 Task: Service invoice (Blocky design) gray modern-simple.
Action: Mouse moved to (34, 182)
Screenshot: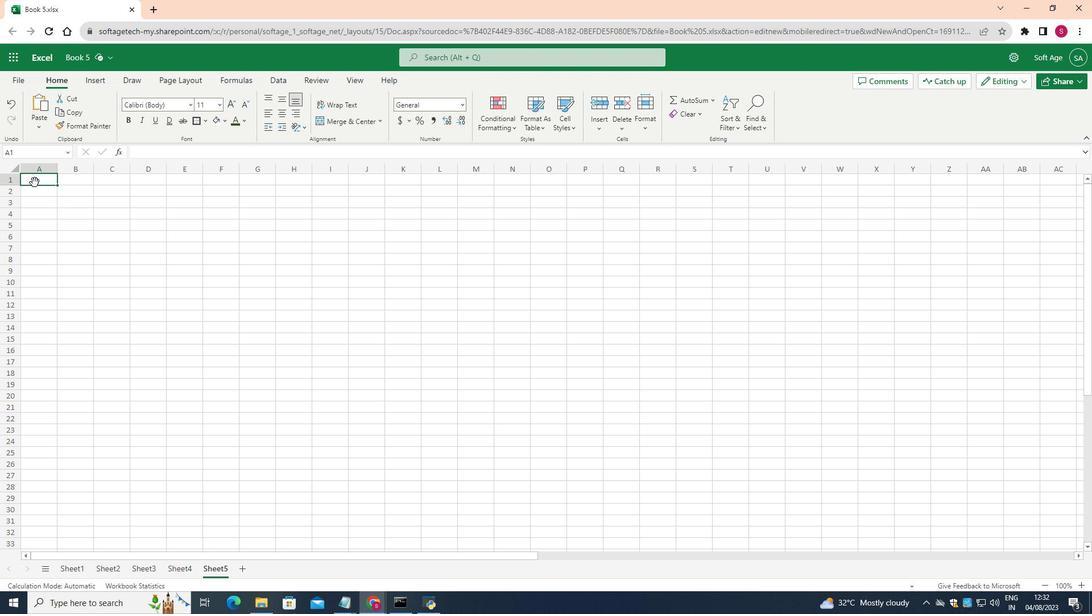 
Action: Mouse pressed left at (34, 182)
Screenshot: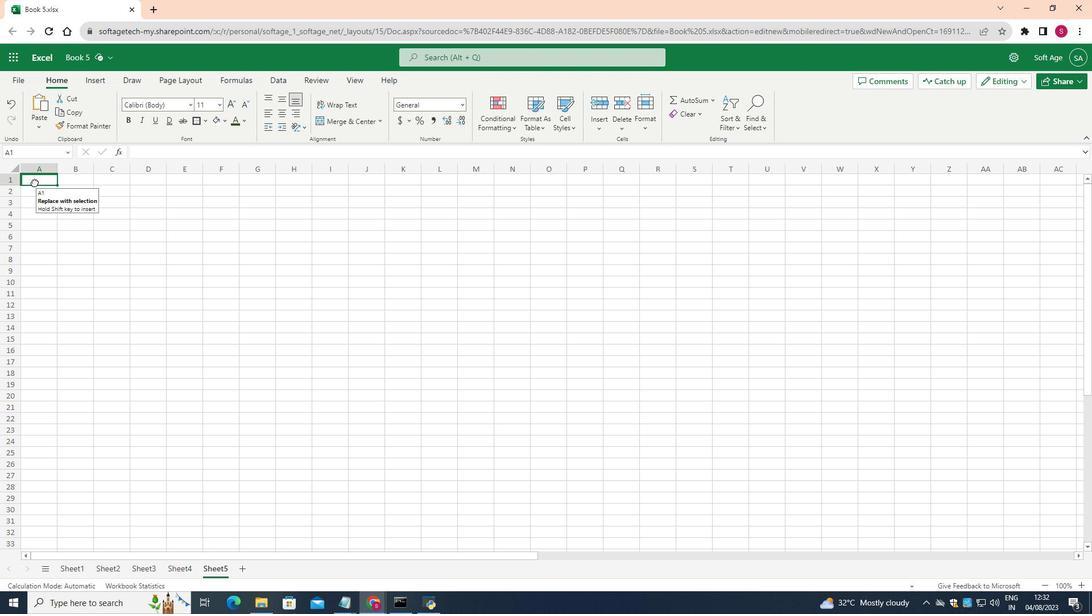 
Action: Mouse moved to (206, 257)
Screenshot: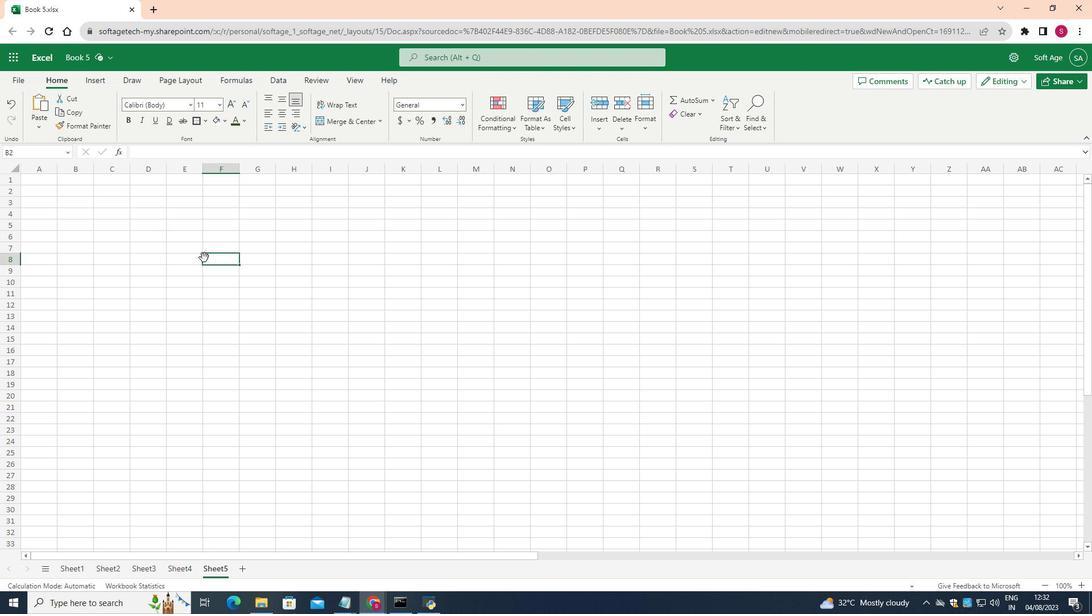 
Action: Mouse pressed left at (206, 257)
Screenshot: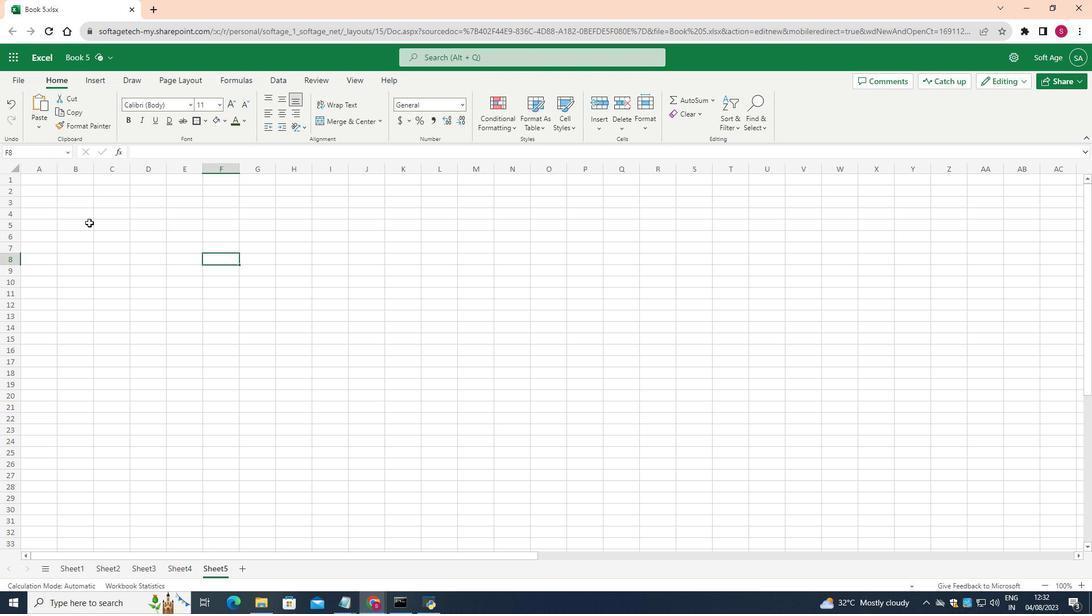 
Action: Mouse moved to (53, 181)
Screenshot: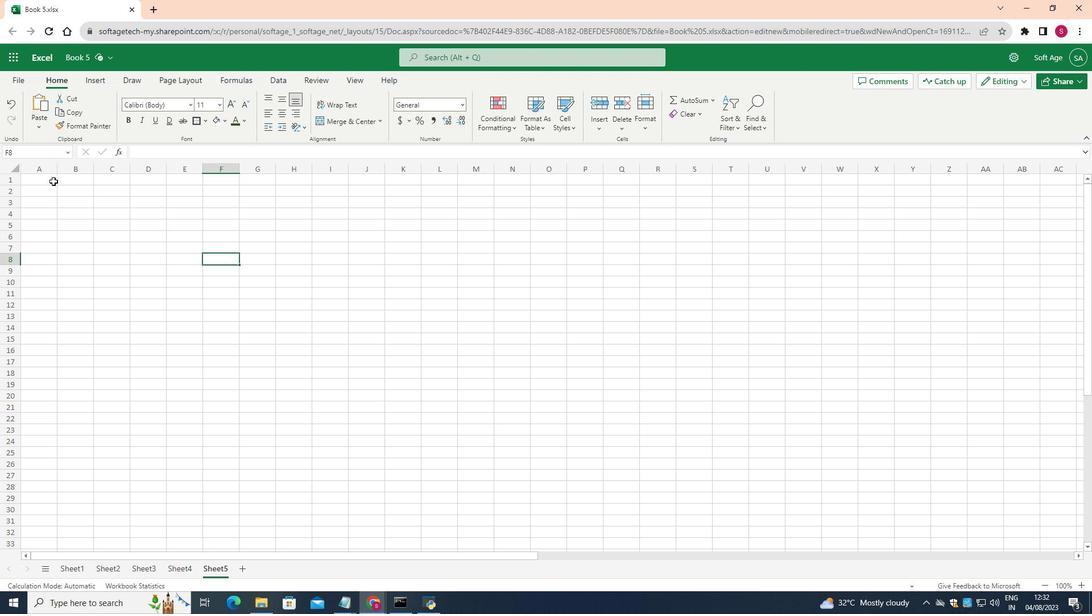 
Action: Mouse pressed left at (53, 181)
Screenshot: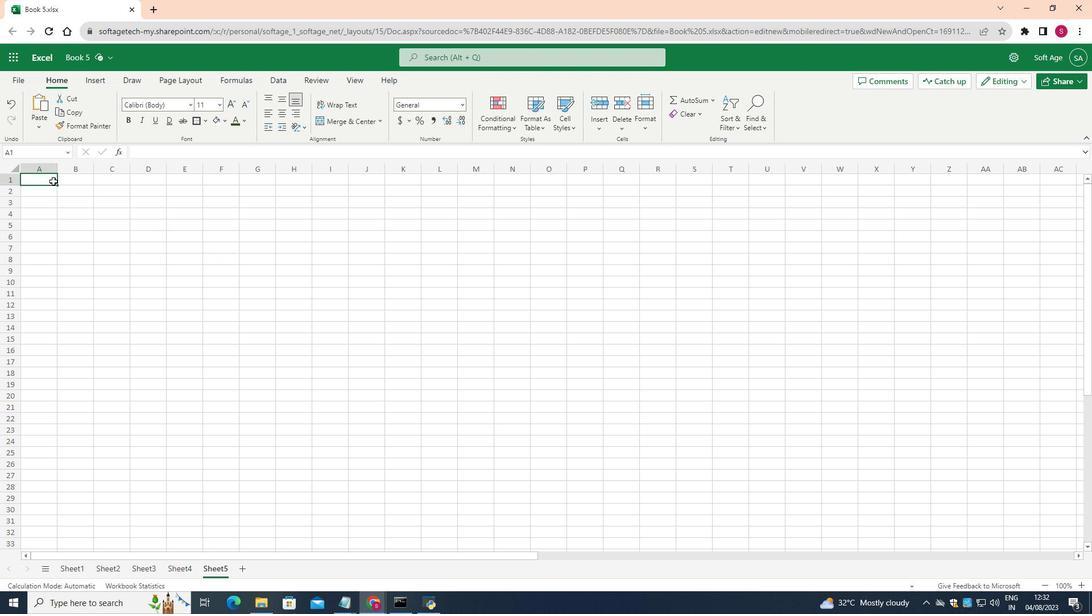 
Action: Mouse moved to (381, 118)
Screenshot: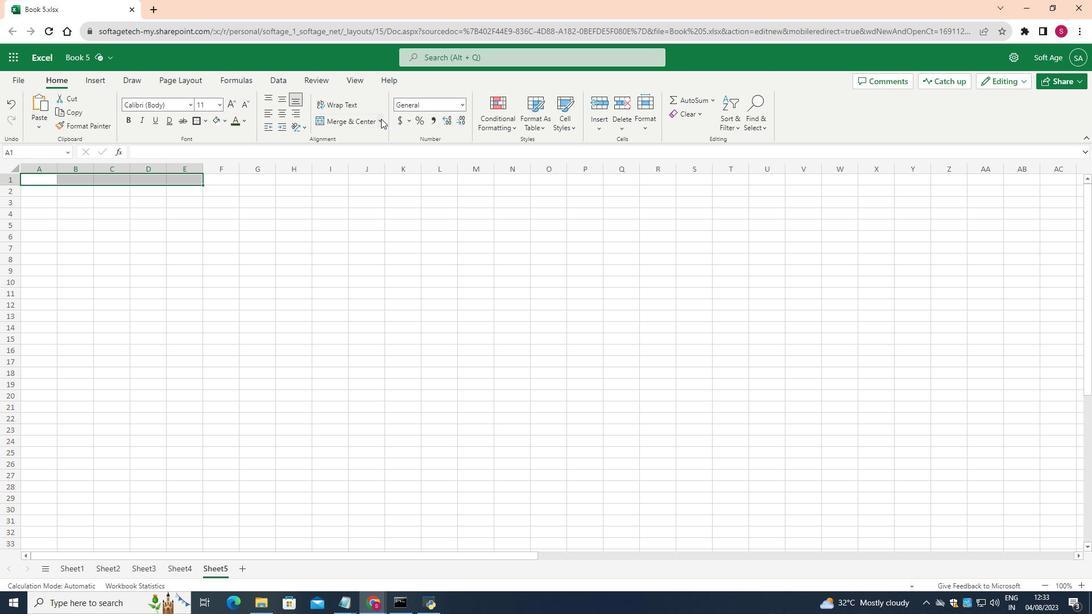 
Action: Mouse pressed left at (381, 118)
Screenshot: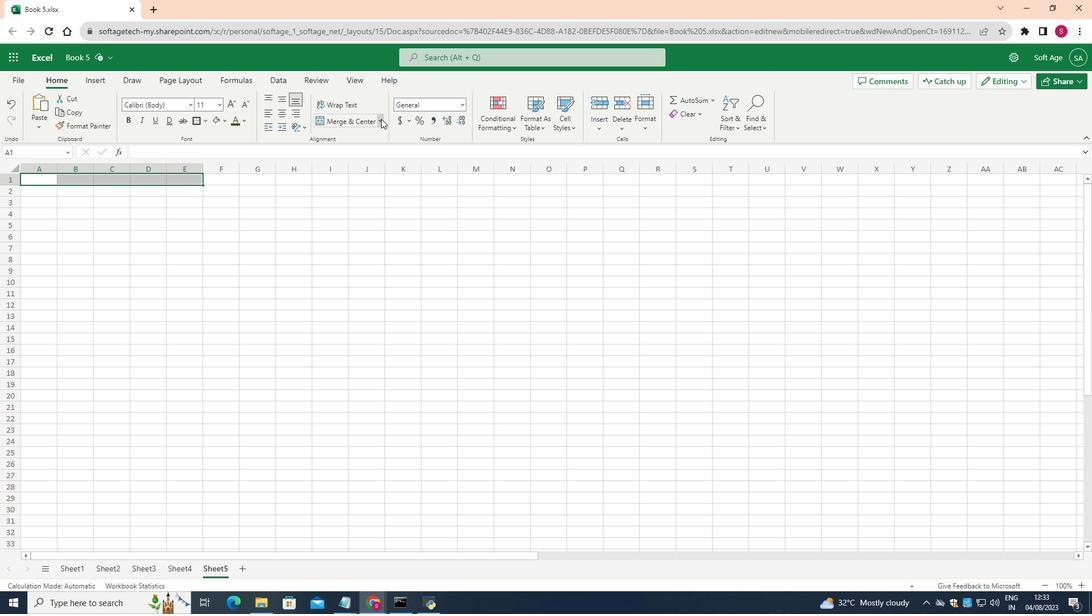 
Action: Mouse moved to (366, 180)
Screenshot: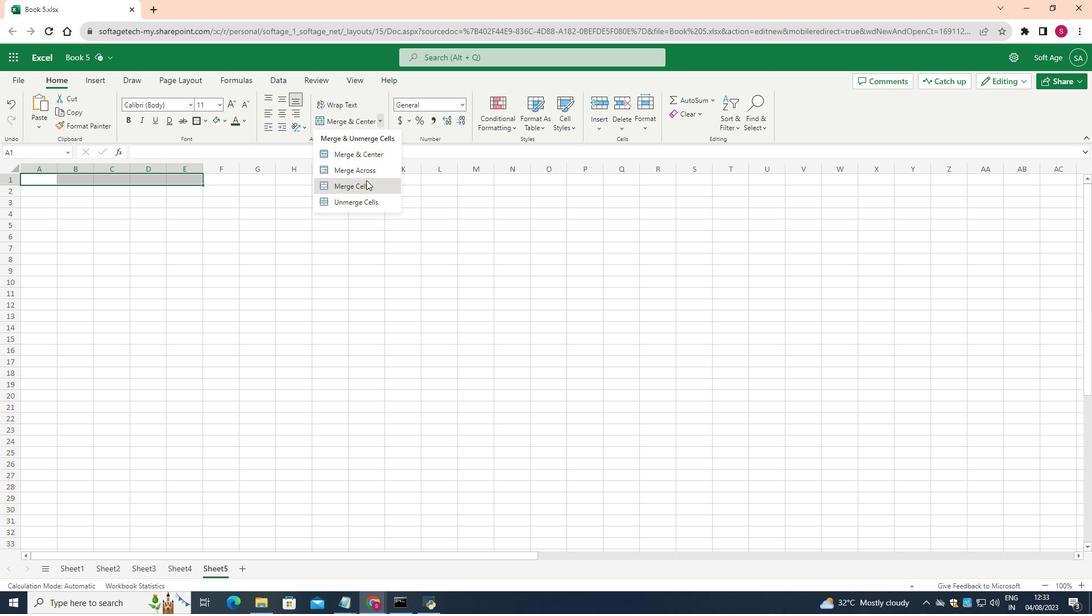 
Action: Mouse pressed left at (366, 180)
Screenshot: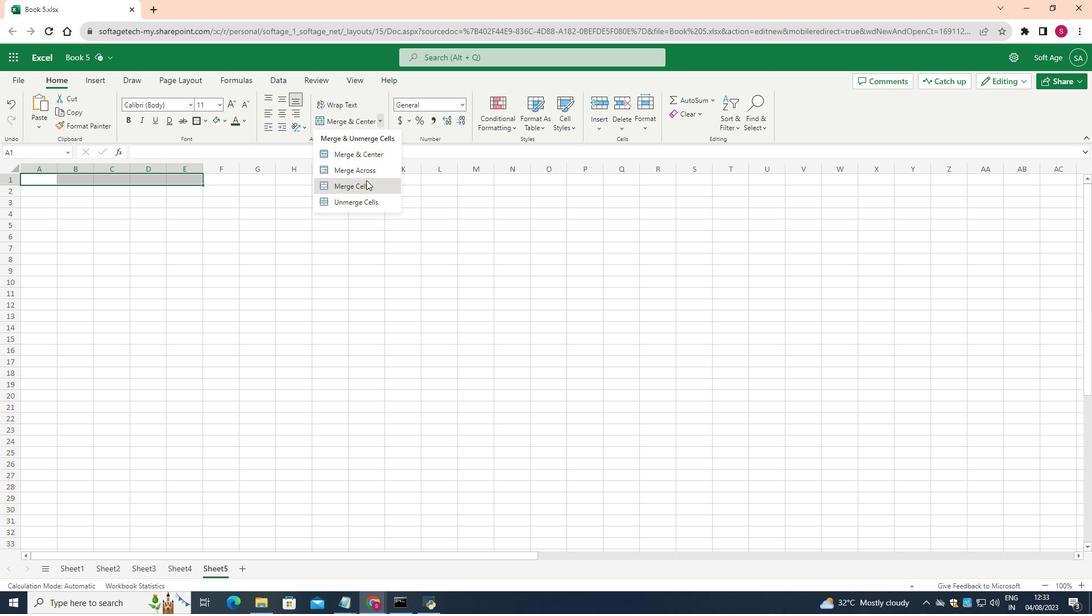 
Action: Mouse moved to (56, 166)
Screenshot: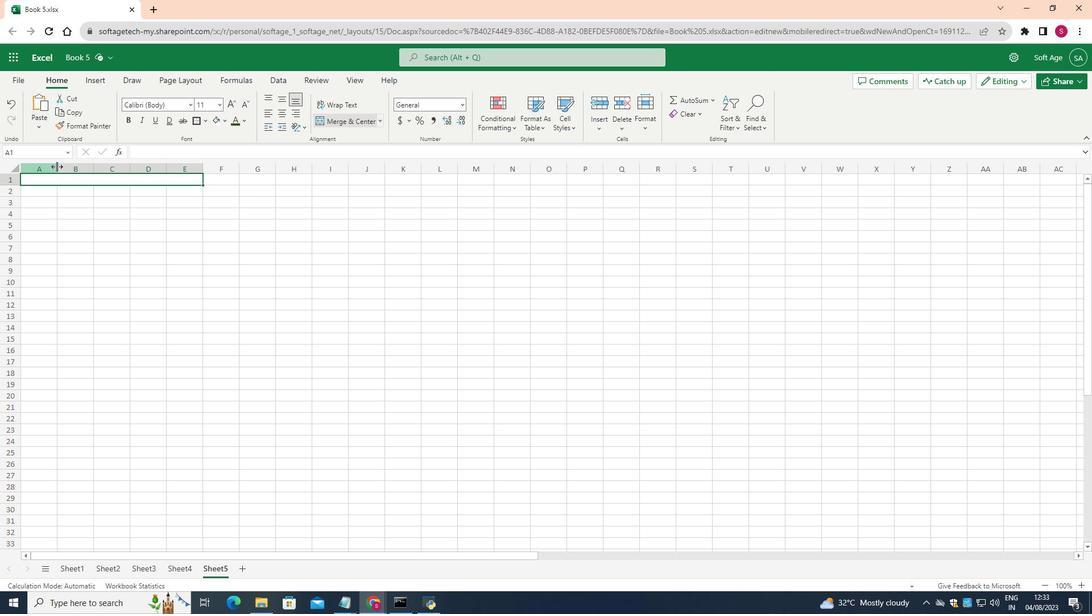 
Action: Mouse pressed left at (56, 166)
Screenshot: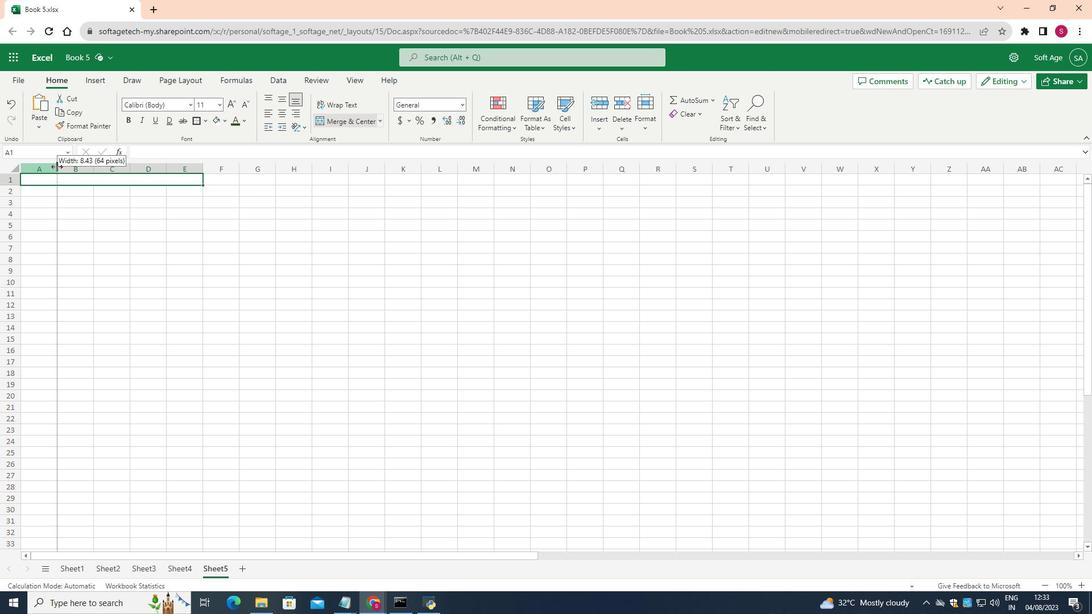 
Action: Mouse moved to (143, 170)
Screenshot: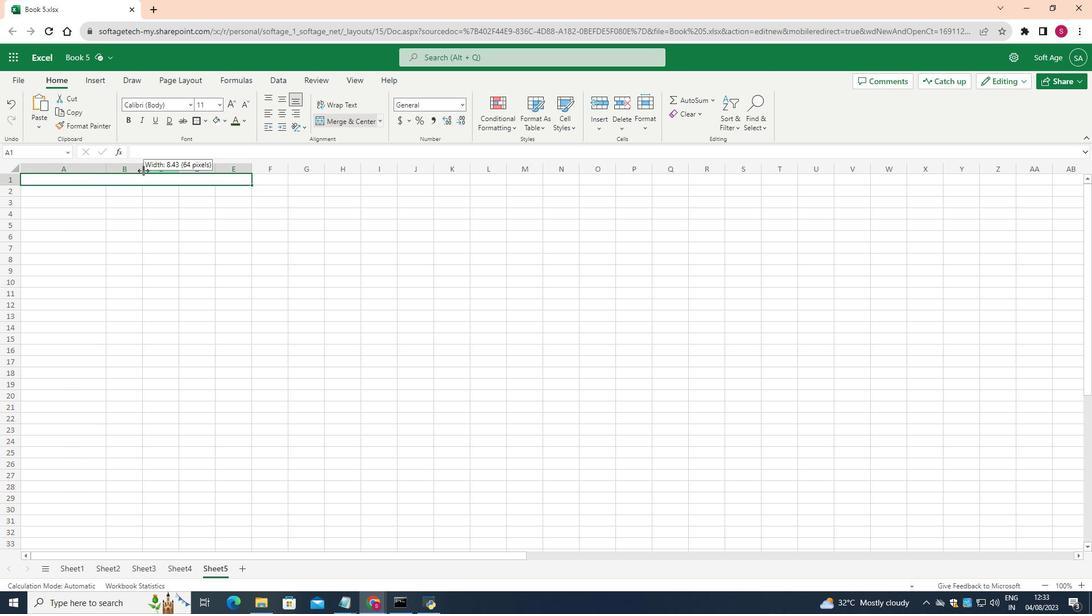 
Action: Mouse pressed left at (143, 170)
Screenshot: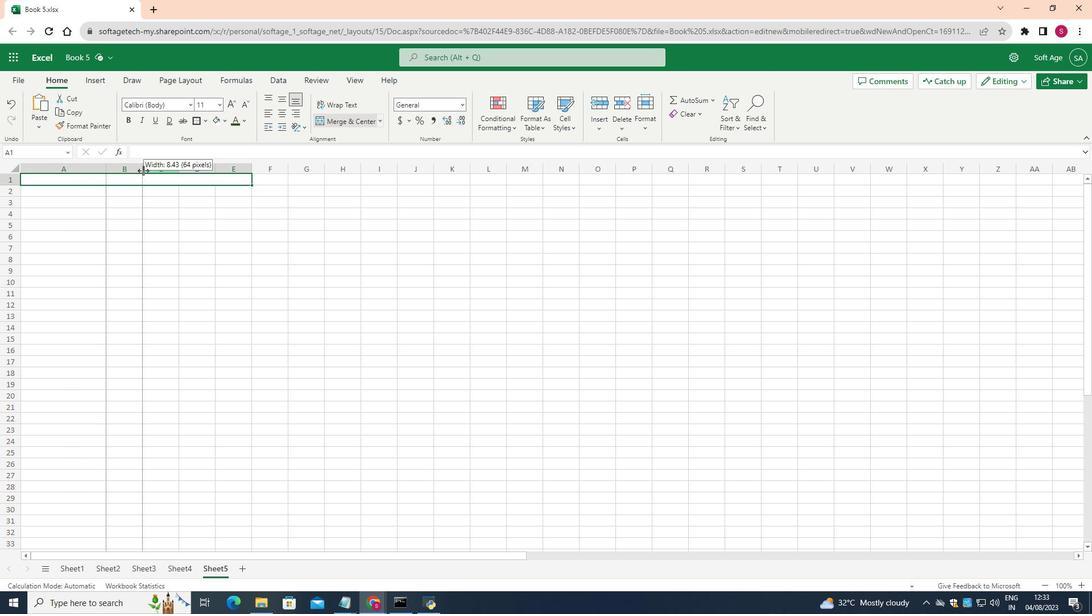 
Action: Mouse moved to (222, 172)
Screenshot: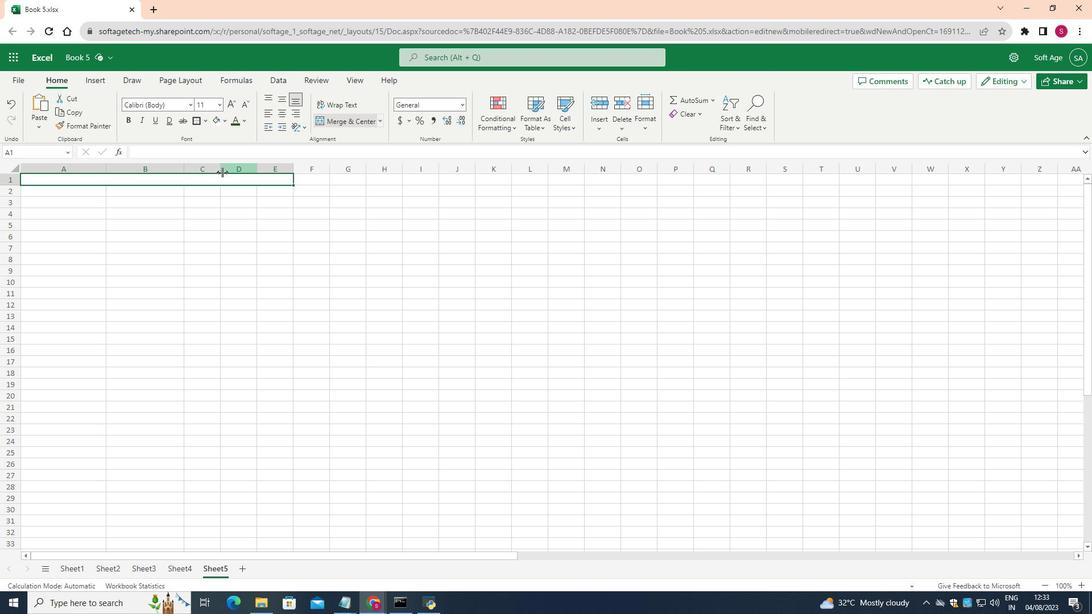 
Action: Mouse pressed left at (222, 172)
Screenshot: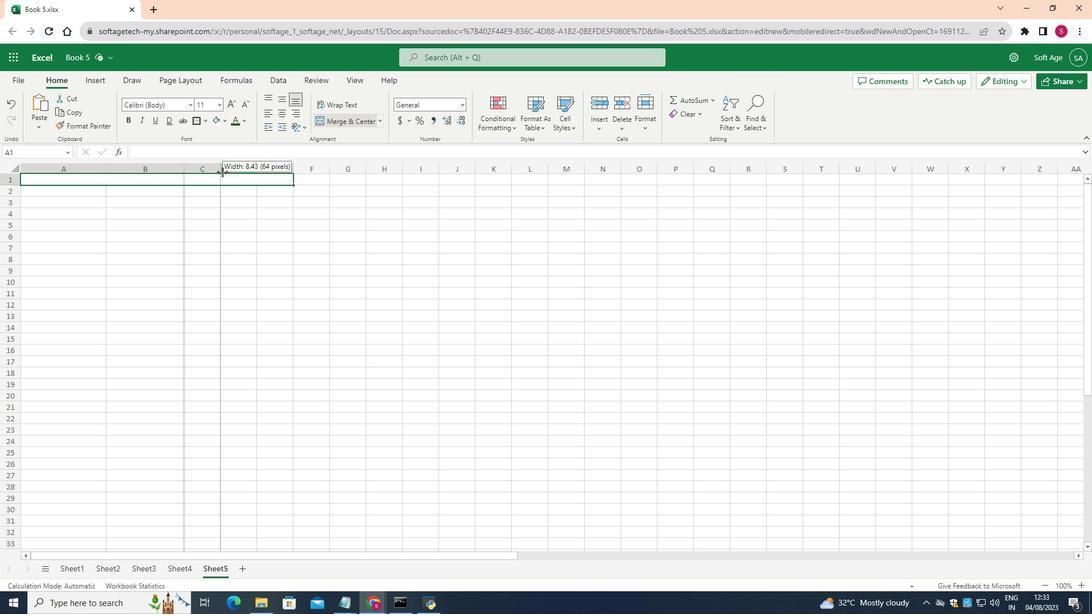 
Action: Mouse moved to (302, 170)
Screenshot: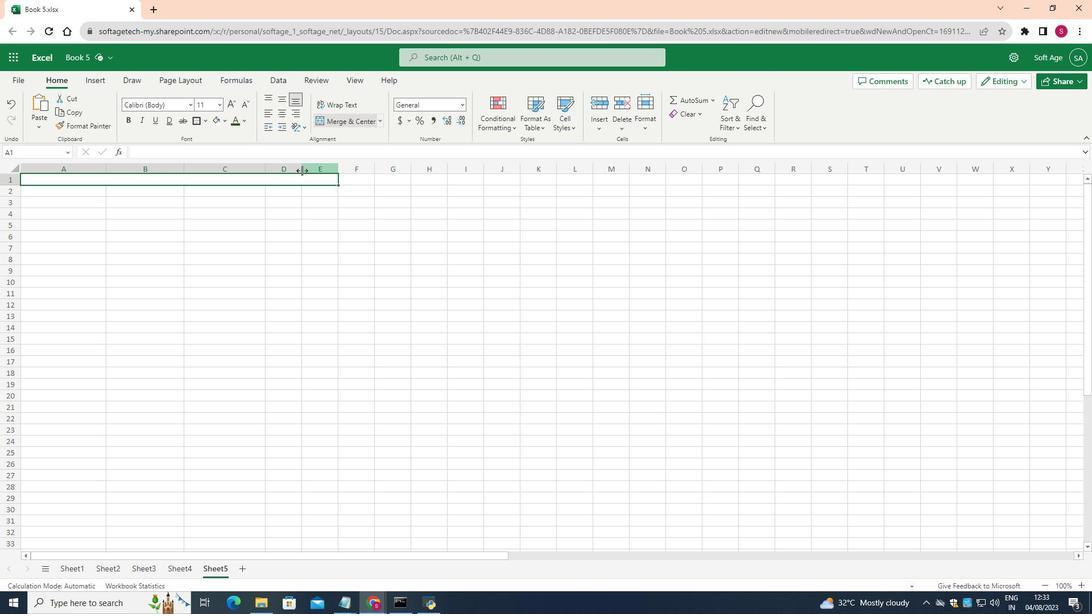
Action: Mouse pressed left at (302, 170)
Screenshot: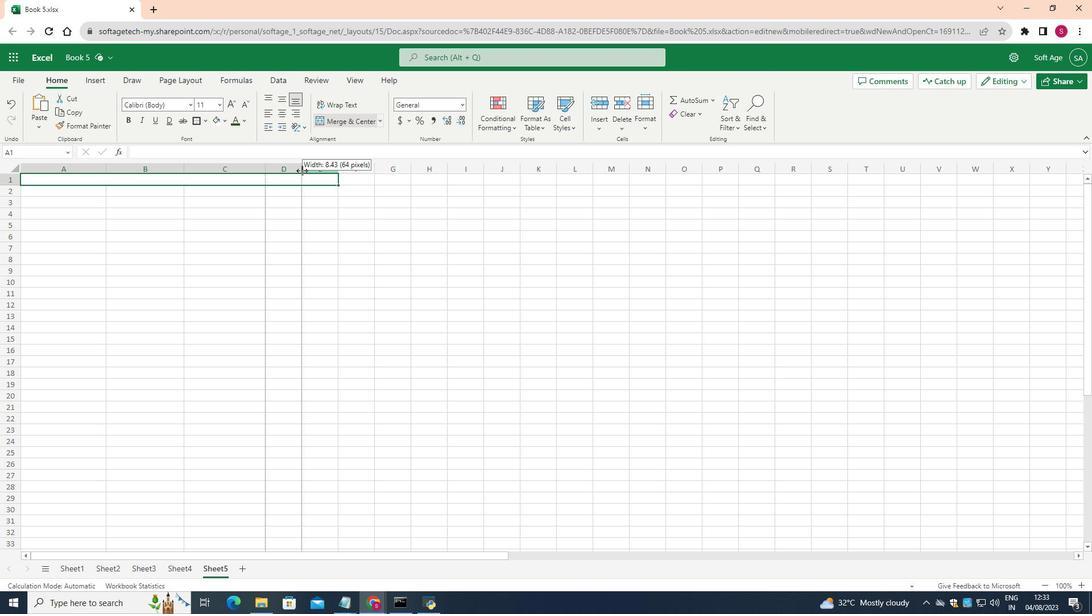
Action: Mouse moved to (380, 171)
Screenshot: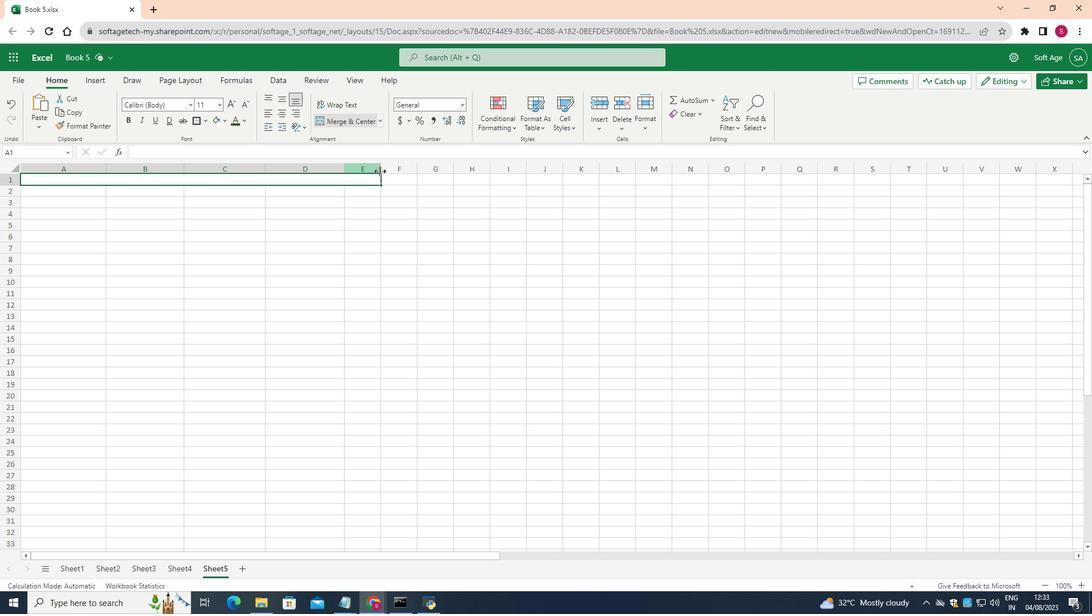 
Action: Mouse pressed left at (380, 171)
Screenshot: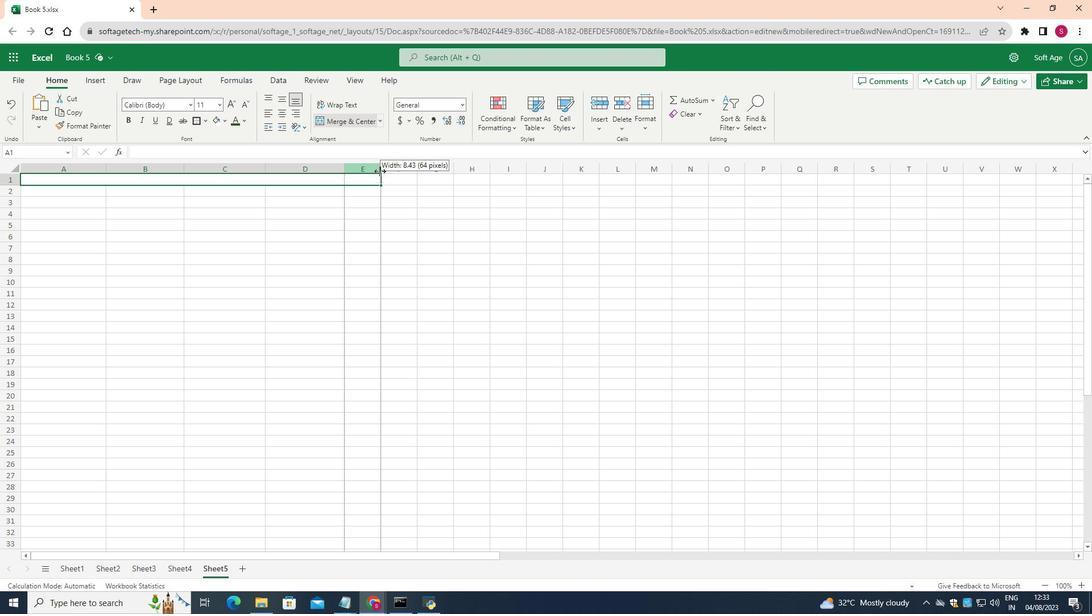 
Action: Mouse moved to (13, 185)
Screenshot: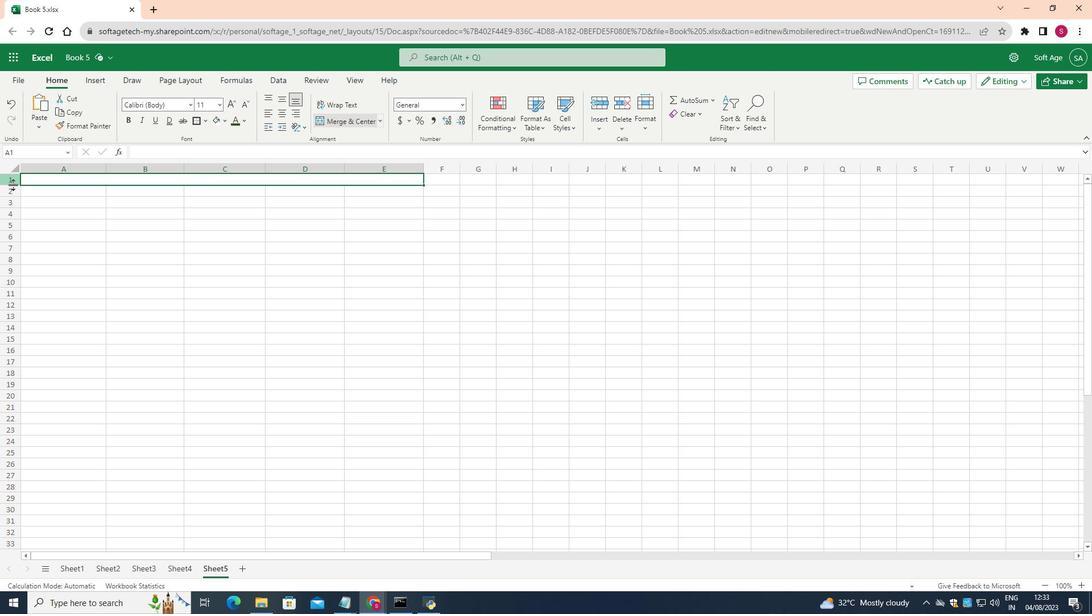 
Action: Mouse pressed left at (13, 185)
Screenshot: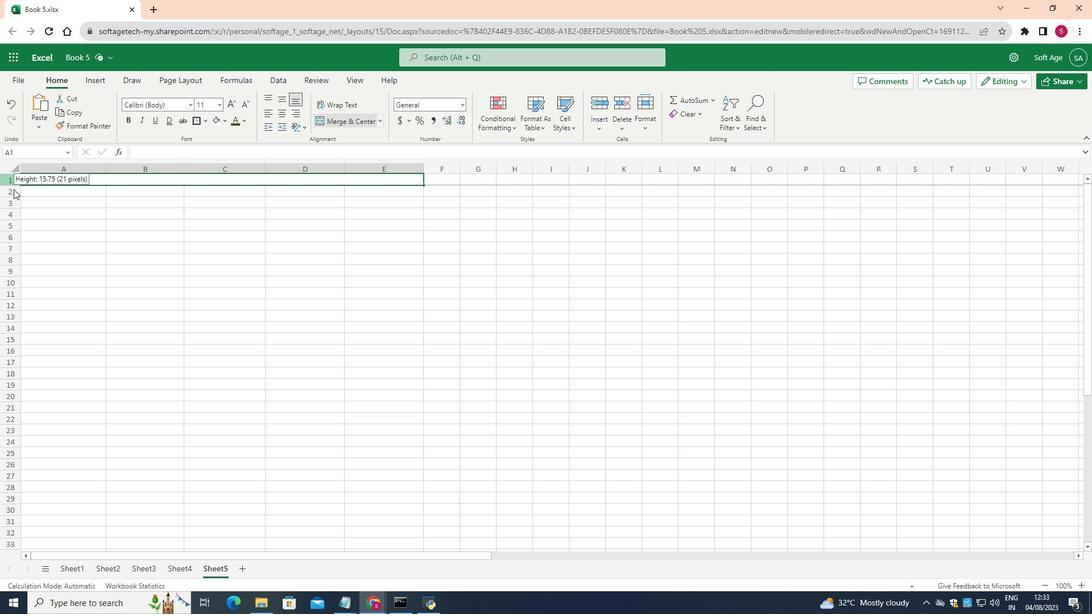 
Action: Mouse moved to (14, 202)
Screenshot: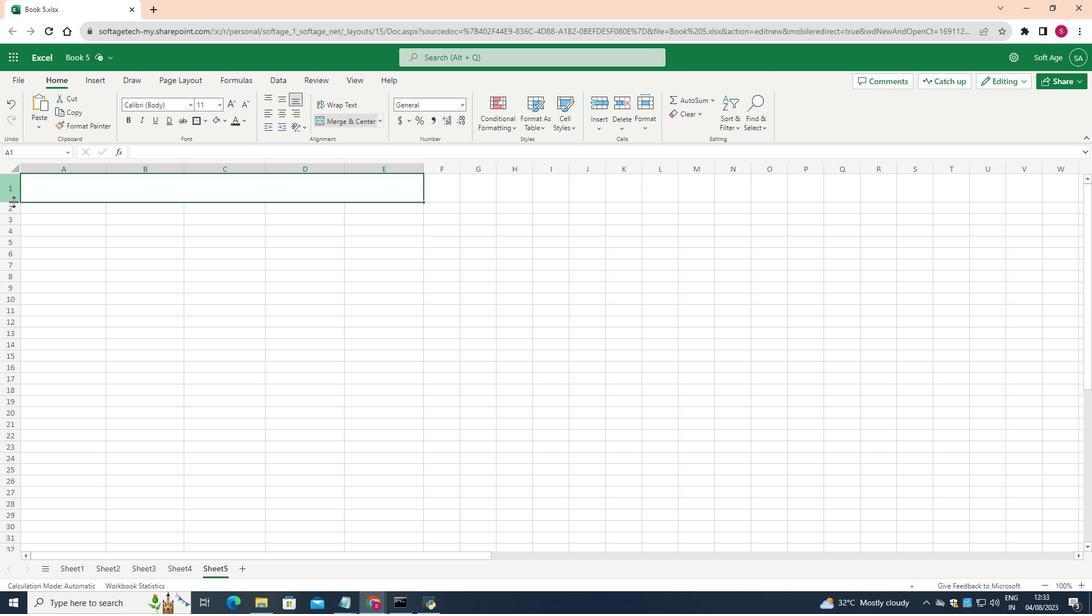 
Action: Mouse pressed left at (14, 202)
Screenshot: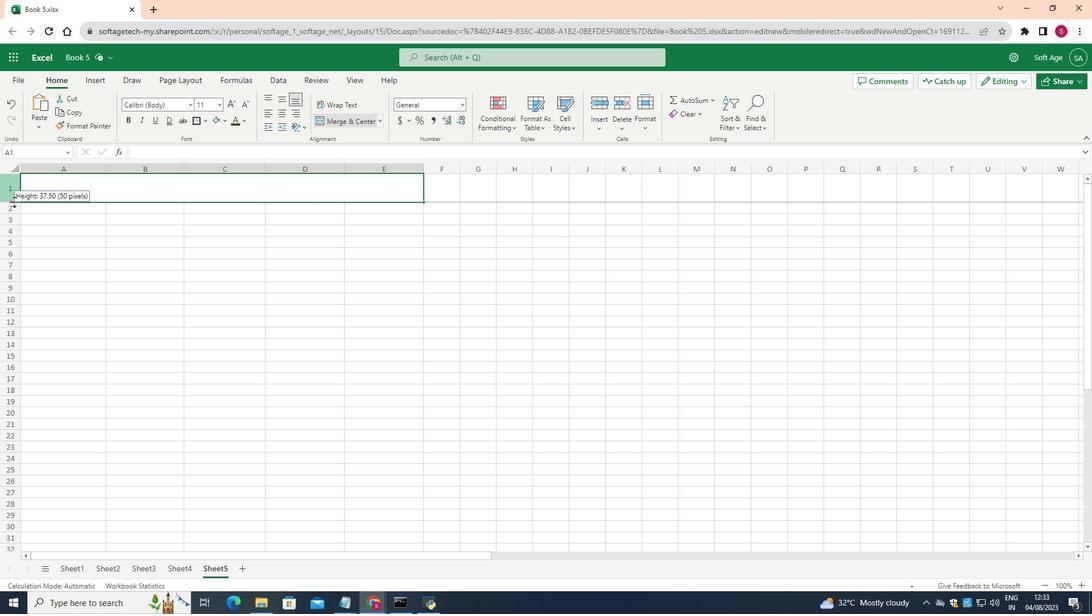 
Action: Mouse moved to (70, 195)
Screenshot: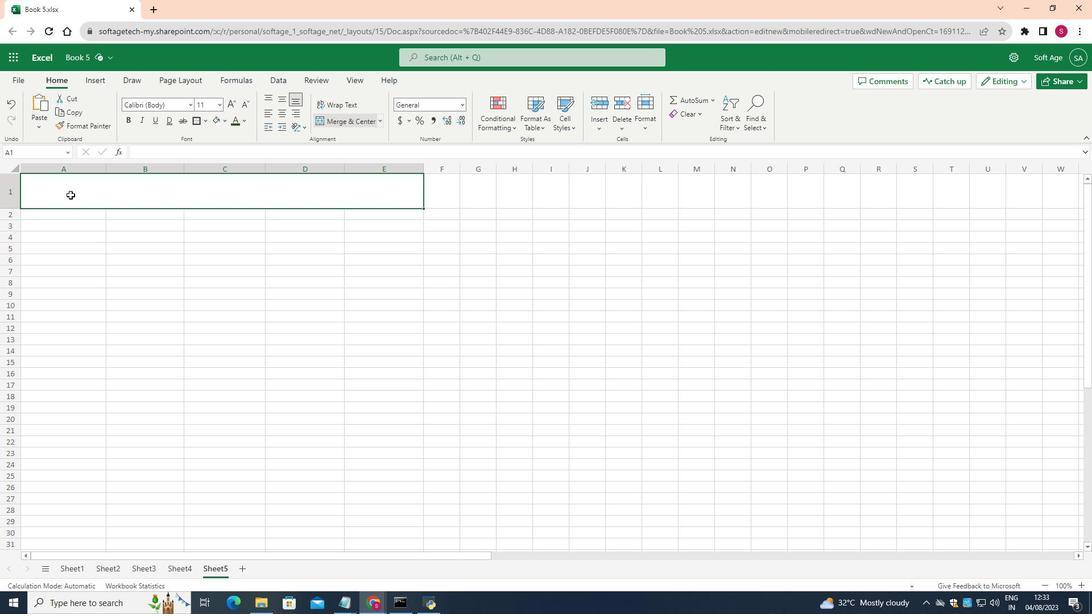 
Action: Mouse pressed left at (70, 195)
Screenshot: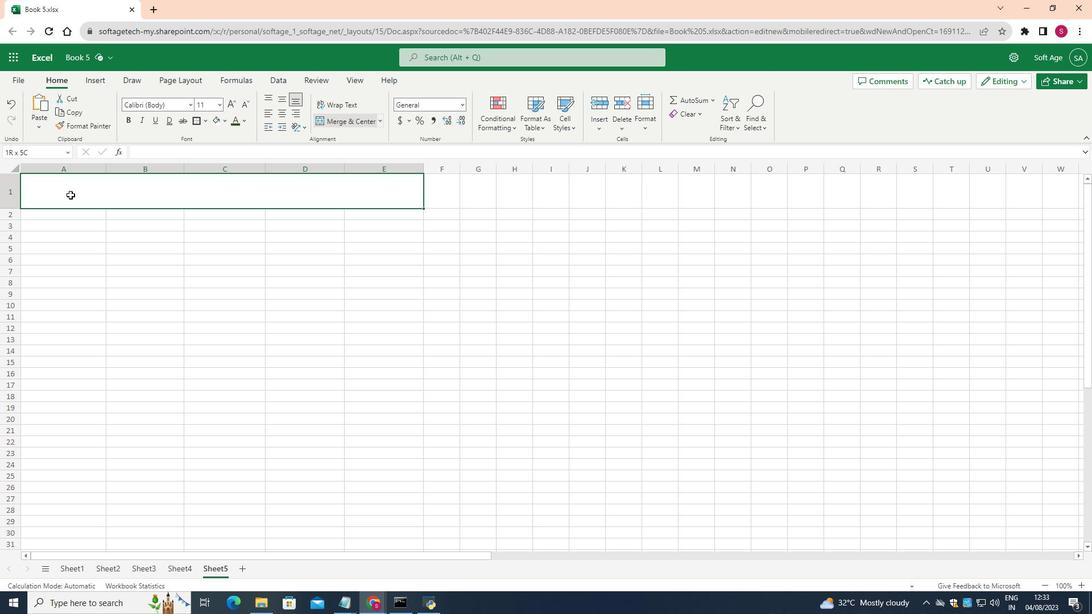 
Action: Mouse pressed left at (70, 195)
Screenshot: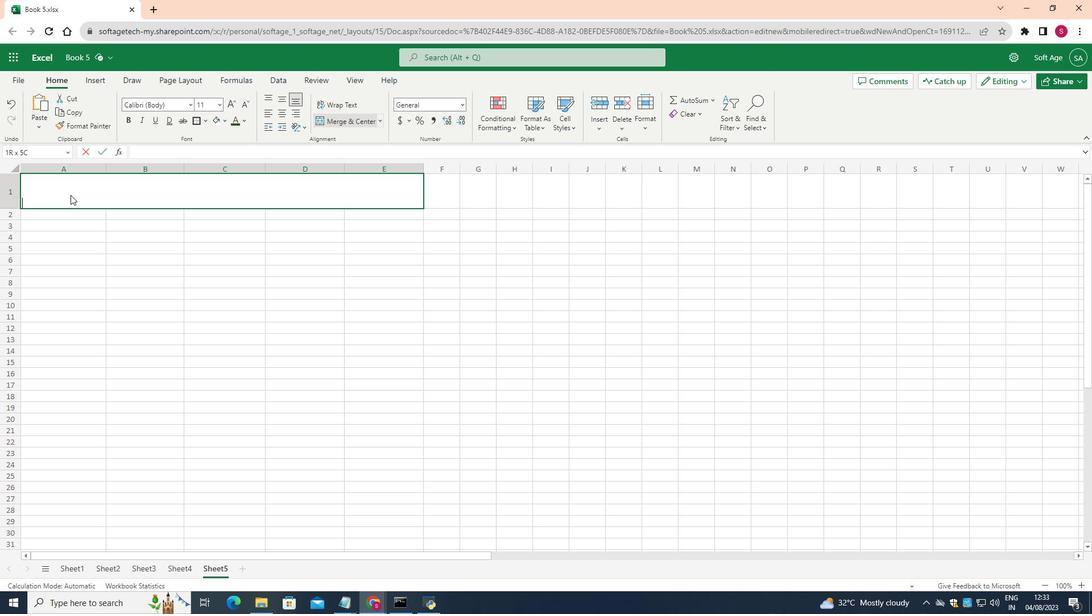 
Action: Key pressed <Key.shift><Key.shift><Key.shift><Key.shift>Logo<Key.space>na<Key.backspace><Key.backspace><Key.shift>Neme<Key.backspace><Key.backspace><Key.backspace>ame
Screenshot: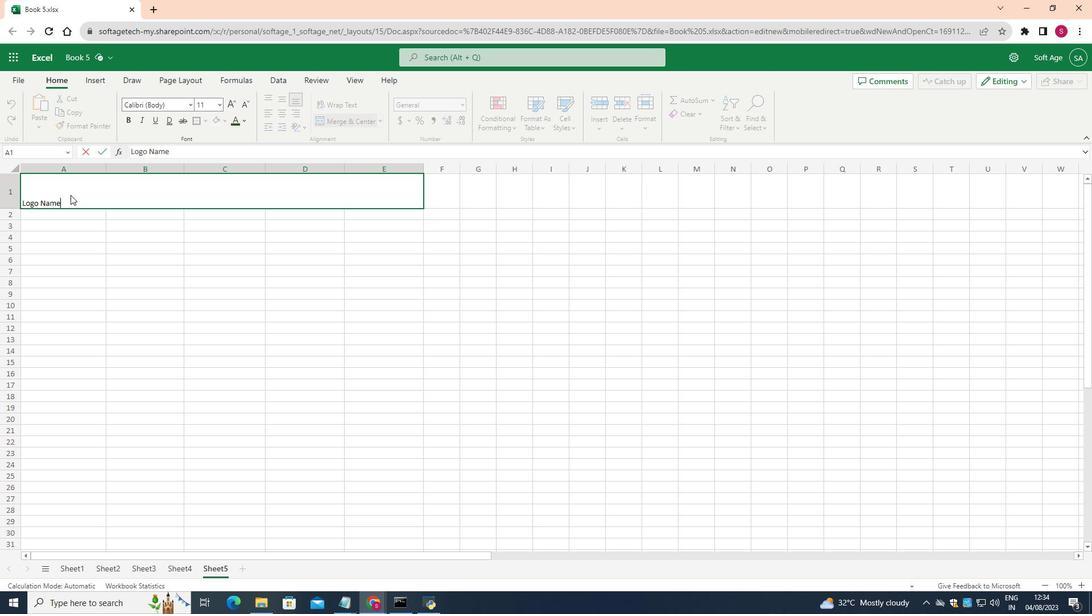 
Action: Mouse moved to (255, 353)
Screenshot: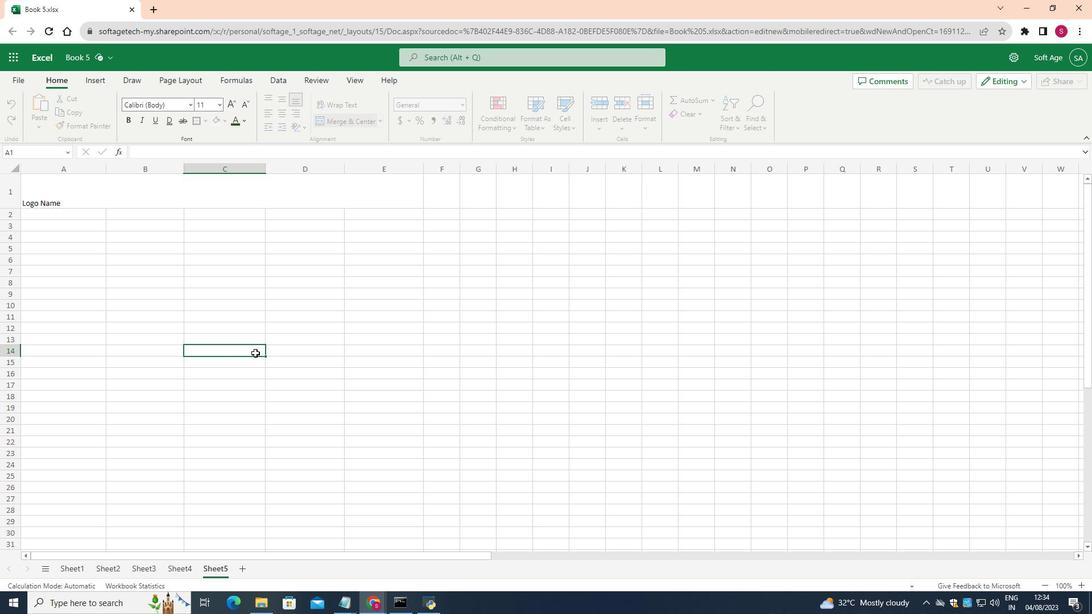 
Action: Mouse pressed left at (255, 353)
Screenshot: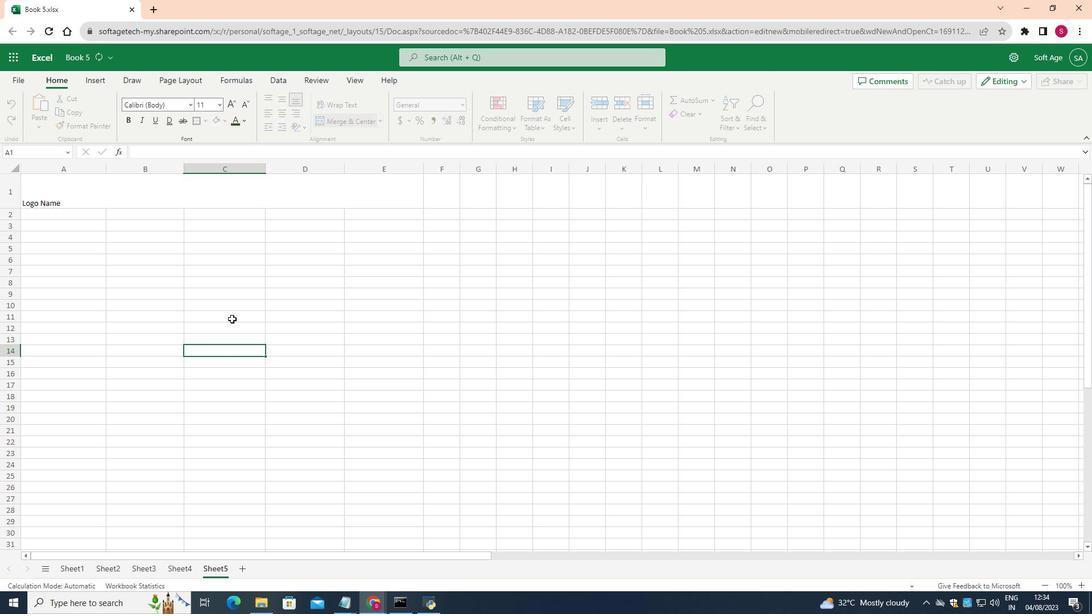 
Action: Mouse moved to (107, 196)
Screenshot: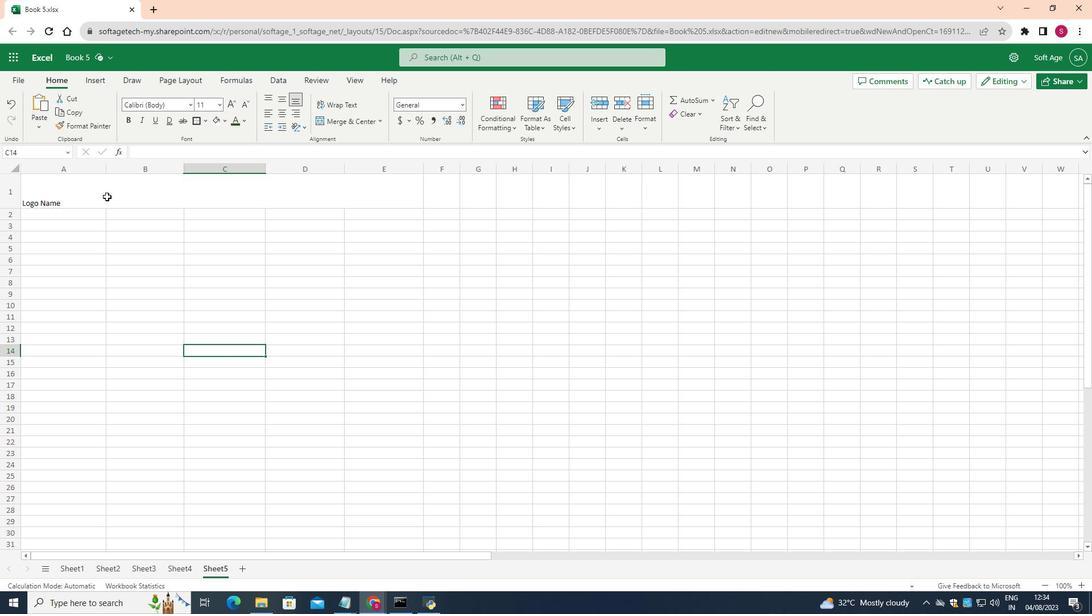 
Action: Mouse pressed left at (107, 196)
Screenshot: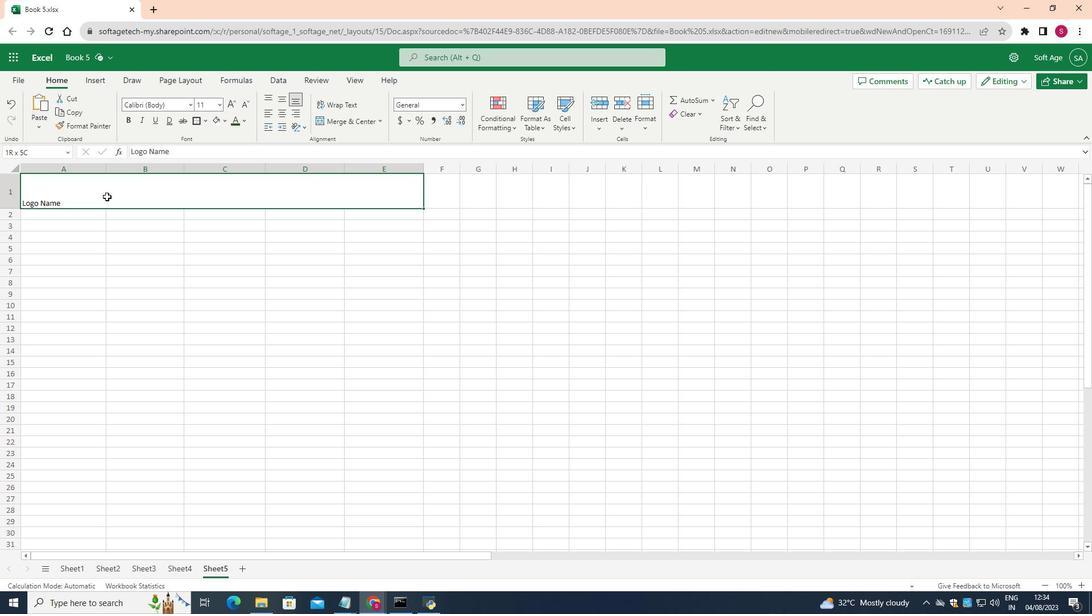 
Action: Mouse moved to (282, 94)
Screenshot: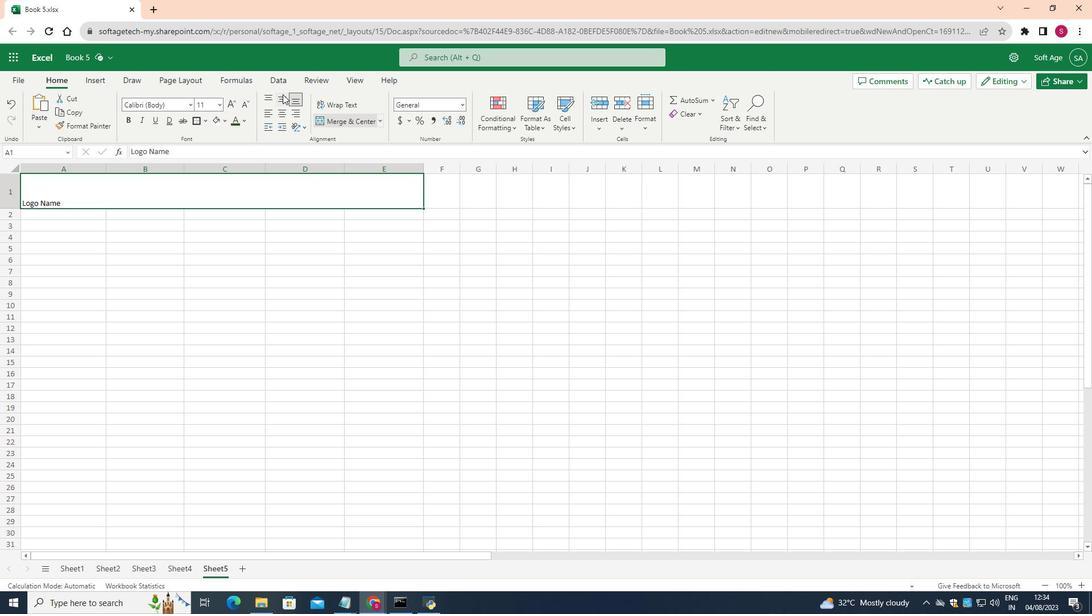 
Action: Mouse pressed left at (282, 94)
Screenshot: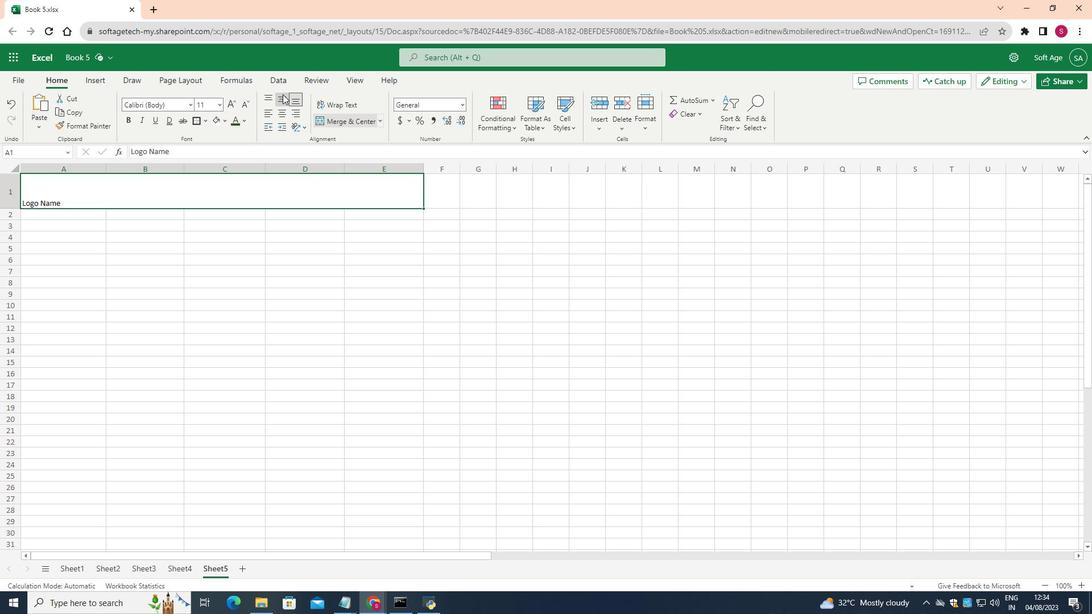 
Action: Mouse moved to (24, 194)
Screenshot: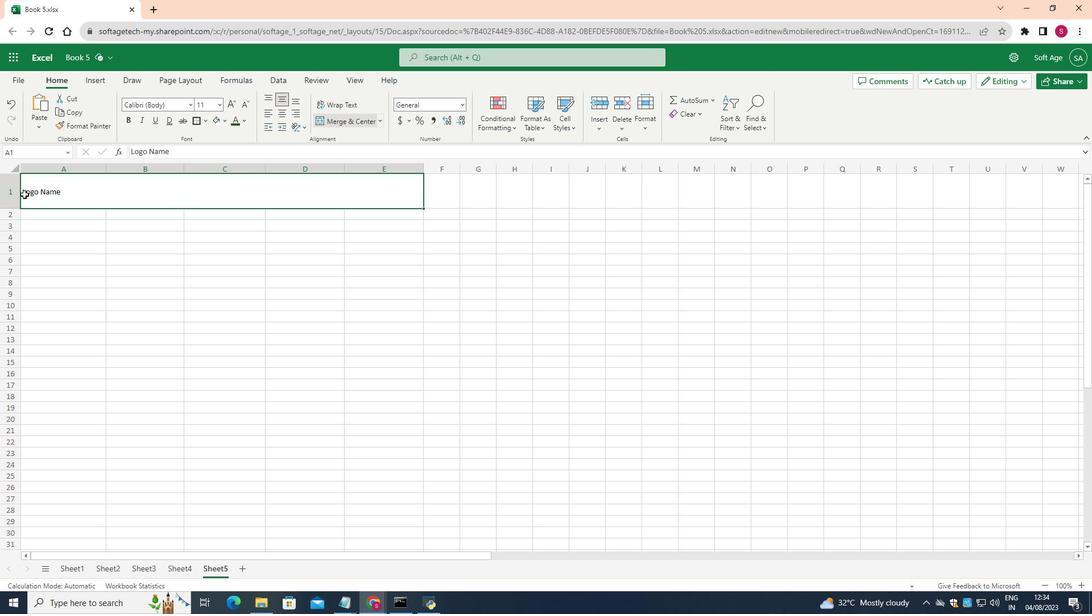 
Action: Mouse pressed left at (24, 194)
Screenshot: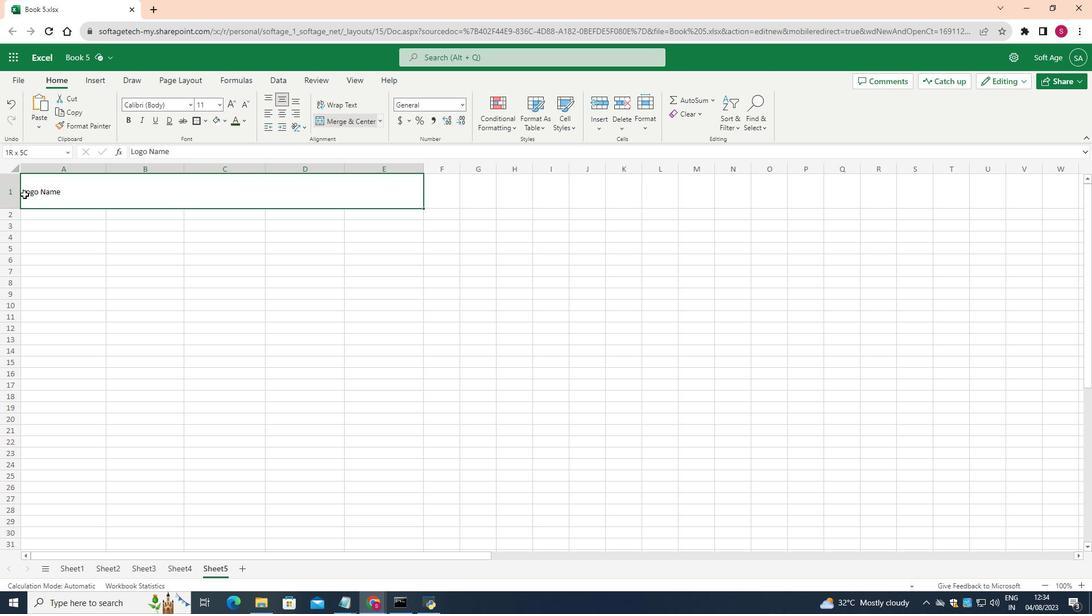
Action: Mouse pressed left at (24, 194)
Screenshot: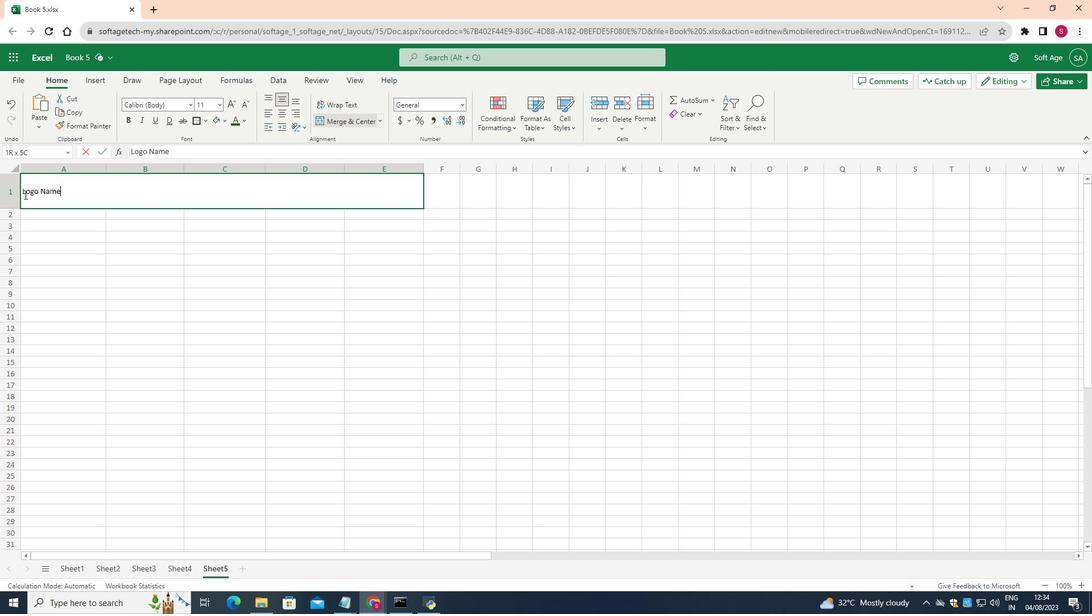 
Action: Mouse moved to (22, 192)
Screenshot: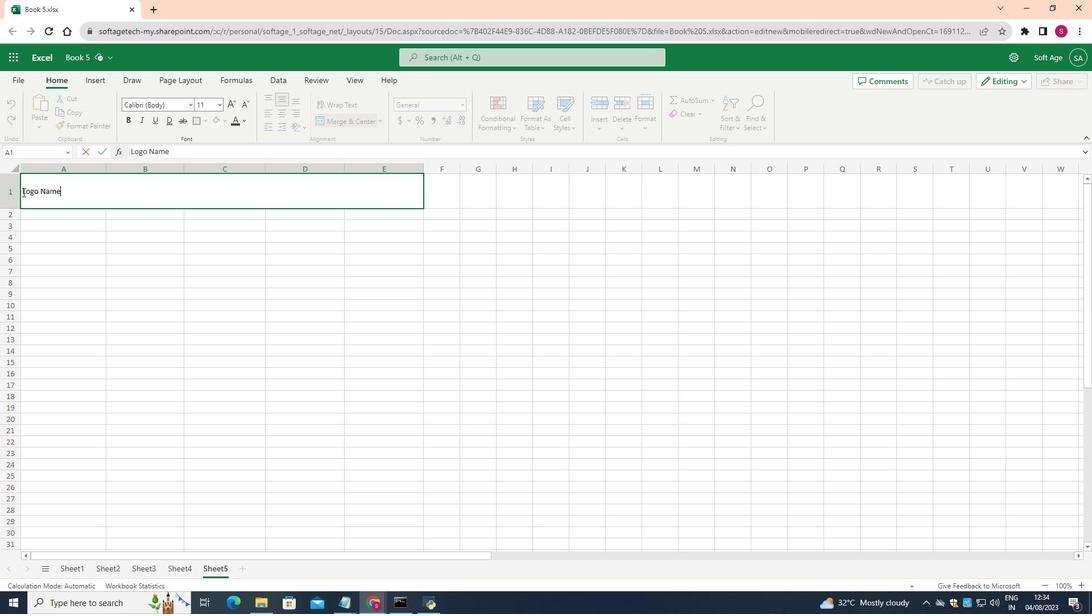 
Action: Mouse pressed left at (22, 192)
Screenshot: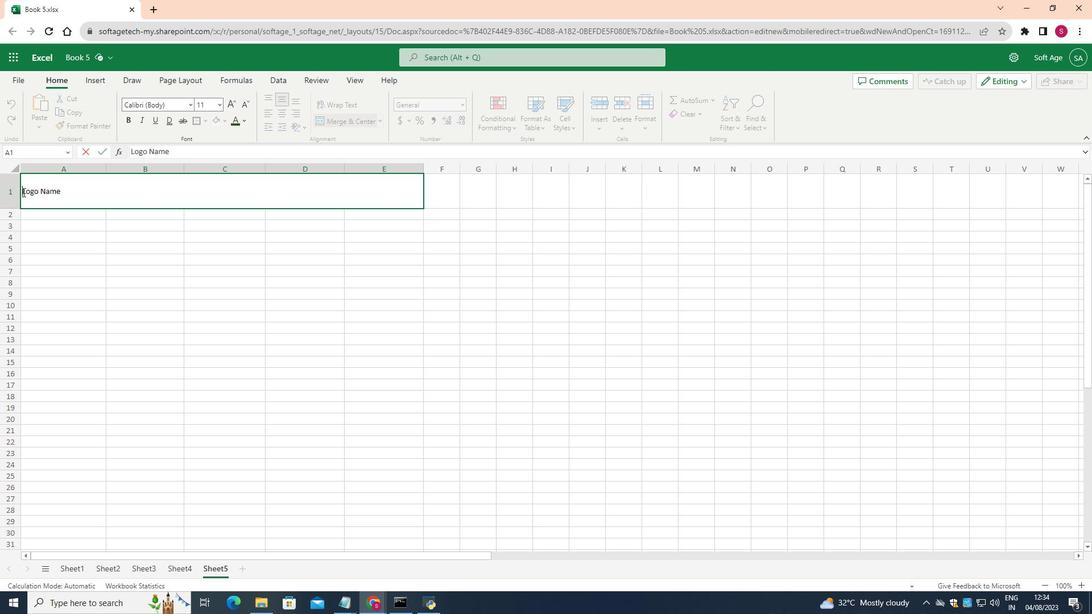 
Action: Key pressed <Key.space><Key.space><Key.space><Key.space>
Screenshot: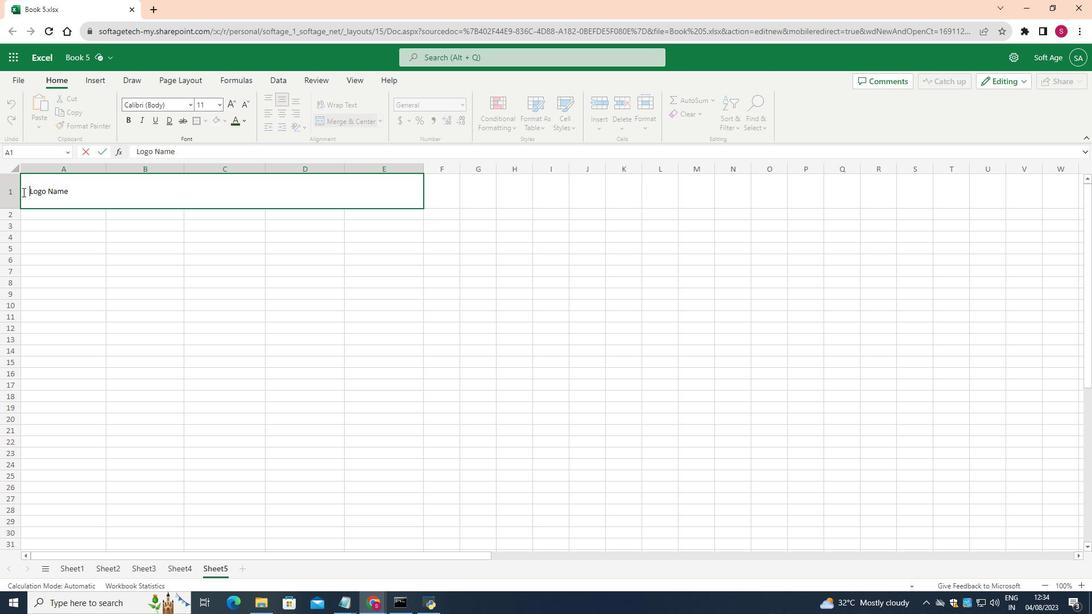 
Action: Mouse moved to (22, 192)
Screenshot: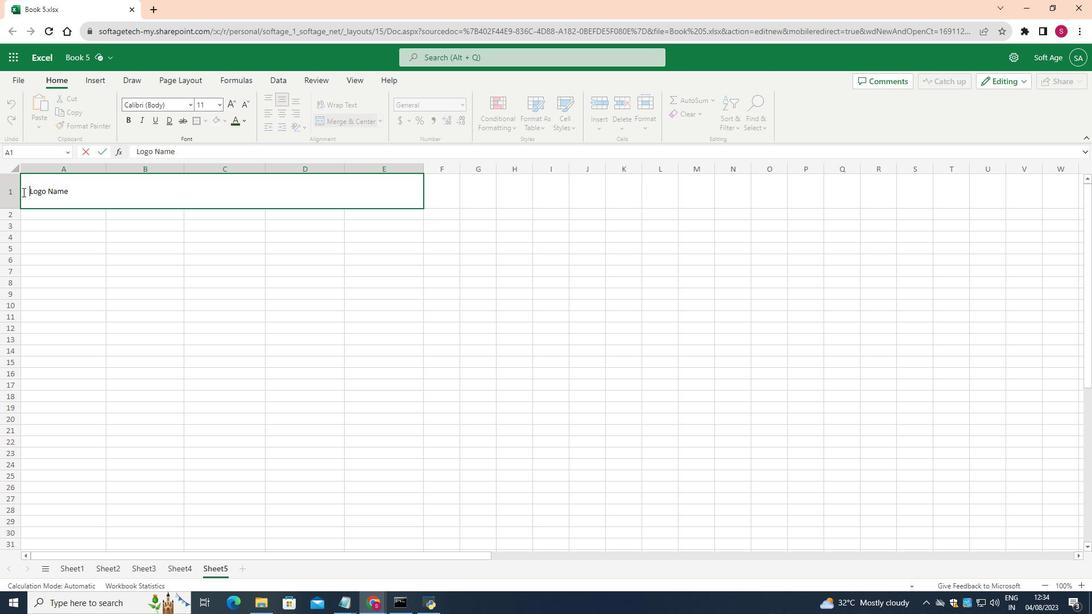 
Action: Key pressed <Key.space><Key.space><Key.space><Key.space><Key.space><Key.space><Key.space><Key.space><Key.space>
Screenshot: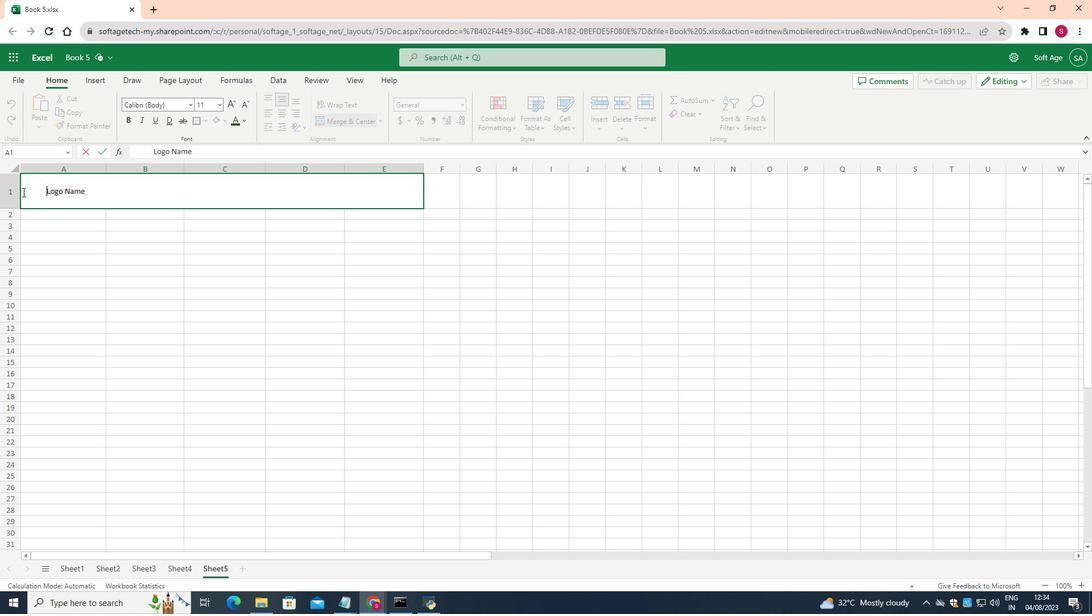 
Action: Mouse moved to (22, 192)
Screenshot: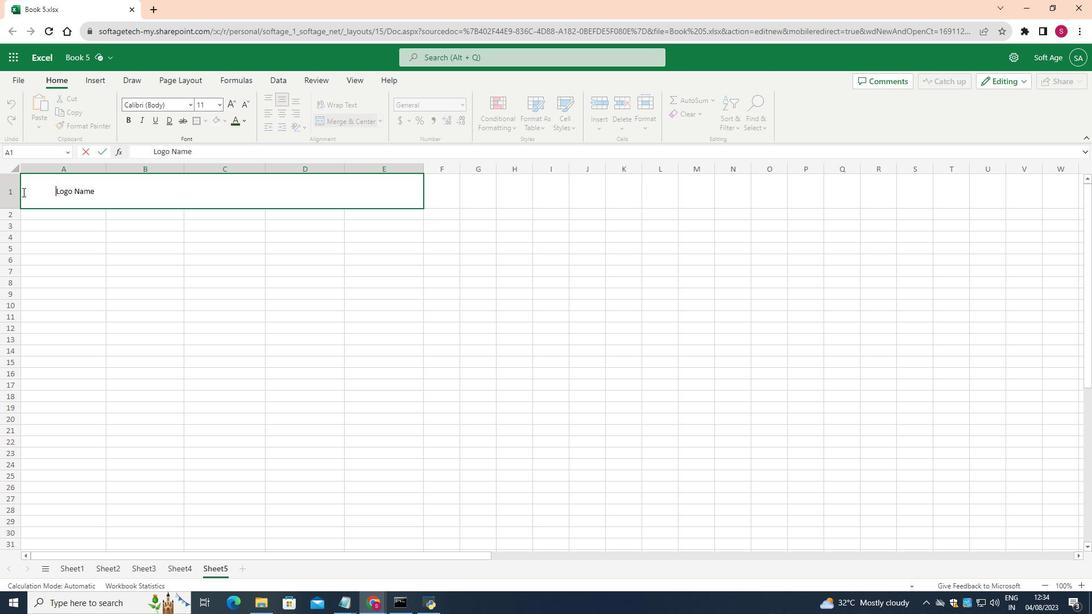 
Action: Key pressed <Key.space><Key.space><Key.space><Key.space><Key.space><Key.space><Key.space><Key.space>
Screenshot: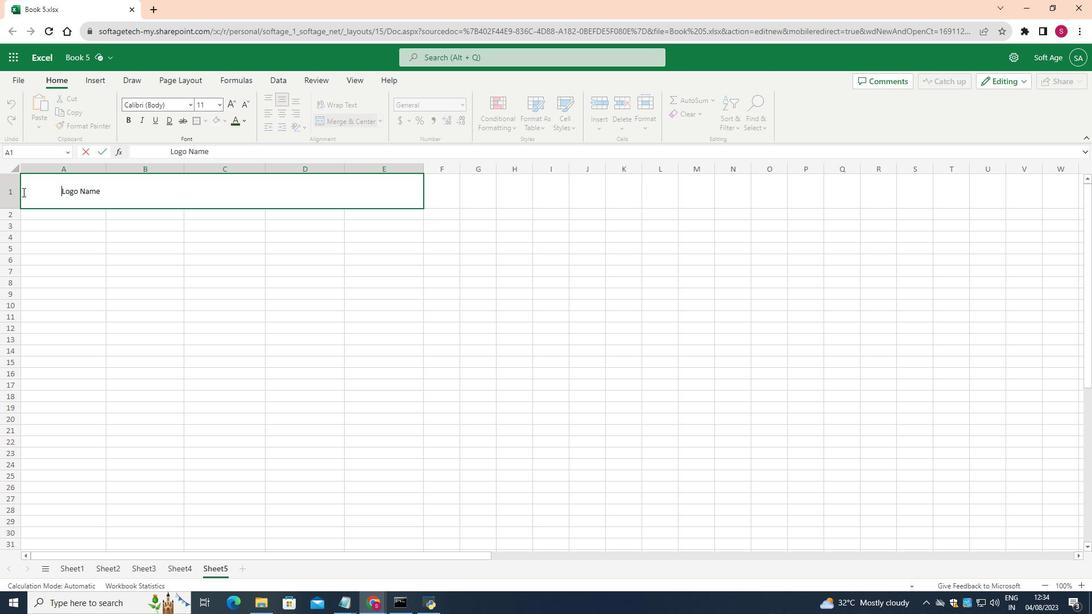 
Action: Mouse moved to (24, 191)
Screenshot: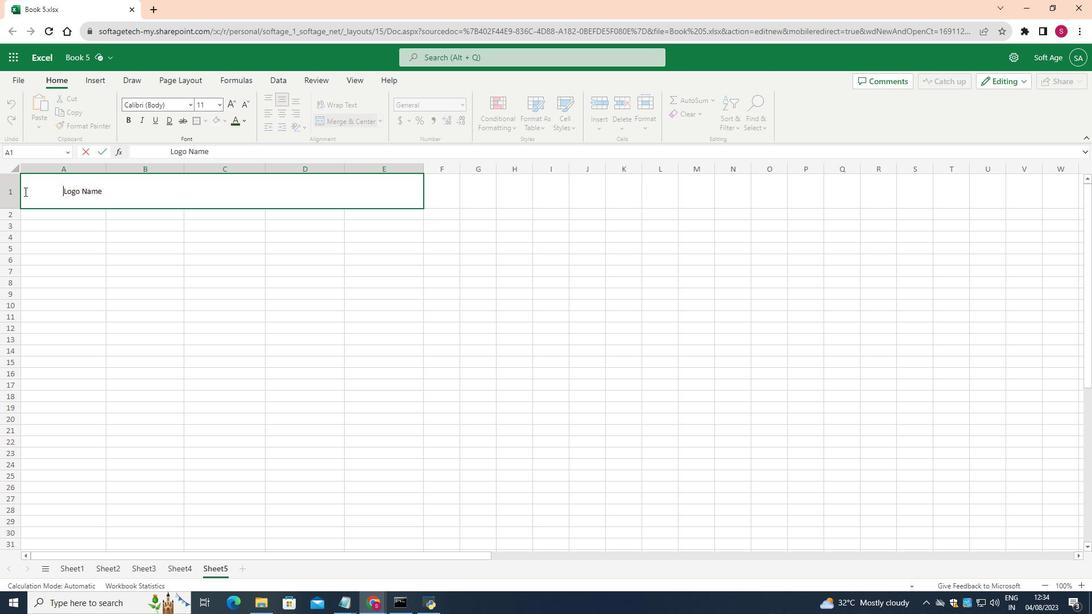
Action: Key pressed <Key.space>
Screenshot: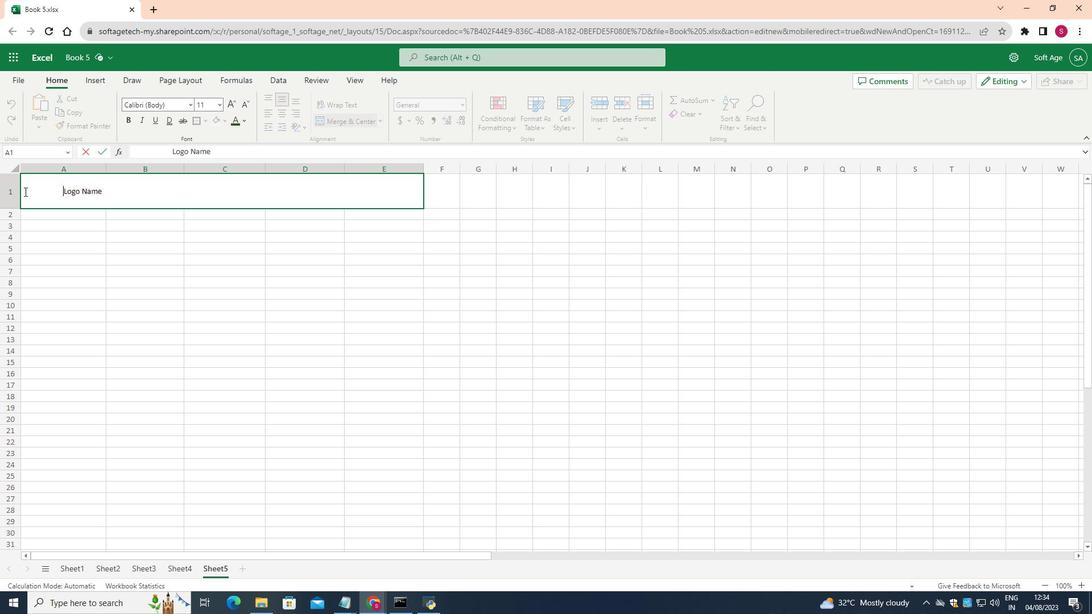 
Action: Mouse moved to (104, 274)
Screenshot: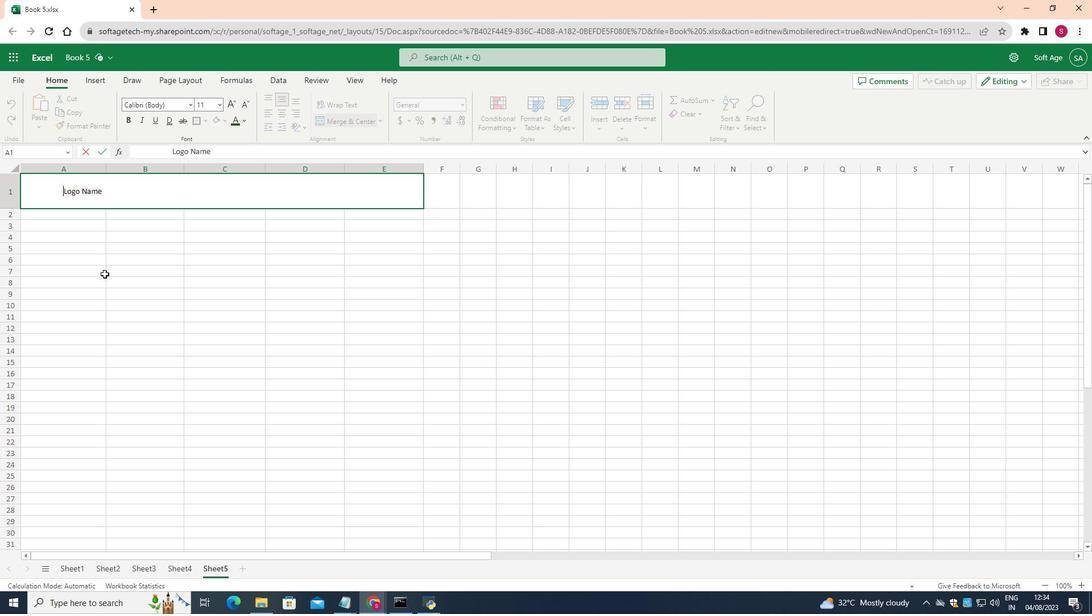 
Action: Mouse pressed left at (104, 274)
Screenshot: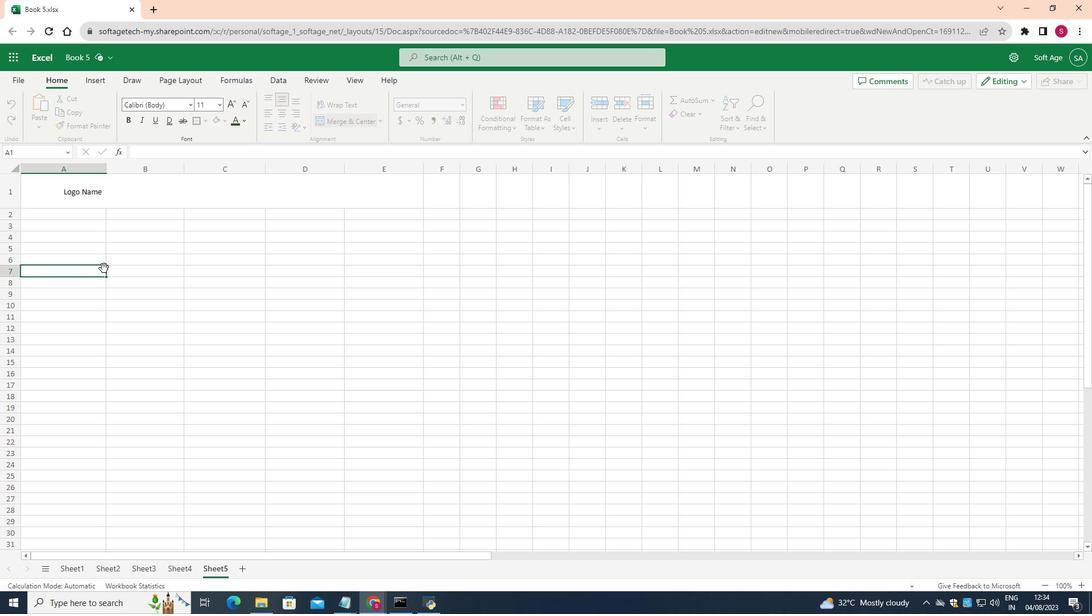 
Action: Mouse moved to (91, 205)
Screenshot: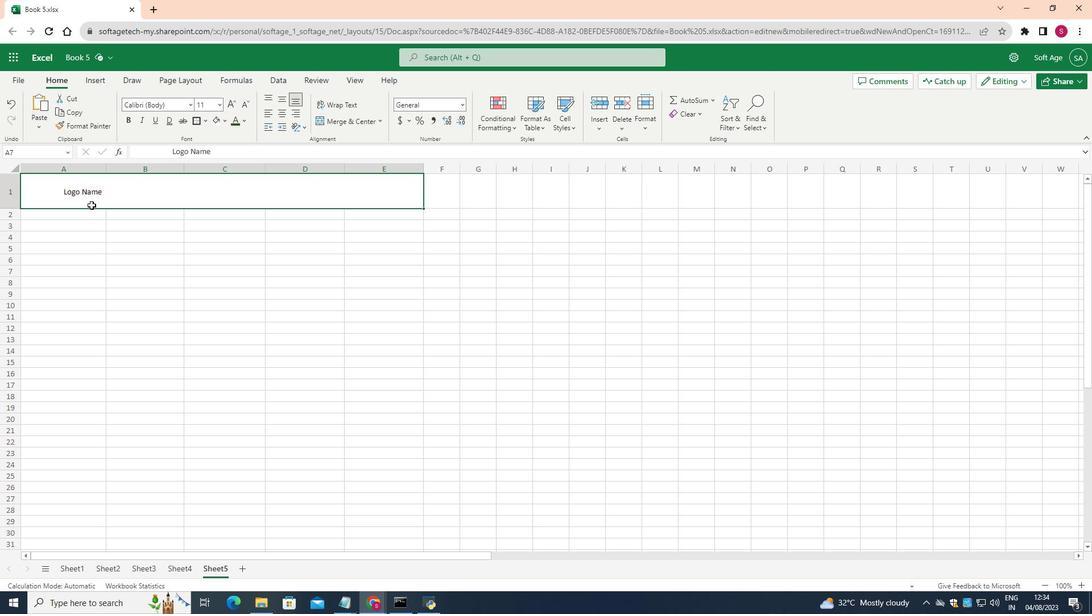 
Action: Mouse pressed left at (91, 205)
Screenshot: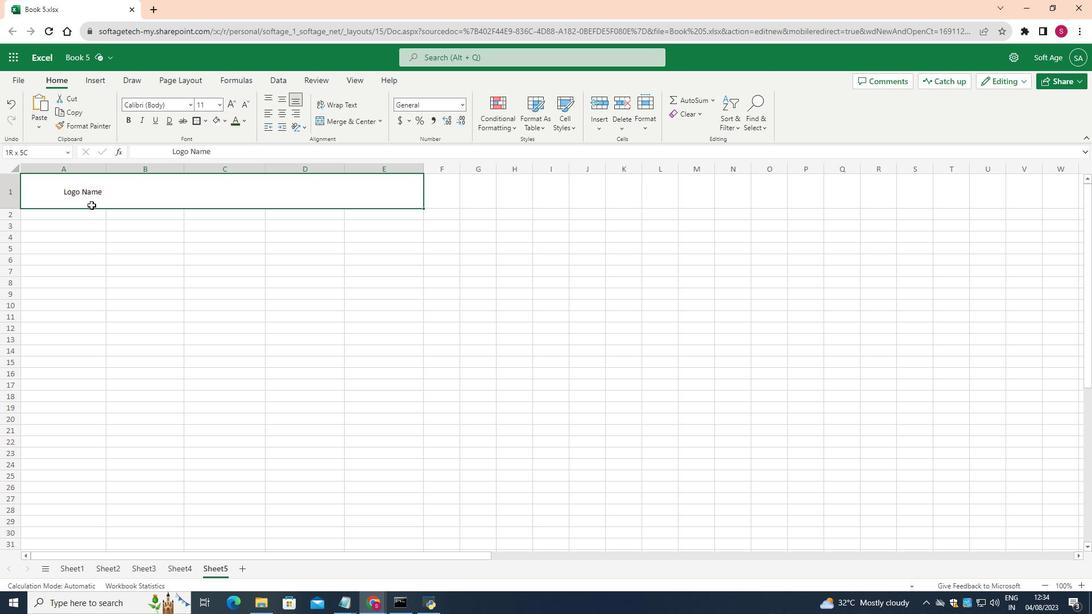 
Action: Mouse moved to (64, 191)
Screenshot: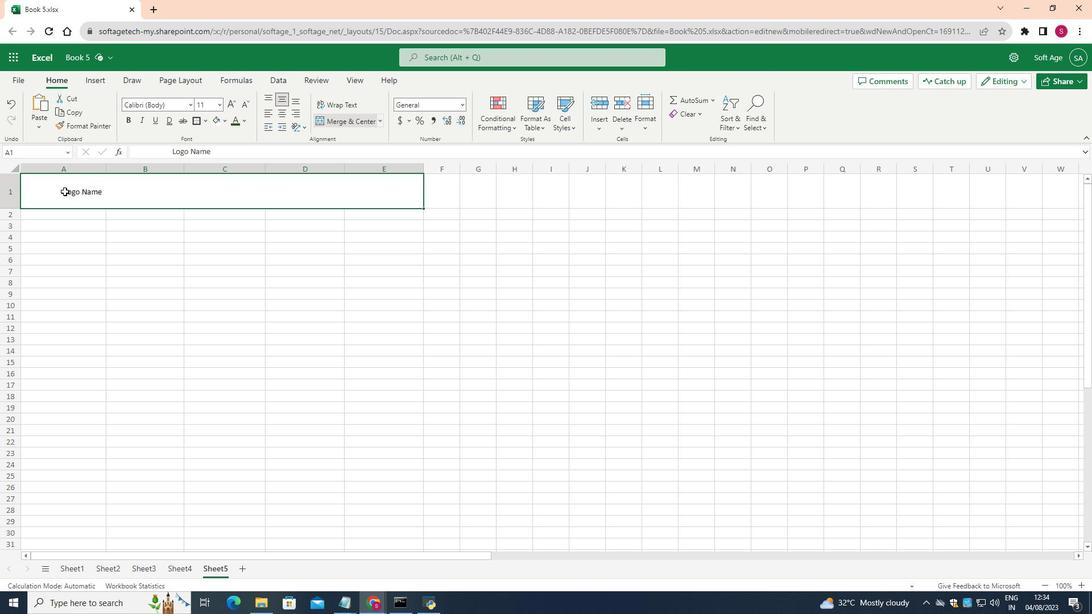 
Action: Mouse pressed left at (64, 191)
Screenshot: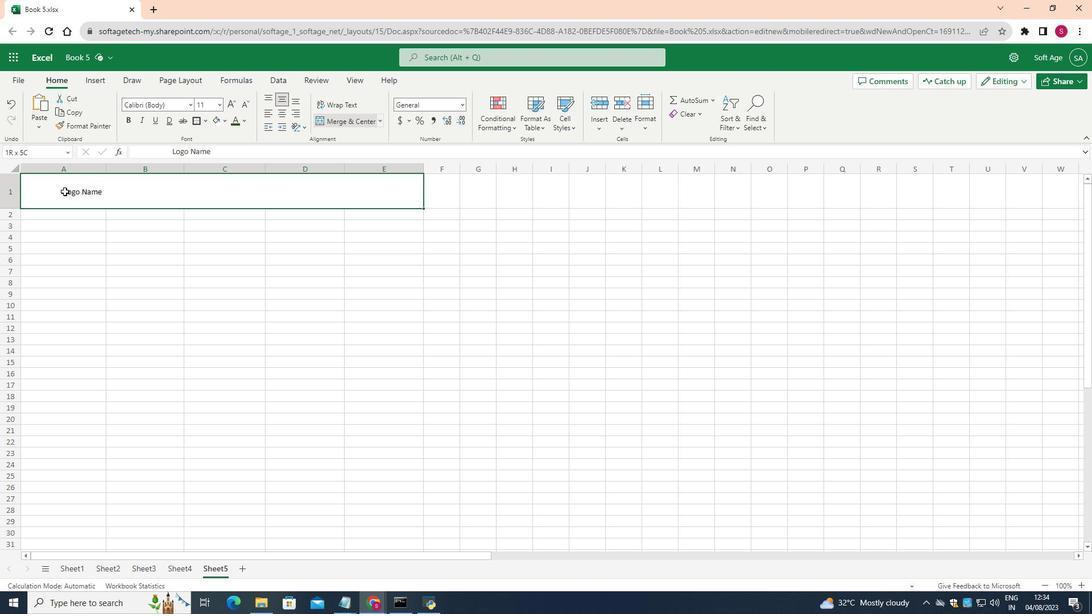 
Action: Mouse pressed left at (64, 191)
Screenshot: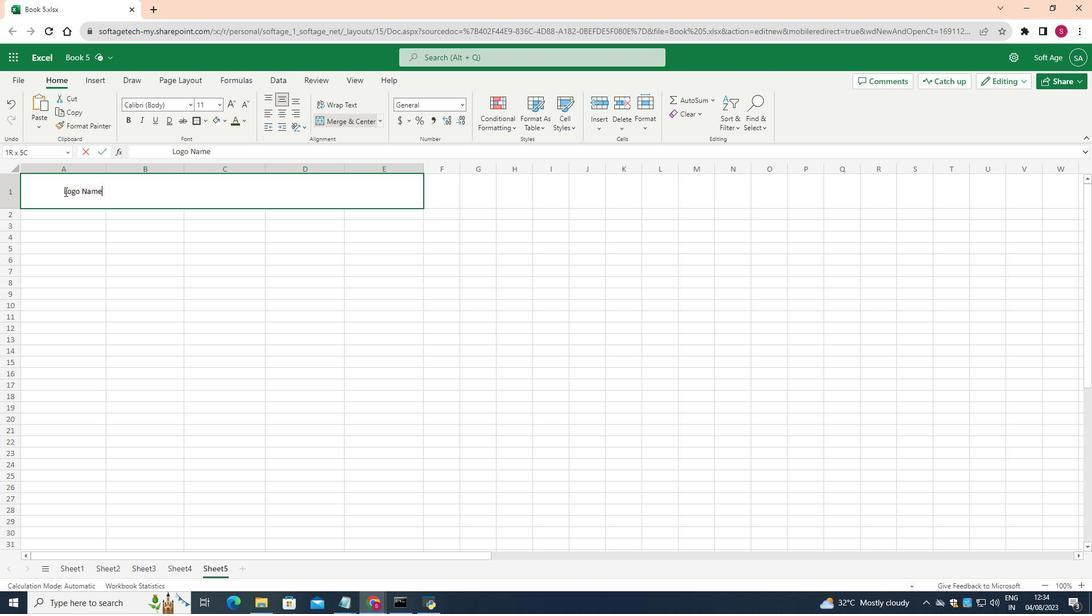 
Action: Mouse moved to (62, 192)
Screenshot: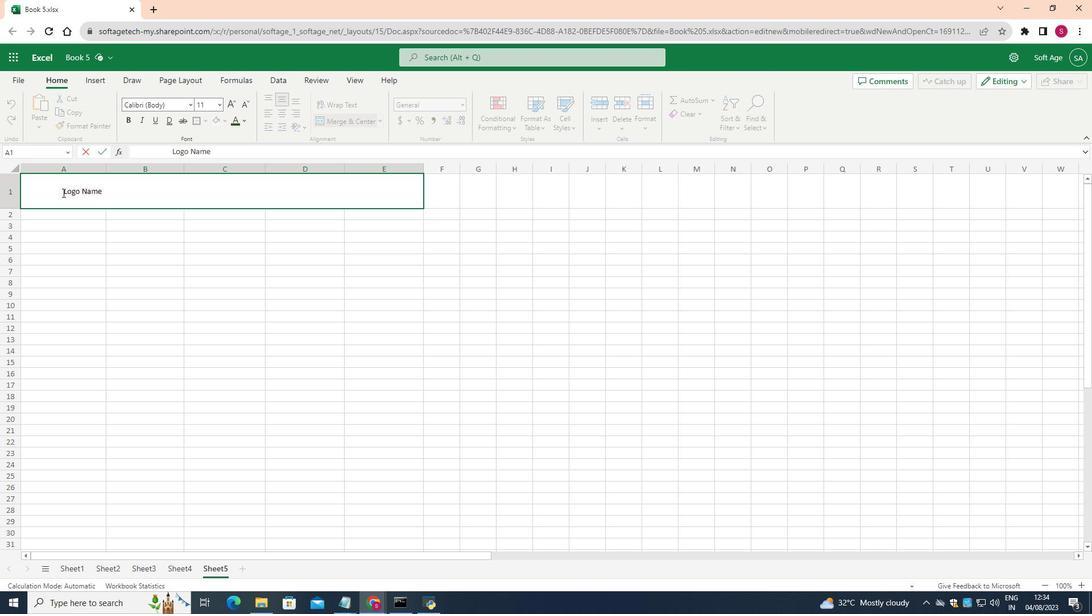 
Action: Mouse pressed left at (62, 192)
Screenshot: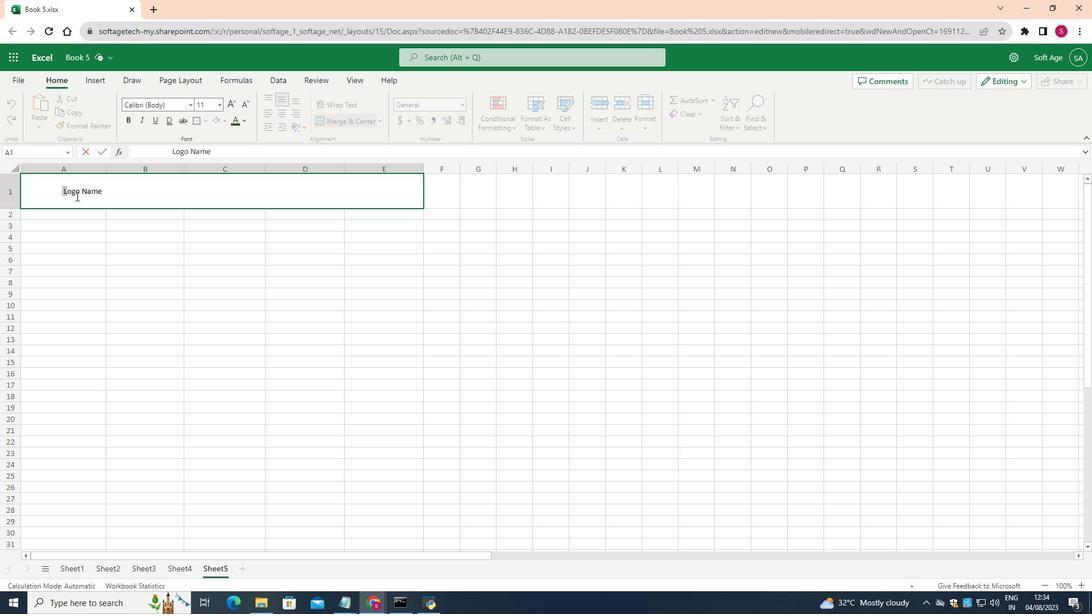 
Action: Mouse moved to (220, 104)
Screenshot: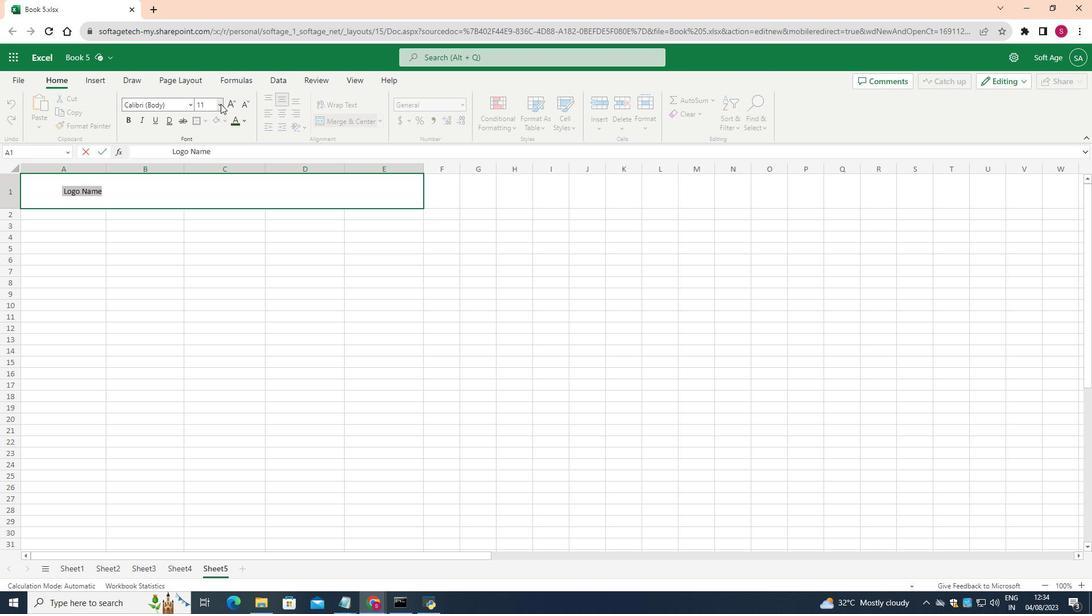 
Action: Mouse pressed left at (220, 104)
Screenshot: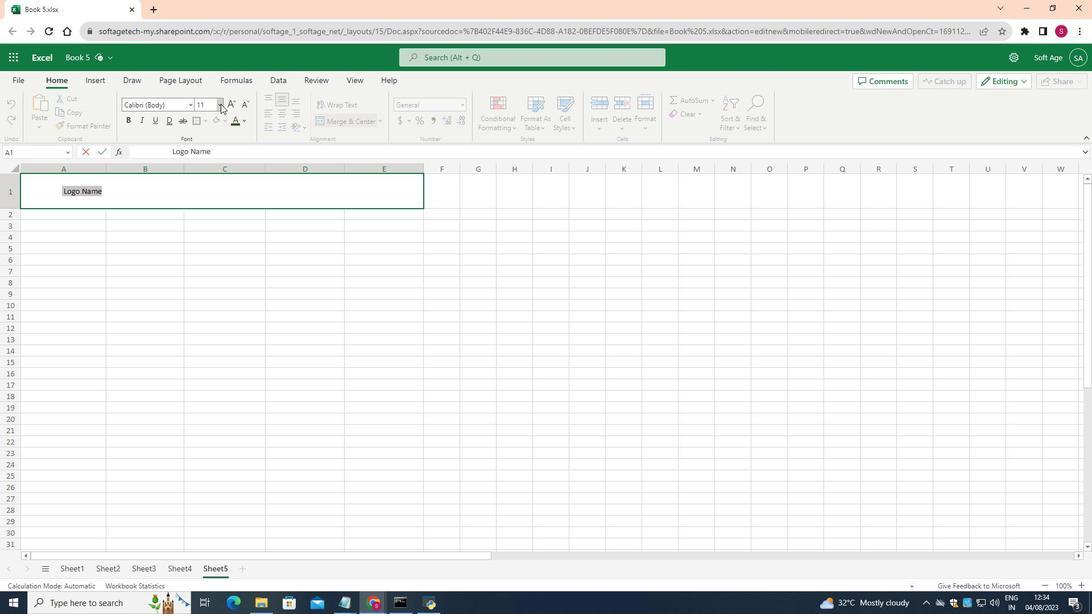 
Action: Mouse moved to (210, 248)
Screenshot: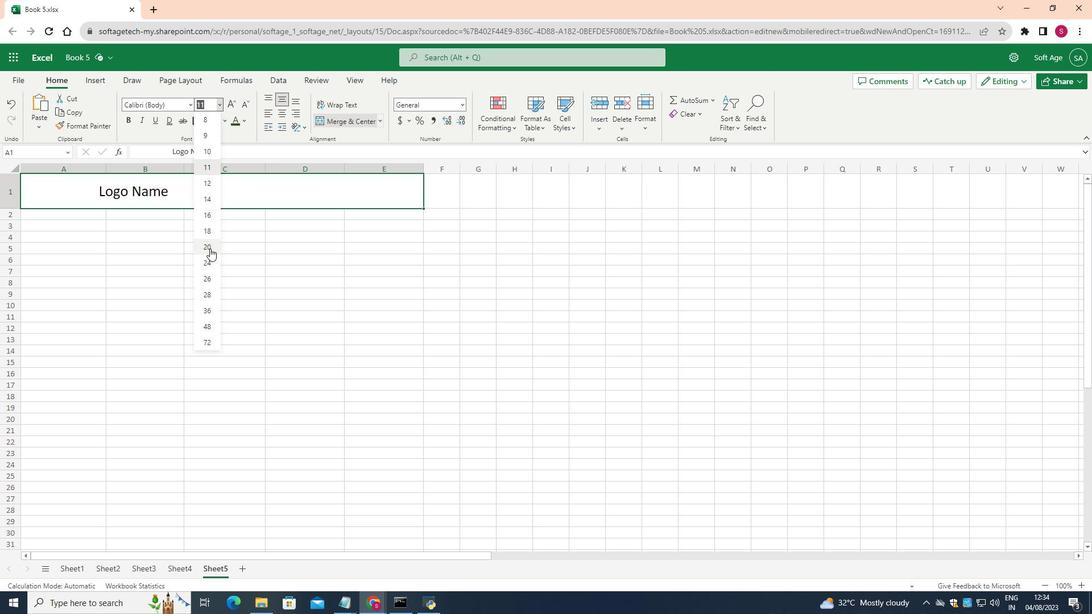 
Action: Mouse pressed left at (210, 248)
Screenshot: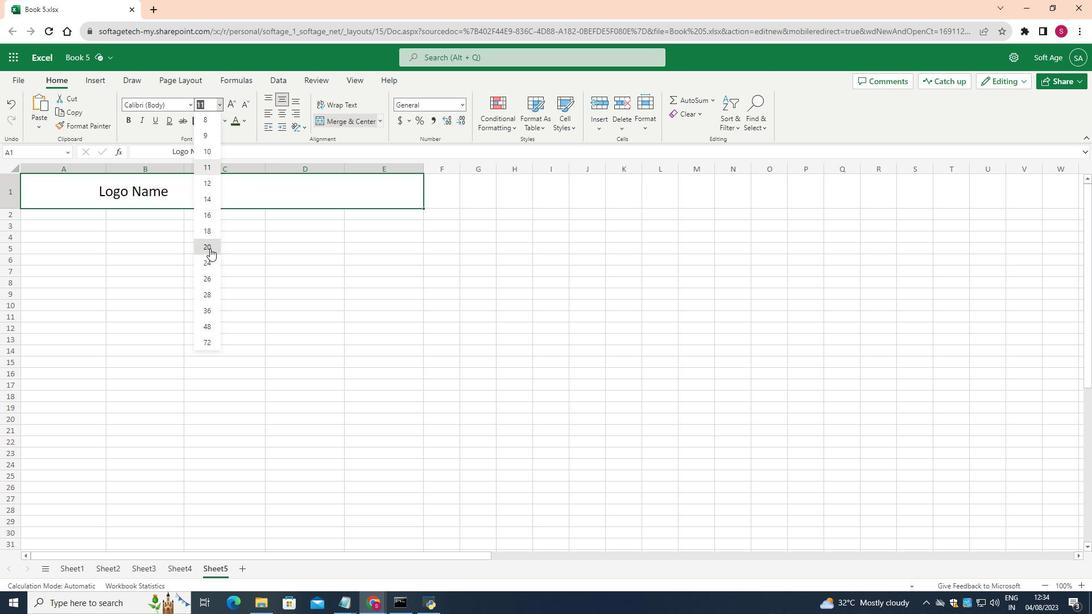 
Action: Mouse moved to (292, 191)
Screenshot: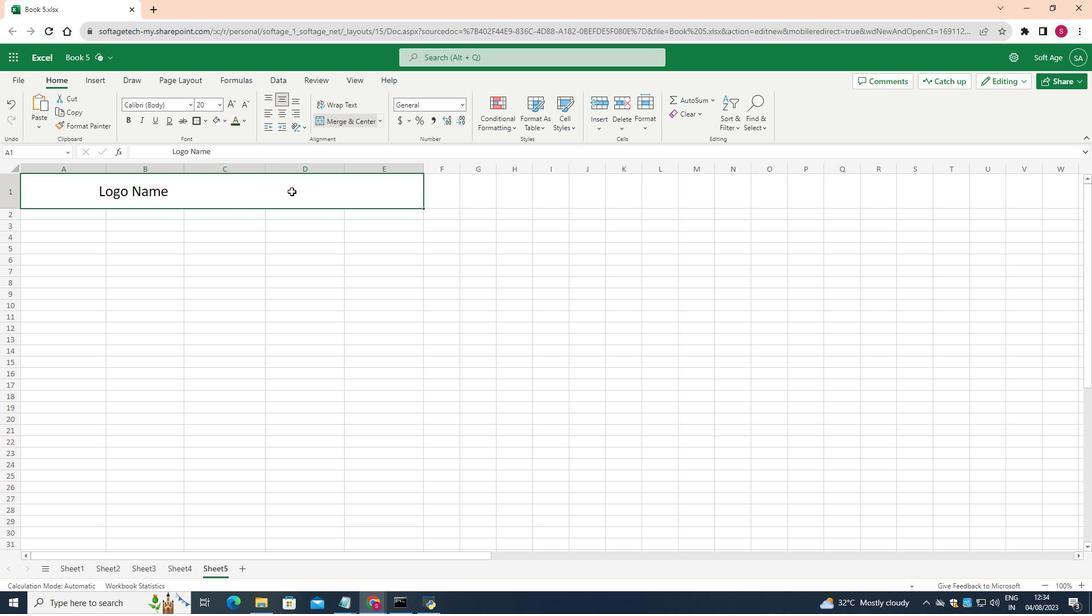 
Action: Mouse pressed left at (292, 191)
Screenshot: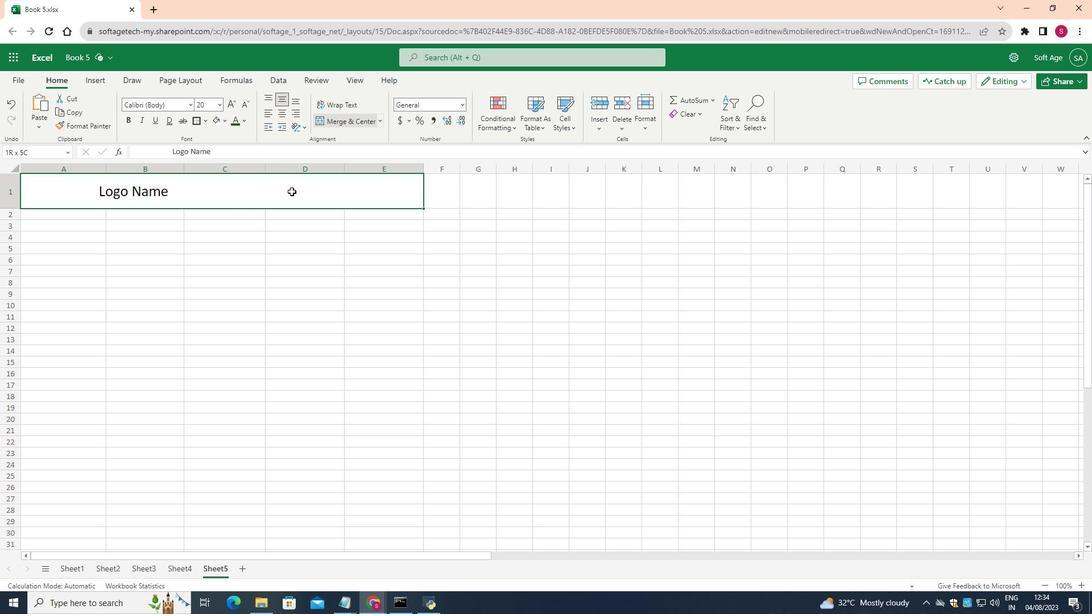 
Action: Mouse pressed left at (292, 191)
Screenshot: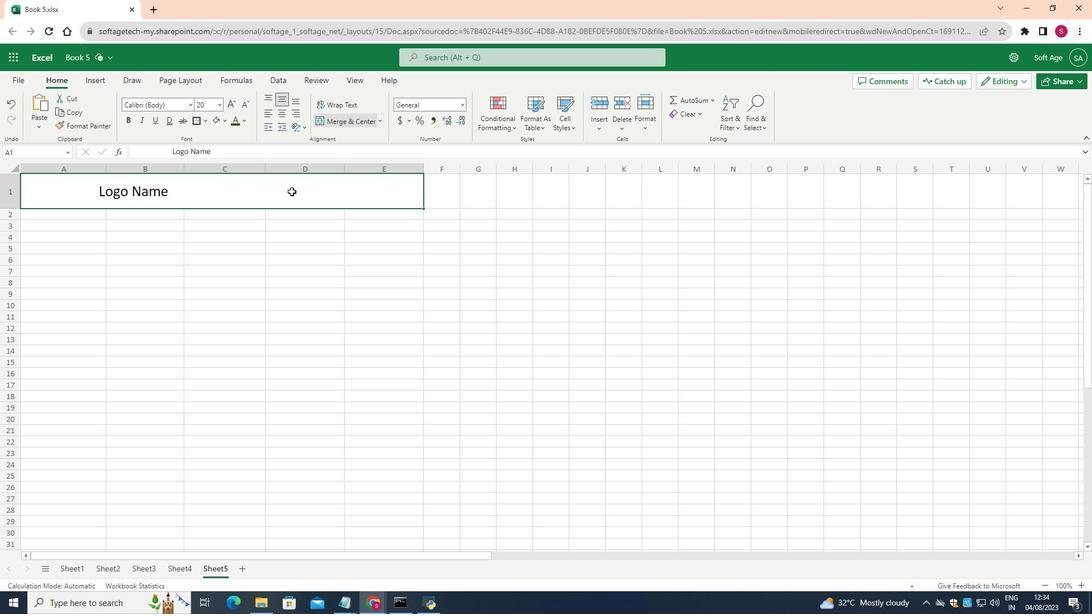 
Action: Mouse pressed left at (292, 191)
Screenshot: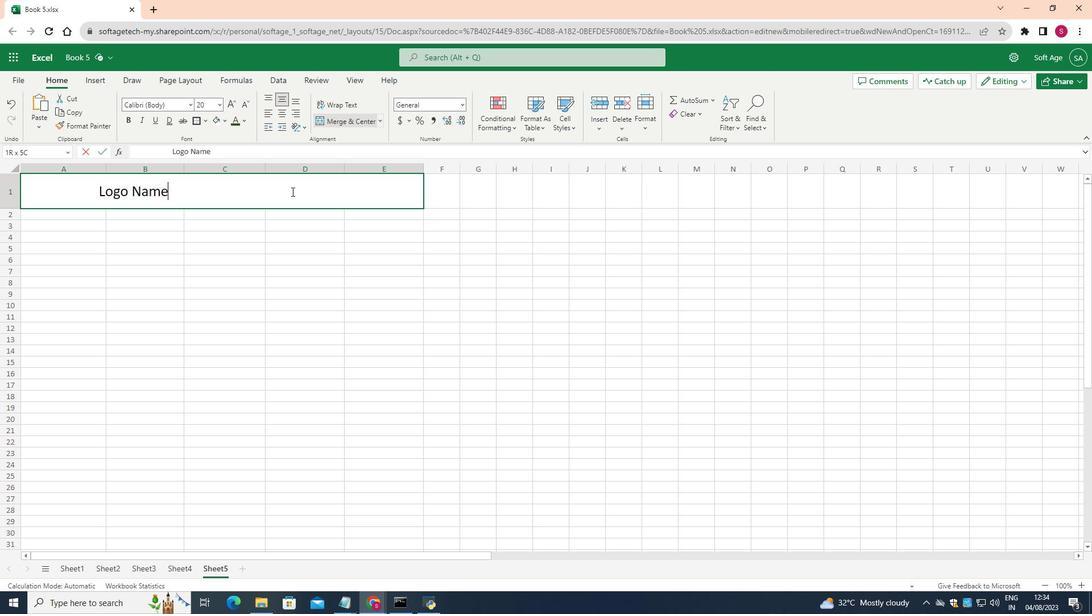 
Action: Key pressed <Key.space><Key.space><Key.space><Key.space><Key.space><Key.space><Key.space><Key.space><Key.space><Key.space><Key.space><Key.space><Key.space><Key.space><Key.space><Key.space><Key.space><Key.space><Key.space><Key.space><Key.space><Key.space><Key.space><Key.space><Key.space><Key.space><Key.space><Key.space><Key.space><Key.space><Key.space><Key.space><Key.space><Key.space><Key.space><Key.space><Key.space><Key.space><Key.space><Key.space><Key.space>
Screenshot: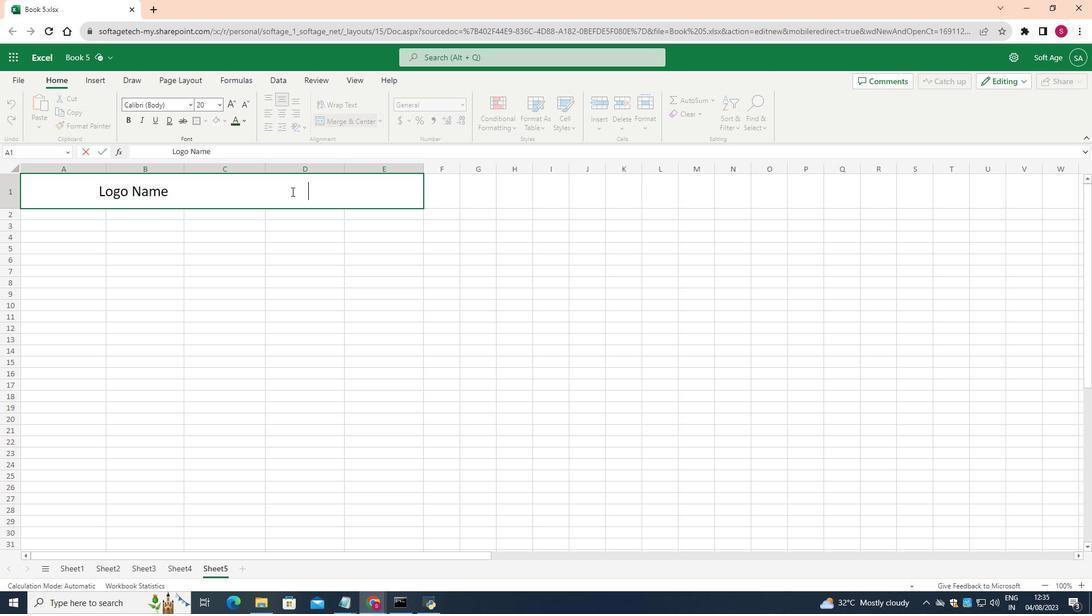 
Action: Mouse moved to (292, 191)
Screenshot: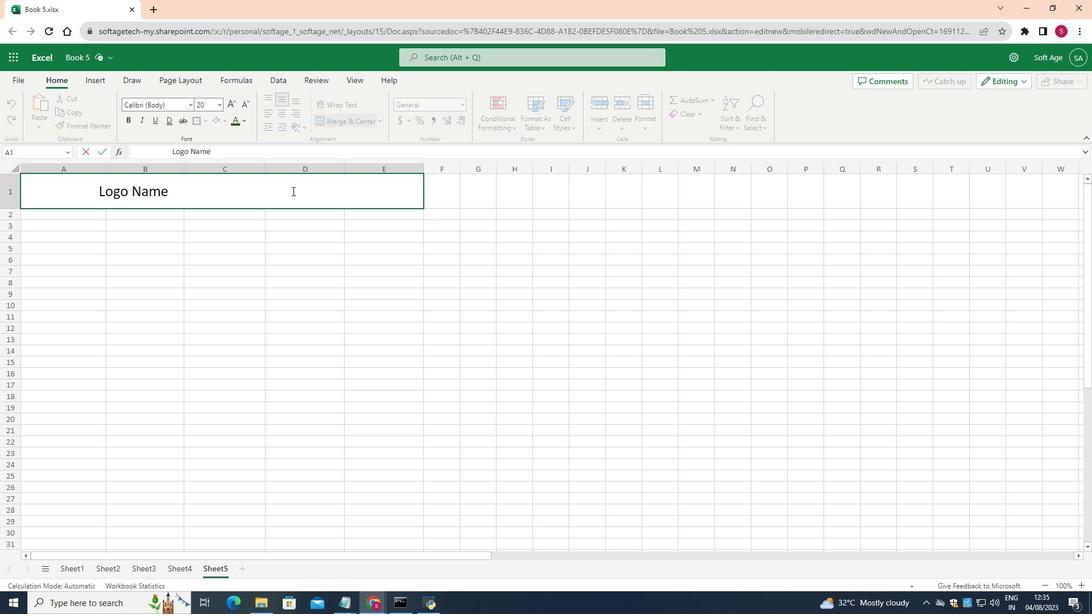 
Action: Key pressed <Key.shift><Key.shift>INVOICE
Screenshot: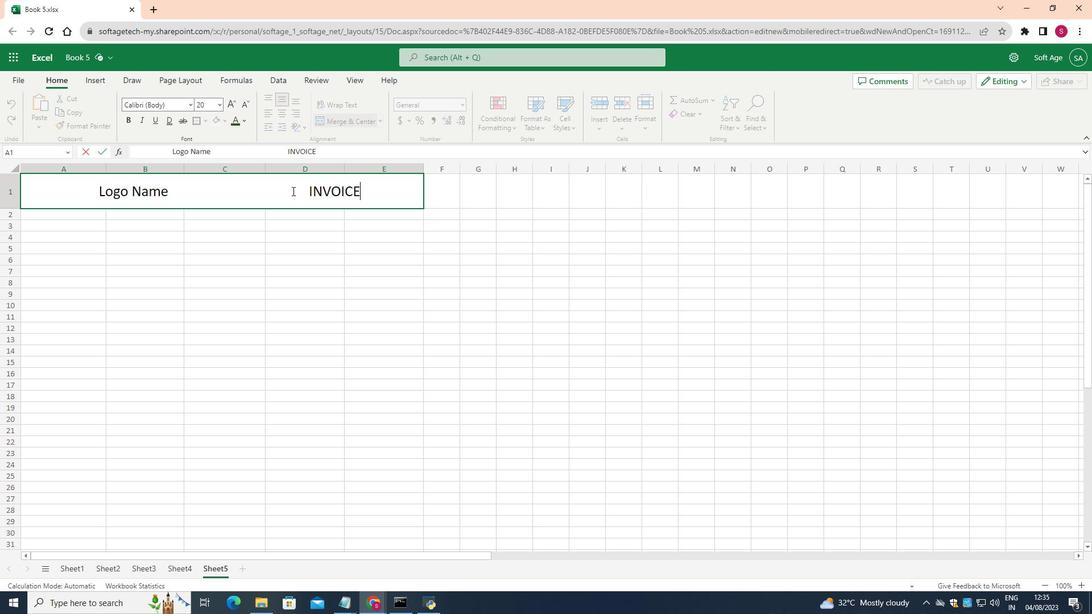 
Action: Mouse moved to (279, 350)
Screenshot: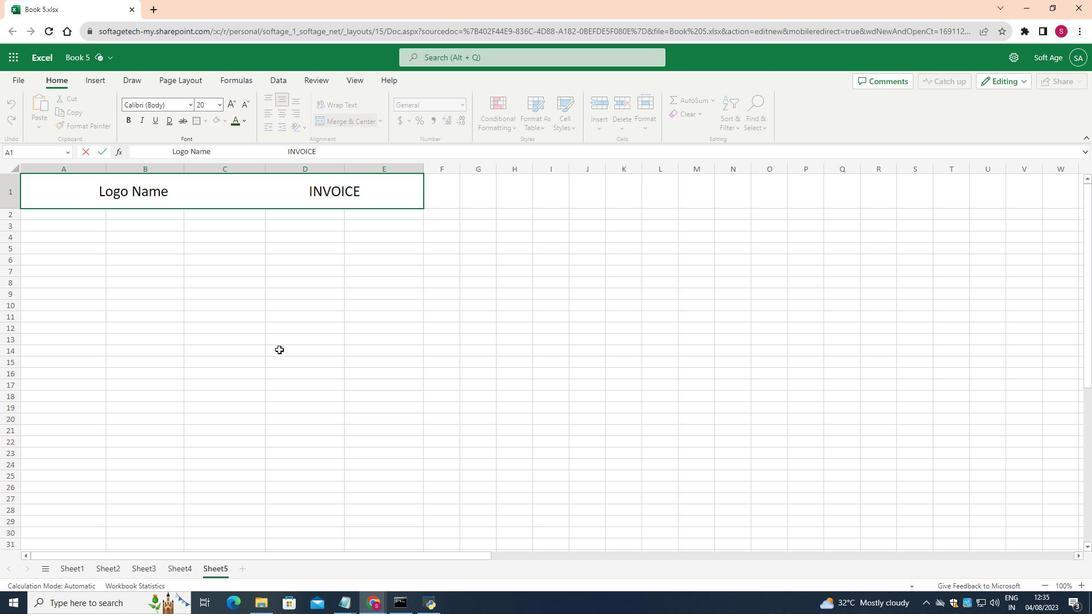 
Action: Mouse pressed left at (279, 350)
Screenshot: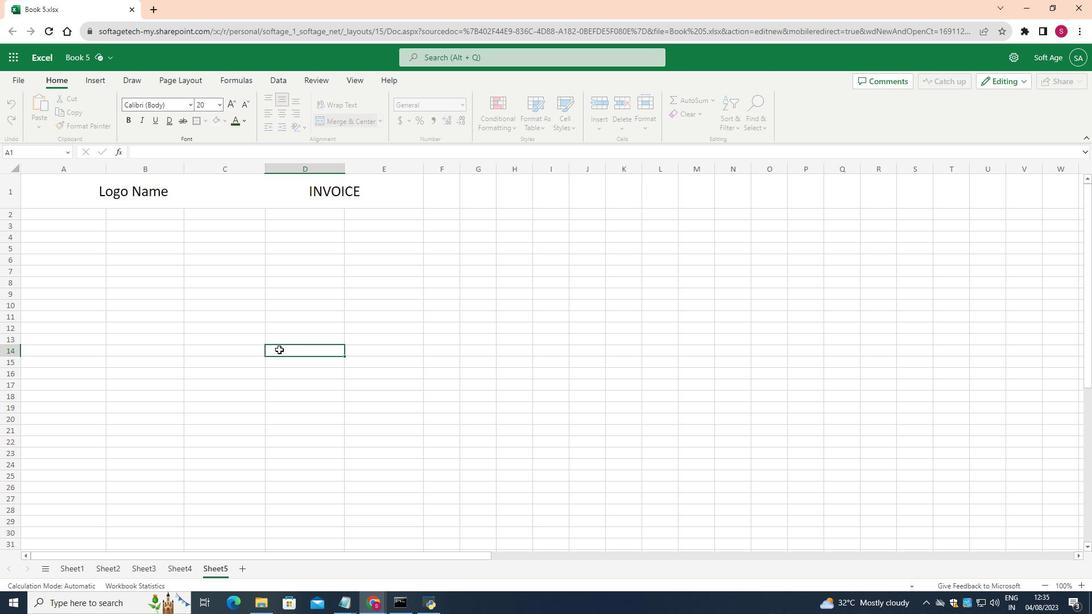 
Action: Mouse moved to (215, 194)
Screenshot: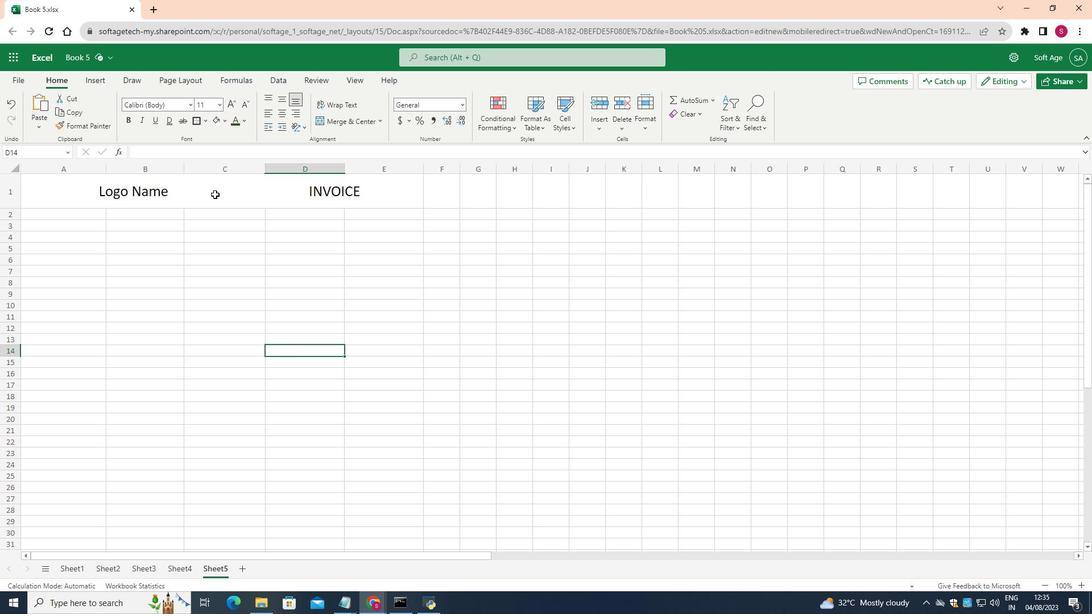 
Action: Mouse pressed left at (215, 194)
Screenshot: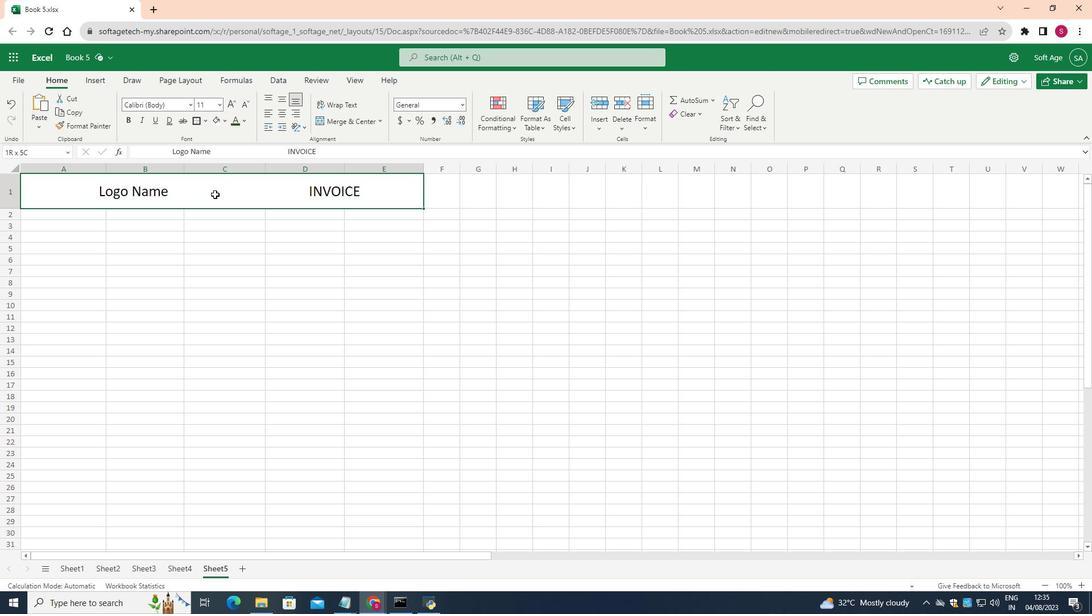 
Action: Mouse moved to (244, 120)
Screenshot: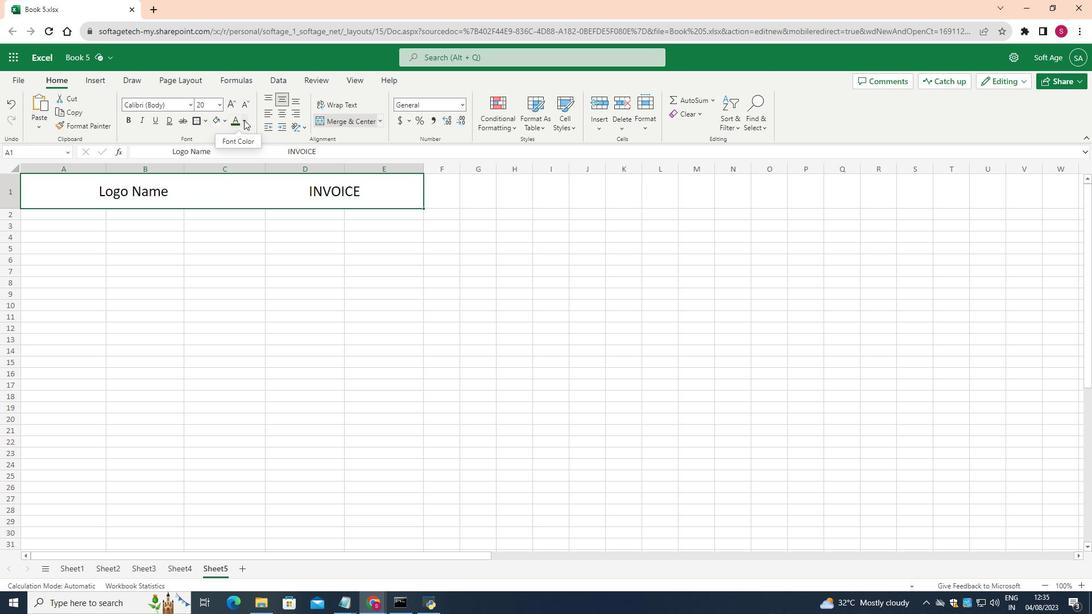 
Action: Mouse pressed left at (244, 120)
Screenshot: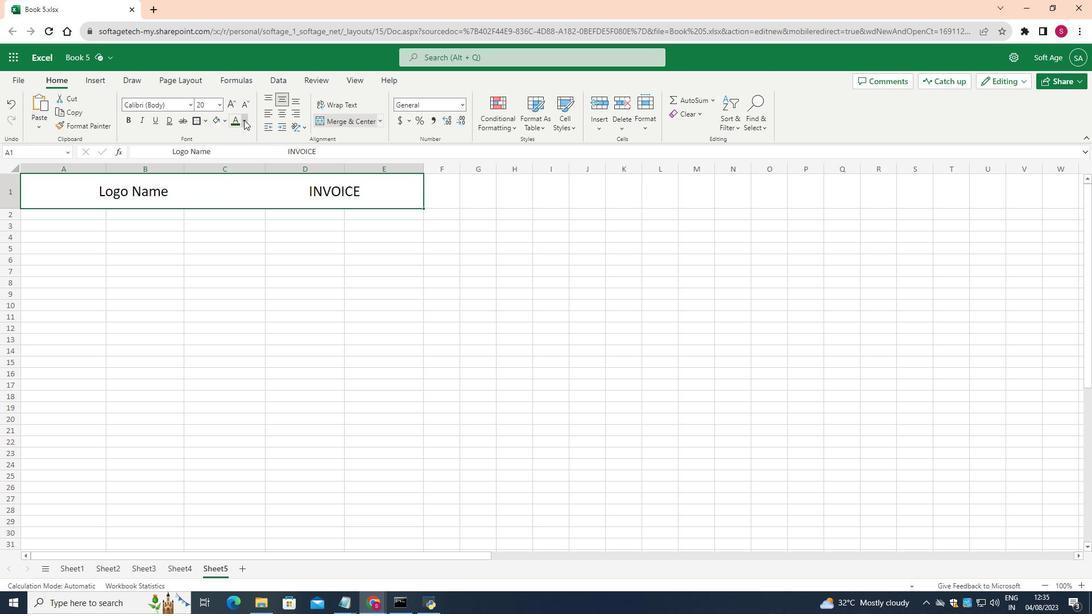 
Action: Mouse moved to (240, 172)
Screenshot: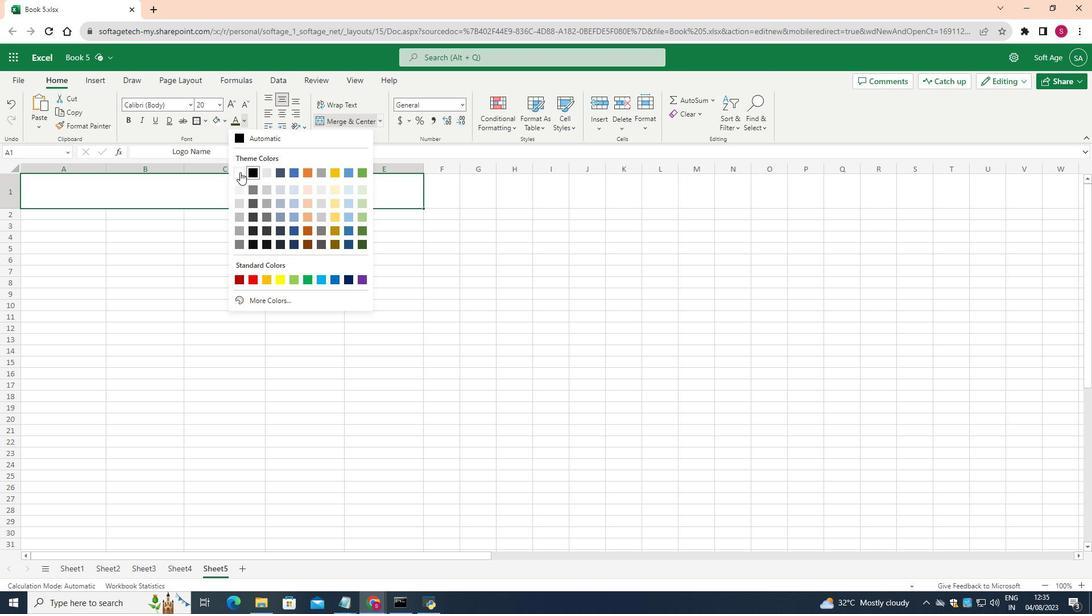 
Action: Mouse pressed left at (240, 172)
Screenshot: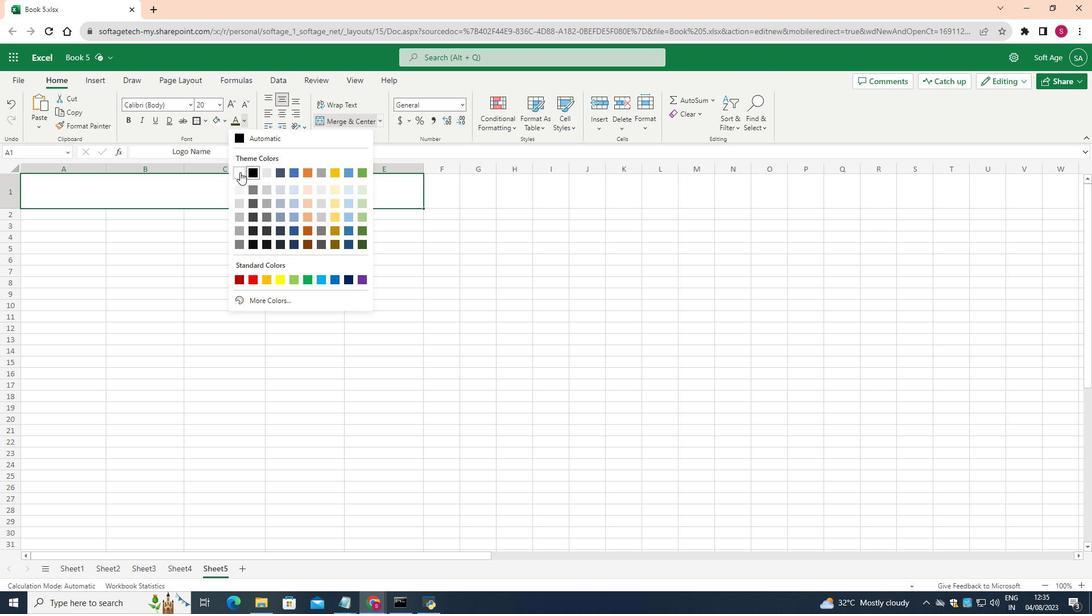 
Action: Mouse moved to (222, 119)
Screenshot: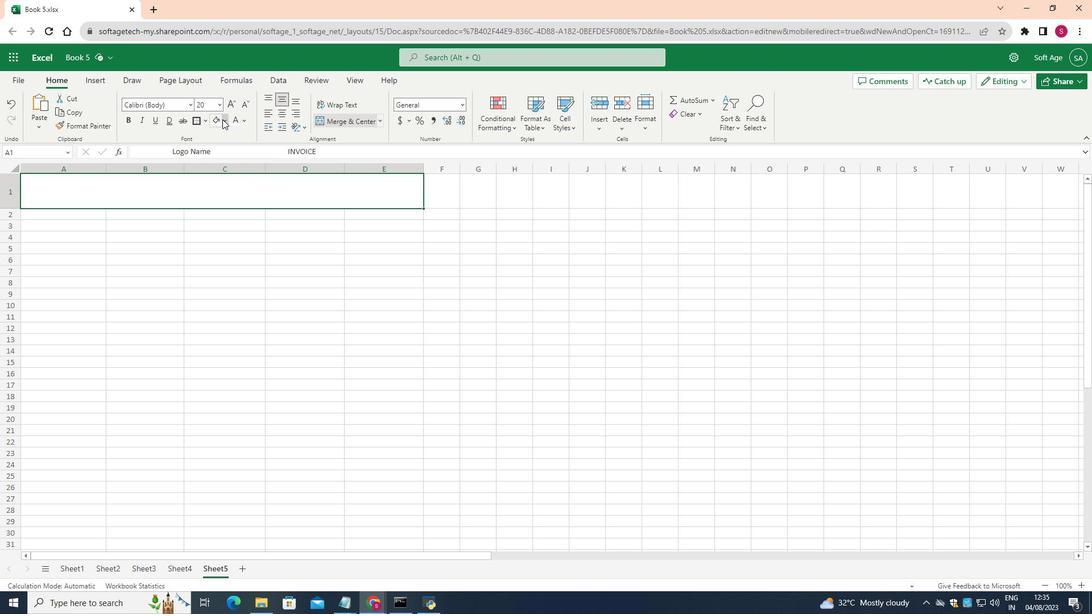 
Action: Mouse pressed left at (222, 119)
Screenshot: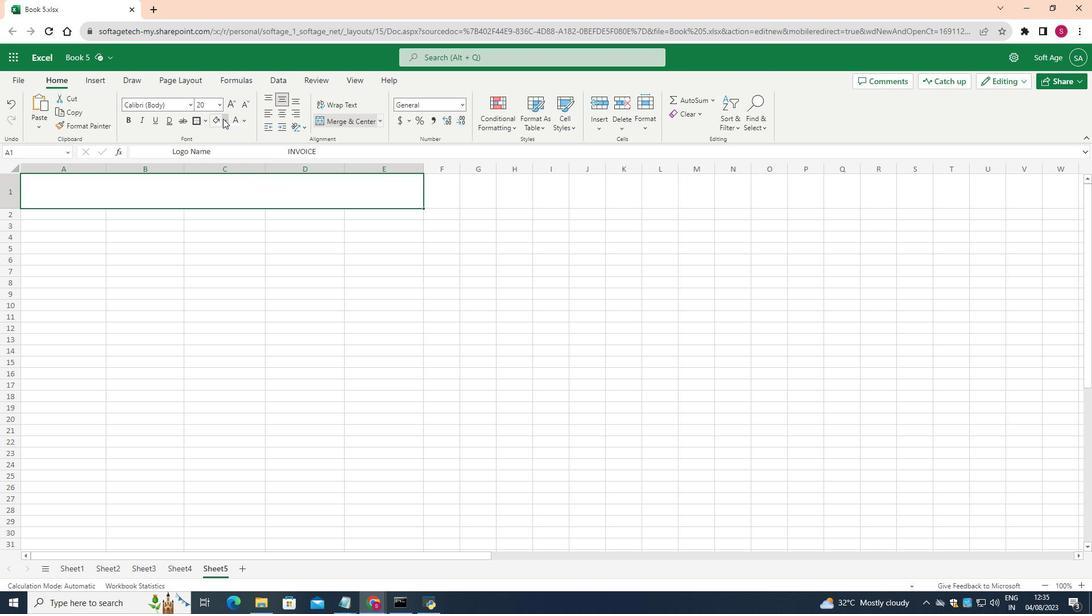 
Action: Mouse moved to (229, 150)
Screenshot: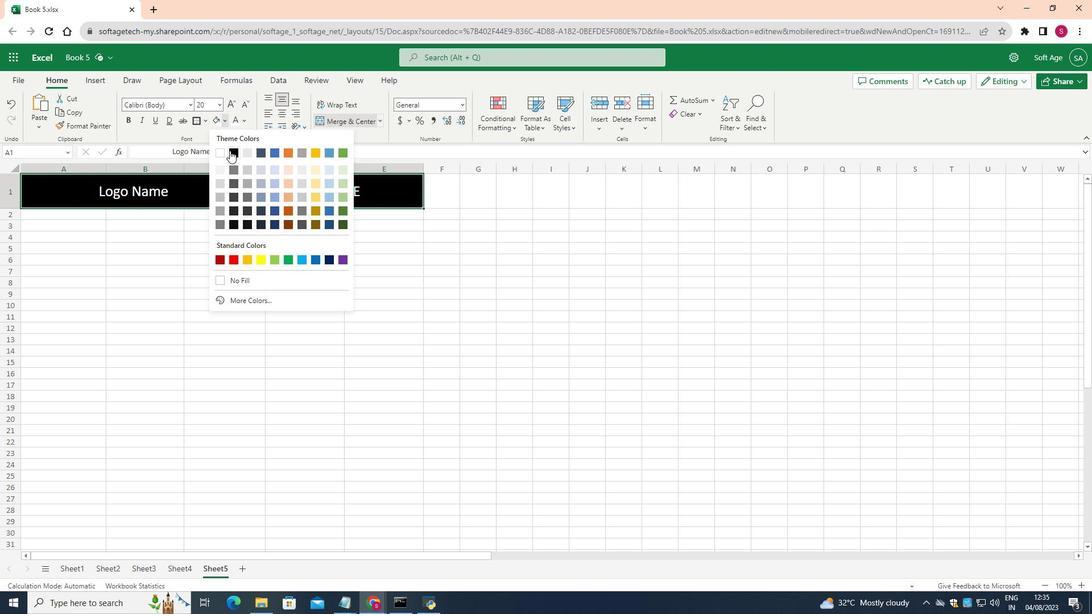 
Action: Mouse pressed left at (229, 150)
Screenshot: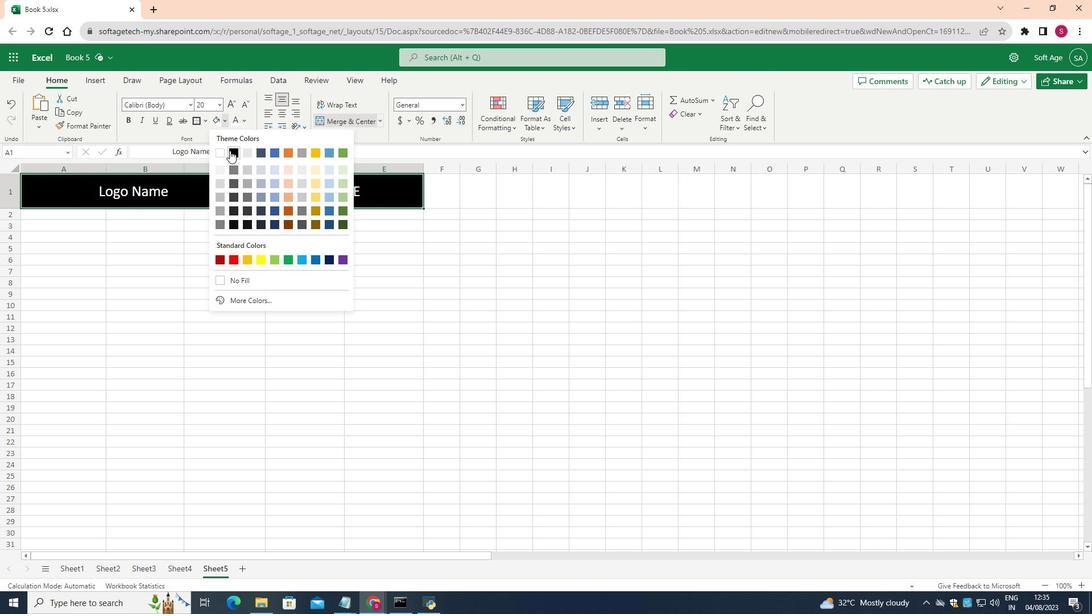 
Action: Mouse moved to (183, 274)
Screenshot: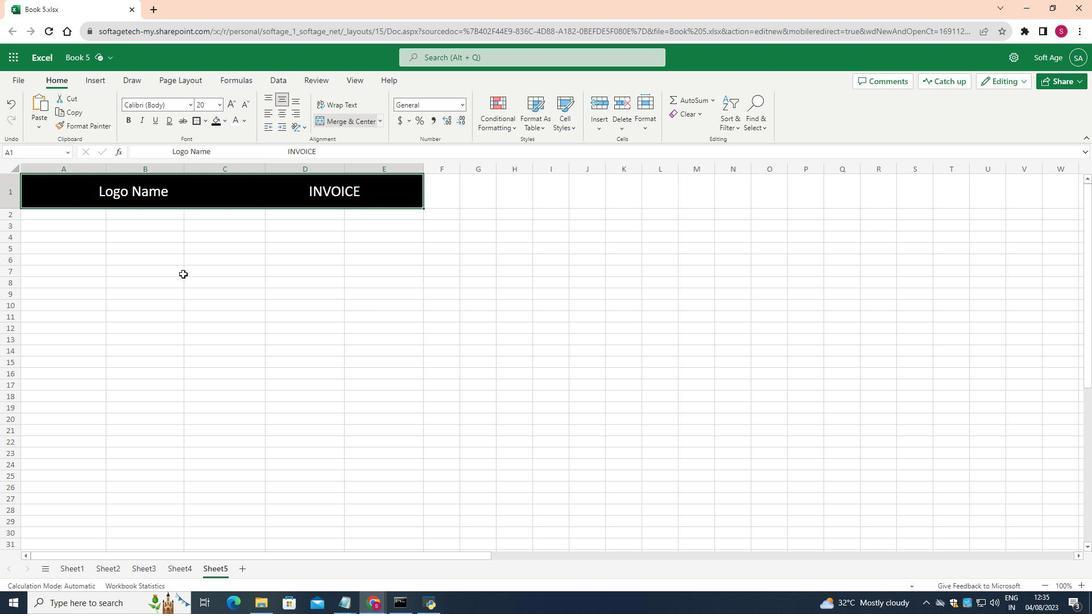 
Action: Mouse pressed left at (183, 274)
Screenshot: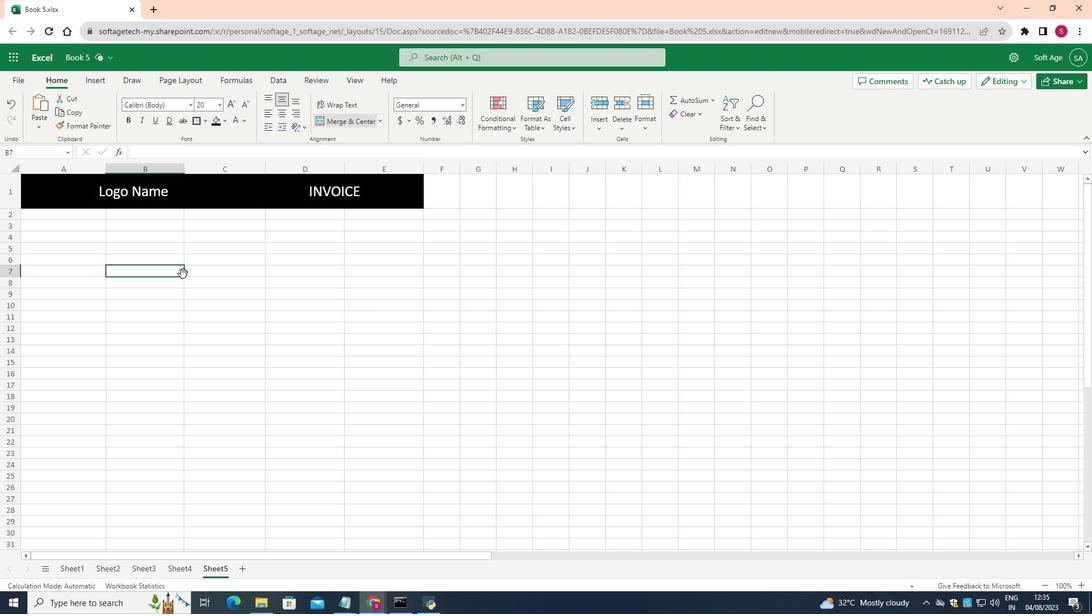 
Action: Mouse moved to (122, 216)
Screenshot: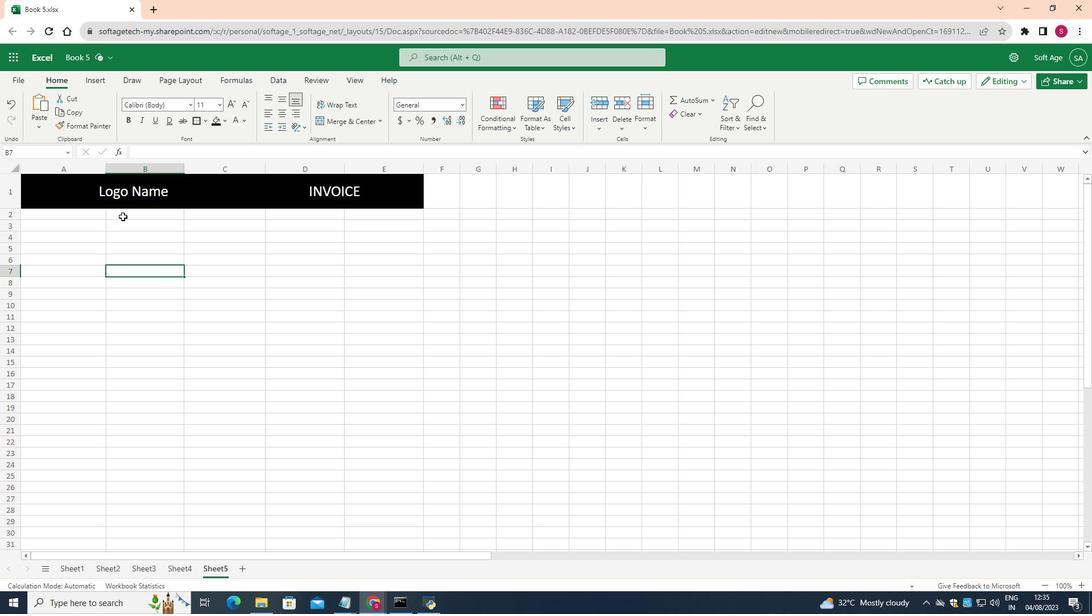 
Action: Mouse pressed left at (122, 216)
Screenshot: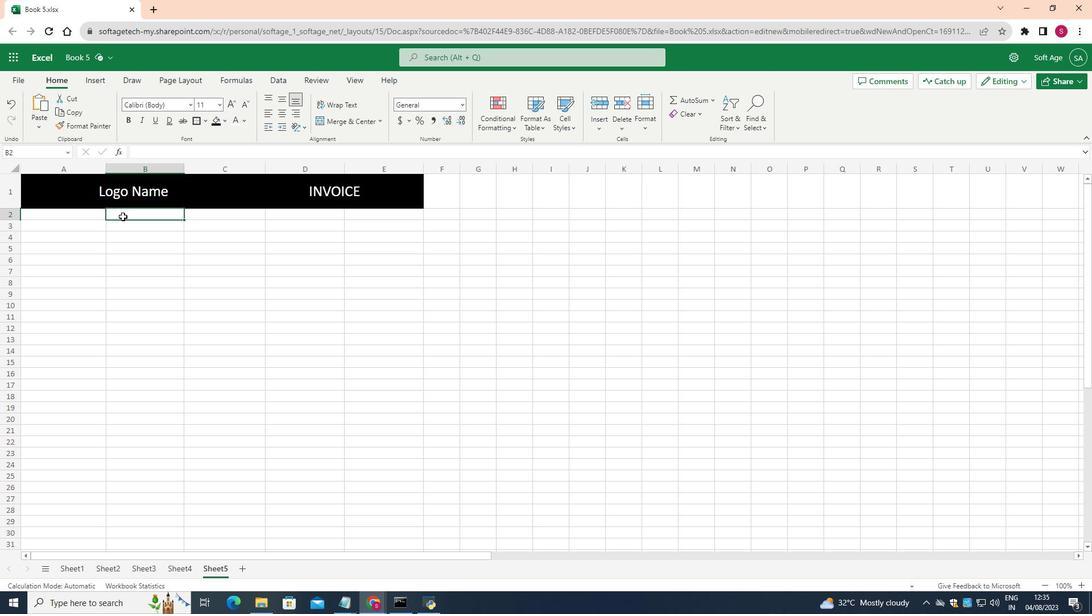 
Action: Mouse moved to (223, 119)
Screenshot: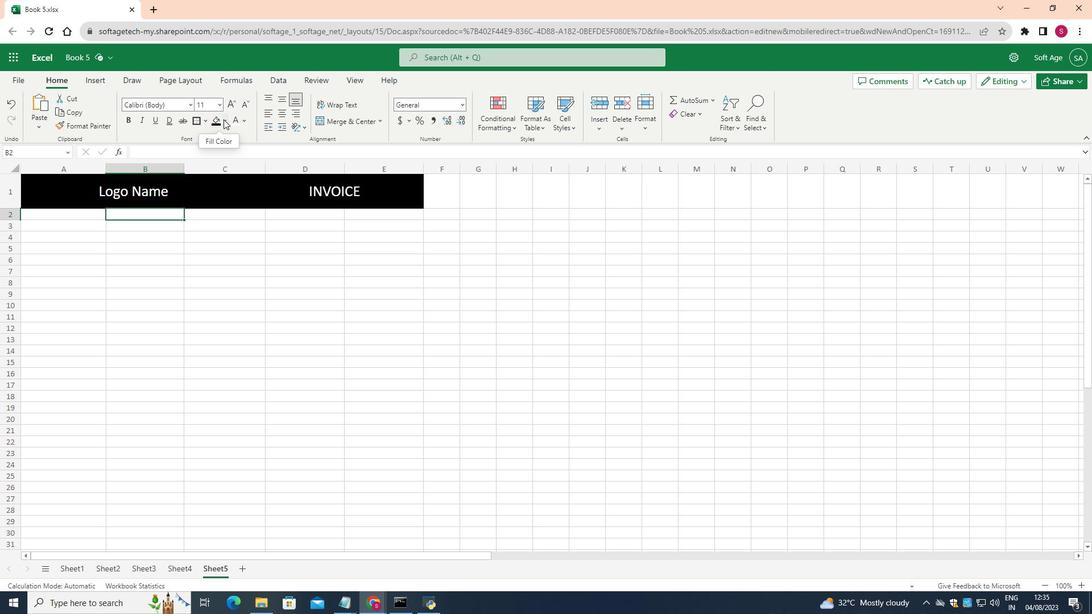 
Action: Mouse pressed left at (223, 119)
Screenshot: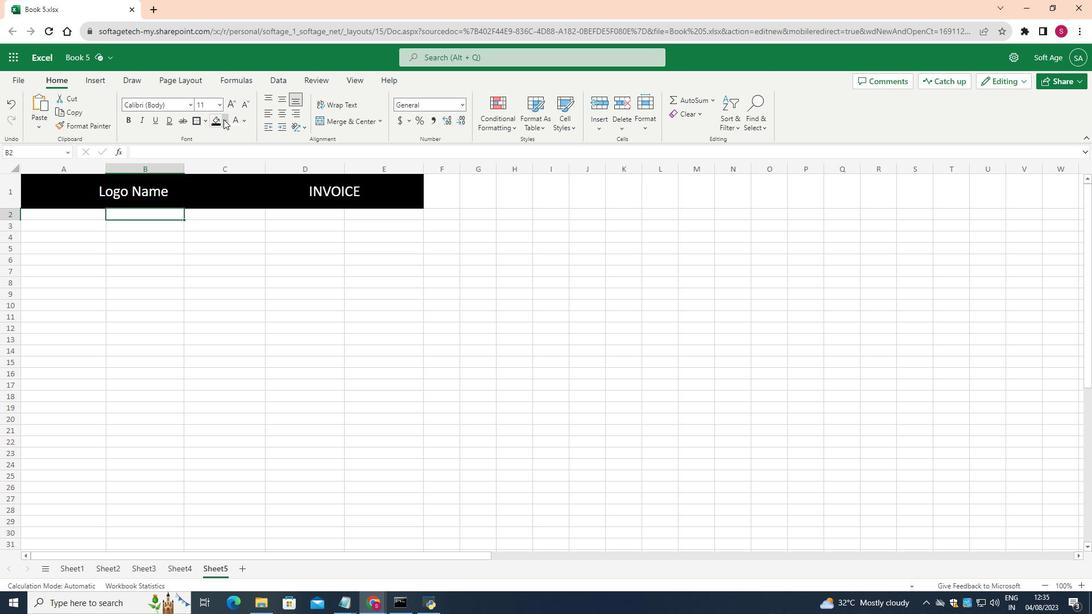 
Action: Mouse moved to (232, 259)
Screenshot: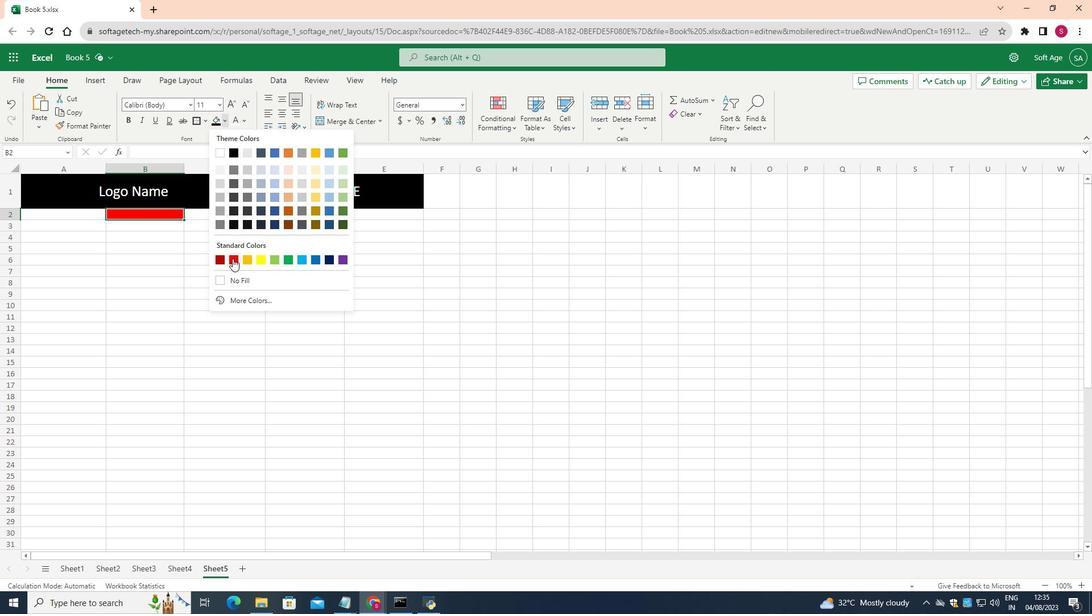 
Action: Mouse pressed left at (232, 259)
Screenshot: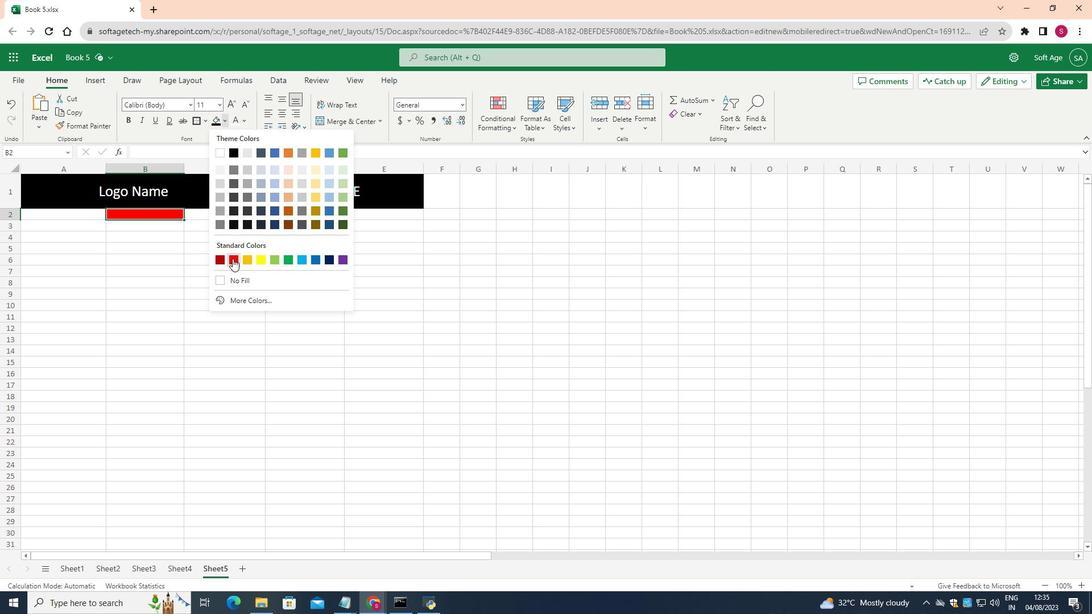
Action: Mouse moved to (205, 215)
Screenshot: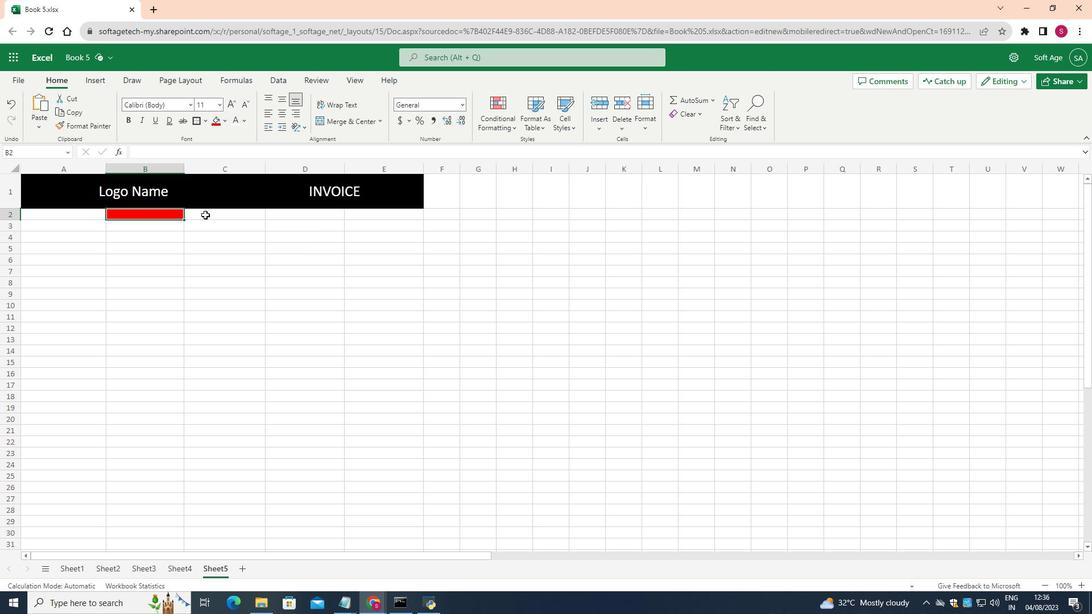 
Action: Mouse pressed left at (205, 215)
Screenshot: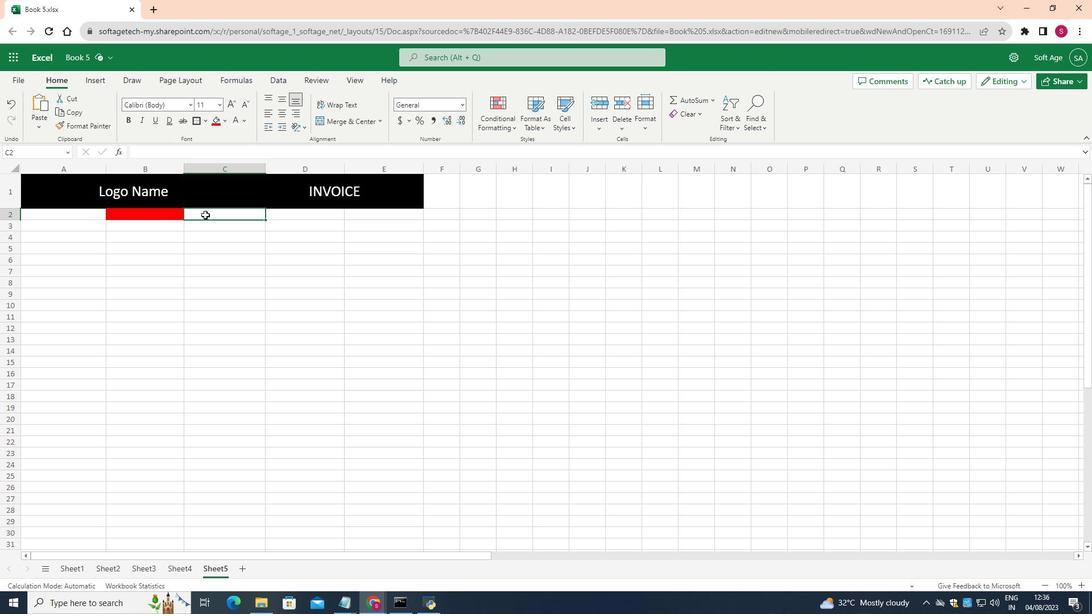 
Action: Mouse moved to (225, 117)
Screenshot: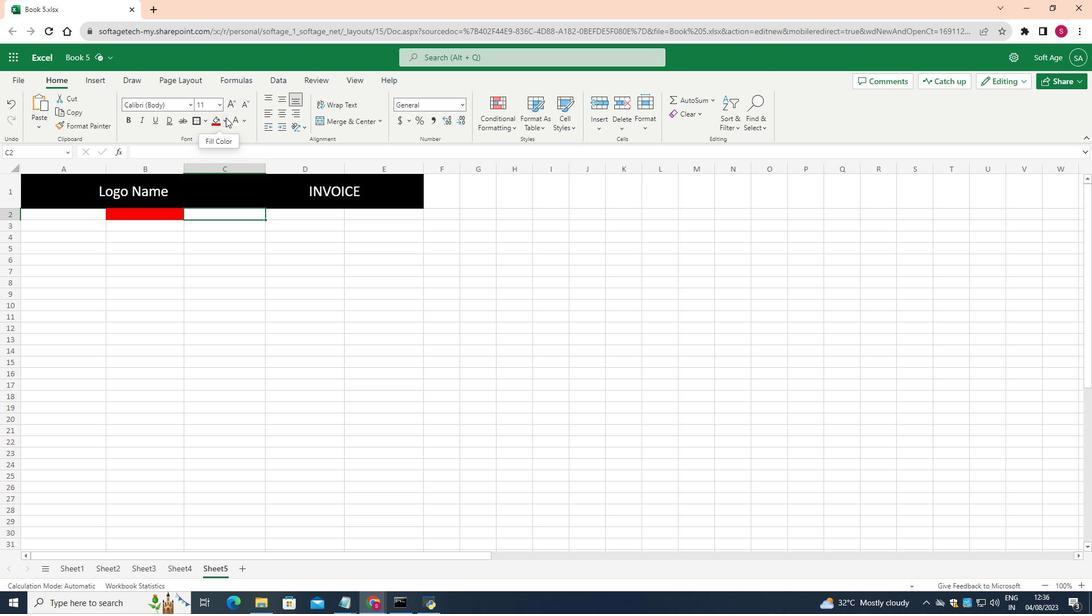 
Action: Mouse pressed left at (225, 117)
Screenshot: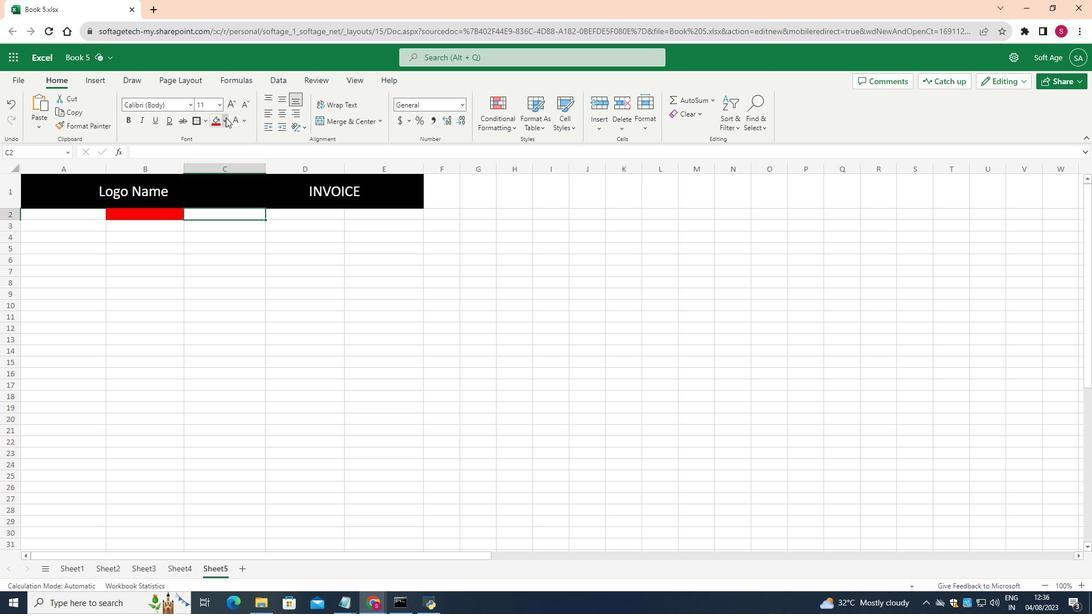 
Action: Mouse moved to (326, 208)
Screenshot: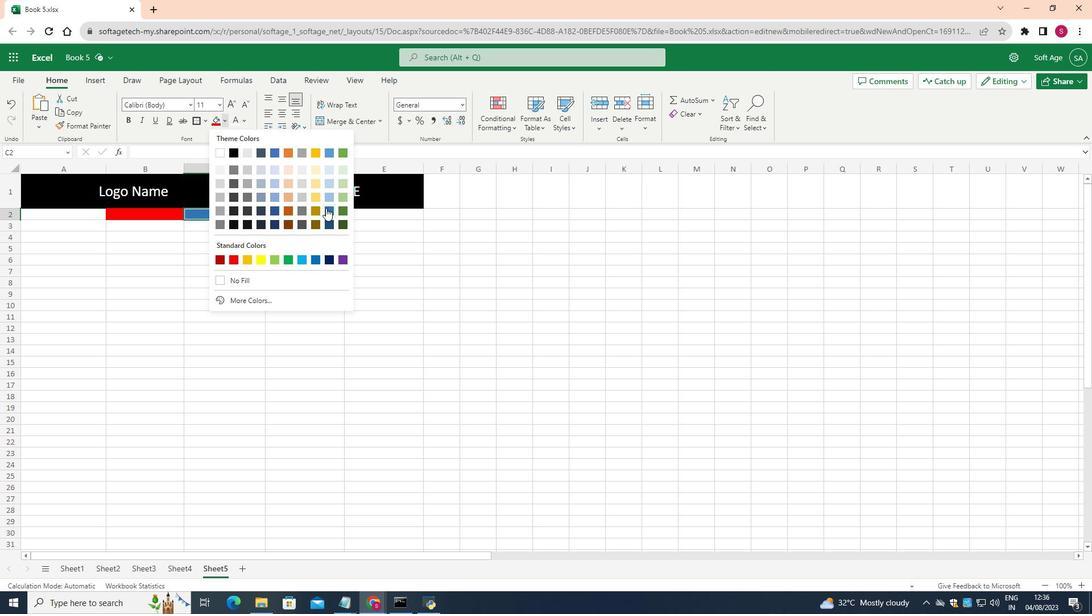 
Action: Mouse pressed left at (326, 208)
Screenshot: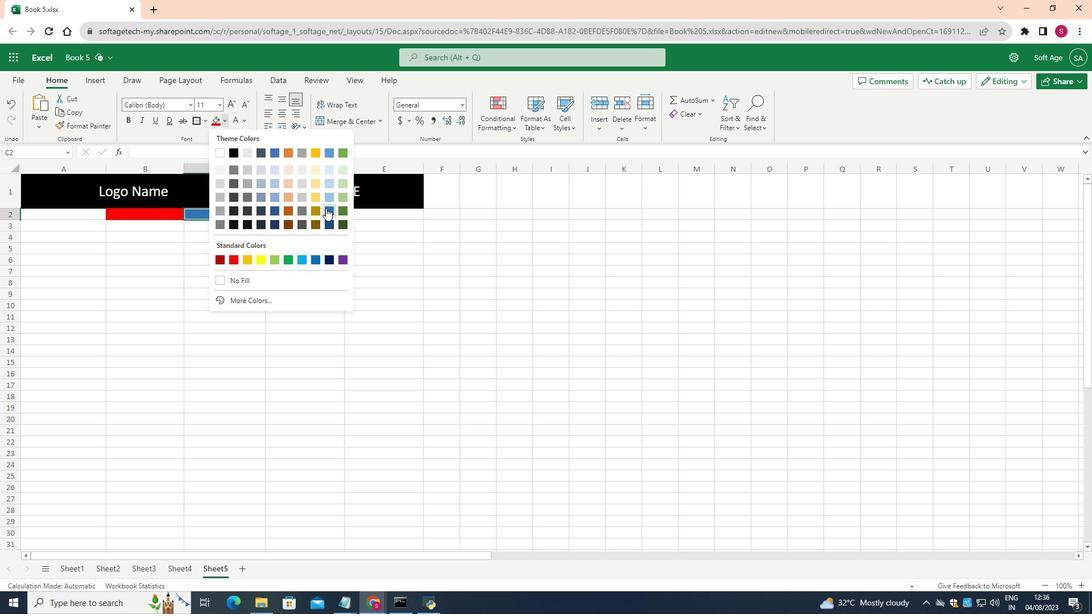 
Action: Mouse moved to (314, 218)
Screenshot: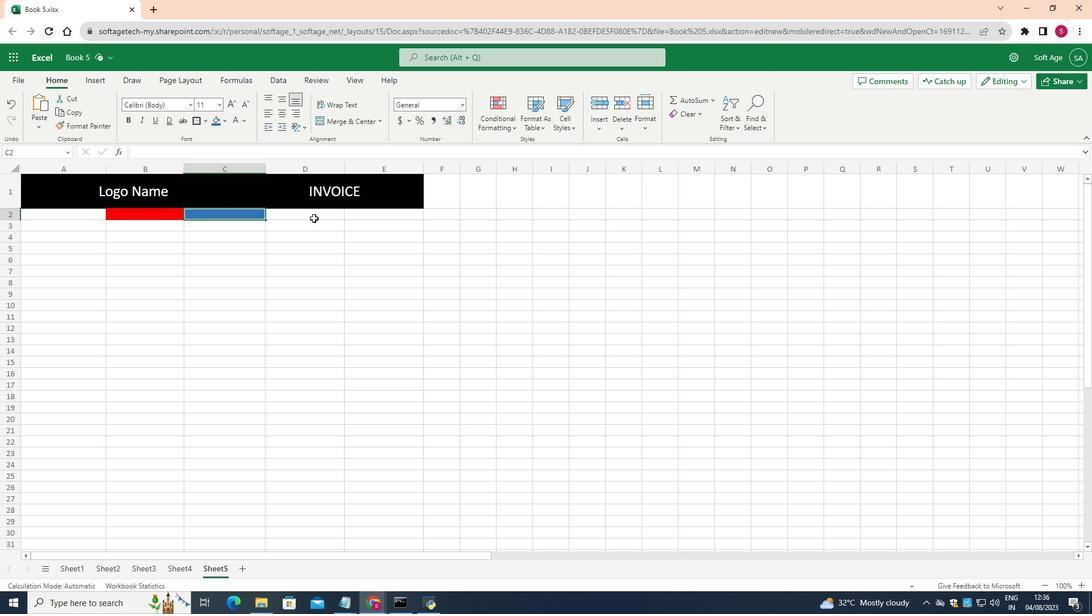 
Action: Mouse pressed left at (314, 218)
Screenshot: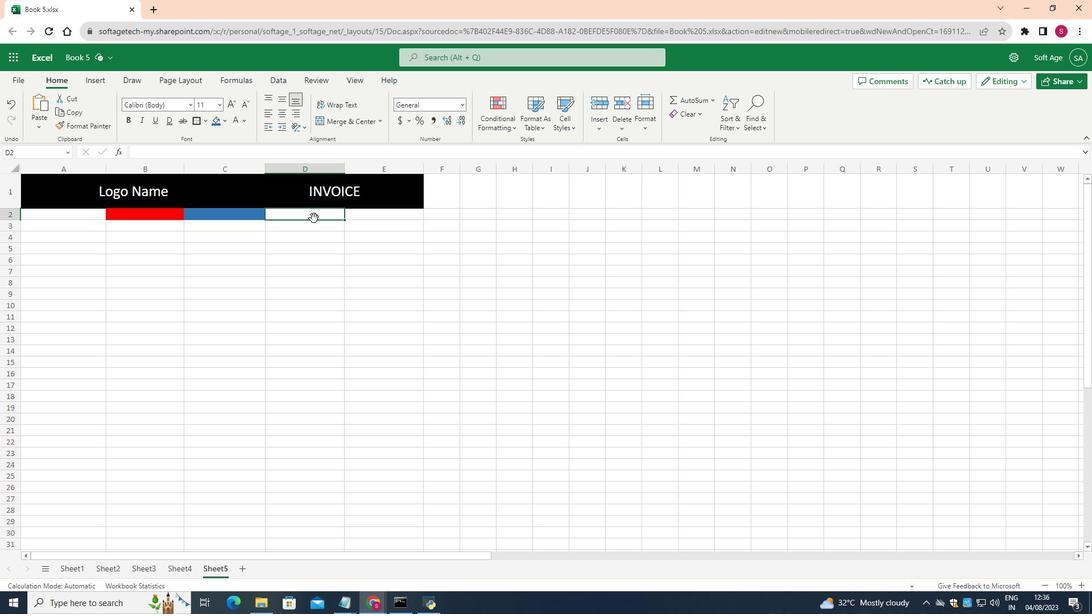 
Action: Mouse moved to (224, 120)
Screenshot: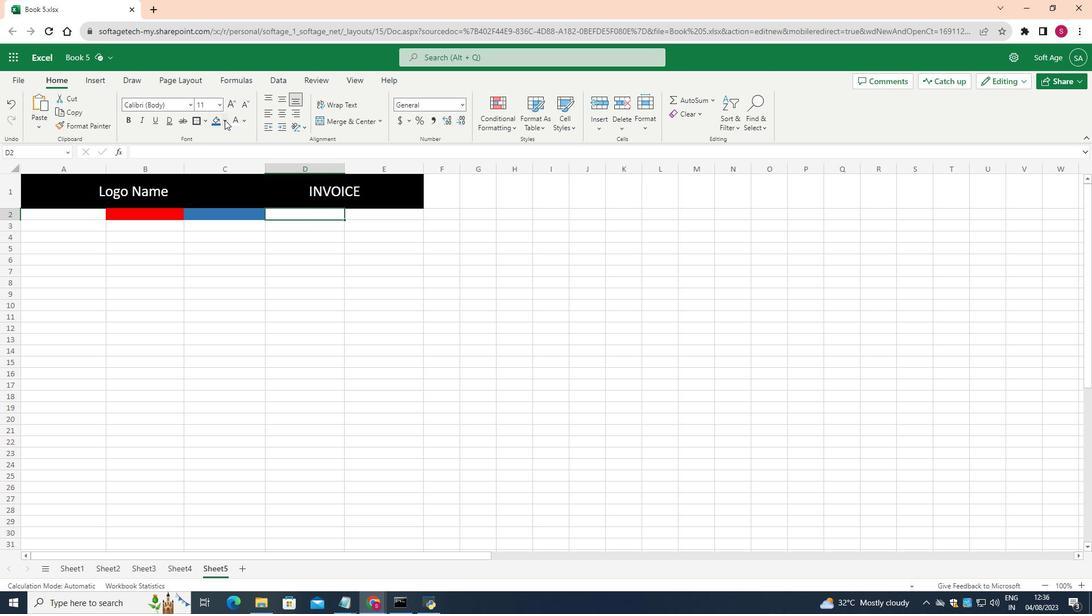 
Action: Mouse pressed left at (224, 120)
Screenshot: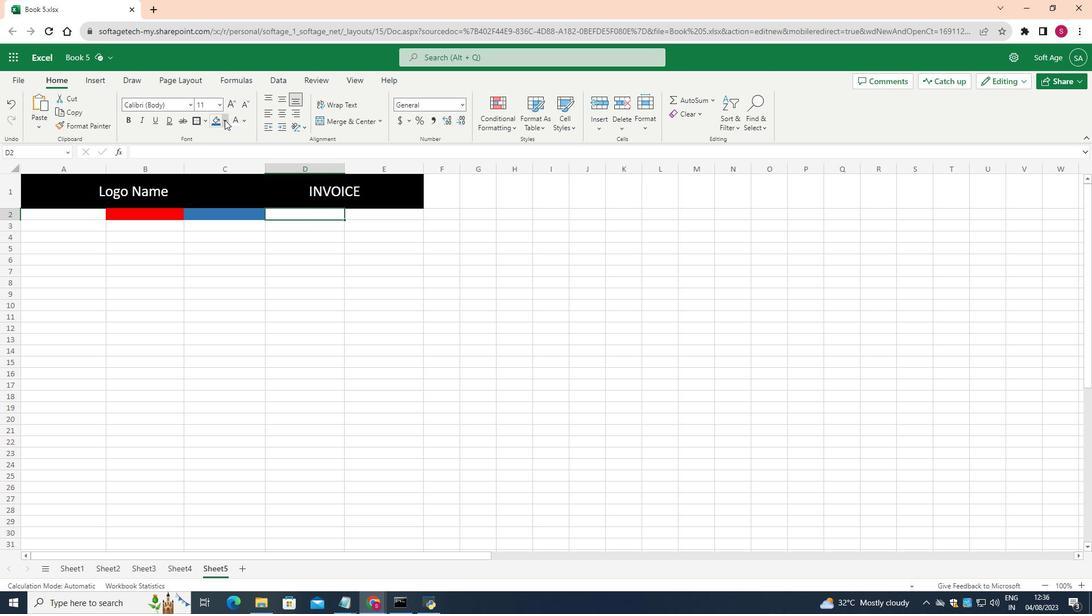 
Action: Mouse moved to (245, 166)
Screenshot: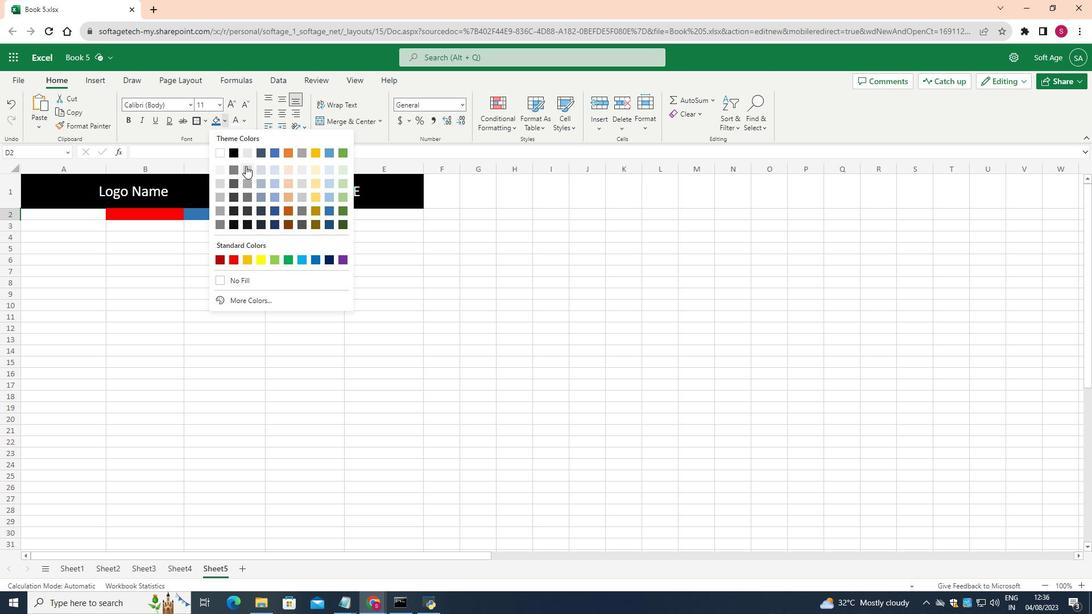 
Action: Mouse pressed left at (245, 166)
Screenshot: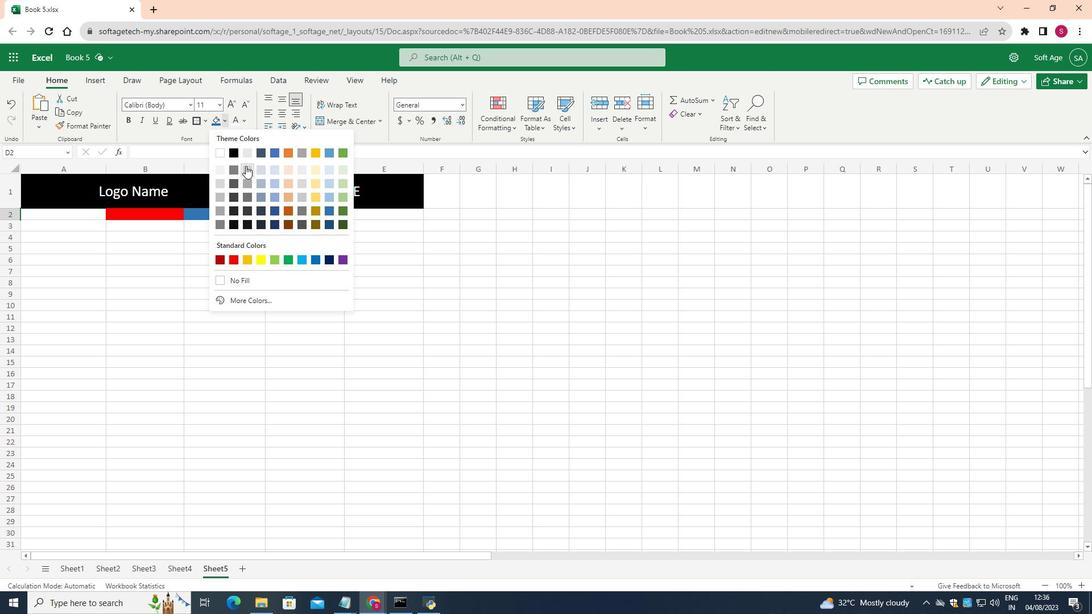 
Action: Mouse moved to (485, 384)
Screenshot: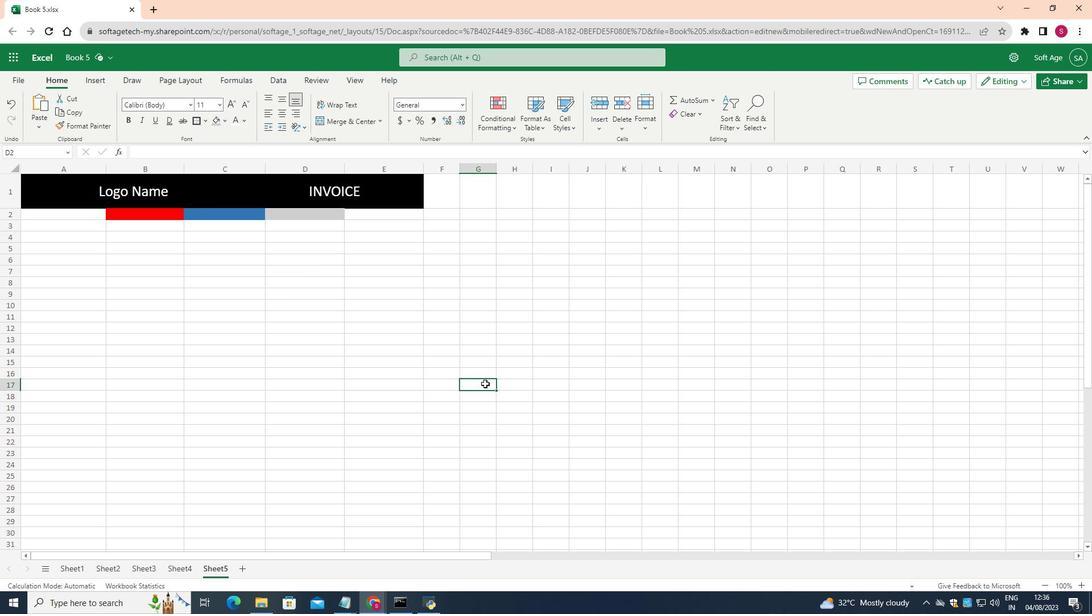 
Action: Mouse pressed left at (485, 384)
Screenshot: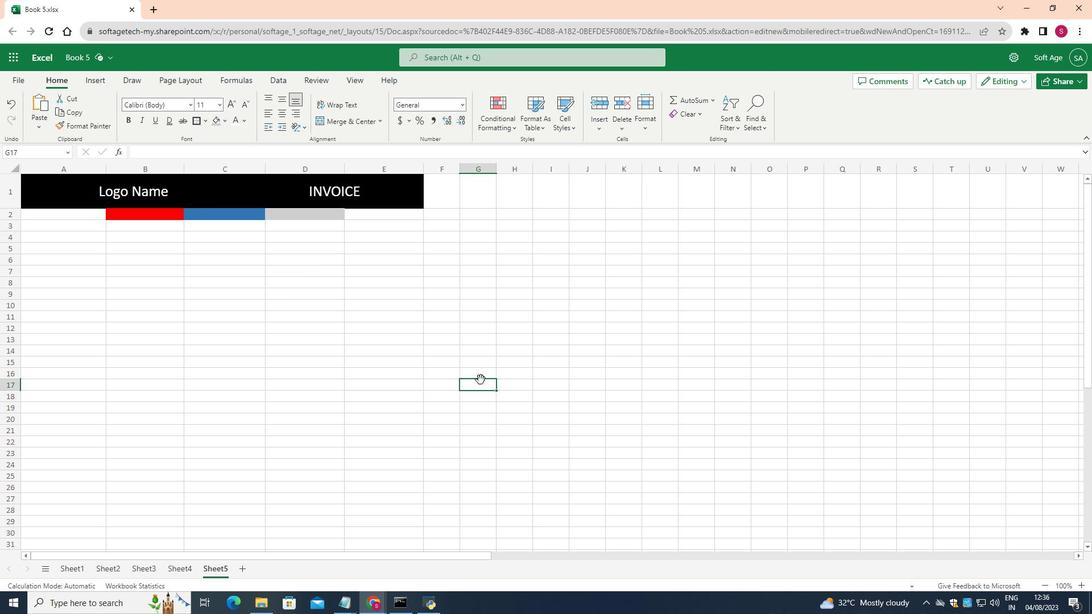 
Action: Mouse moved to (320, 219)
Screenshot: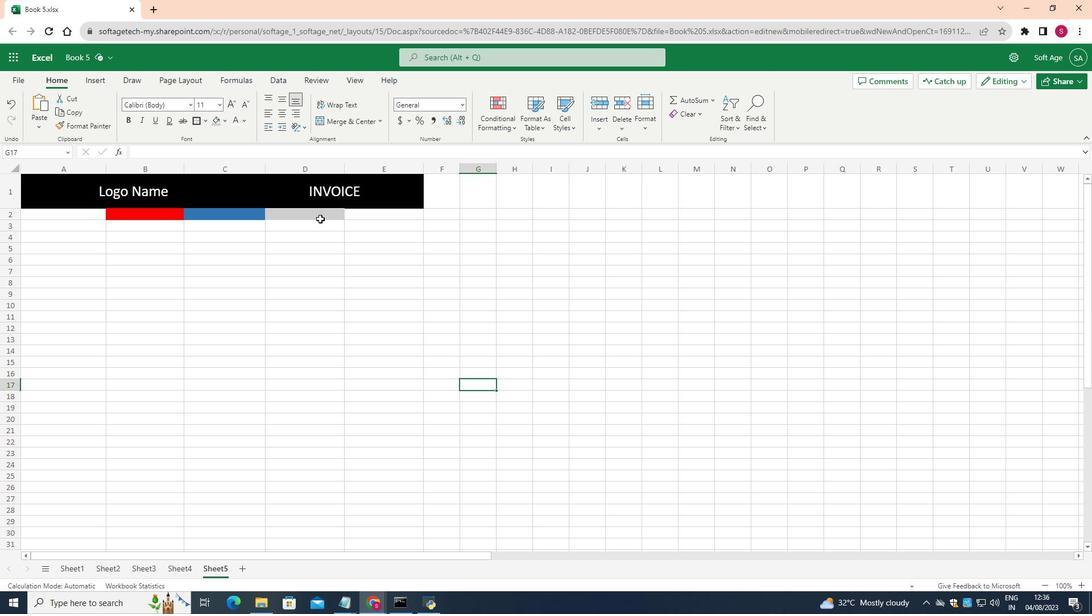 
Action: Mouse pressed left at (320, 219)
Screenshot: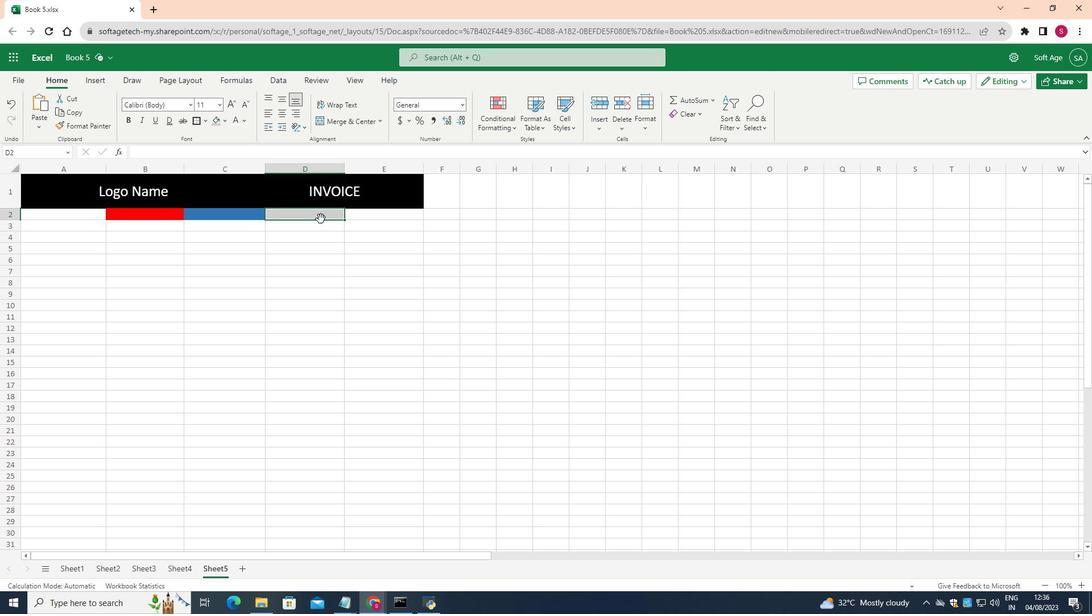 
Action: Mouse moved to (225, 121)
Screenshot: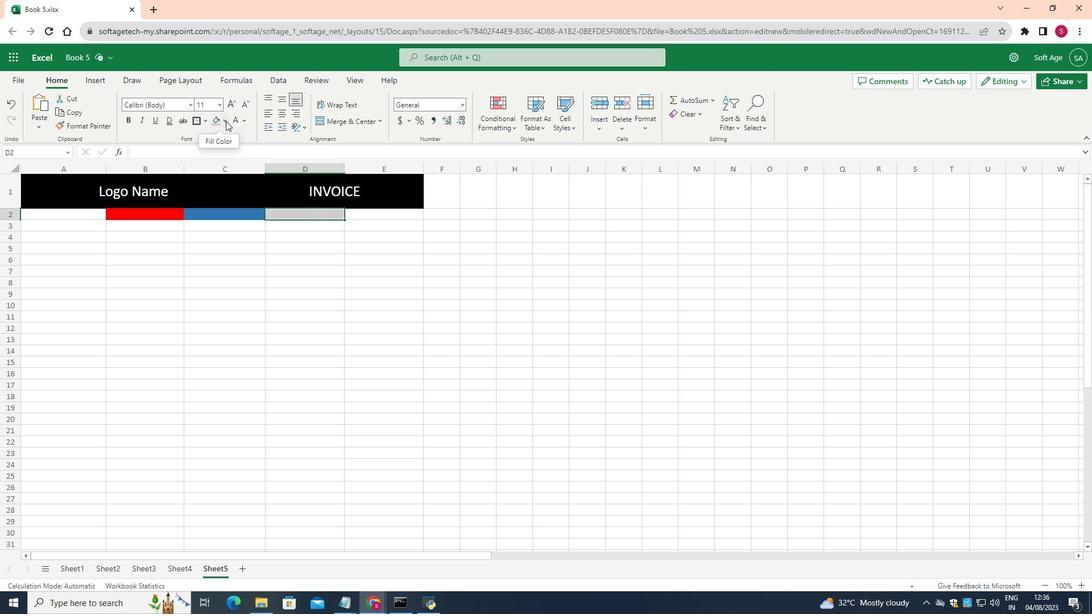 
Action: Mouse pressed left at (225, 121)
Screenshot: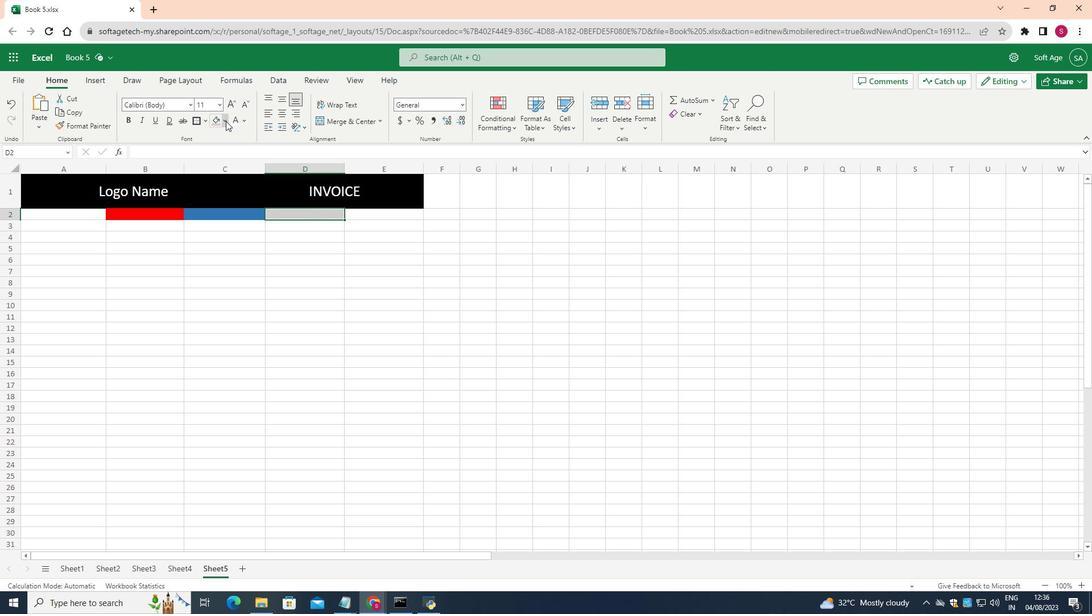 
Action: Mouse moved to (233, 167)
Screenshot: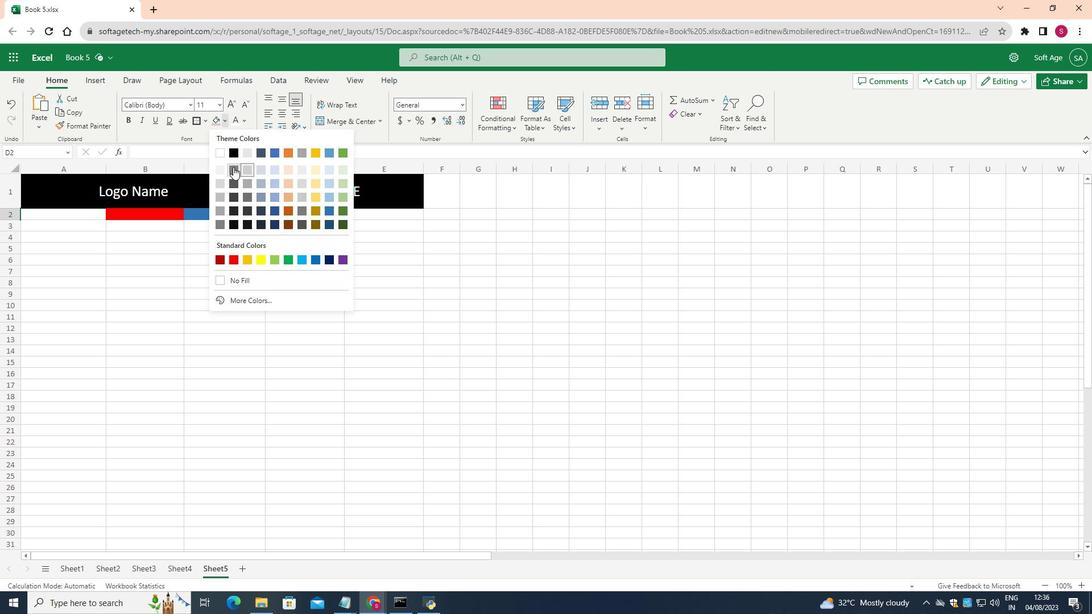 
Action: Mouse pressed left at (233, 167)
Screenshot: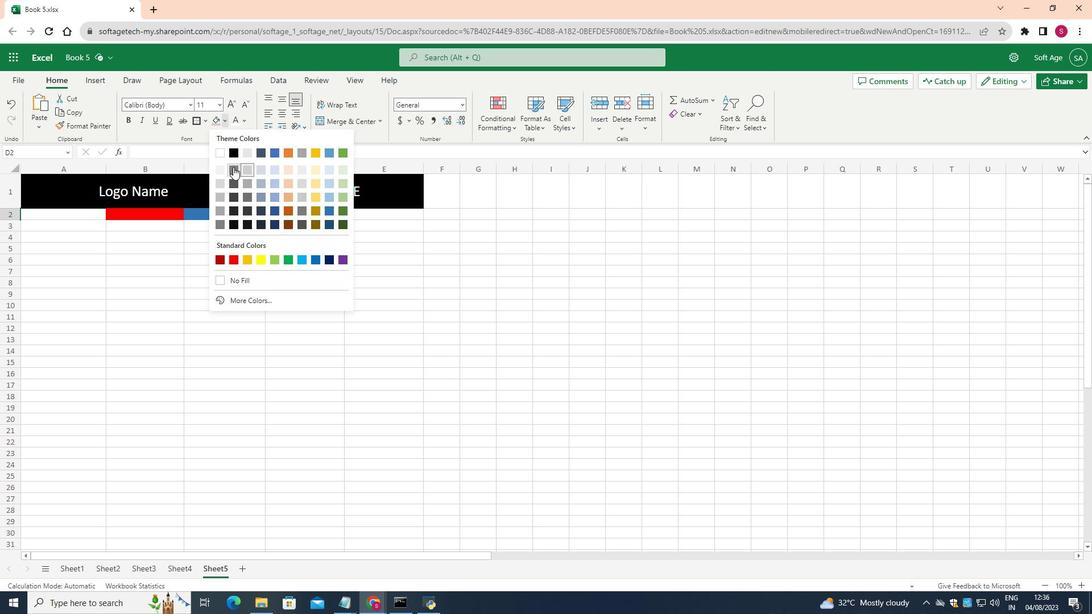 
Action: Mouse moved to (284, 277)
Screenshot: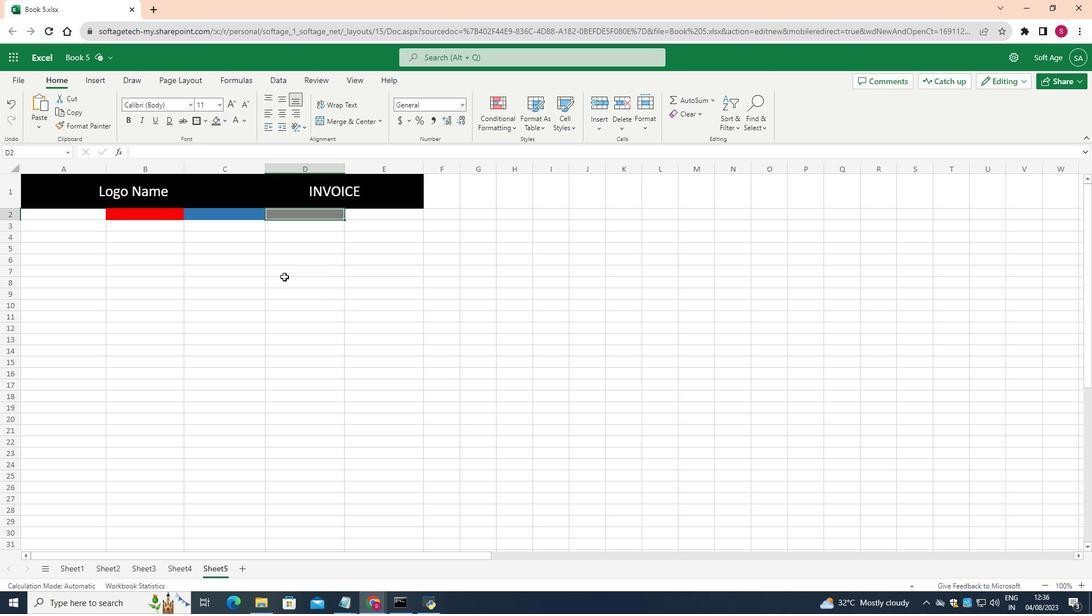 
Action: Mouse pressed left at (284, 277)
Screenshot: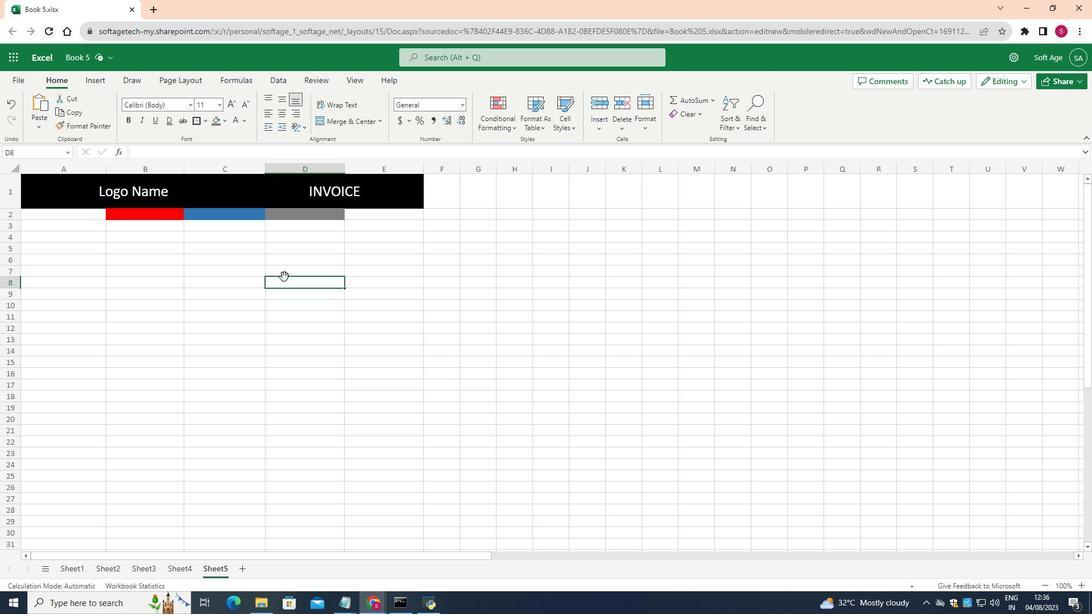 
Action: Mouse moved to (129, 225)
Screenshot: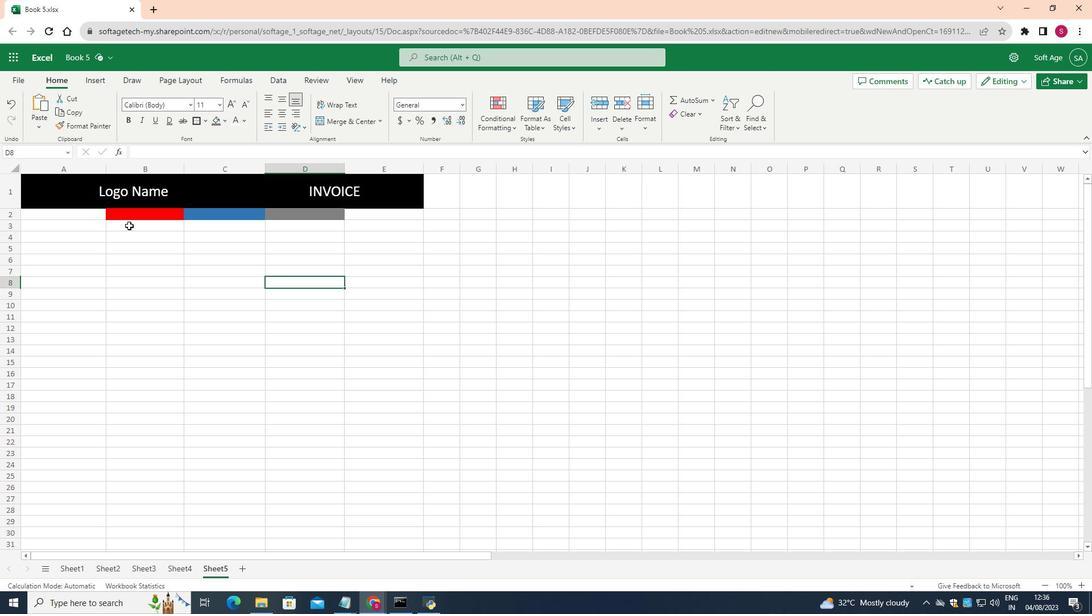 
Action: Mouse pressed left at (129, 225)
Screenshot: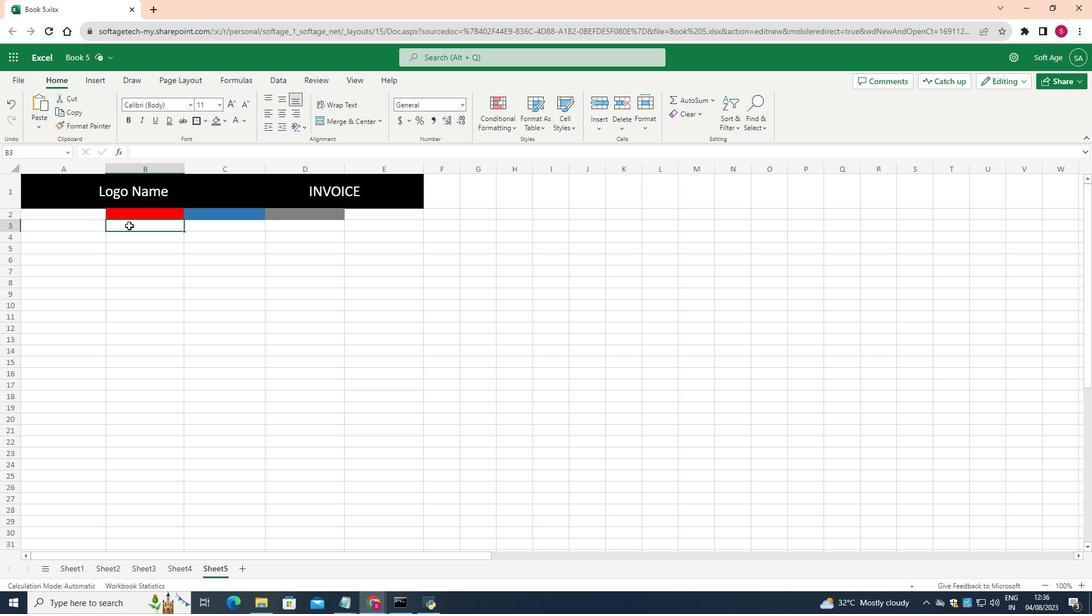 
Action: Mouse moved to (220, 105)
Screenshot: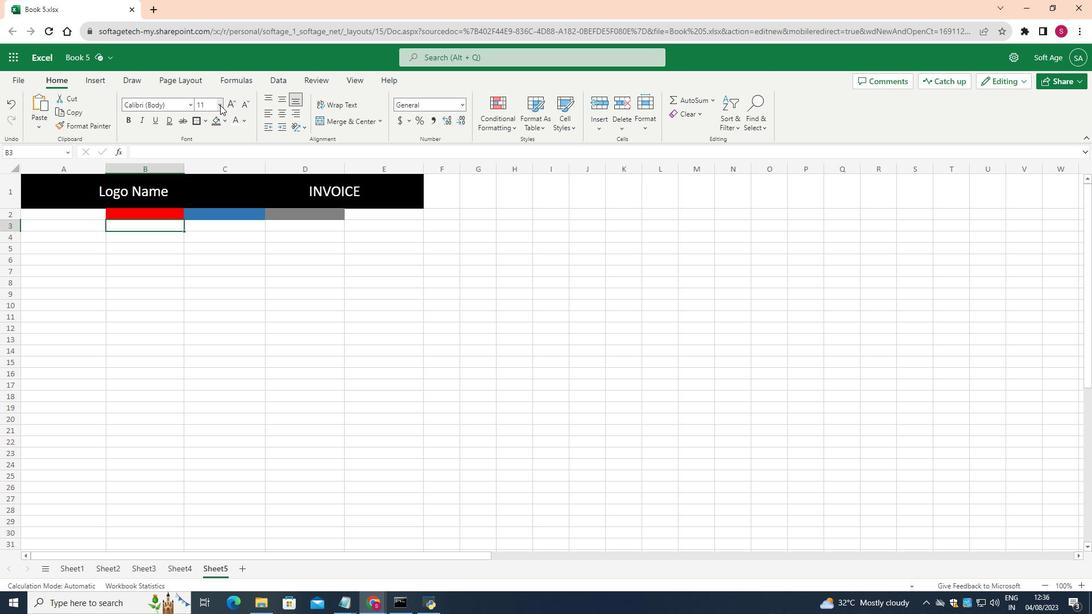 
Action: Mouse pressed left at (220, 105)
Screenshot: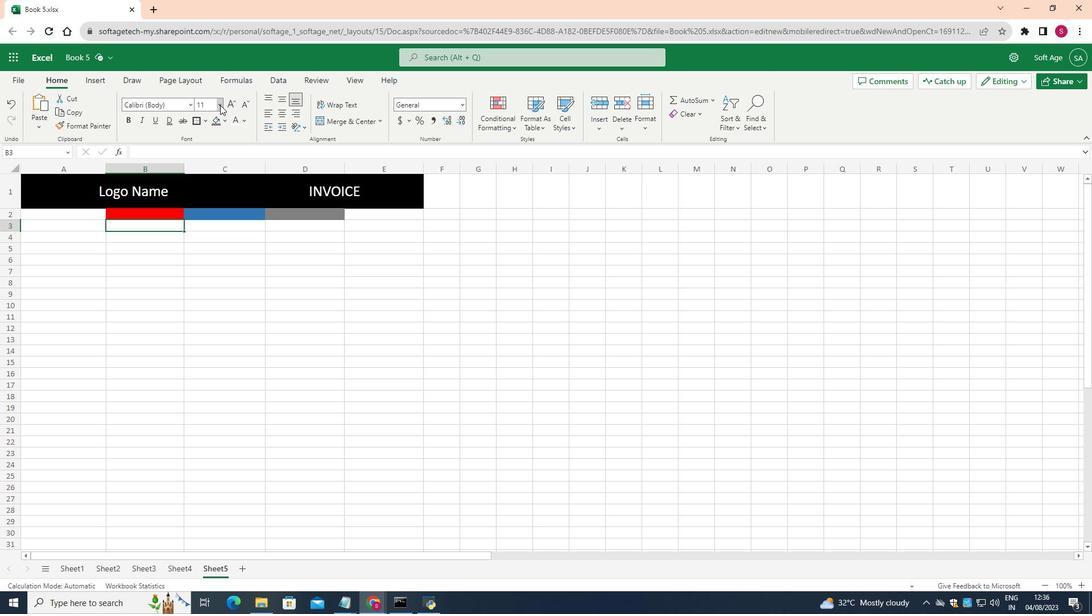 
Action: Mouse moved to (211, 213)
Screenshot: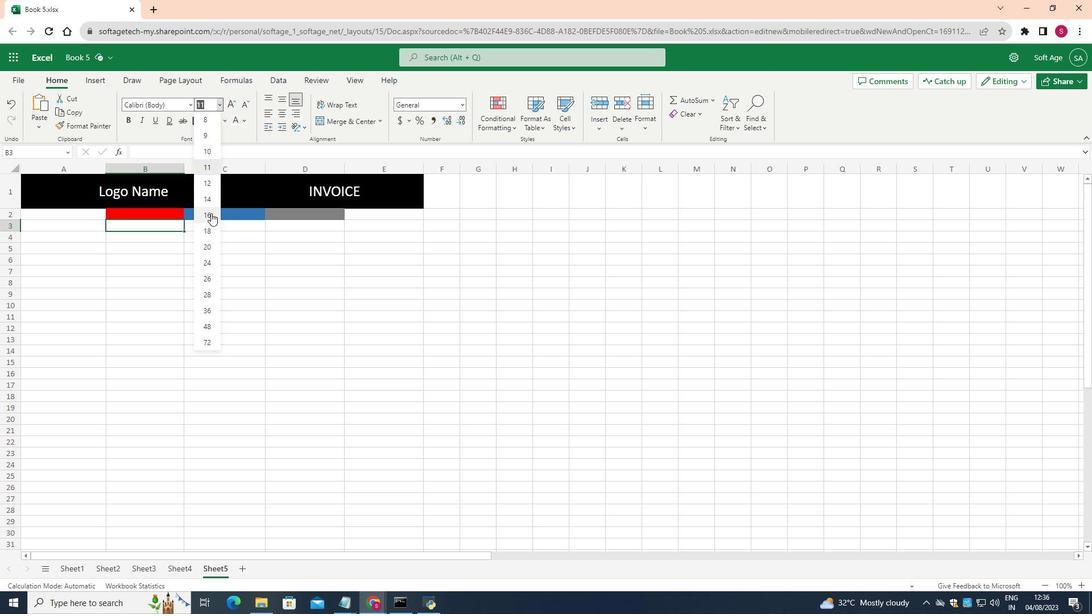 
Action: Mouse pressed left at (211, 213)
Screenshot: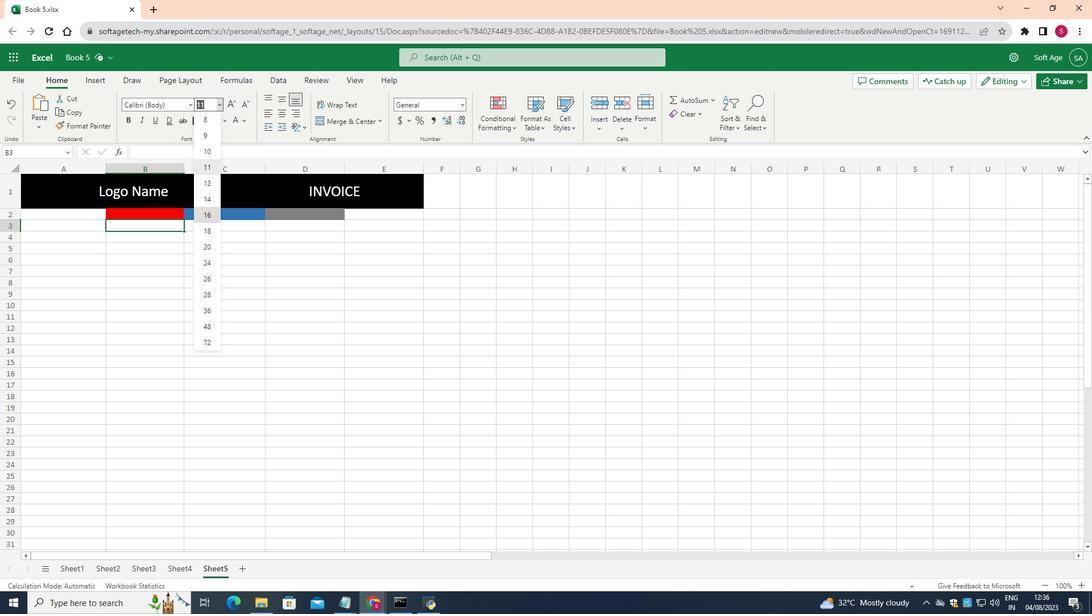 
Action: Mouse moved to (162, 225)
Screenshot: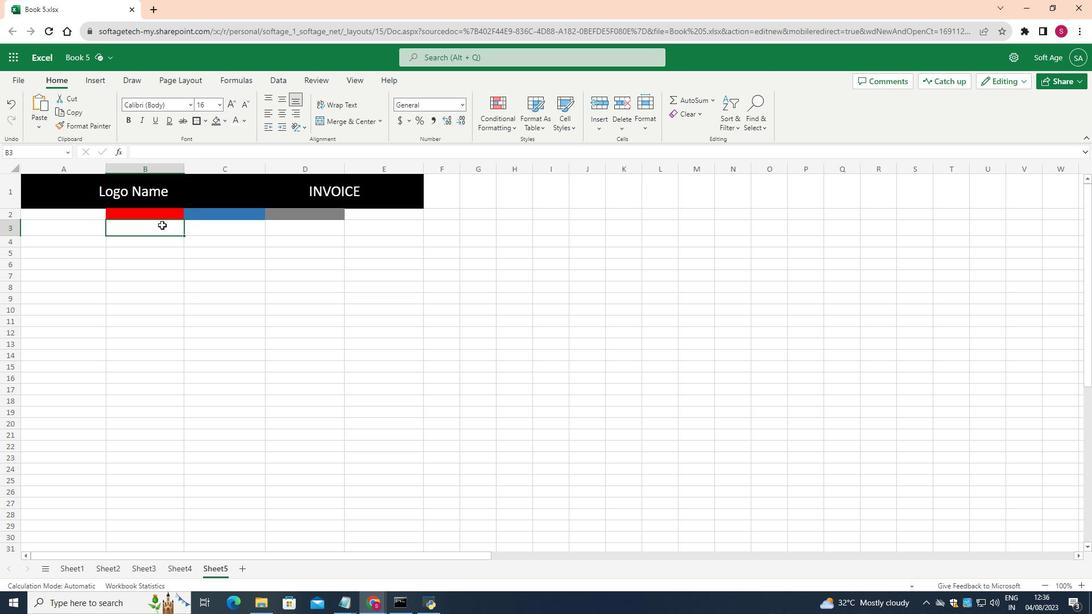 
Action: Mouse pressed left at (162, 225)
Screenshot: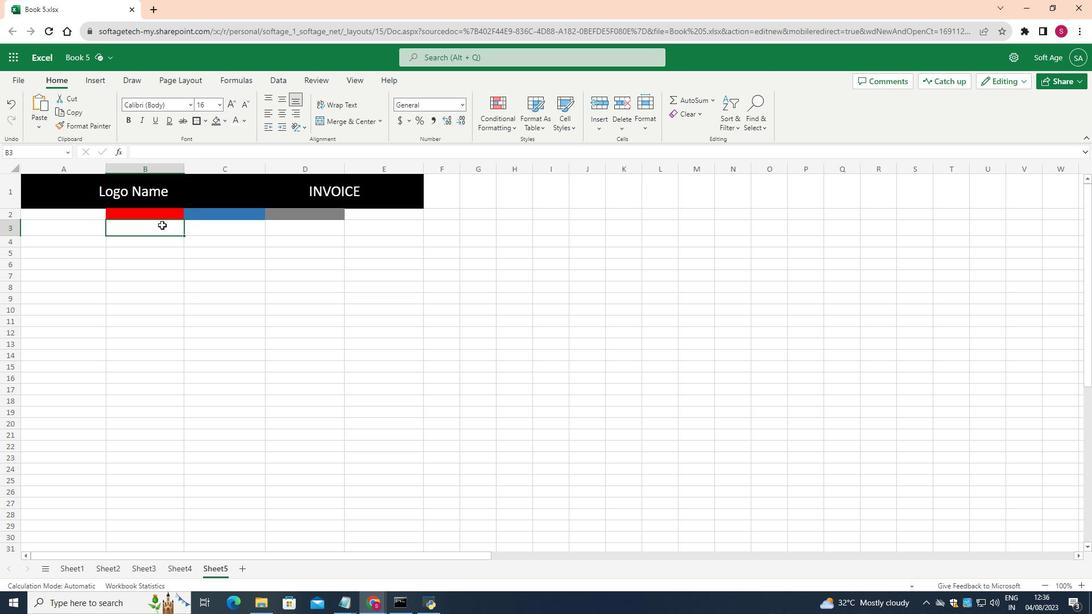 
Action: Mouse pressed left at (162, 225)
Screenshot: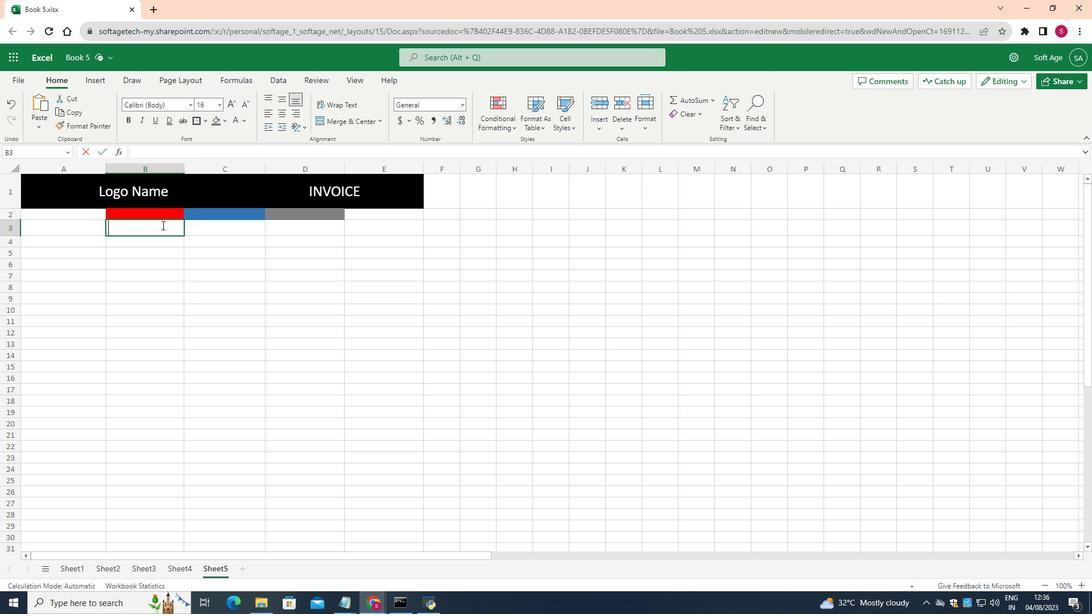 
Action: Key pressed <Key.shift>Your<Key.space><Key.shift>Company<Key.space><Key.shift>Name
Screenshot: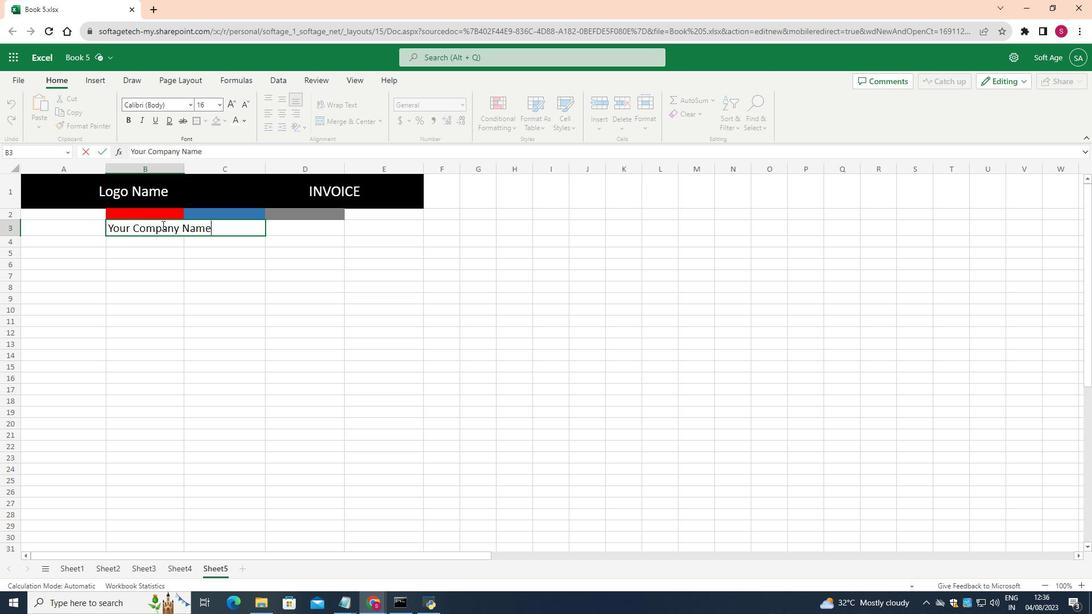 
Action: Mouse moved to (144, 265)
Screenshot: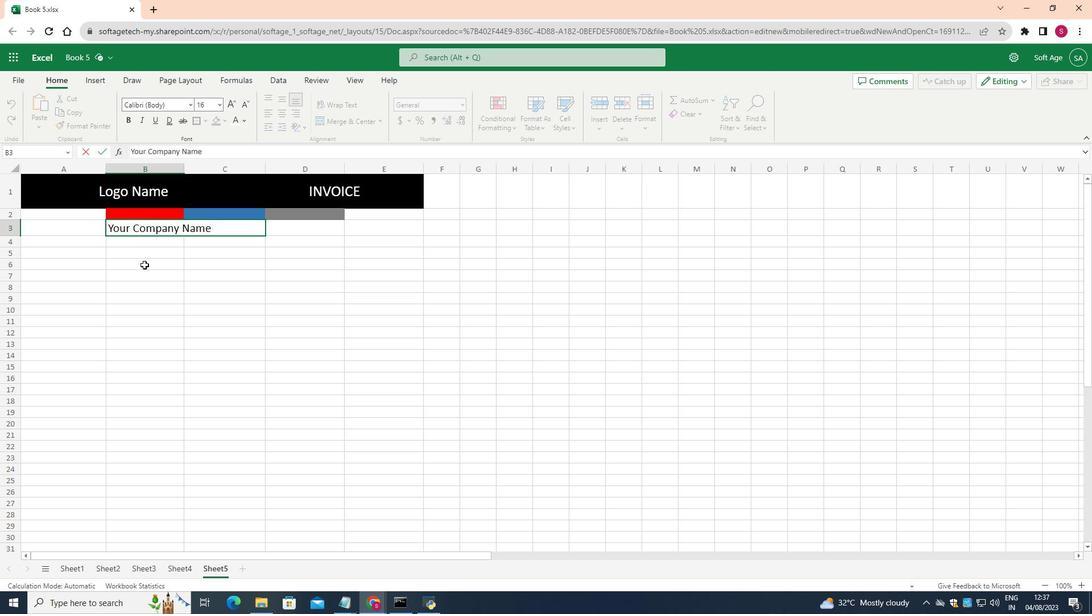 
Action: Mouse pressed left at (144, 265)
Screenshot: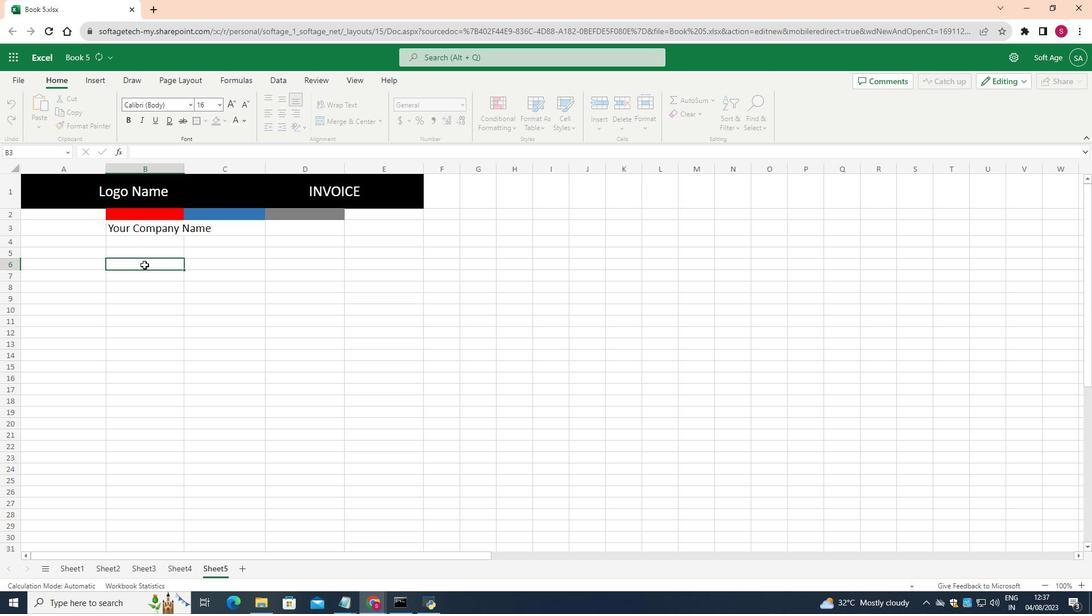 
Action: Mouse moved to (153, 244)
Screenshot: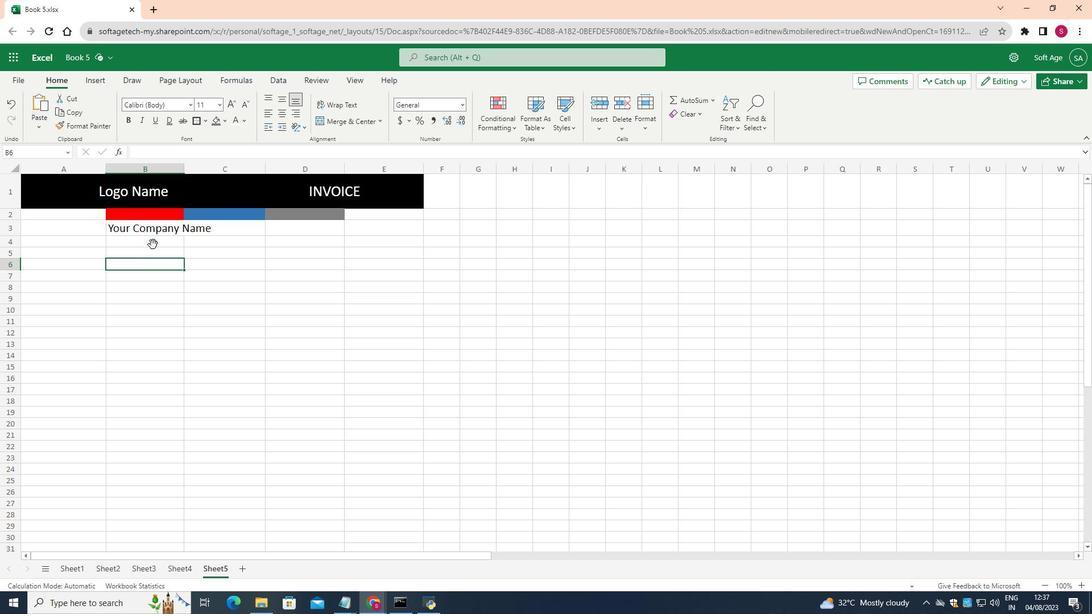 
Action: Mouse pressed left at (153, 244)
Screenshot: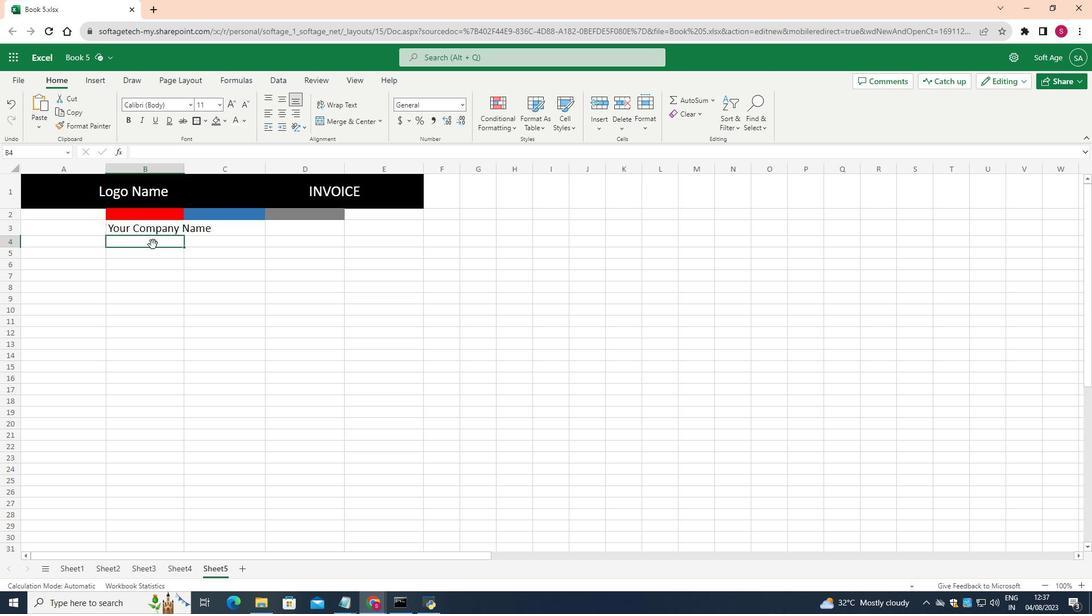 
Action: Mouse moved to (220, 102)
Screenshot: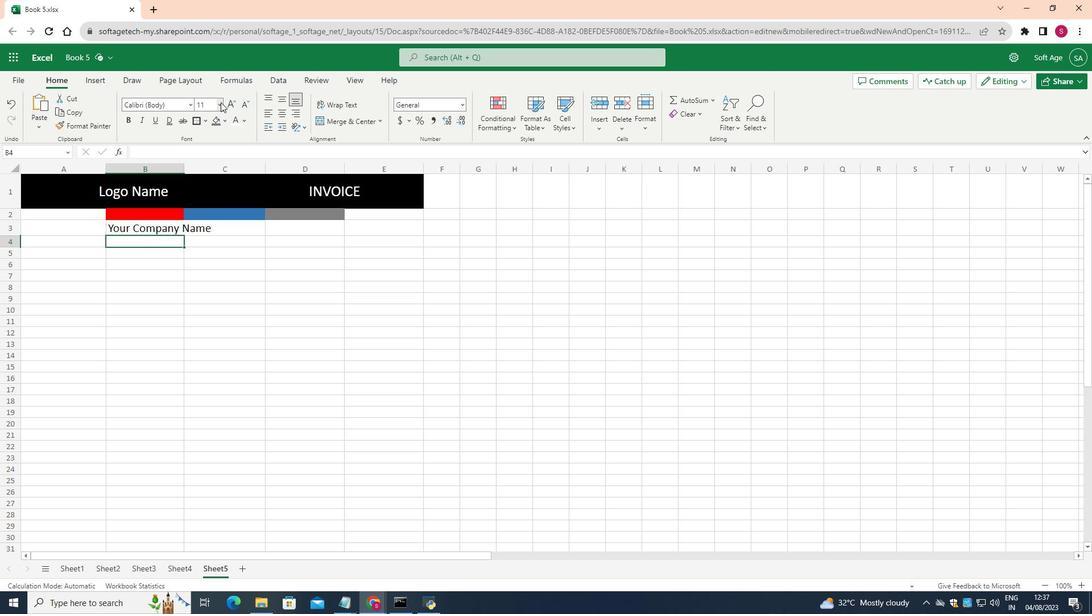 
Action: Mouse pressed left at (220, 102)
Screenshot: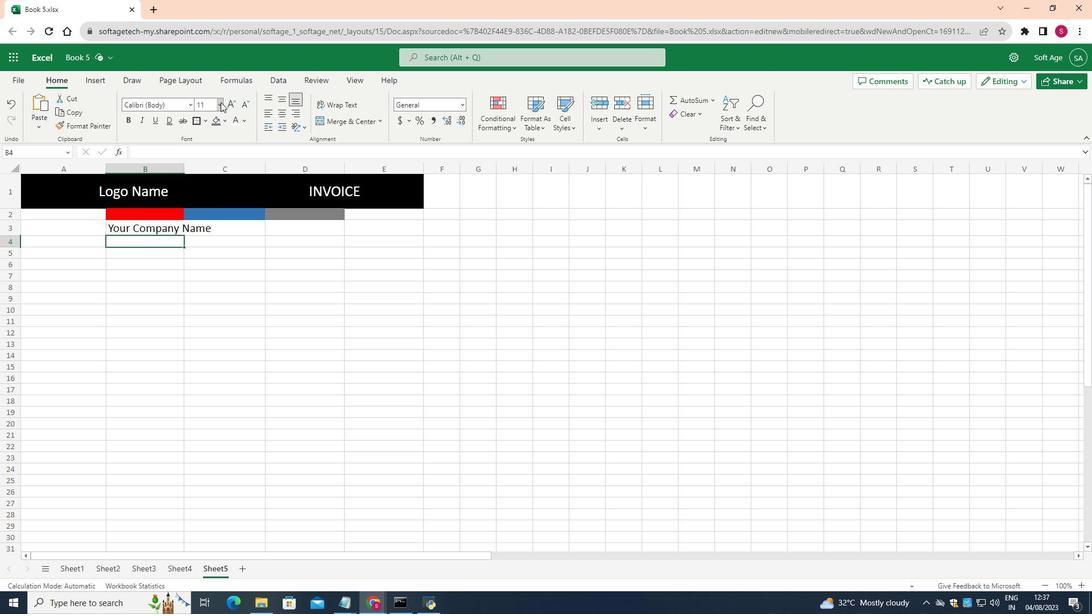
Action: Mouse moved to (212, 198)
Screenshot: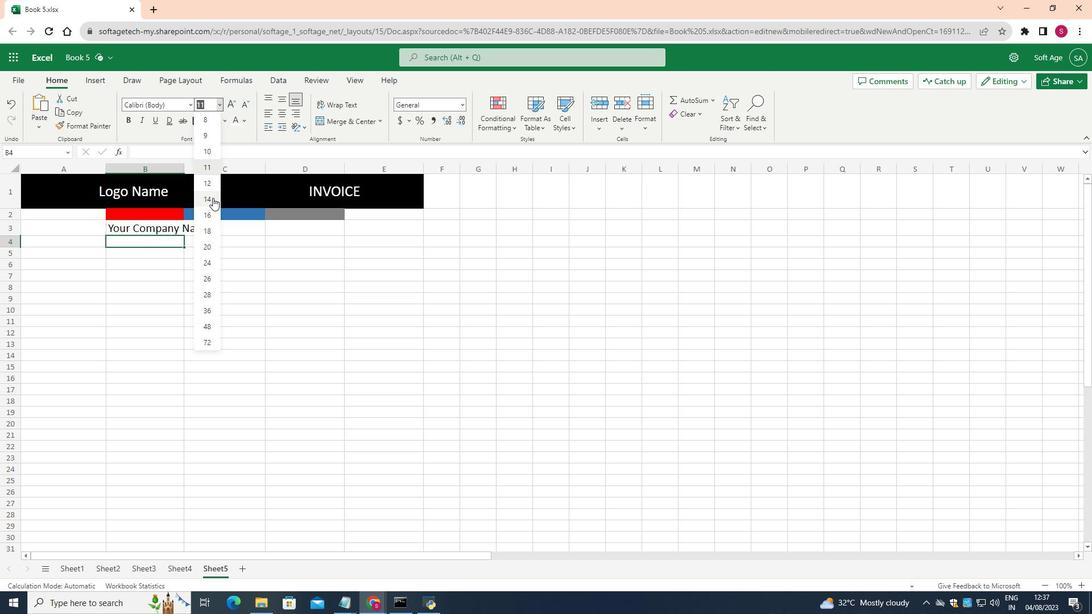 
Action: Mouse pressed left at (212, 198)
Screenshot: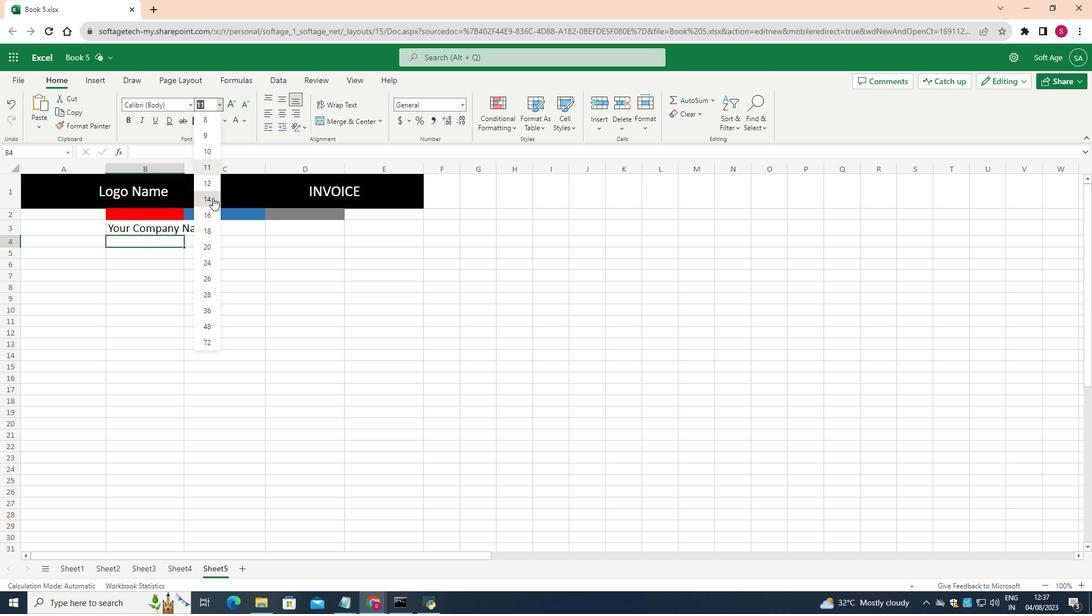 
Action: Mouse moved to (134, 243)
Screenshot: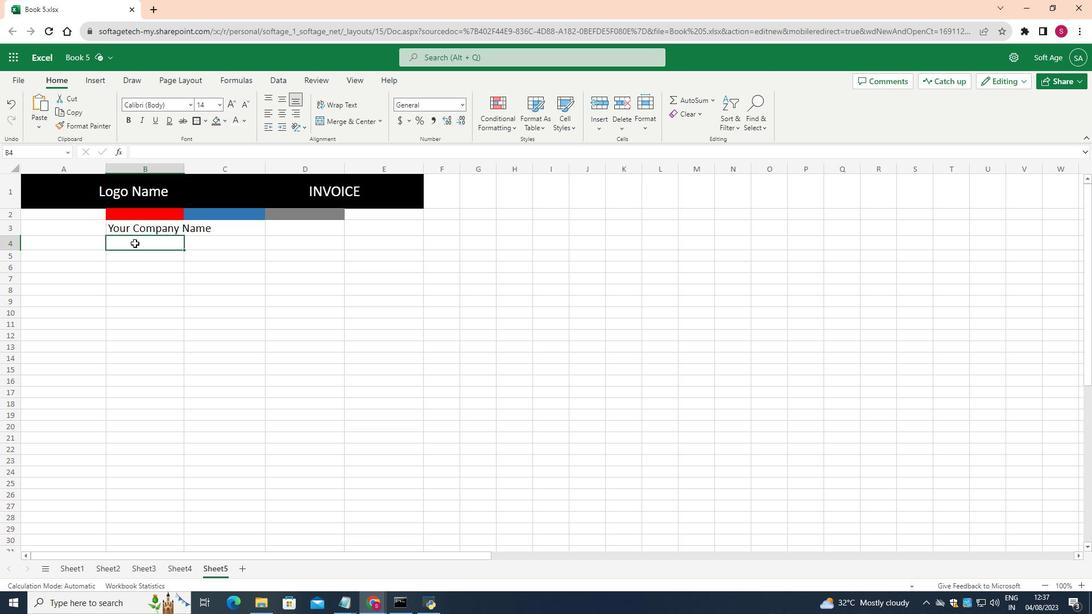
Action: Mouse pressed left at (134, 243)
Screenshot: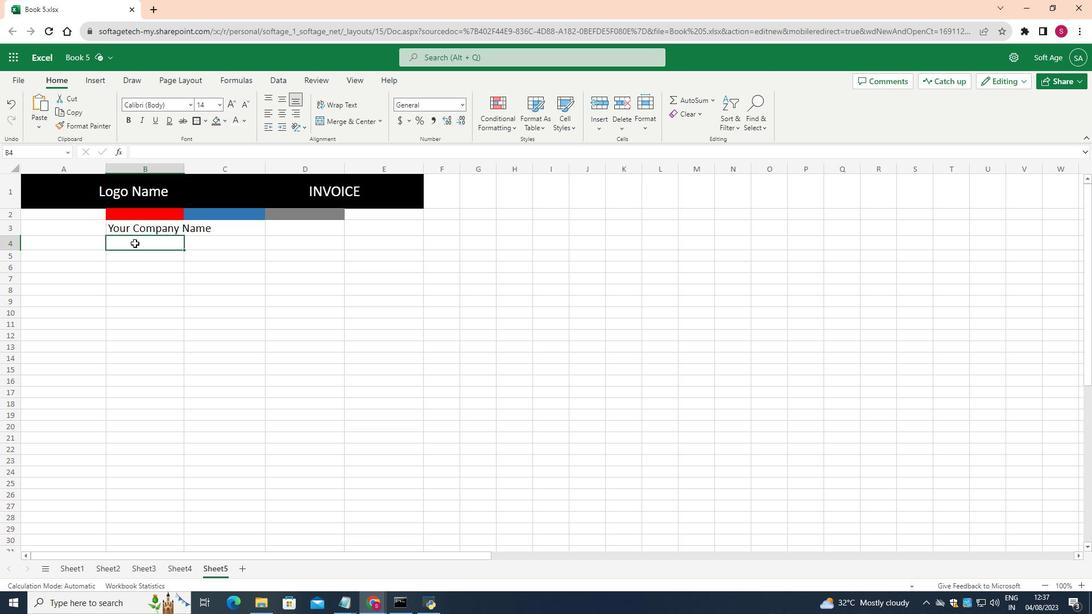 
Action: Mouse pressed left at (134, 243)
Screenshot: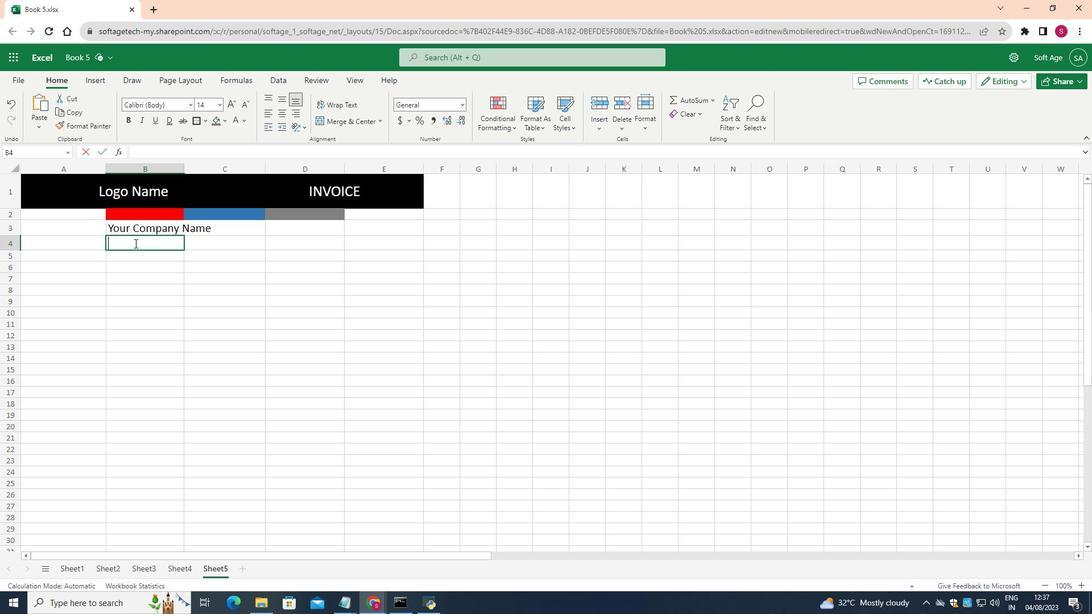 
Action: Key pressed <Key.shift><Key.shift><Key.shift><Key.shift><Key.shift><Key.shift><Key.shift><Key.shift><Key.shift>Your<Key.space><Key.shift>Company<Key.space><Key.shift>Slogan
Screenshot: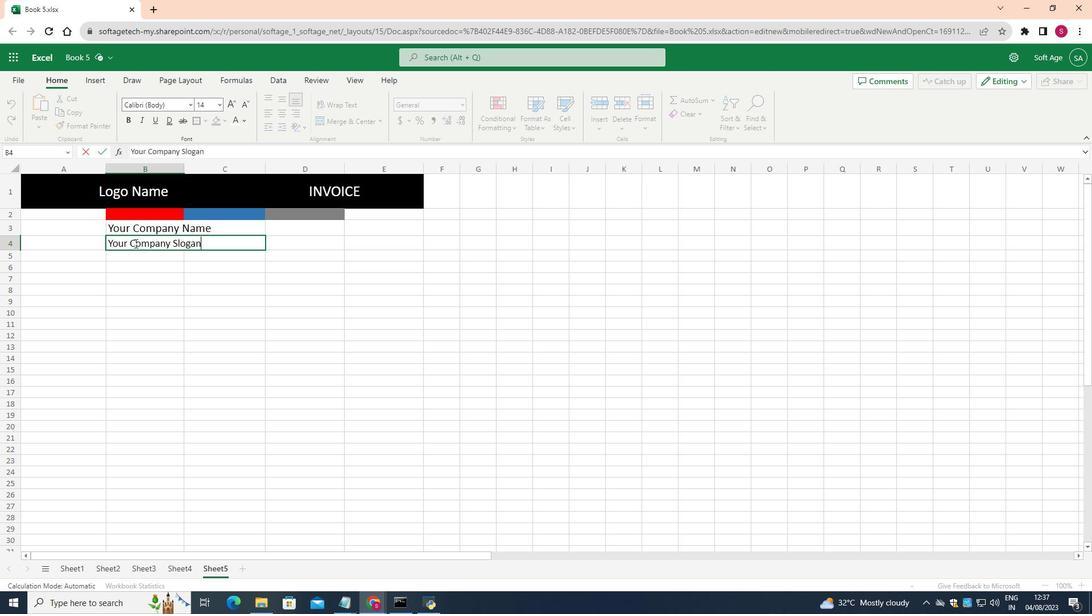 
Action: Mouse moved to (160, 299)
Screenshot: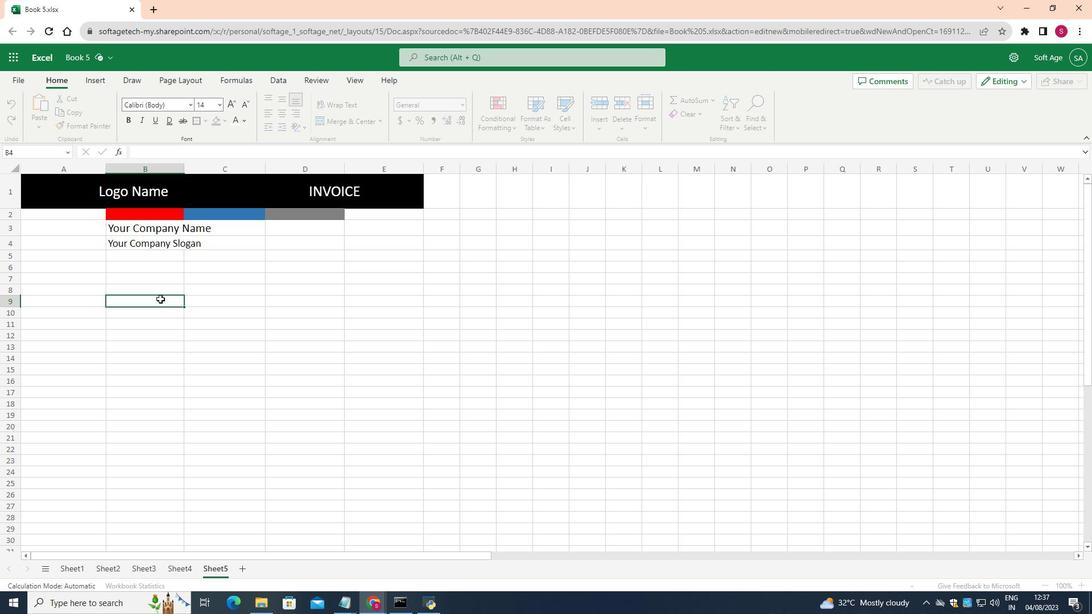 
Action: Mouse pressed left at (160, 299)
Screenshot: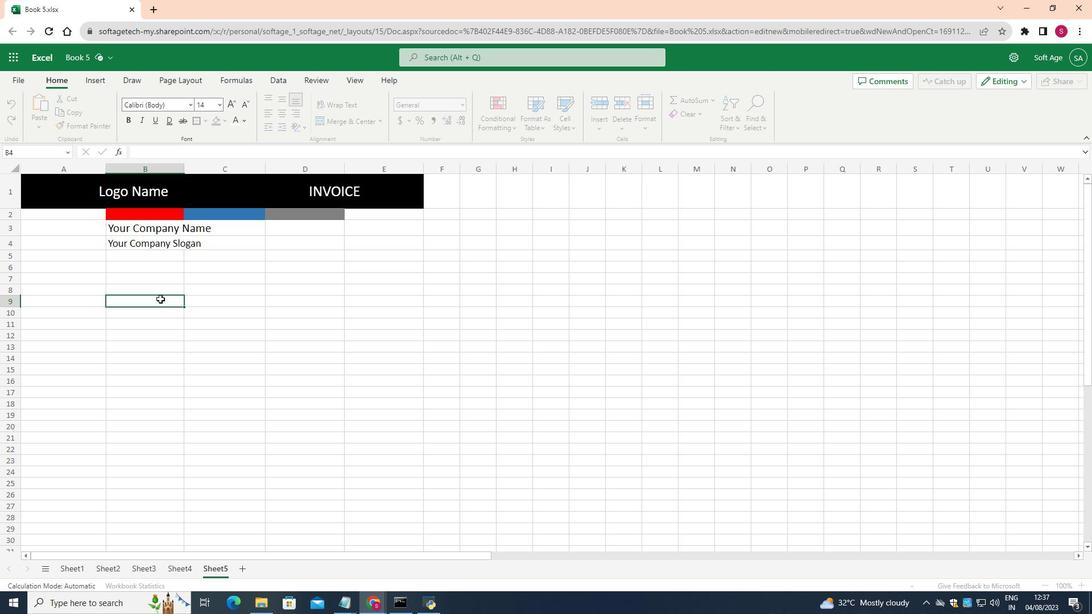 
Action: Mouse moved to (76, 266)
Screenshot: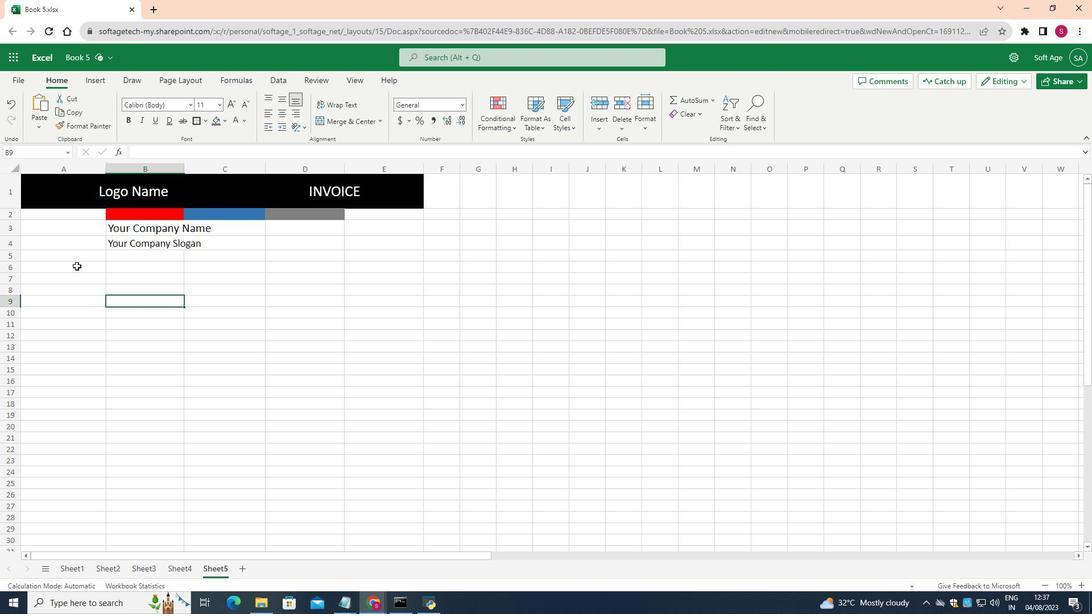 
Action: Mouse pressed left at (76, 266)
Screenshot: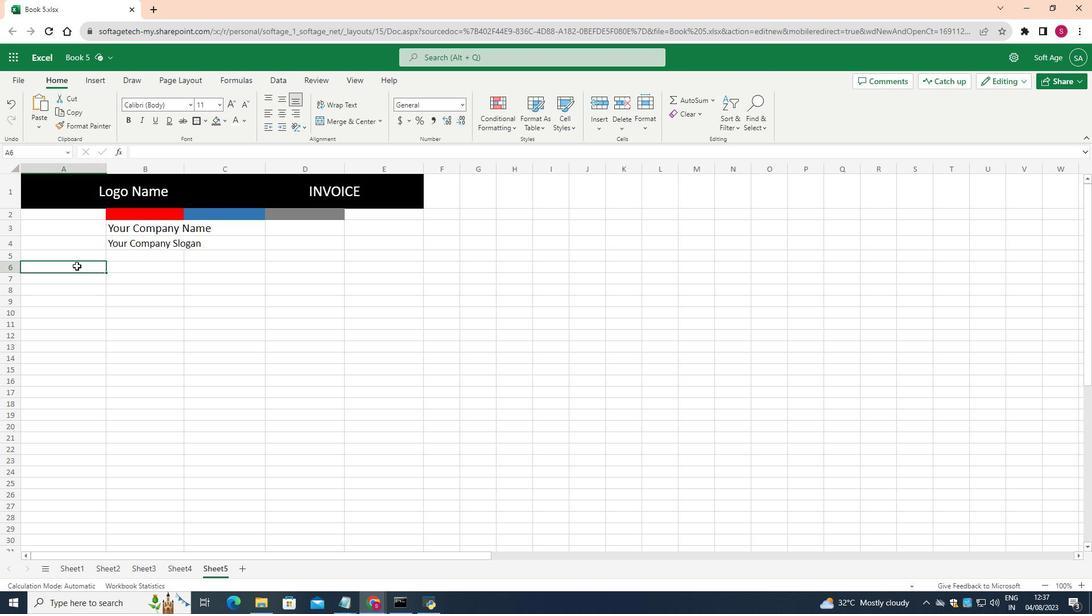 
Action: Mouse moved to (219, 105)
Screenshot: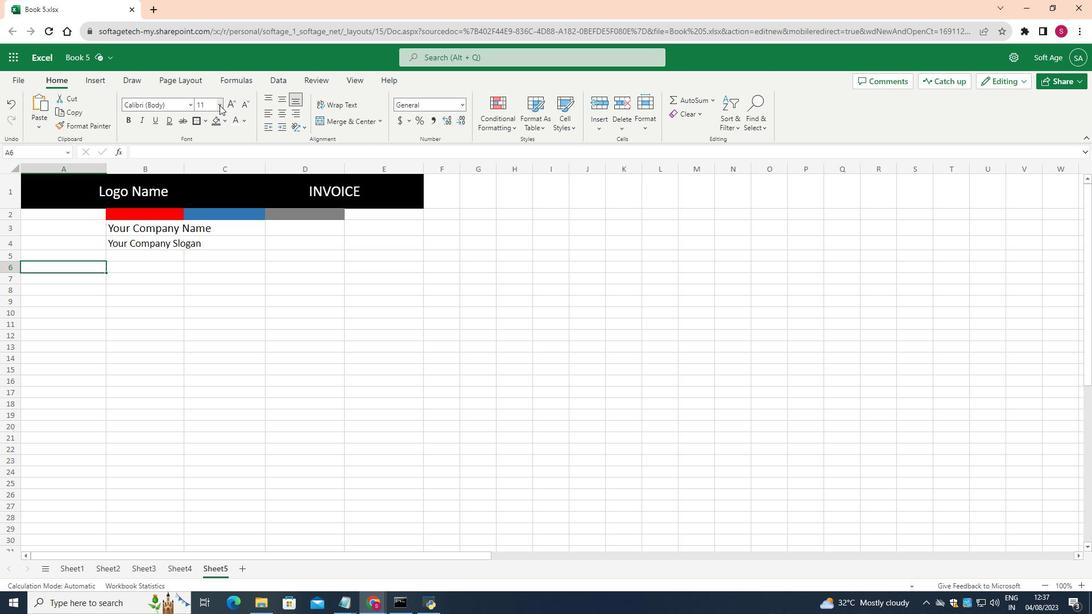 
Action: Mouse pressed left at (219, 105)
Screenshot: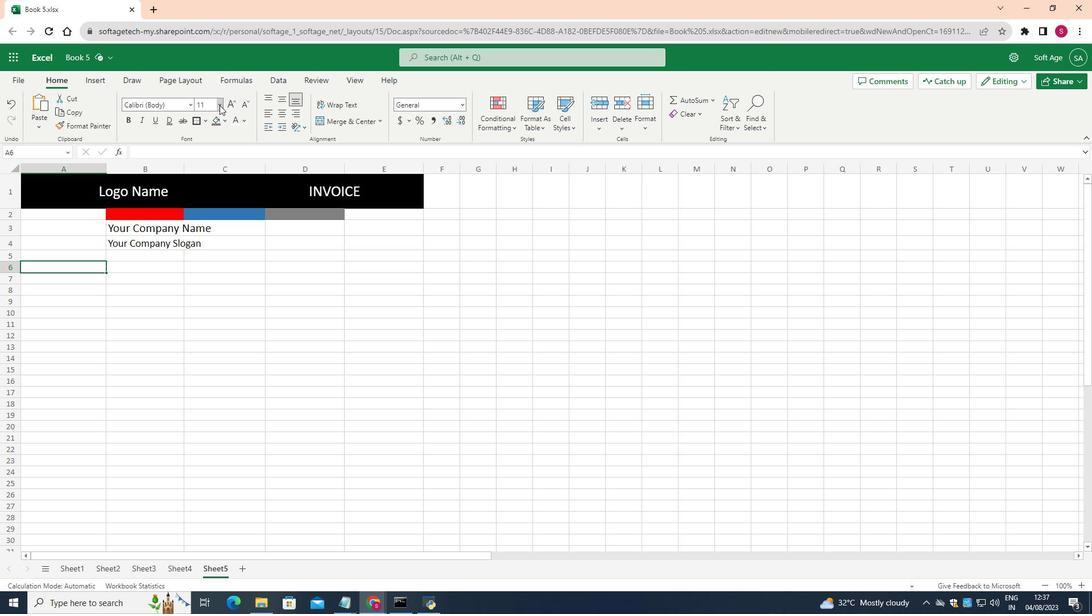 
Action: Mouse moved to (203, 197)
Screenshot: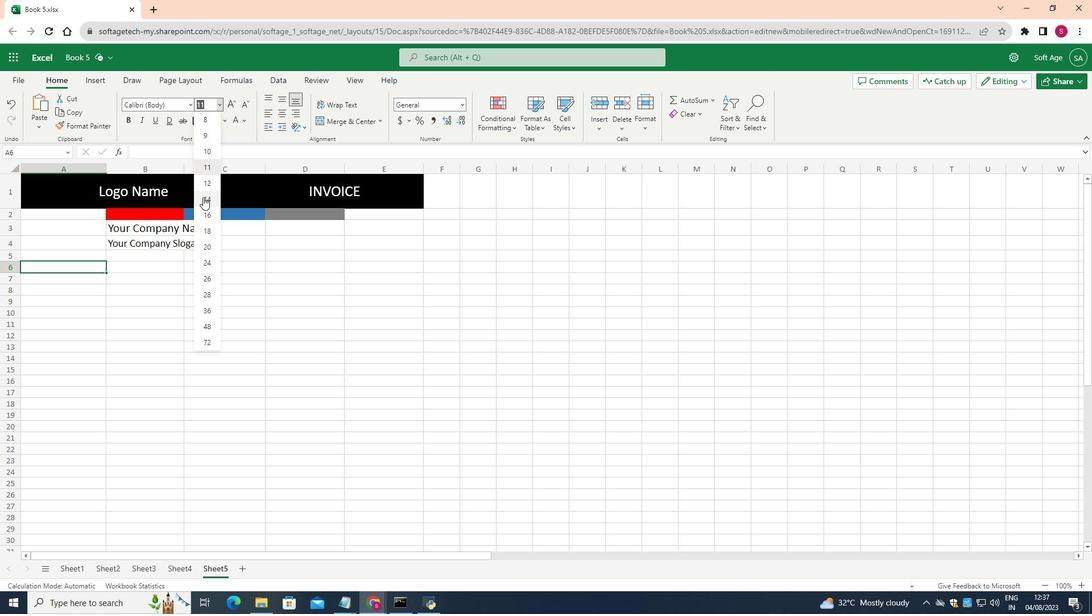 
Action: Mouse pressed left at (203, 197)
Screenshot: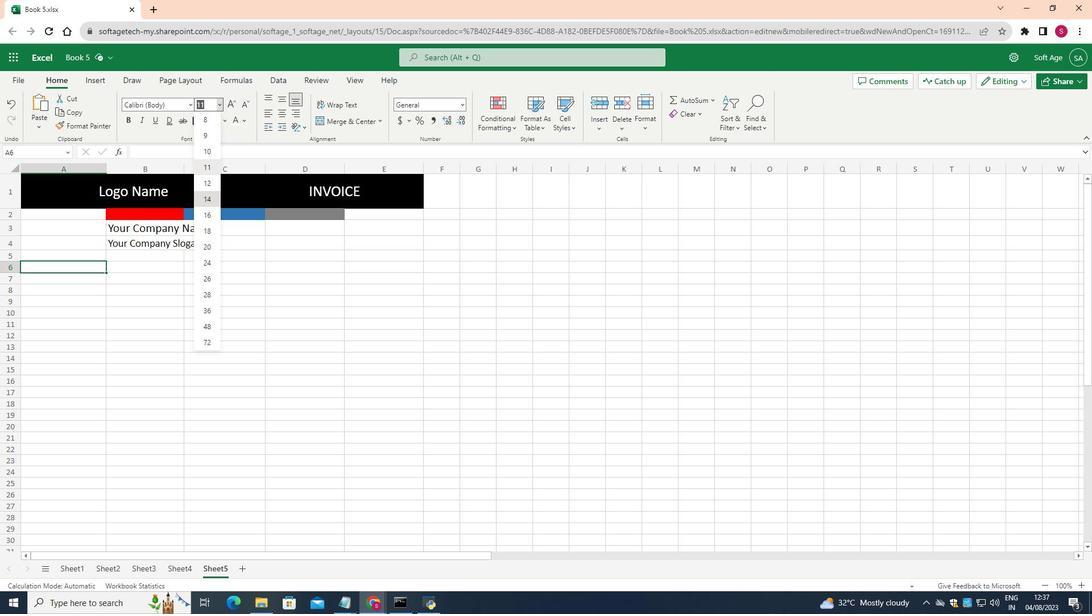 
Action: Mouse moved to (98, 264)
Screenshot: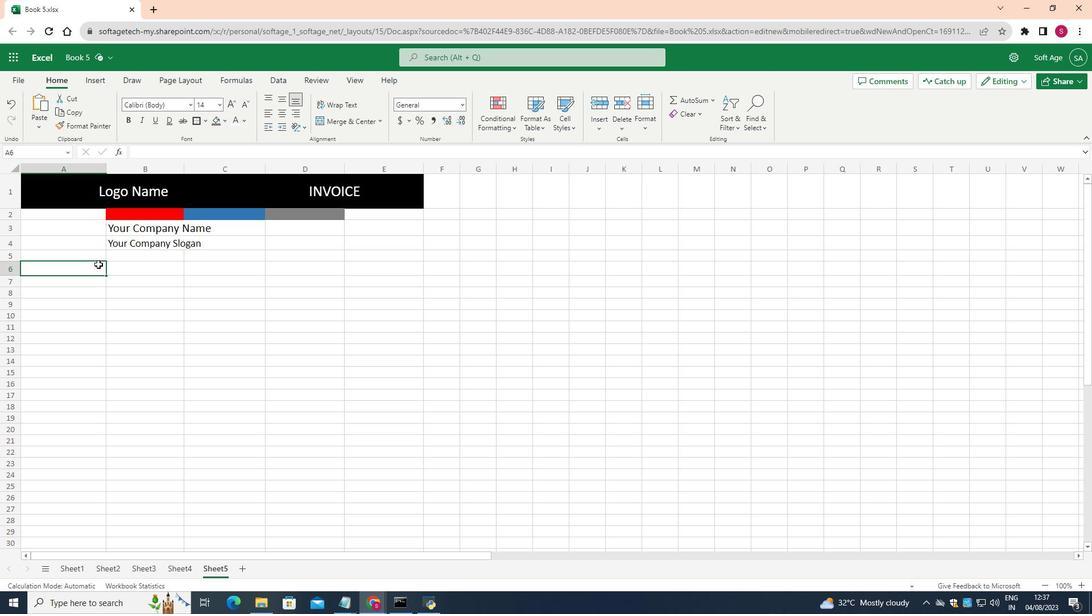 
Action: Mouse pressed left at (98, 264)
Screenshot: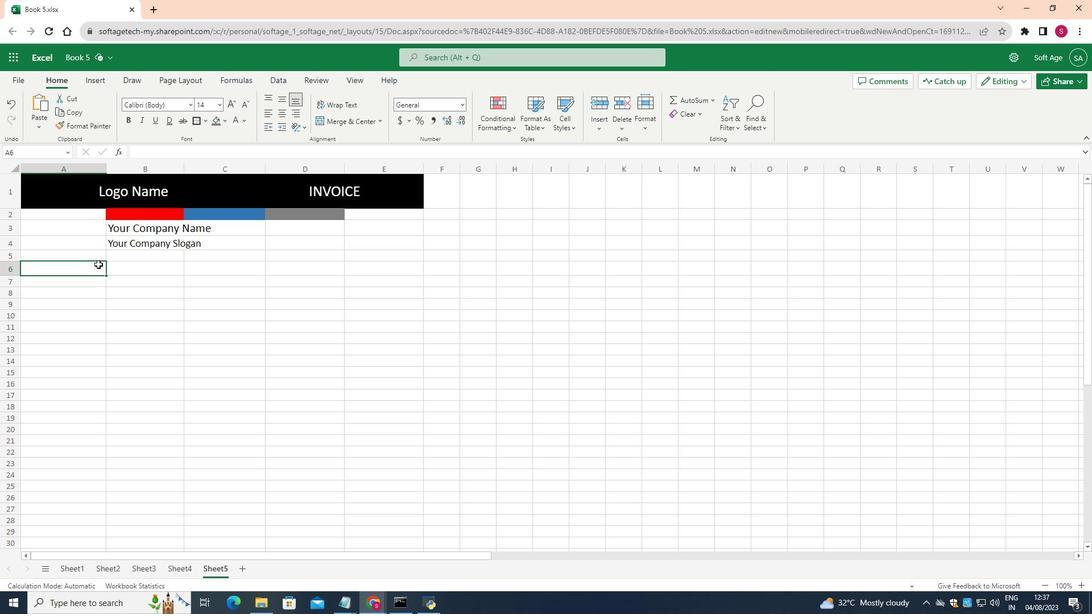 
Action: Mouse pressed left at (98, 264)
Screenshot: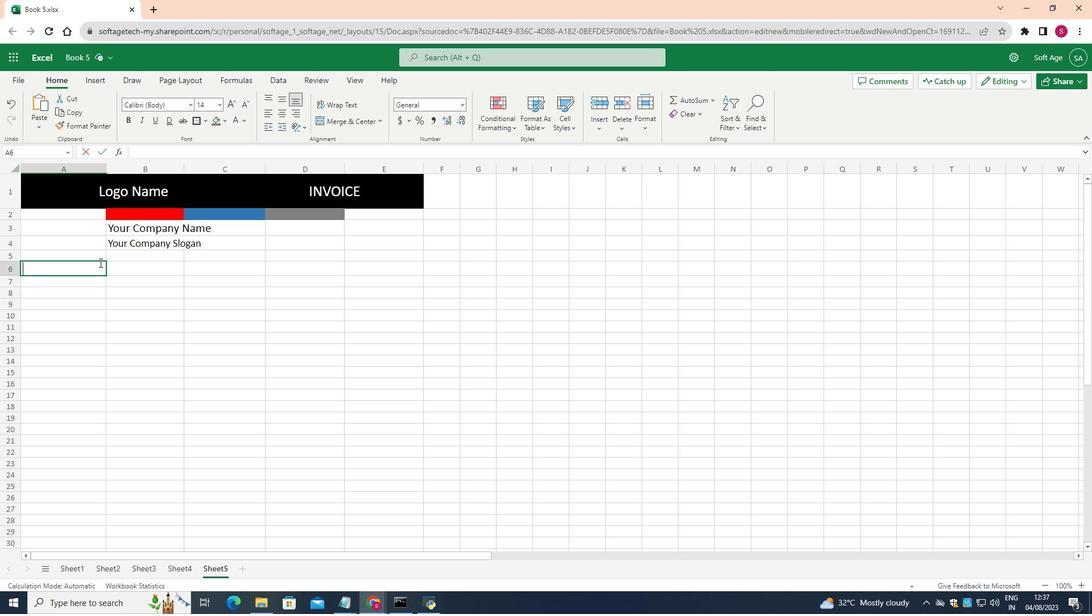 
Action: Mouse moved to (99, 259)
Screenshot: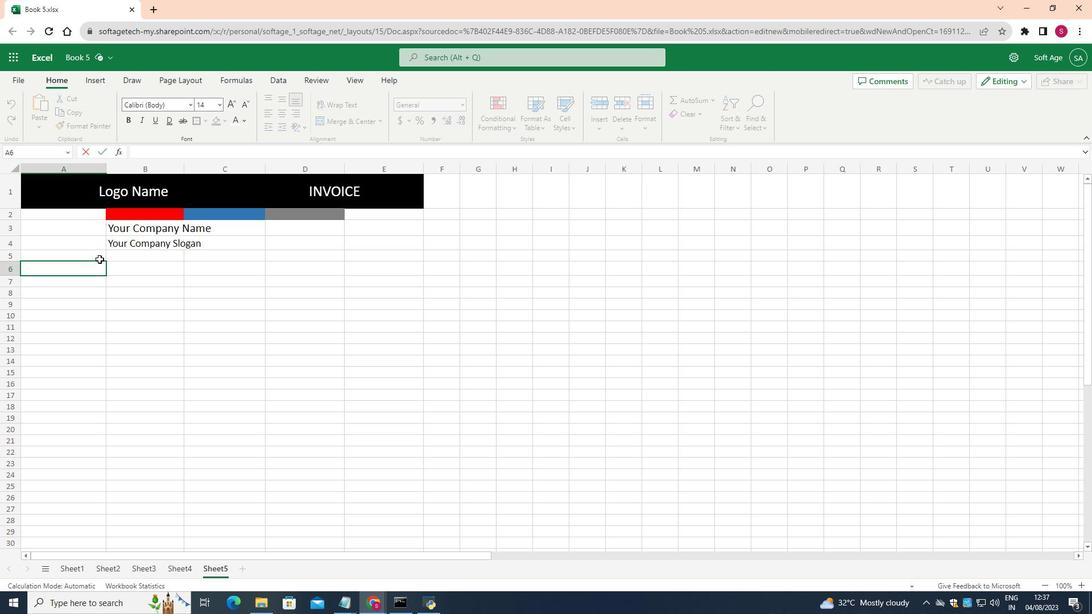 
Action: Key pressed <Key.shift>Street<Key.space><Key.shift>Address
Screenshot: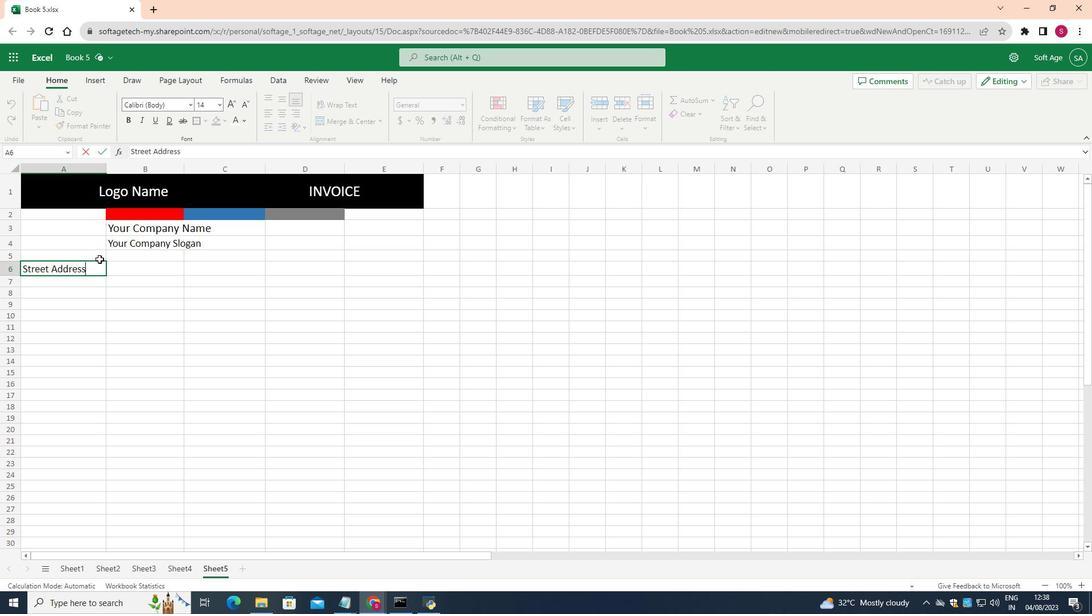 
Action: Mouse moved to (23, 269)
Screenshot: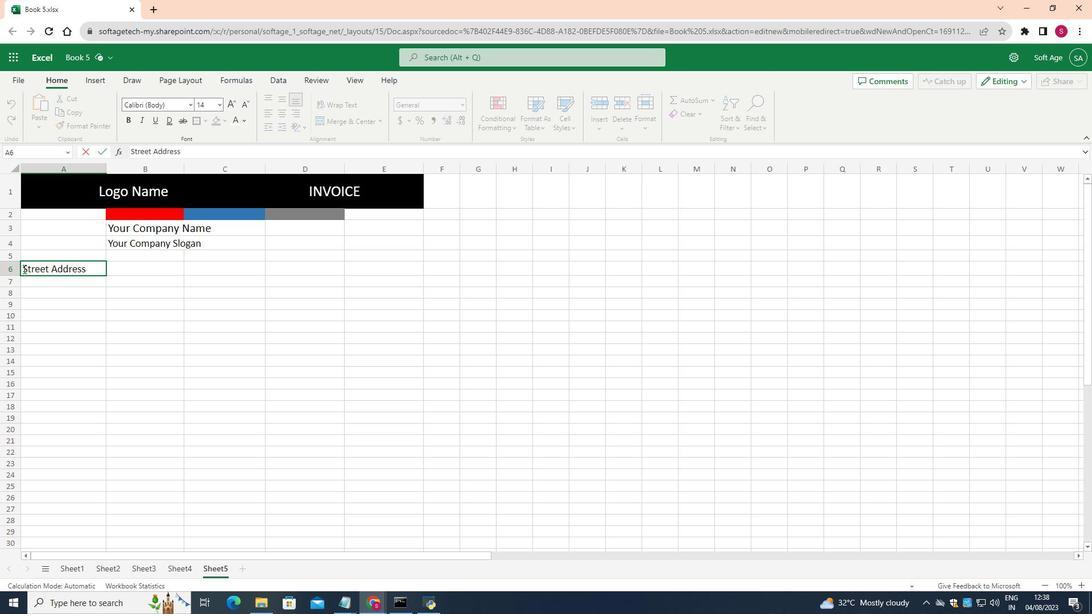 
Action: Mouse pressed left at (23, 269)
Screenshot: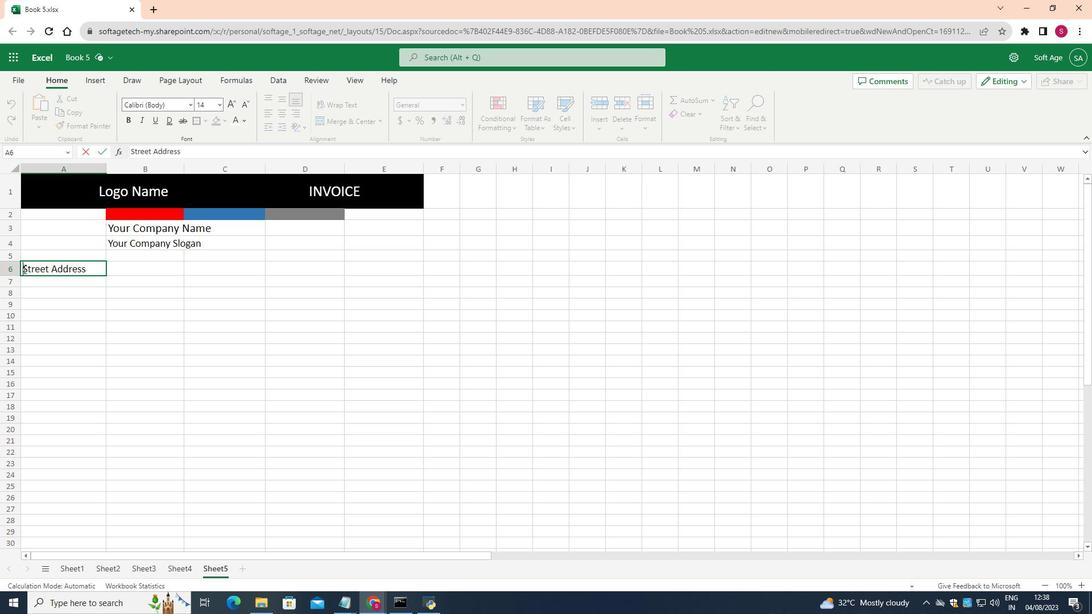 
Action: Key pressed <Key.space><Key.space><Key.space>
Screenshot: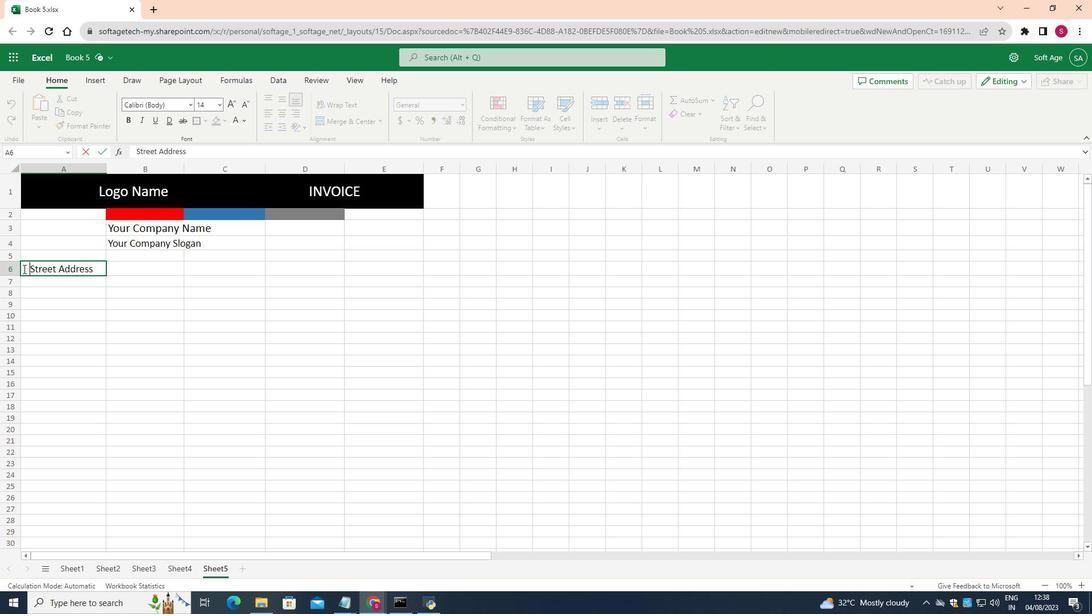 
Action: Mouse moved to (68, 285)
Screenshot: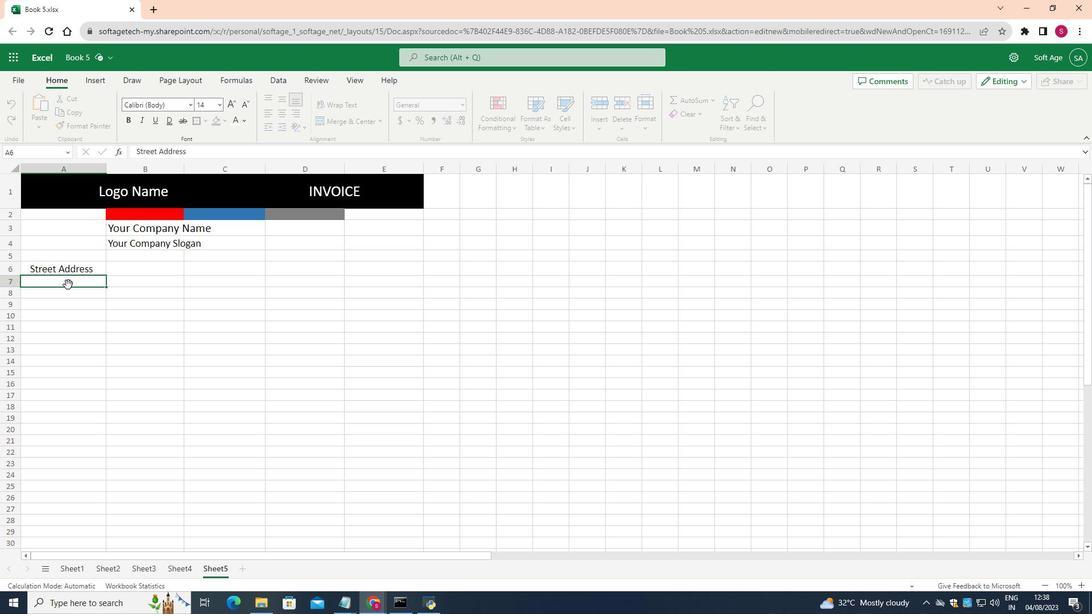 
Action: Mouse pressed left at (68, 285)
Screenshot: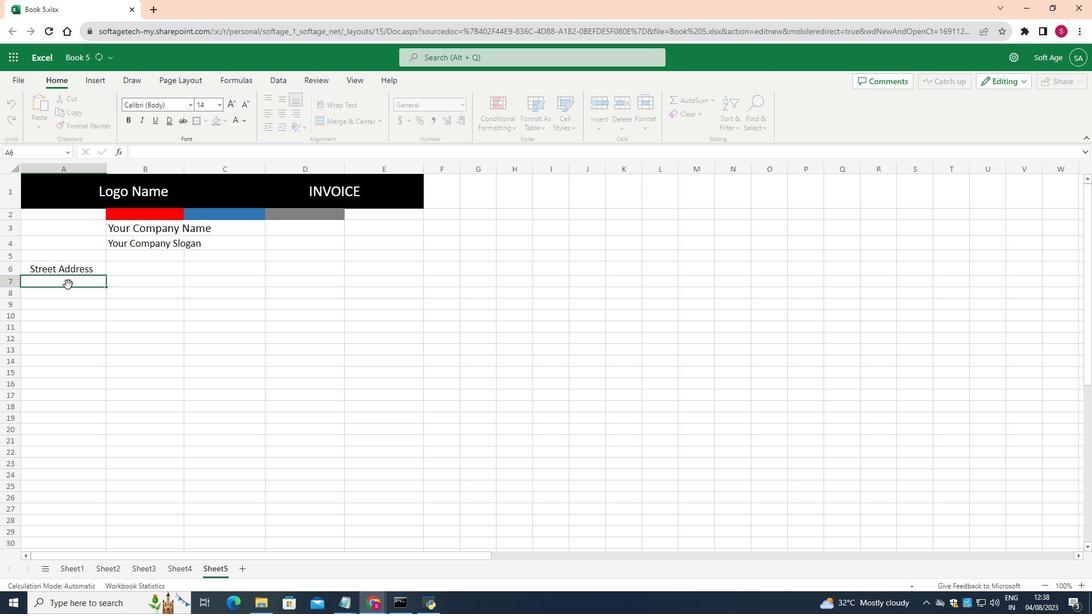 
Action: Mouse moved to (220, 108)
Screenshot: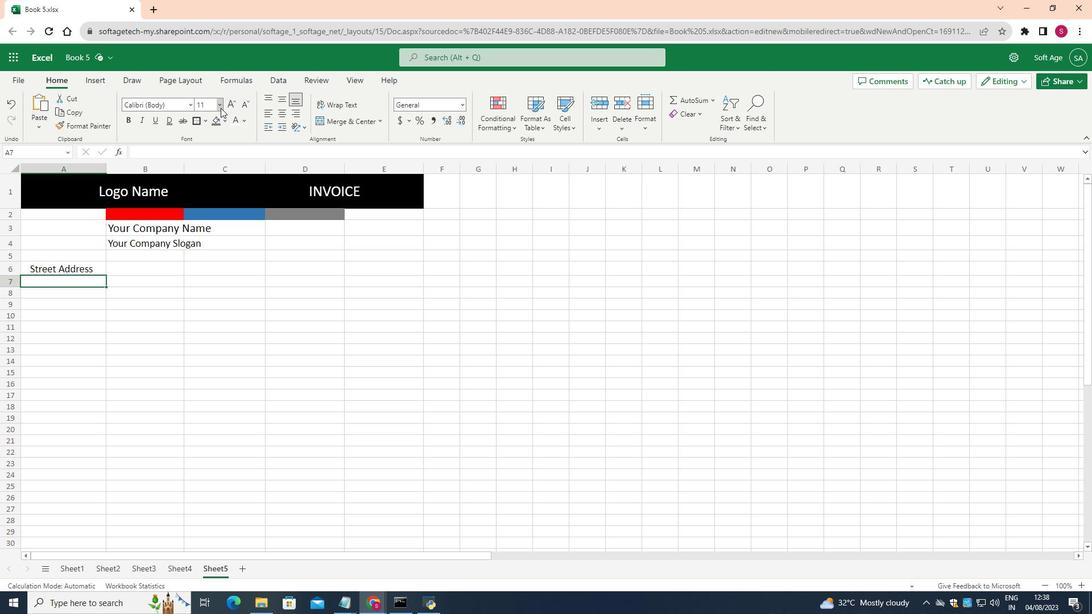 
Action: Mouse pressed left at (220, 108)
Screenshot: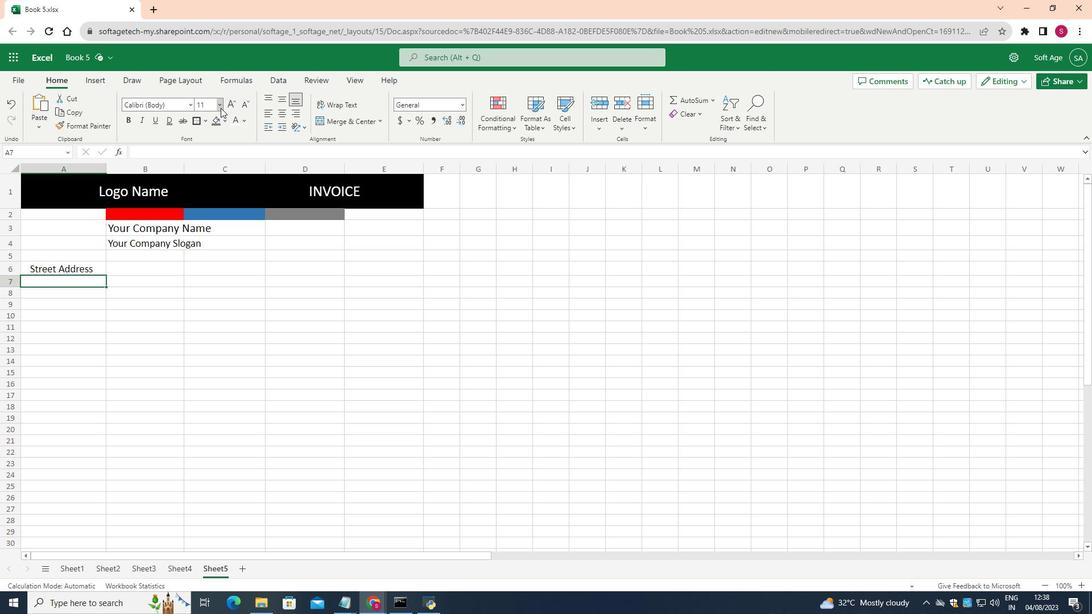 
Action: Mouse moved to (205, 194)
Screenshot: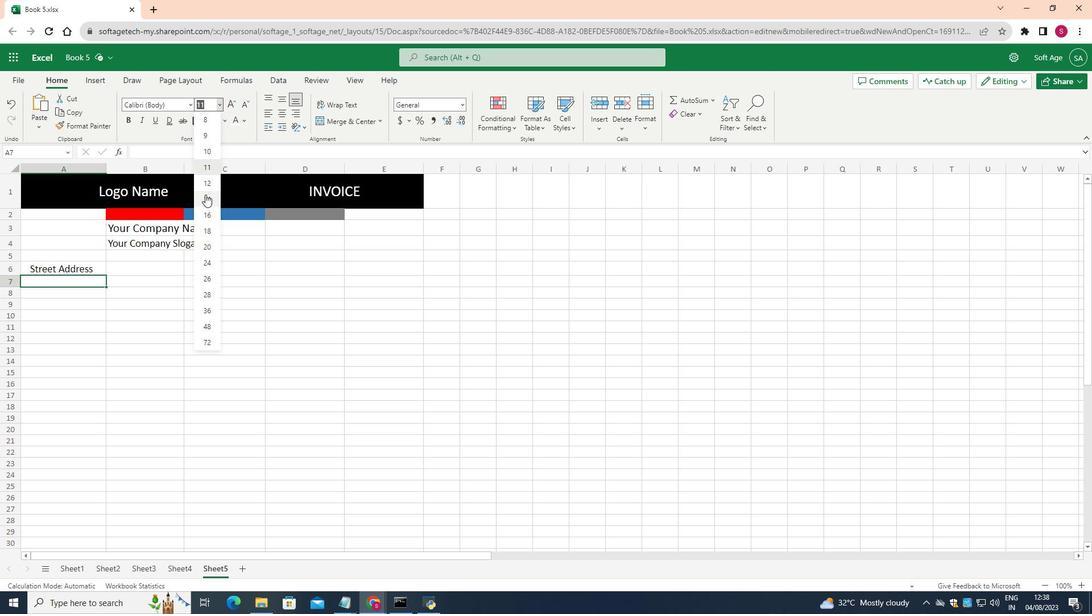 
Action: Mouse pressed left at (205, 194)
Screenshot: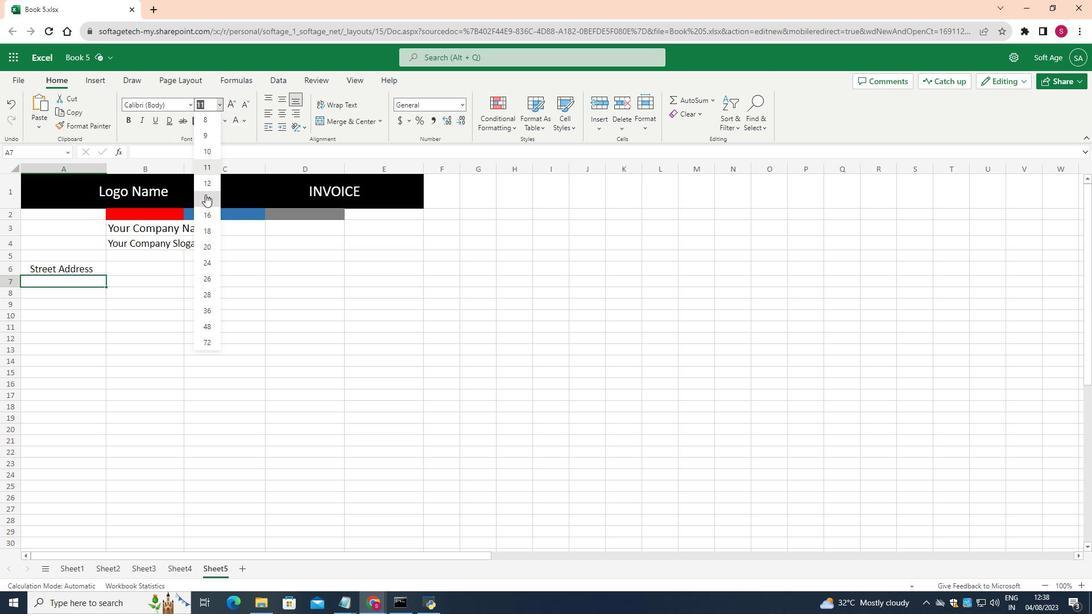 
Action: Mouse moved to (70, 283)
Screenshot: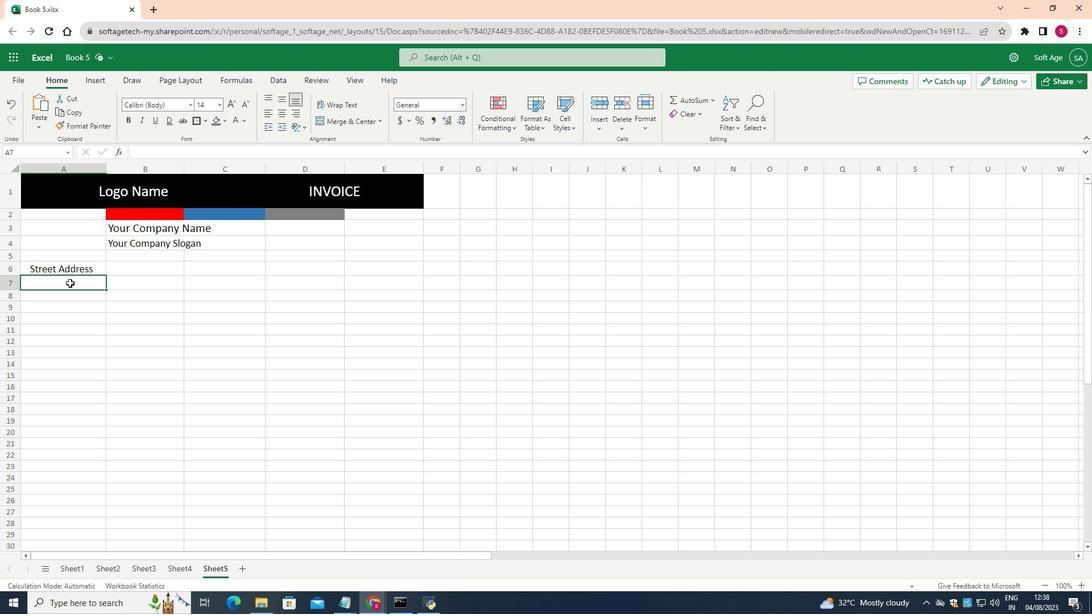 
Action: Mouse pressed left at (70, 283)
Screenshot: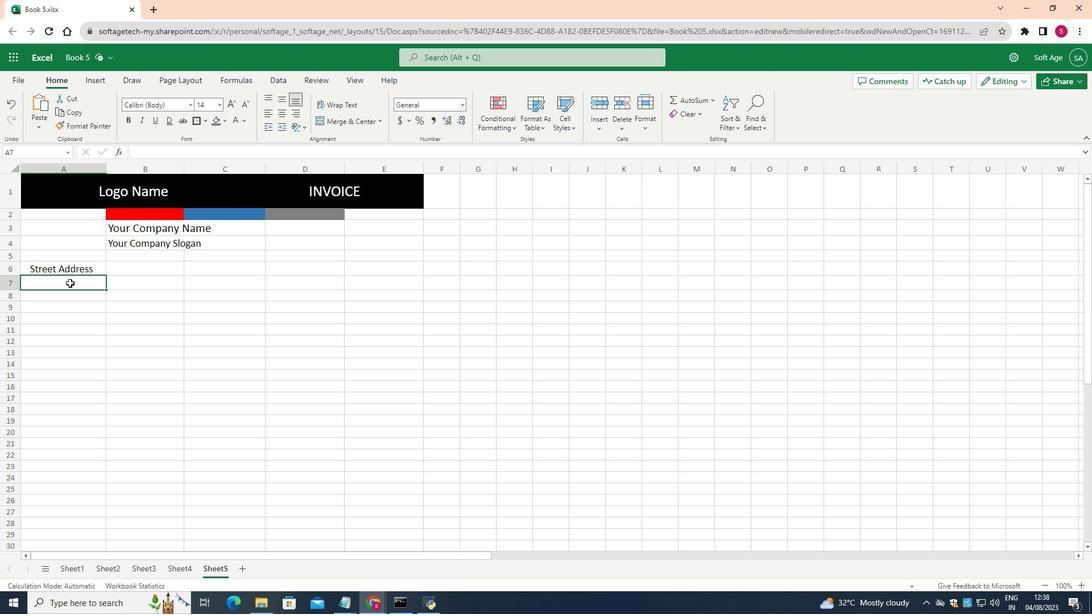 
Action: Mouse pressed left at (70, 283)
Screenshot: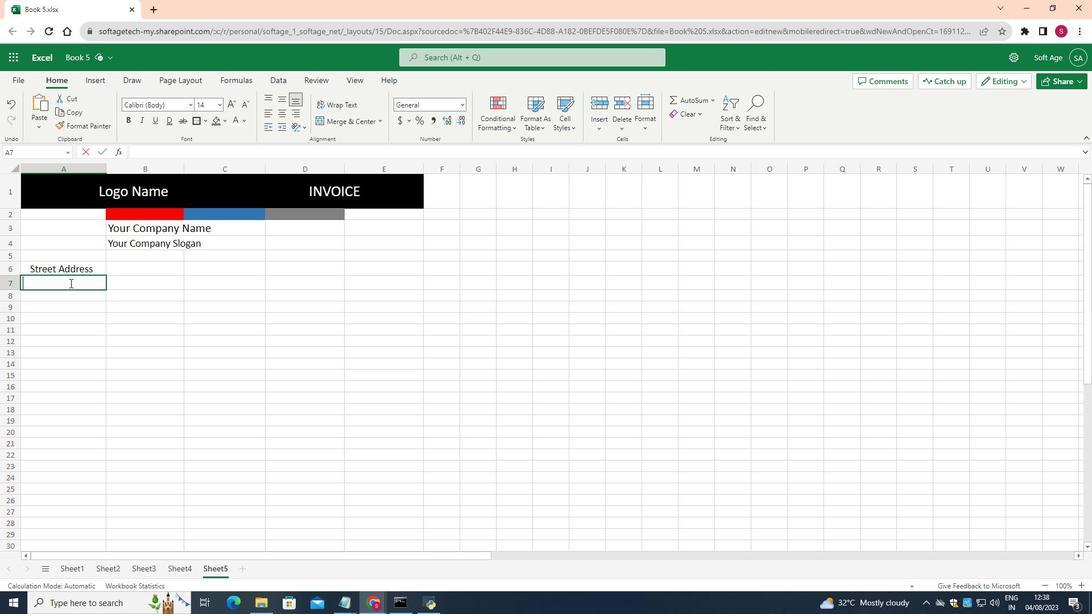 
Action: Mouse moved to (65, 278)
Screenshot: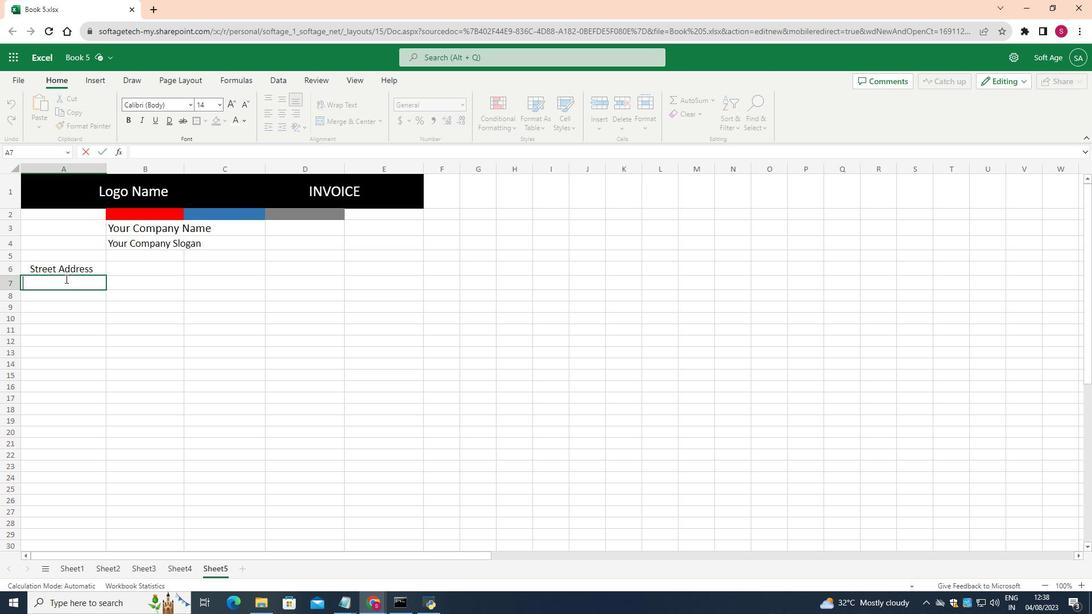 
Action: Key pressed <Key.space><Key.space><Key.space><Key.space><Key.shift>City,<Key.space><Key.shift>ST<Key.space><Key.shift>ZIP<Key.space><Key.shift>Code
Screenshot: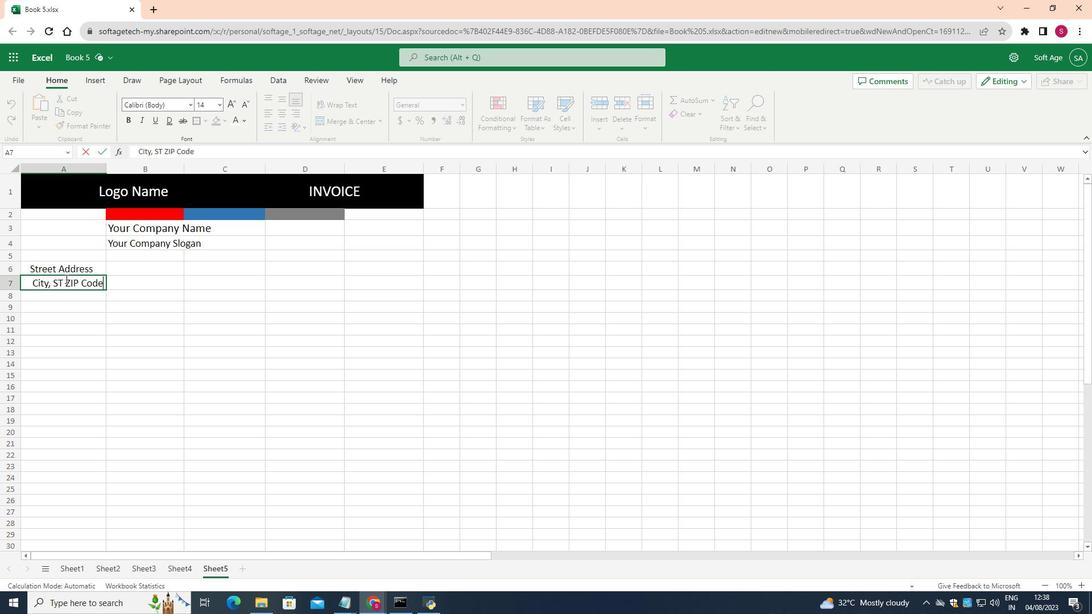 
Action: Mouse moved to (81, 297)
Screenshot: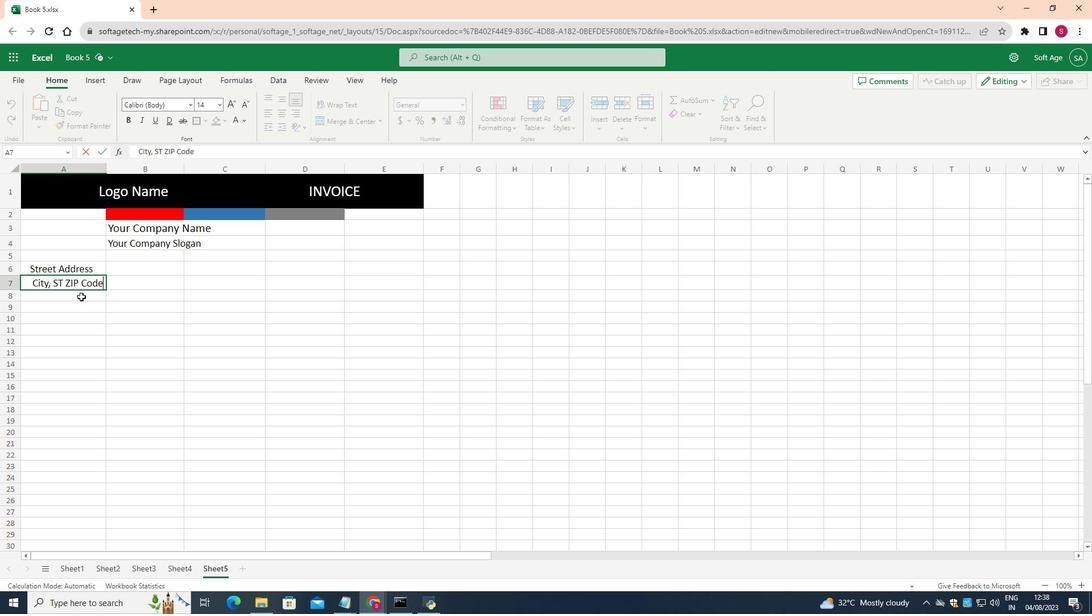 
Action: Mouse pressed left at (81, 297)
Screenshot: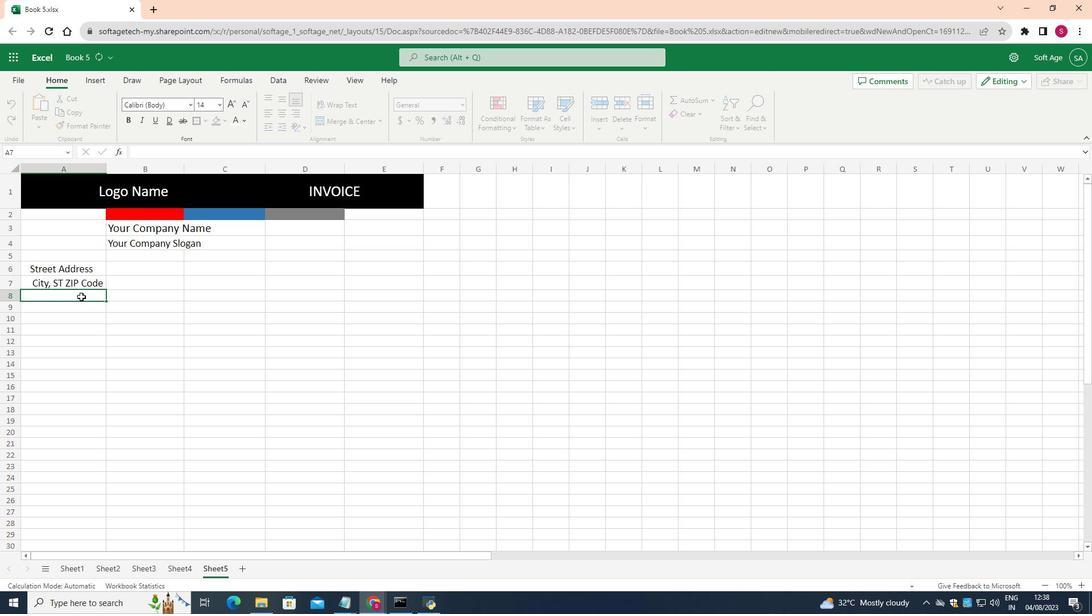 
Action: Mouse moved to (219, 106)
Screenshot: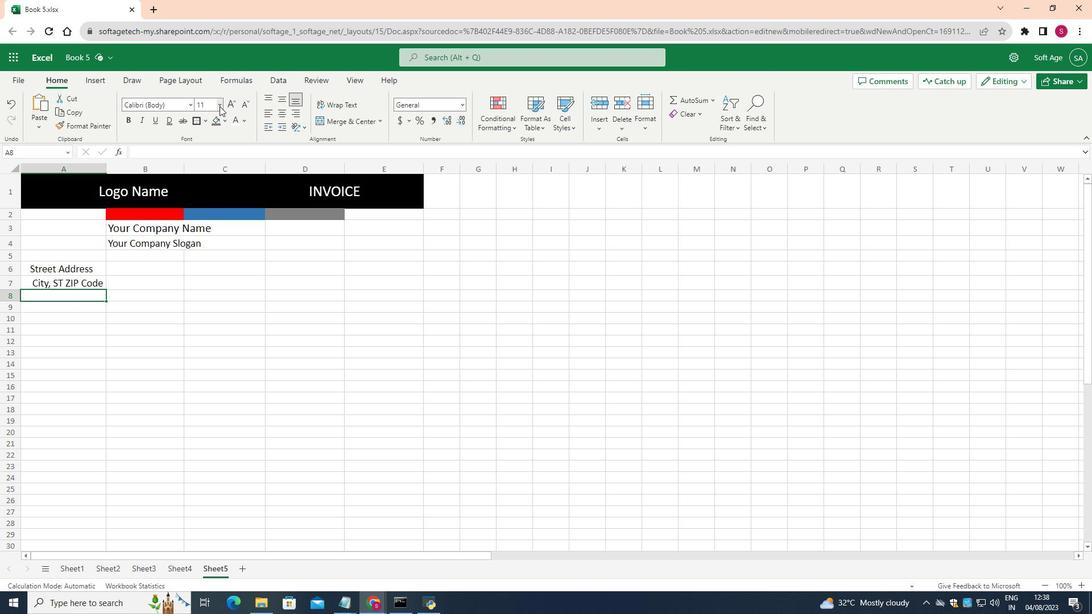
Action: Mouse pressed left at (219, 106)
Screenshot: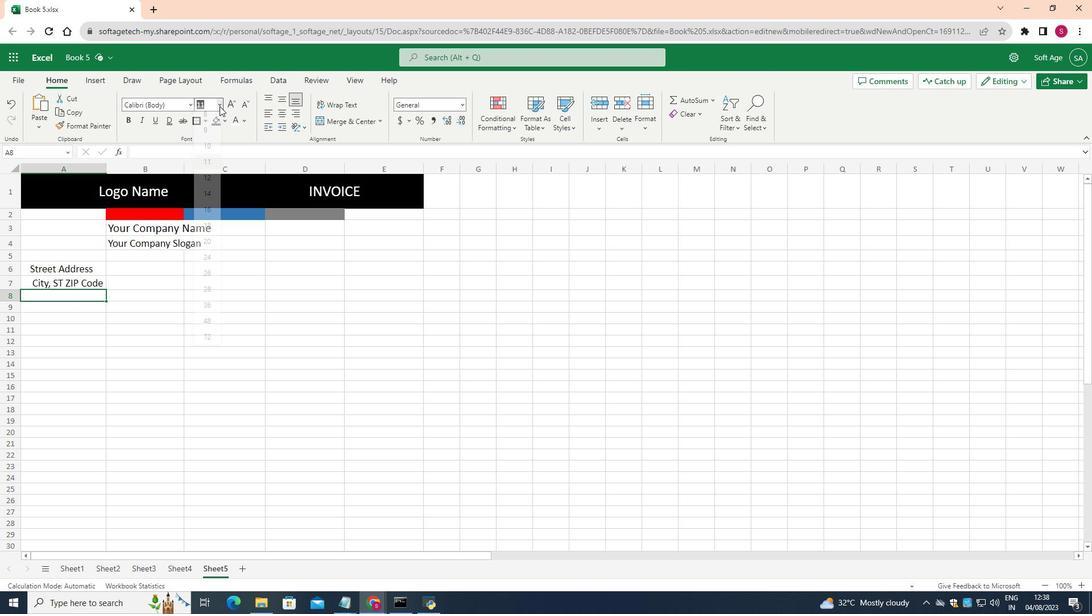 
Action: Mouse moved to (200, 198)
Screenshot: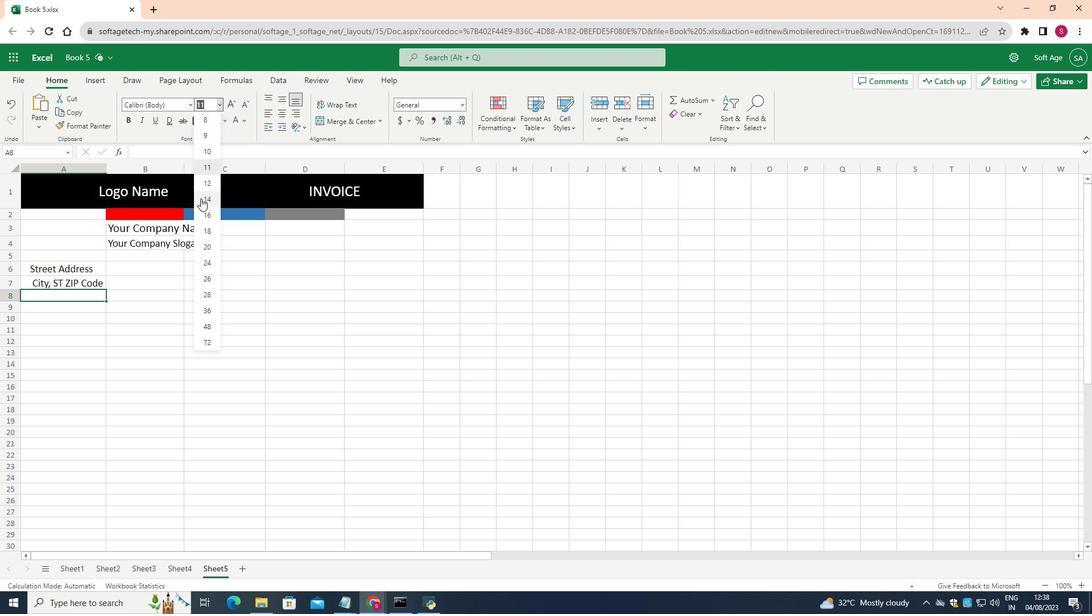 
Action: Mouse pressed left at (200, 198)
Screenshot: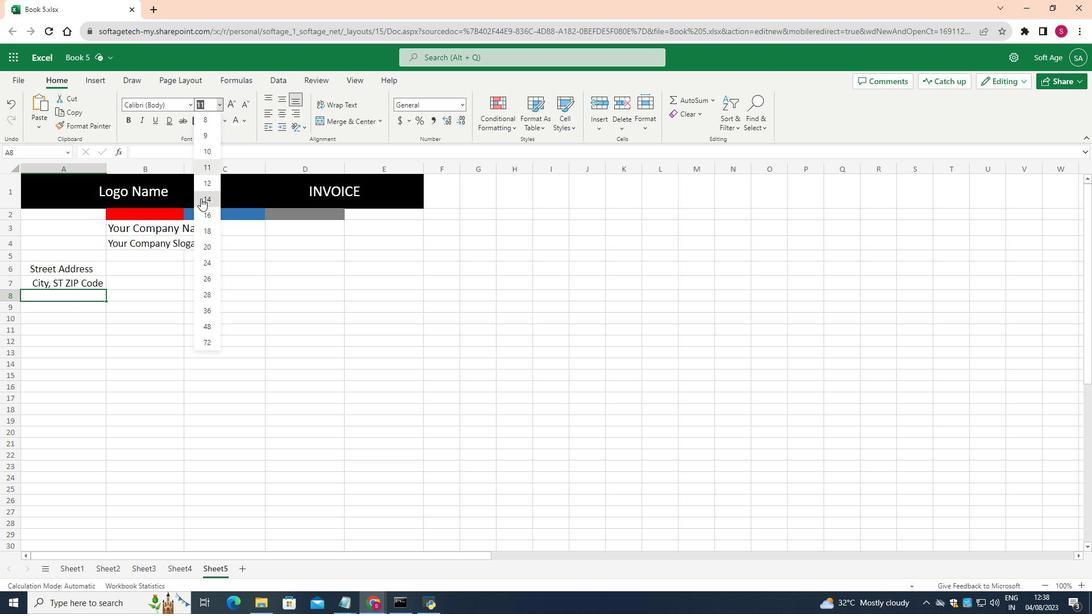 
Action: Key pressed <Key.shift><Key.shift>Phone<Key.space><Key.shift>Fax
Screenshot: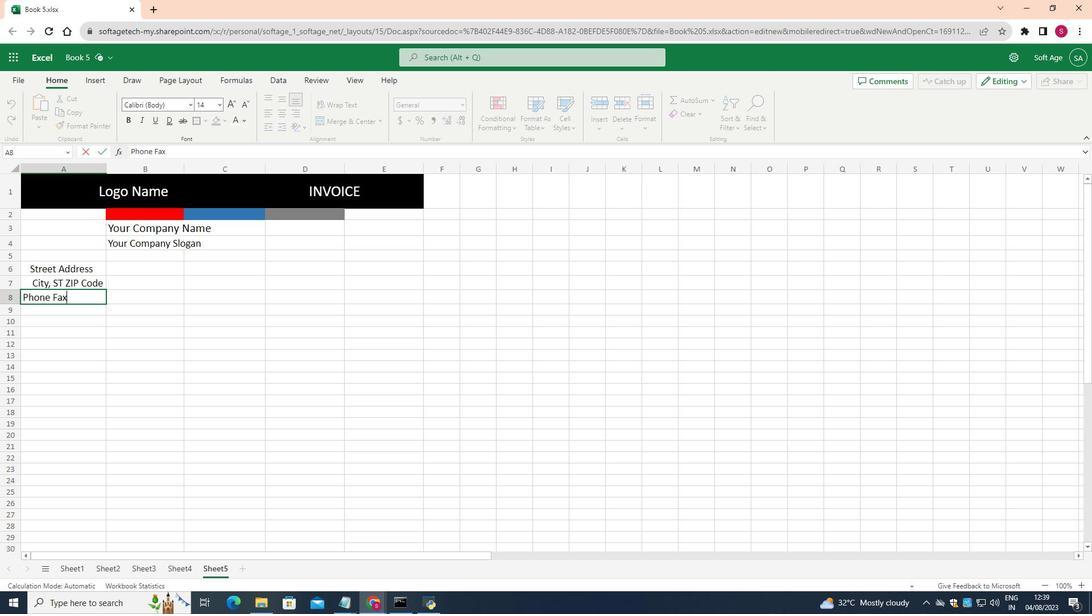
Action: Mouse moved to (22, 297)
Screenshot: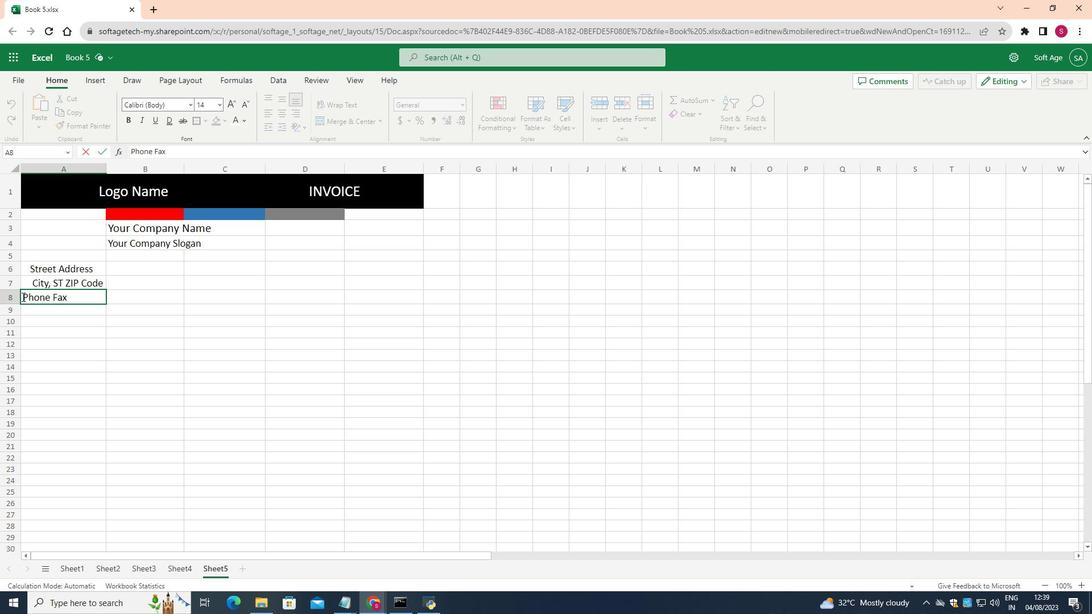 
Action: Mouse pressed left at (22, 297)
Screenshot: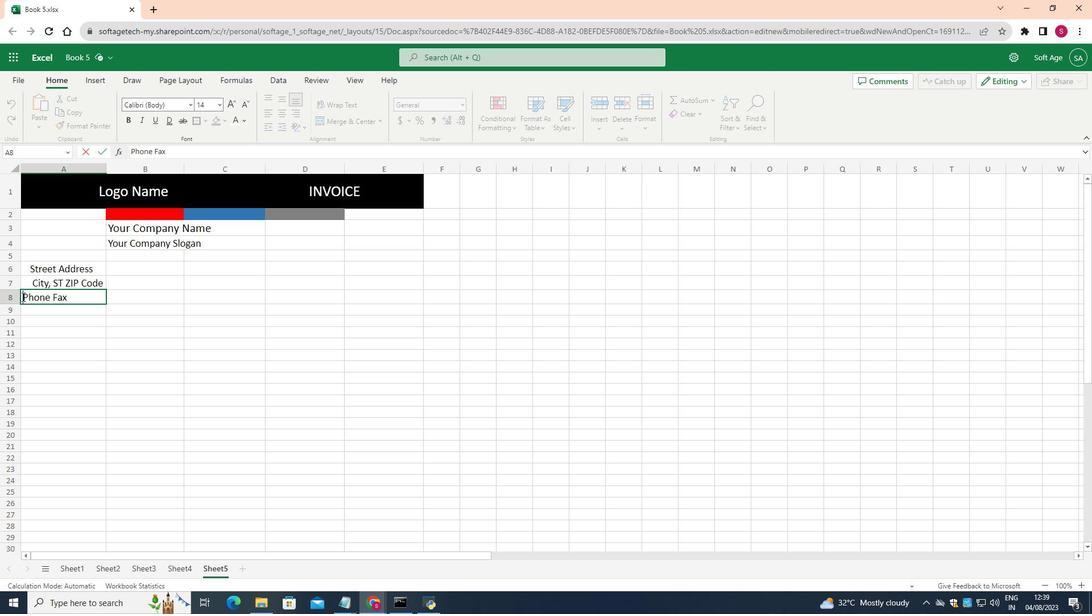 
Action: Key pressed <Key.space><Key.space><Key.space><Key.space>
Screenshot: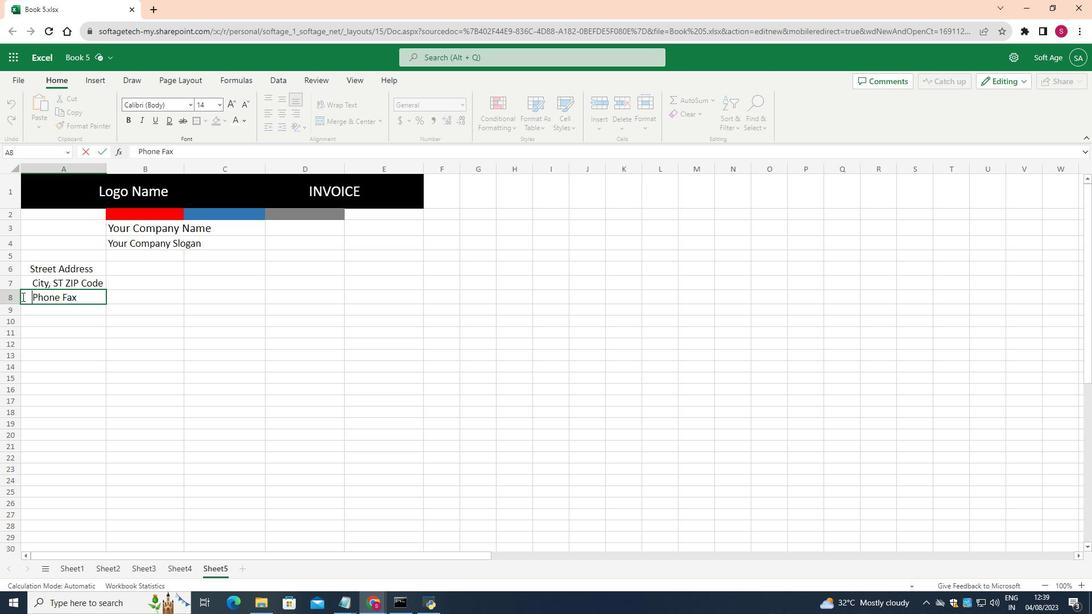 
Action: Mouse moved to (22, 296)
Screenshot: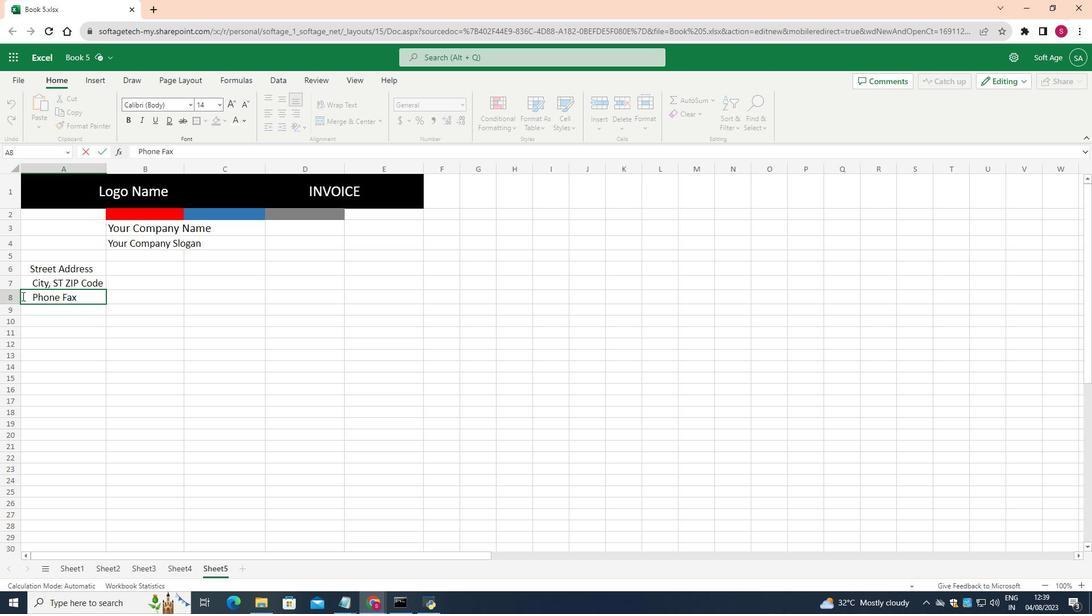 
Action: Key pressed <Key.backspace>
Screenshot: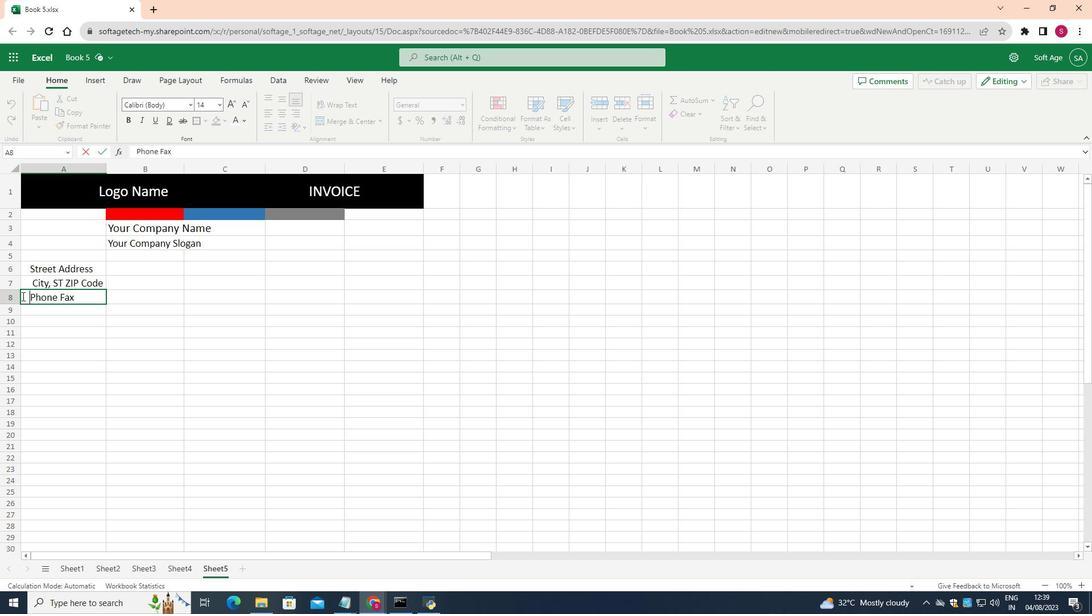 
Action: Mouse moved to (32, 282)
Screenshot: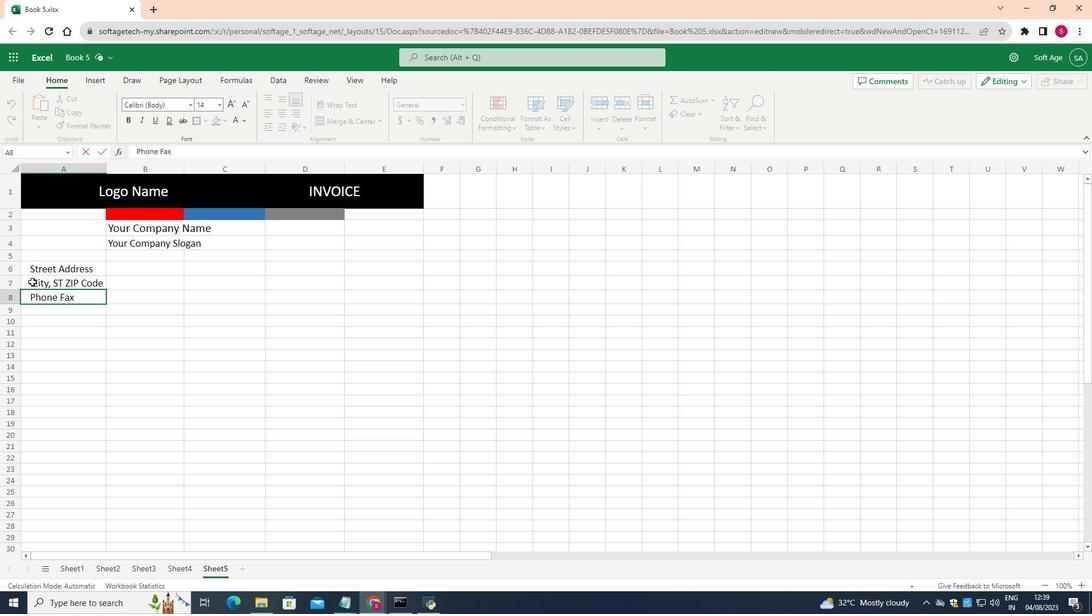 
Action: Mouse pressed left at (32, 282)
Screenshot: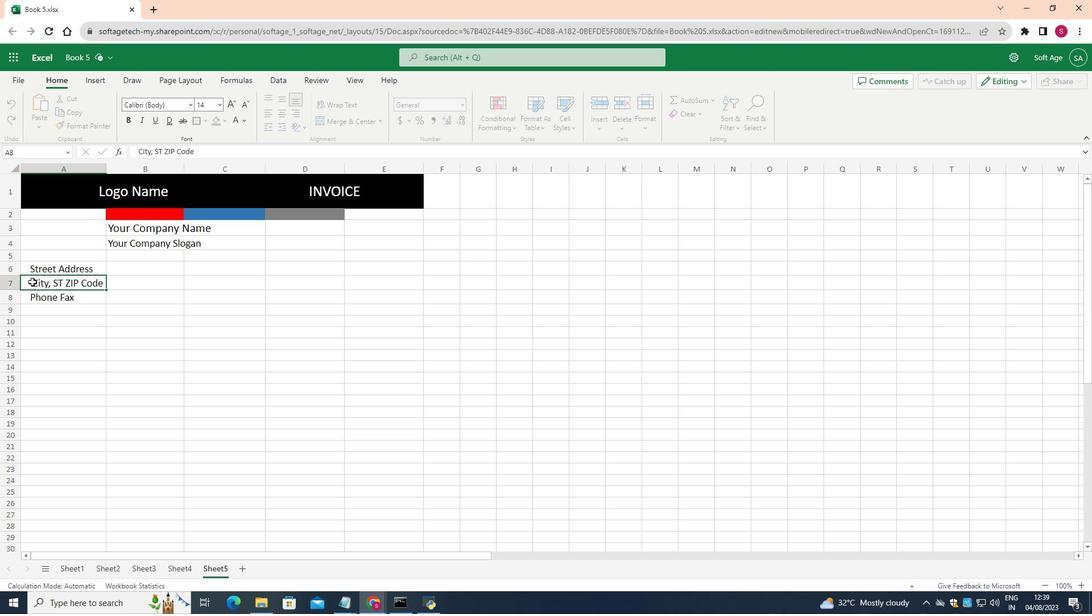 
Action: Mouse moved to (31, 282)
Screenshot: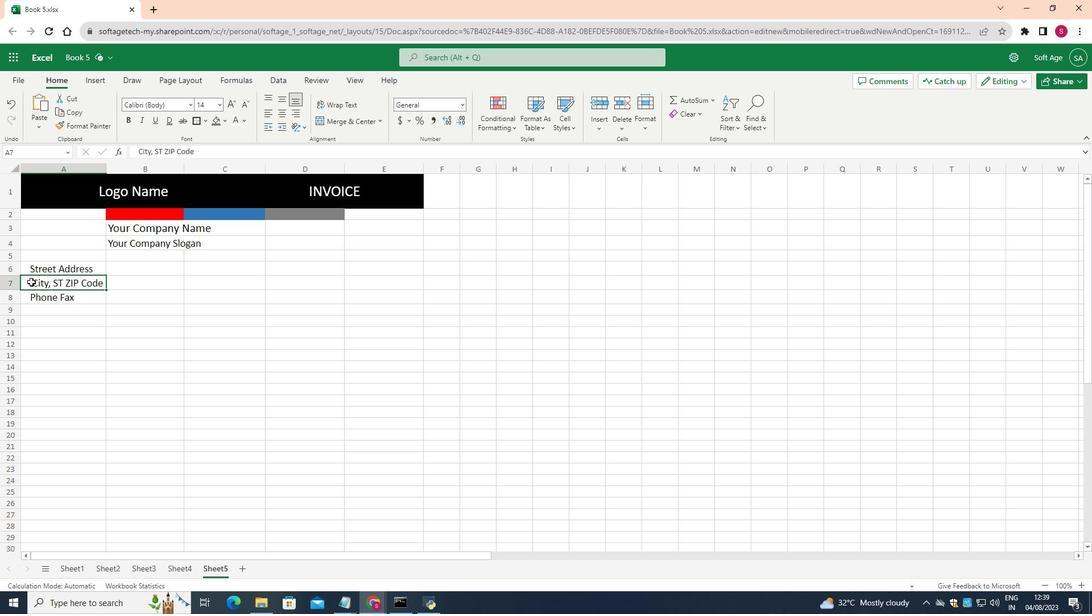 
Action: Mouse pressed left at (31, 282)
Screenshot: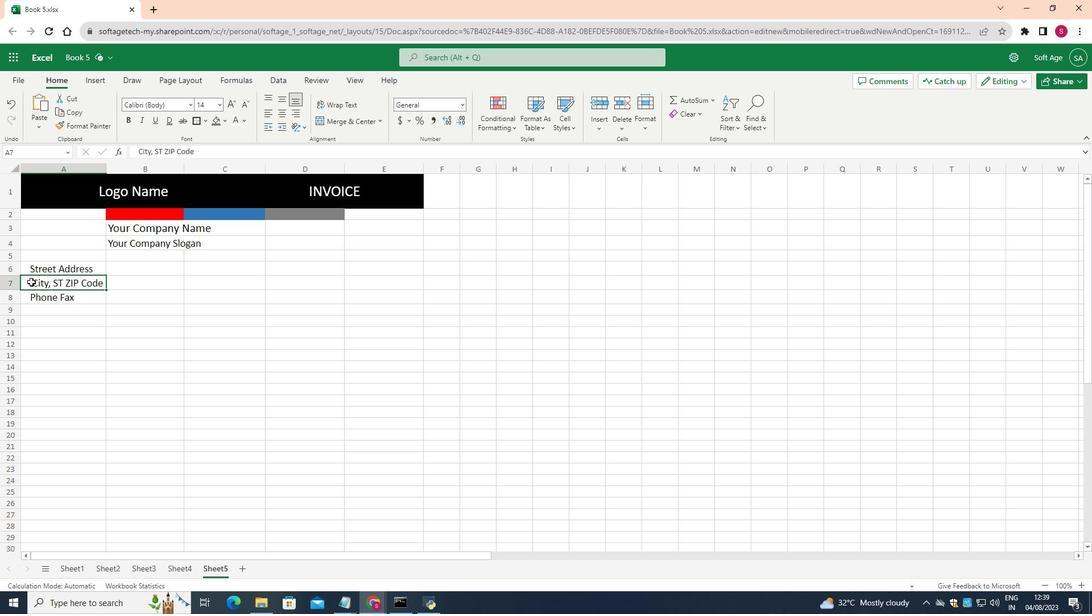 
Action: Mouse pressed left at (31, 282)
Screenshot: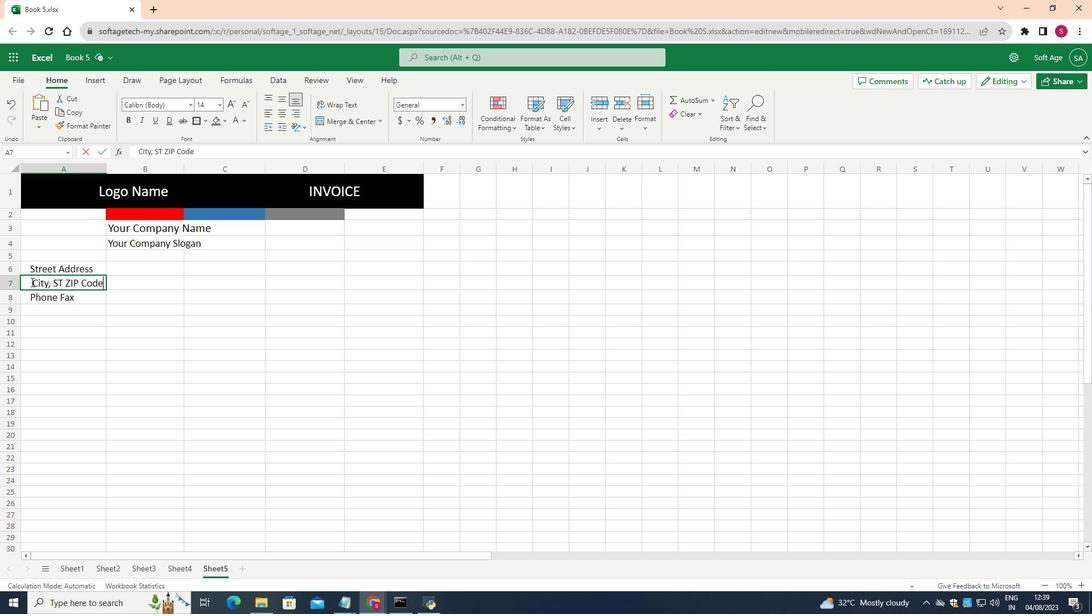 
Action: Key pressed <Key.backspace>
Screenshot: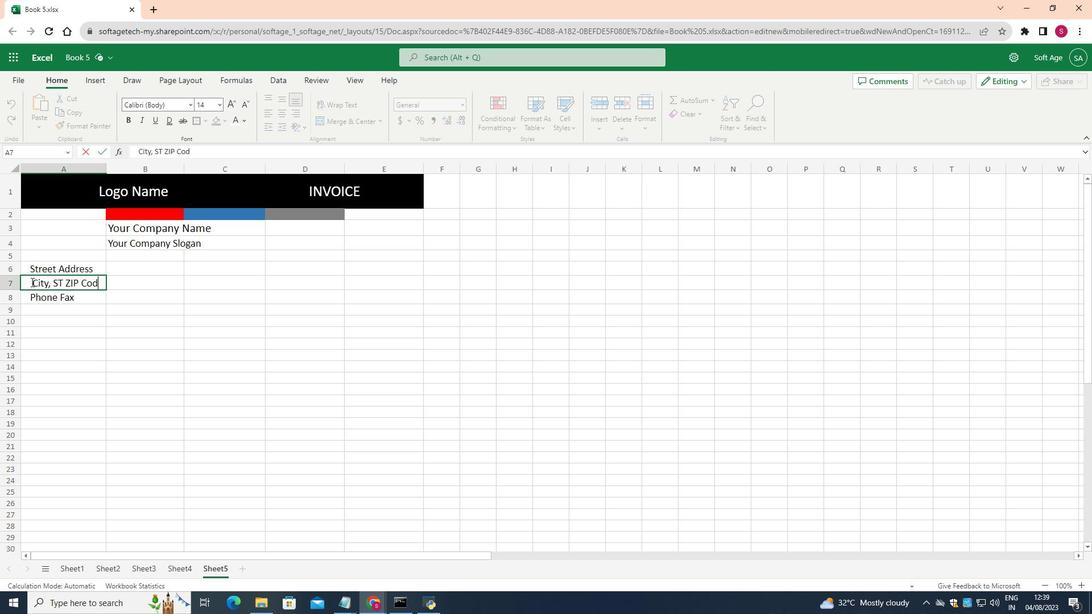 
Action: Mouse moved to (31, 282)
Screenshot: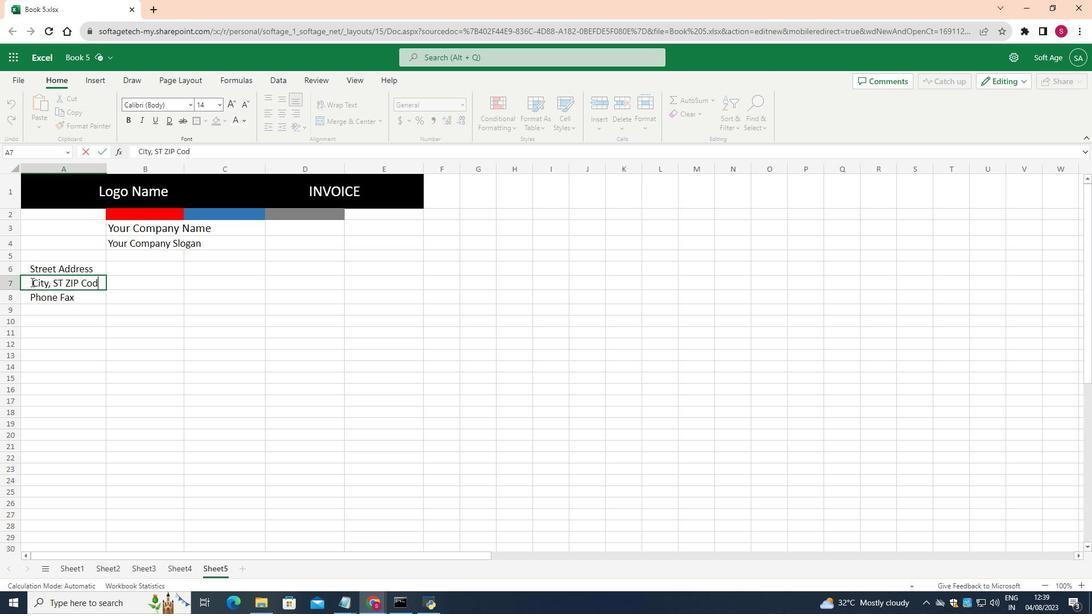 
Action: Key pressed e
Screenshot: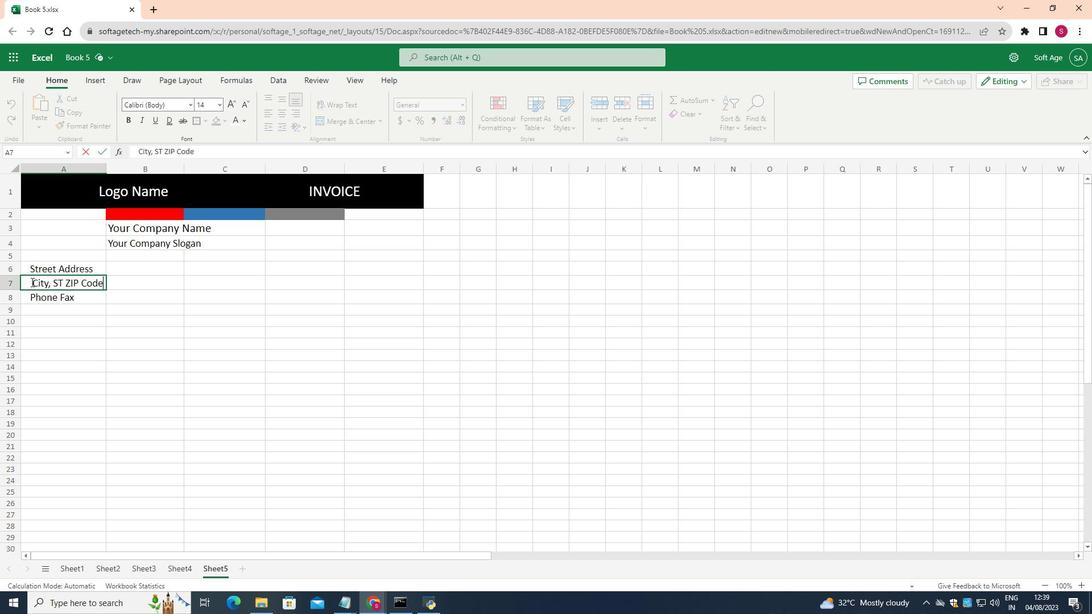 
Action: Mouse moved to (33, 284)
Screenshot: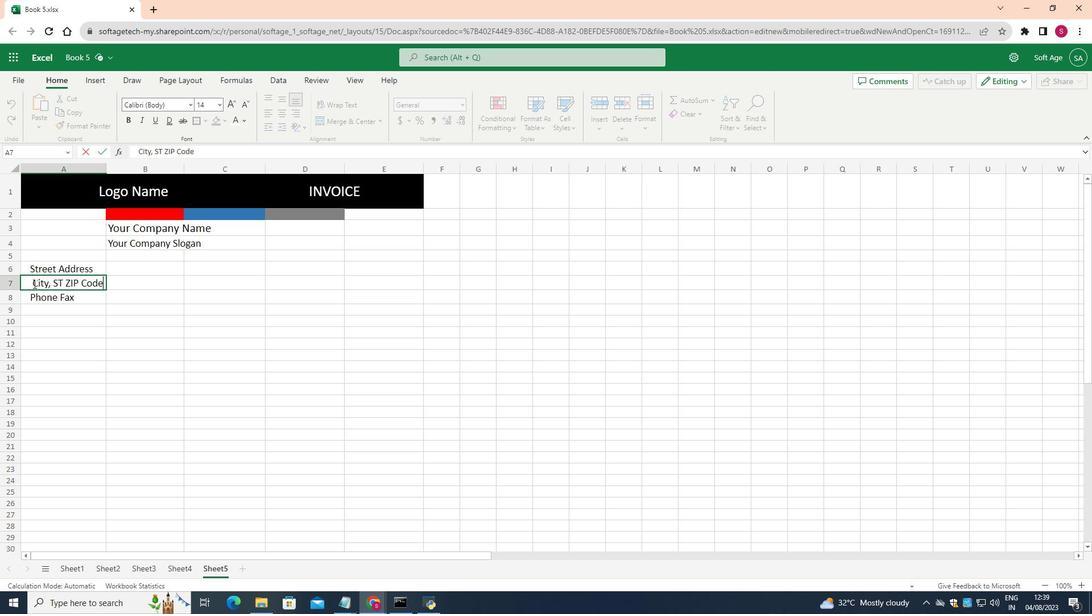 
Action: Mouse pressed left at (33, 284)
Screenshot: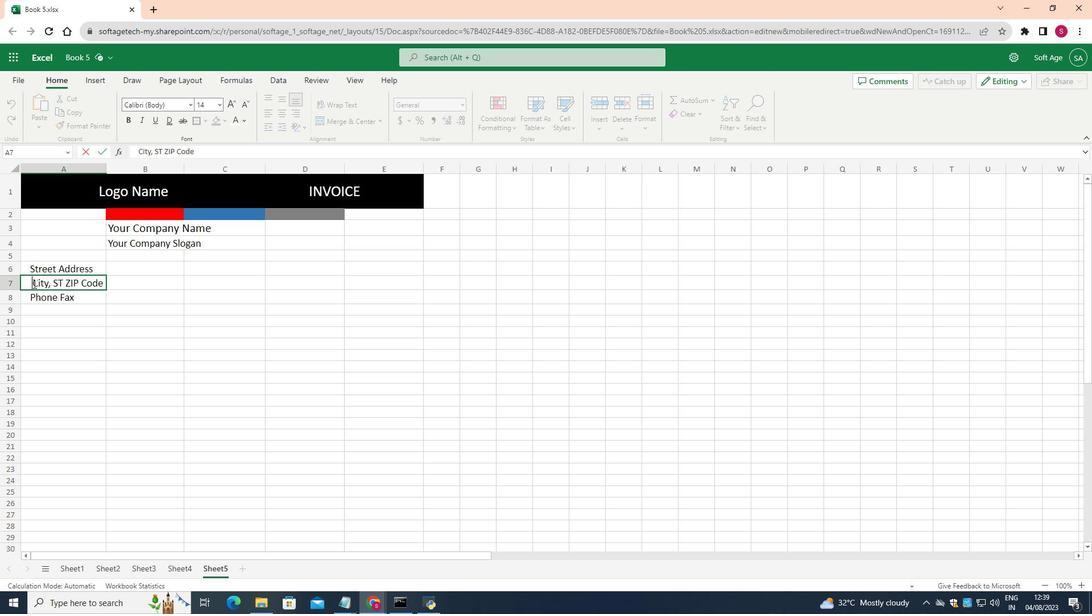 
Action: Key pressed <Key.backspace>
Screenshot: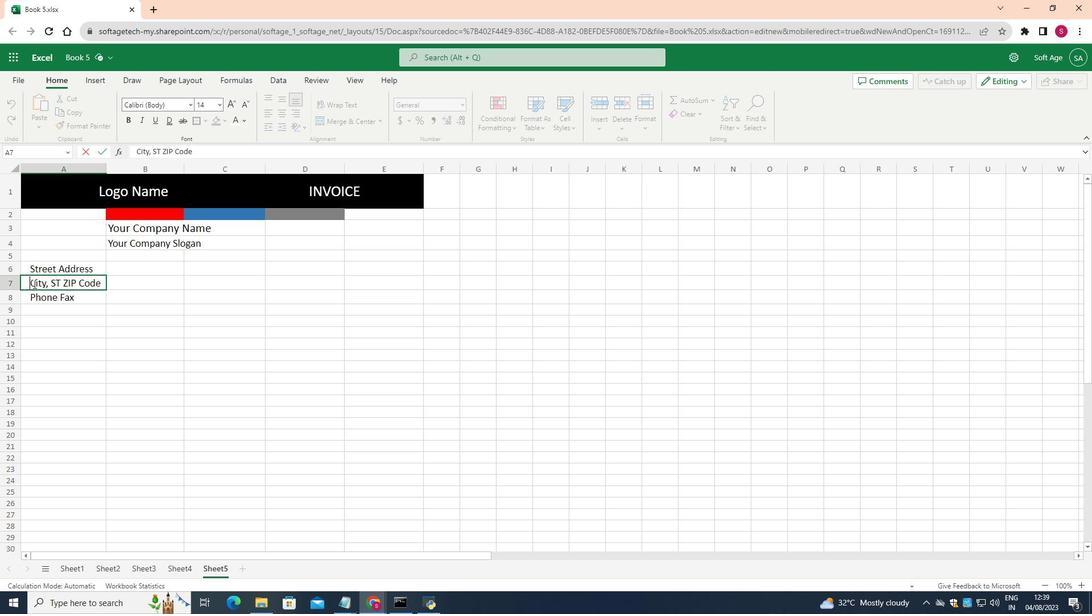 
Action: Mouse moved to (56, 309)
Screenshot: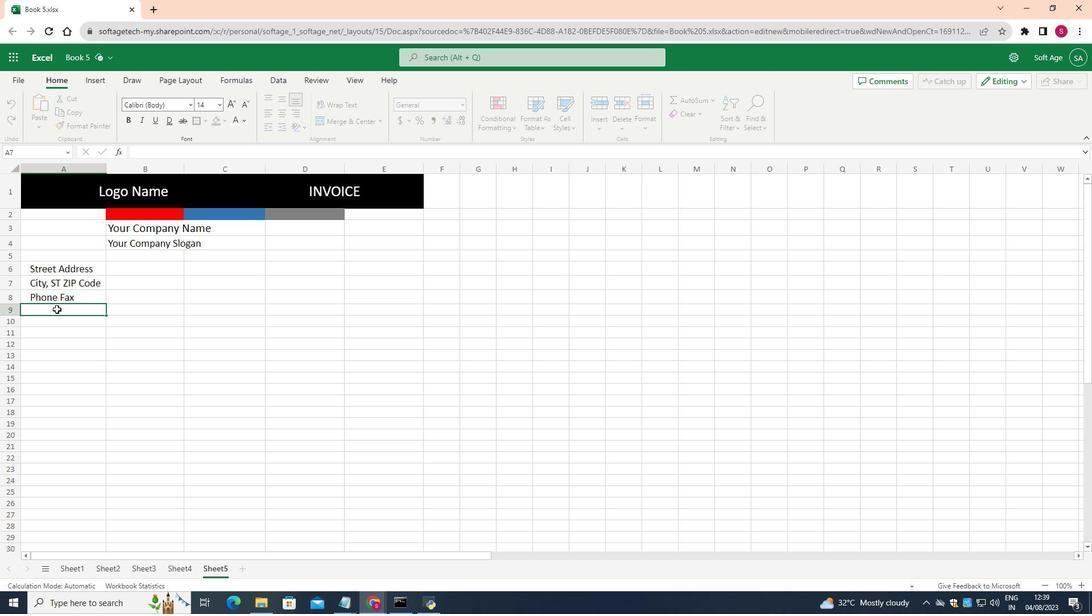 
Action: Mouse pressed left at (56, 309)
Screenshot: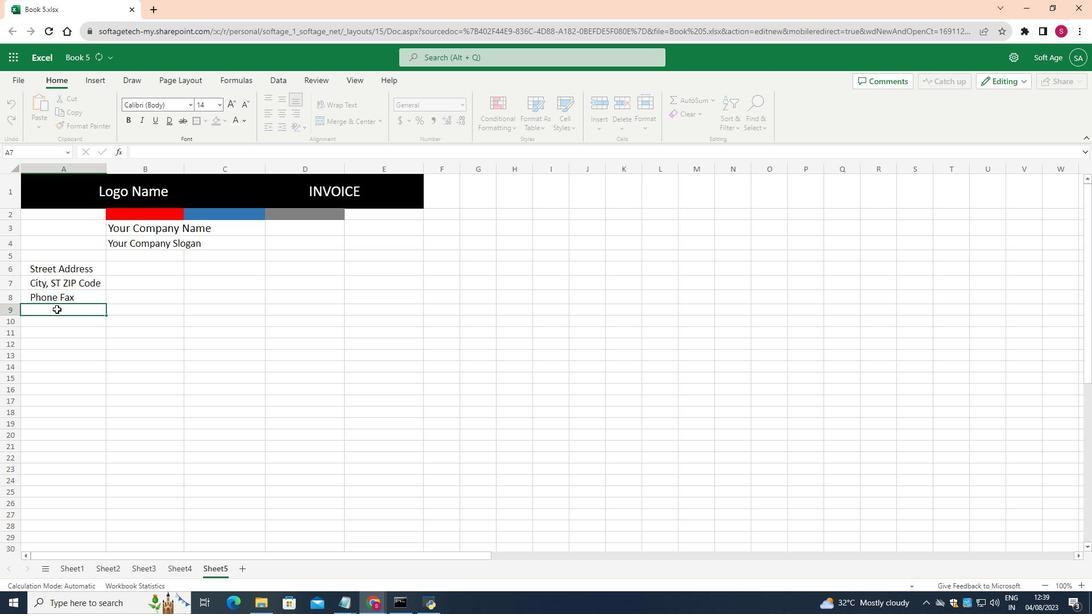 
Action: Mouse moved to (220, 107)
Screenshot: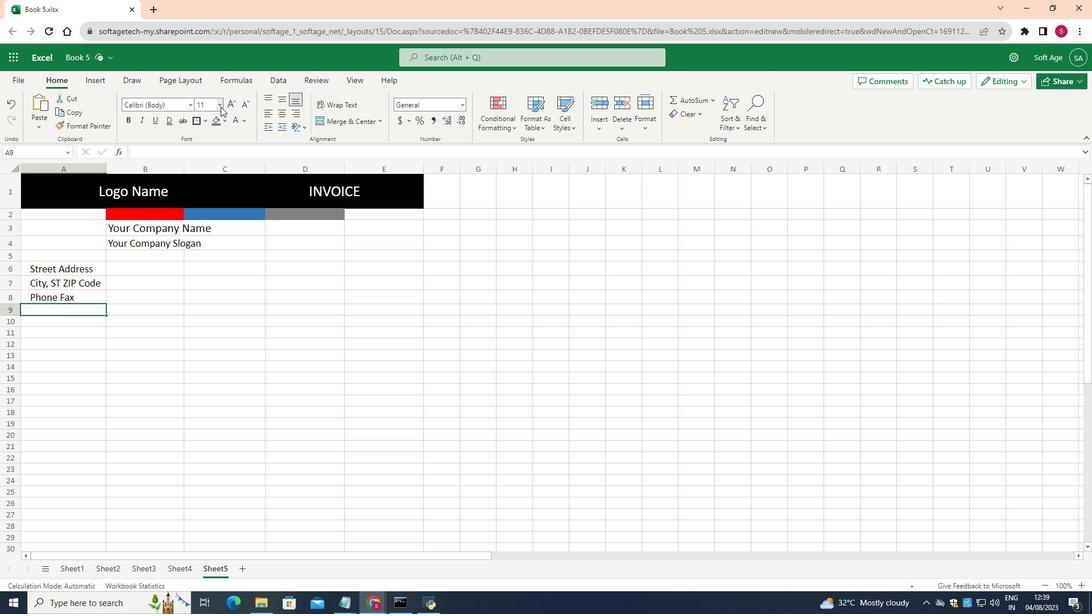 
Action: Mouse pressed left at (220, 107)
Screenshot: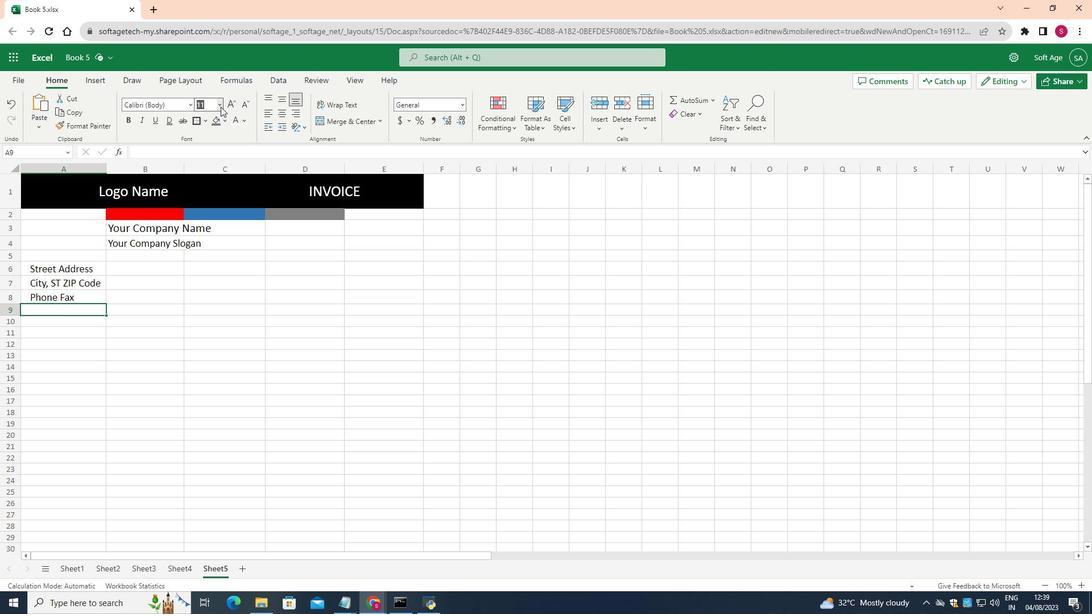 
Action: Mouse moved to (211, 203)
Screenshot: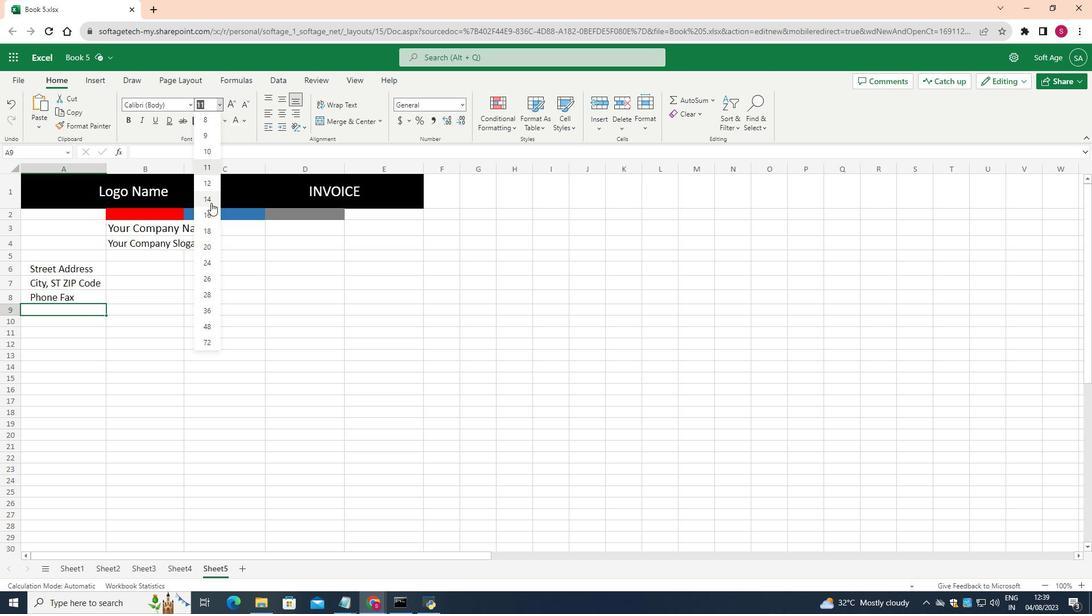 
Action: Mouse pressed left at (211, 203)
Screenshot: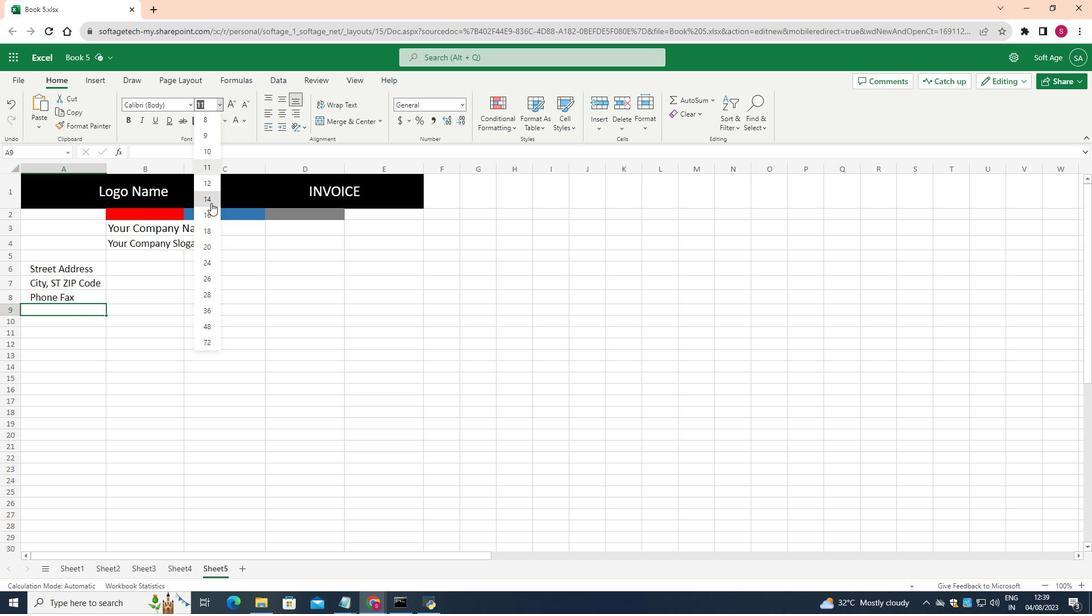 
Action: Mouse moved to (76, 308)
Screenshot: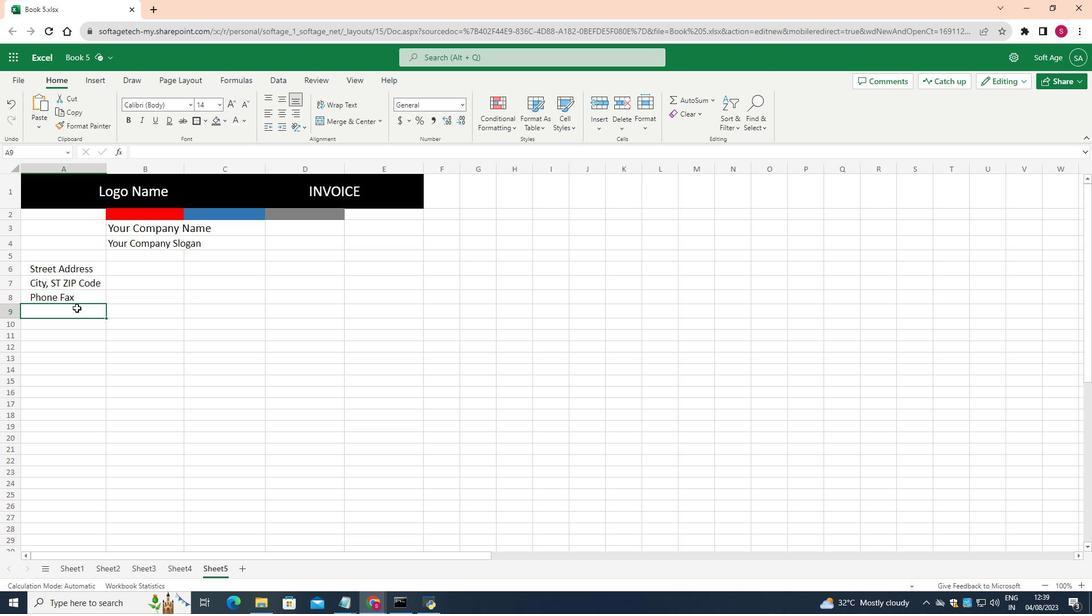 
Action: Mouse pressed left at (76, 308)
Screenshot: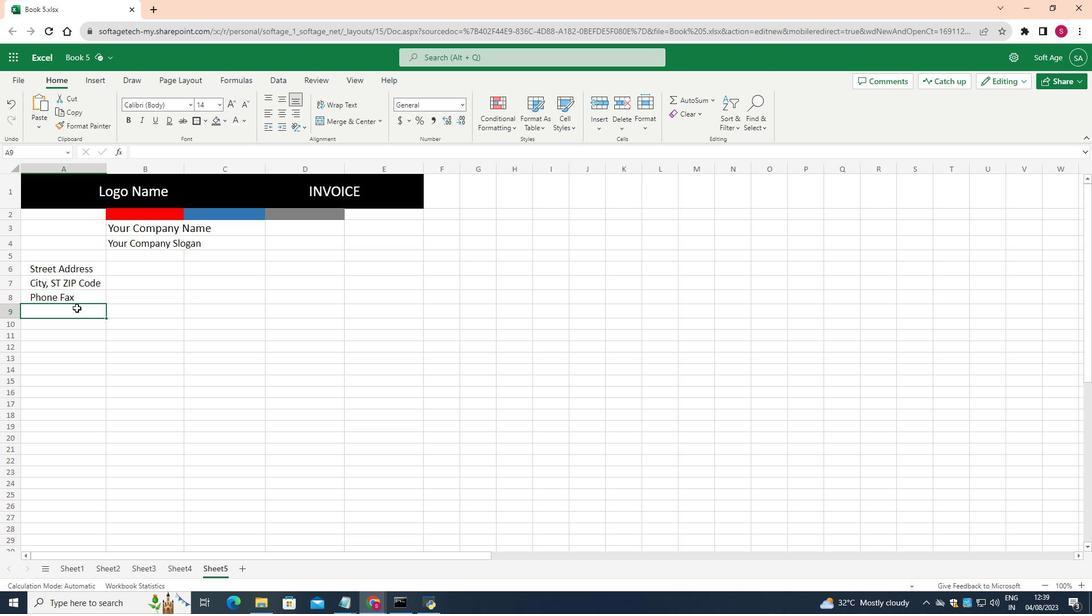 
Action: Mouse pressed left at (76, 308)
Screenshot: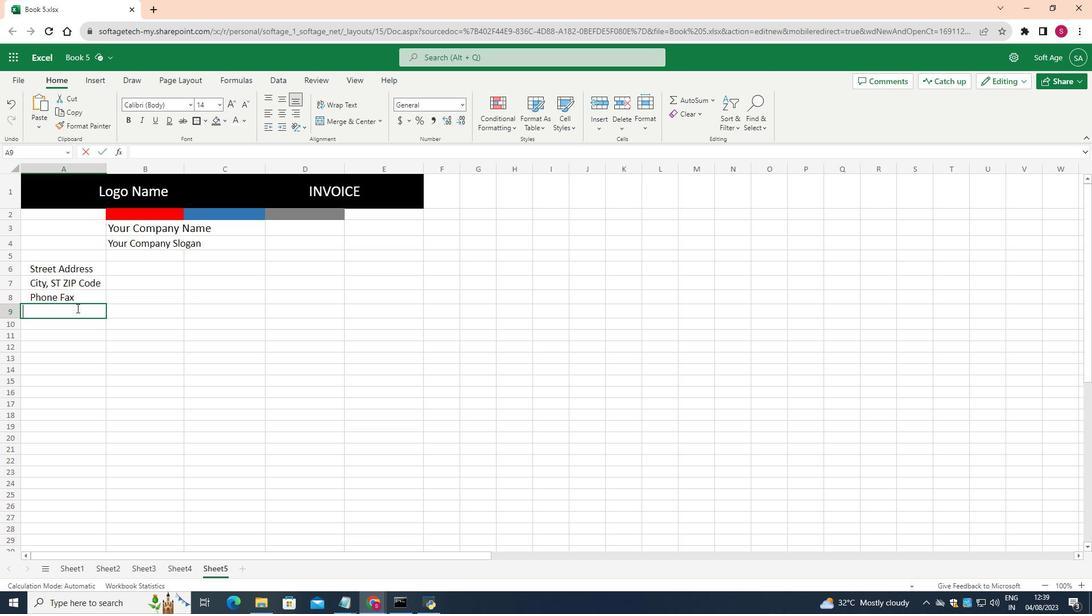 
Action: Key pressed <Key.space><Key.space><Key.space><Key.shift>Email
Screenshot: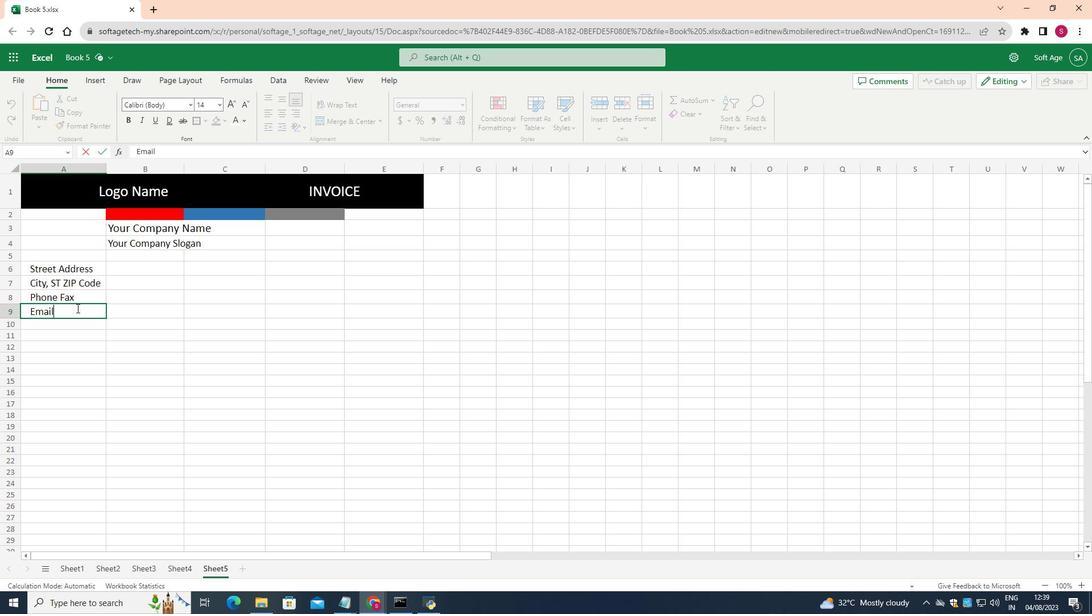 
Action: Mouse moved to (318, 269)
Screenshot: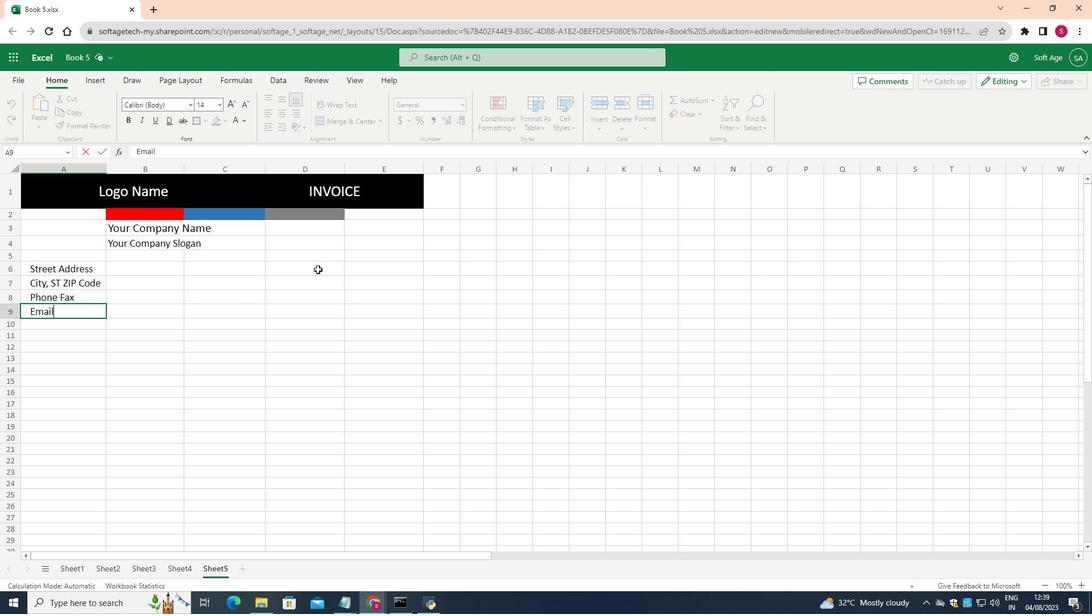 
Action: Mouse pressed left at (318, 269)
Screenshot: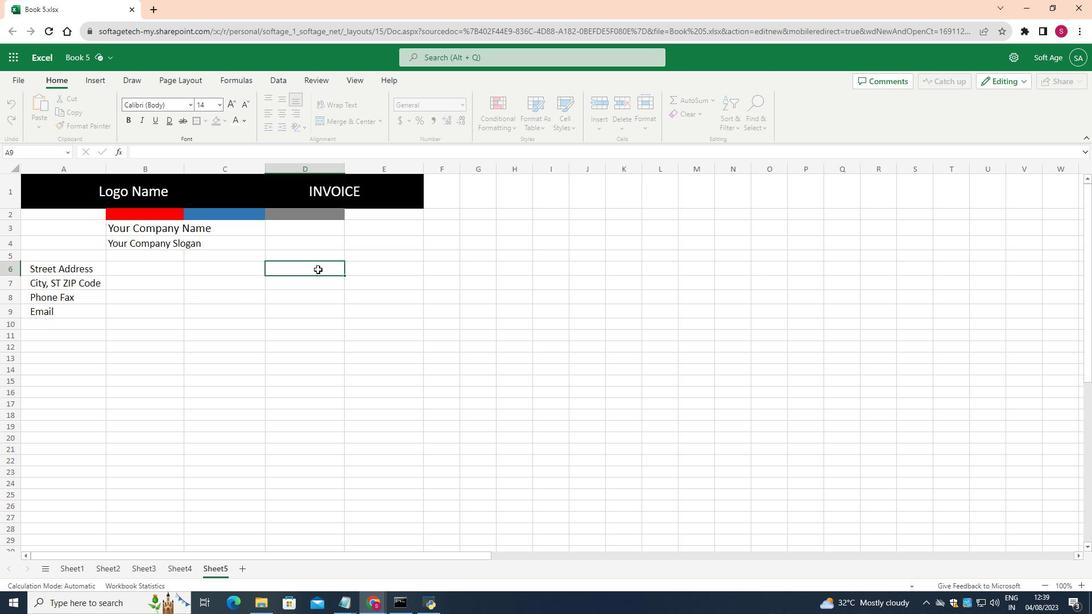 
Action: Mouse moved to (218, 103)
Screenshot: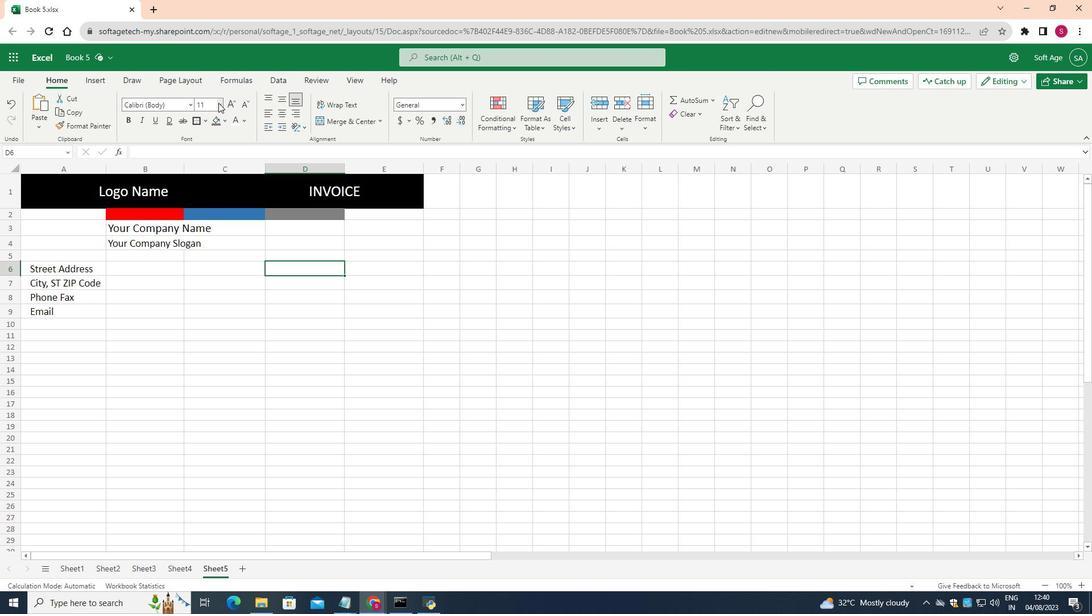 
Action: Mouse pressed left at (218, 103)
Screenshot: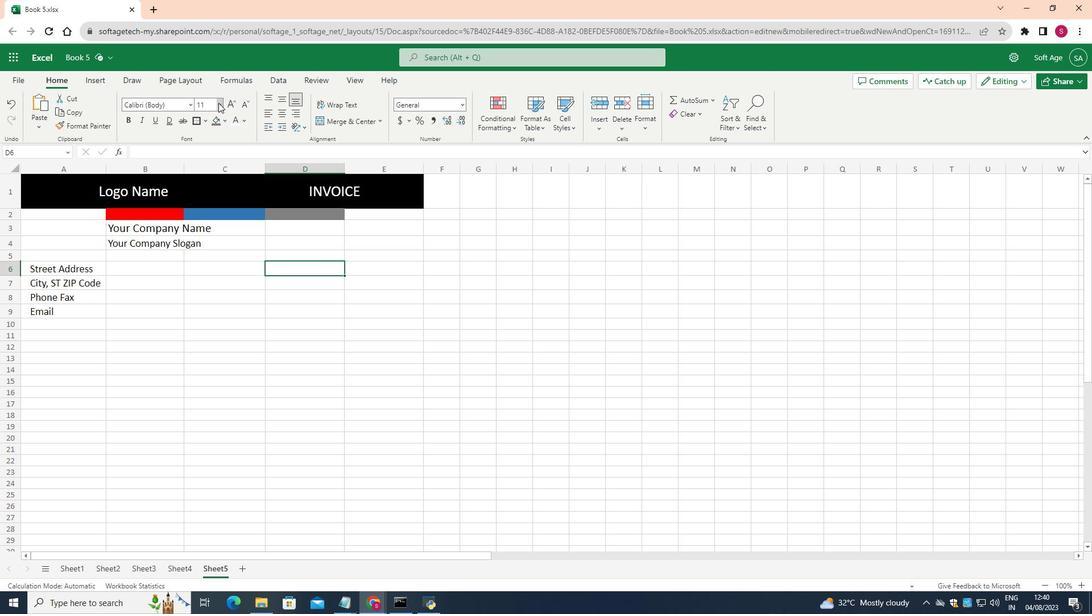 
Action: Mouse moved to (203, 199)
Screenshot: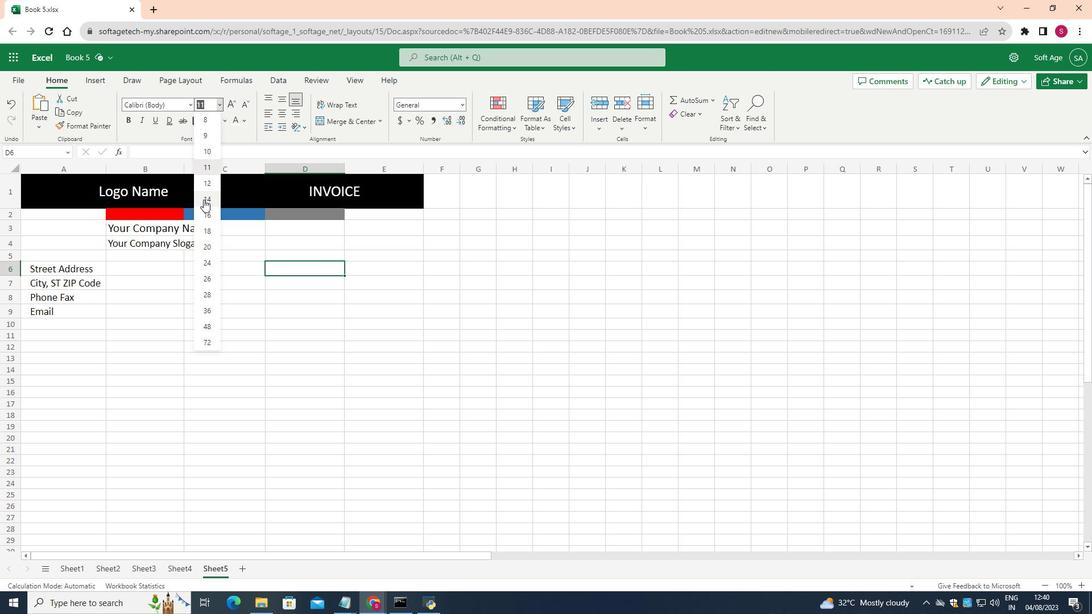 
Action: Mouse pressed left at (203, 199)
Screenshot: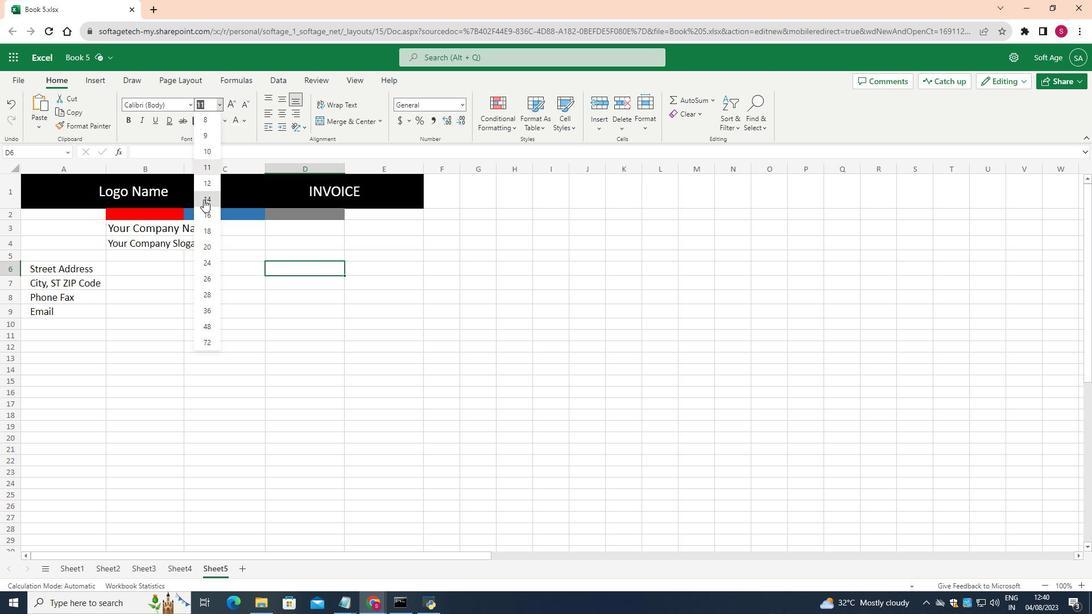 
Action: Mouse moved to (301, 269)
Screenshot: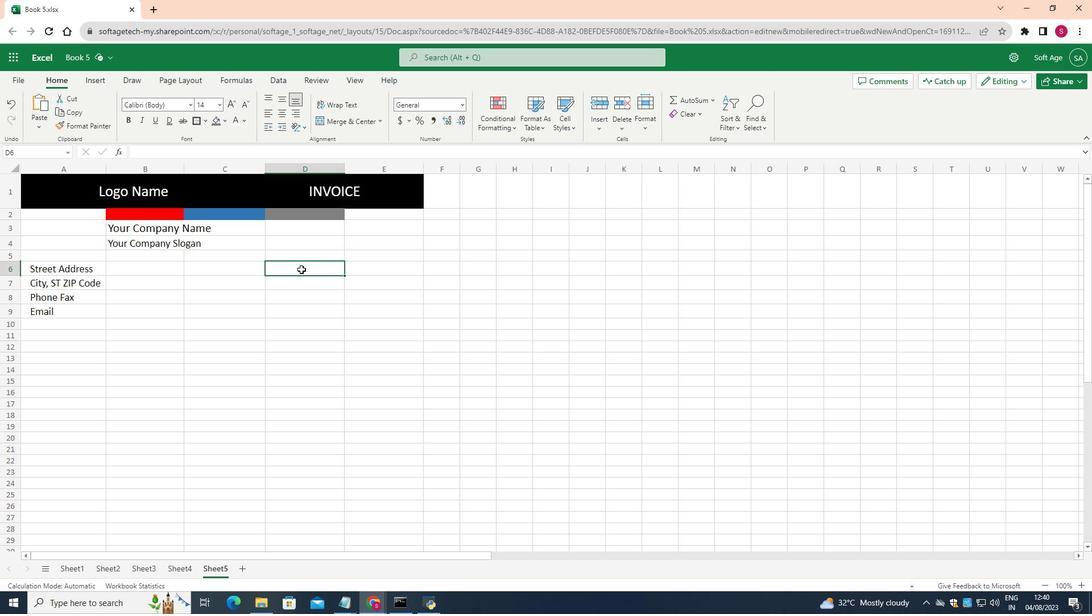 
Action: Mouse pressed left at (301, 269)
Screenshot: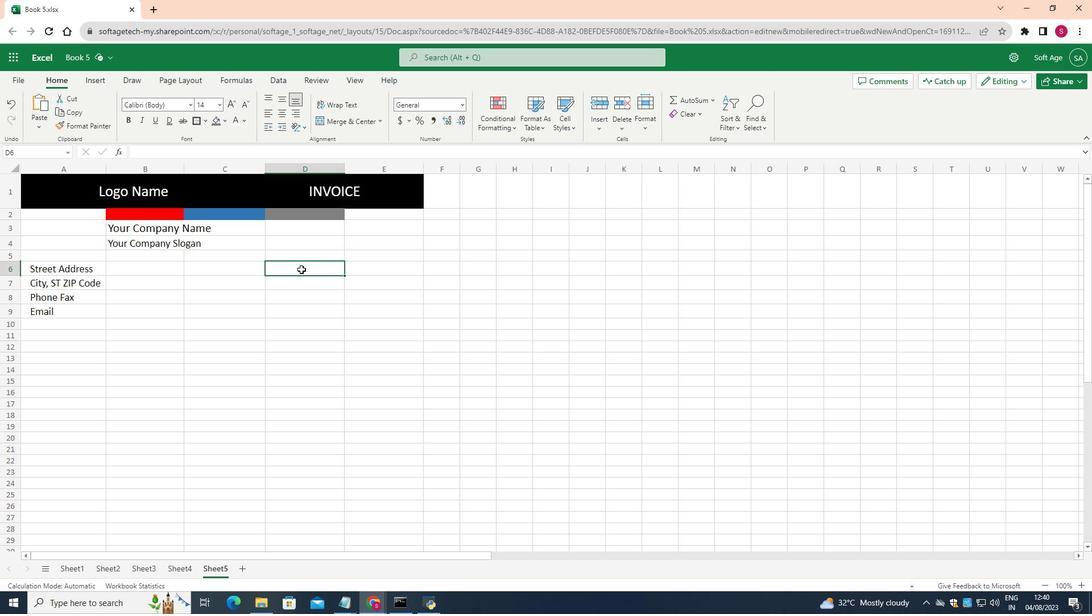 
Action: Mouse pressed left at (301, 269)
Screenshot: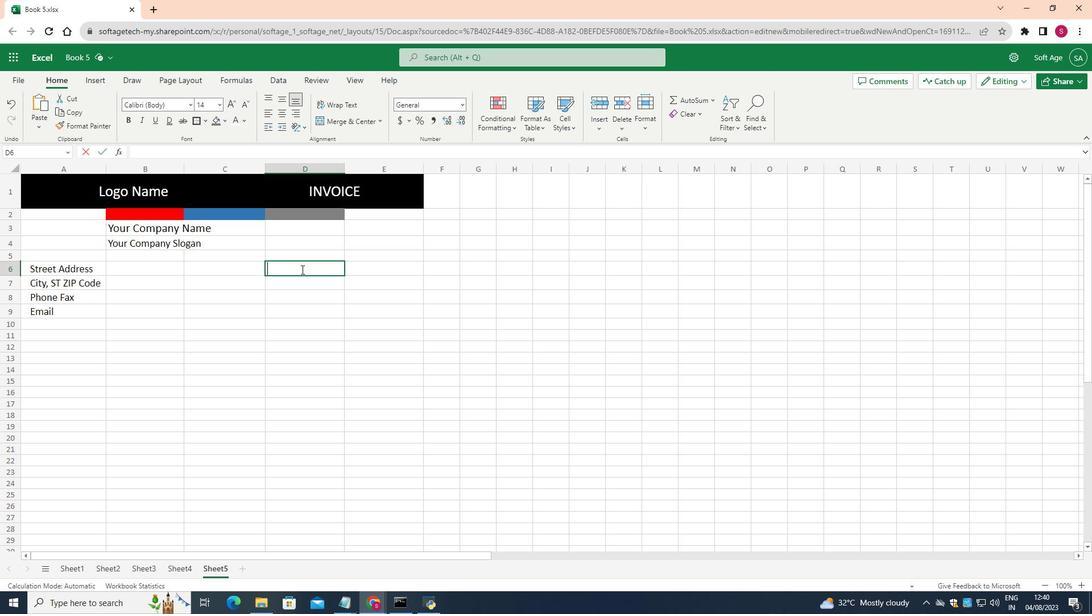 
Action: Mouse moved to (295, 264)
Screenshot: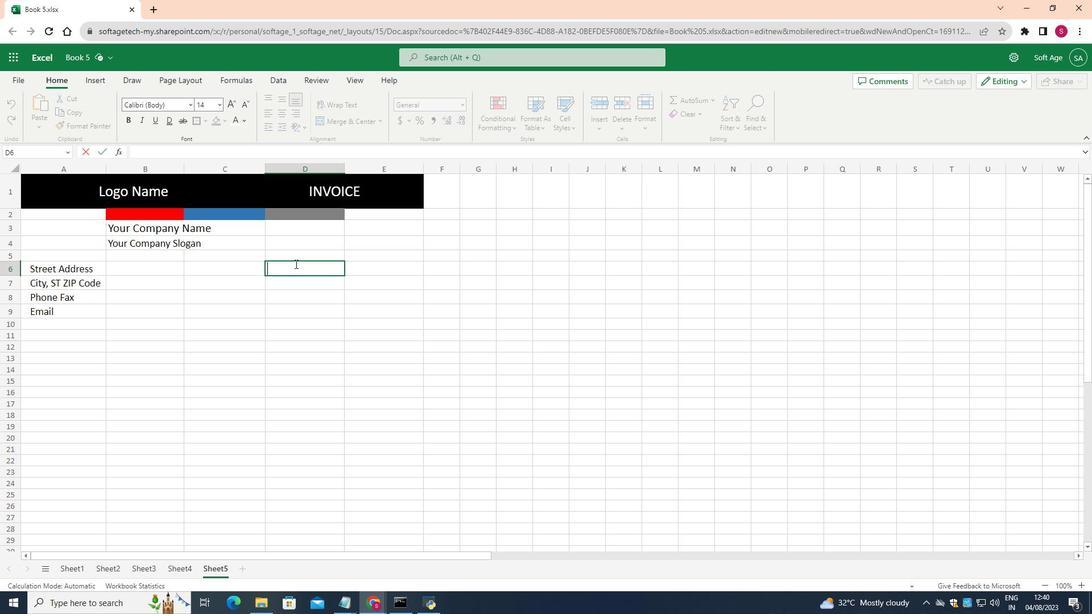 
Action: Key pressed <Key.shift>I<Key.shift>NVOICE<Key.space><Key.shift><Key.shift><Key.shift>NO<Key.shift_r><Key.shift_r><Key.shift_r>:<Key.space>
Screenshot: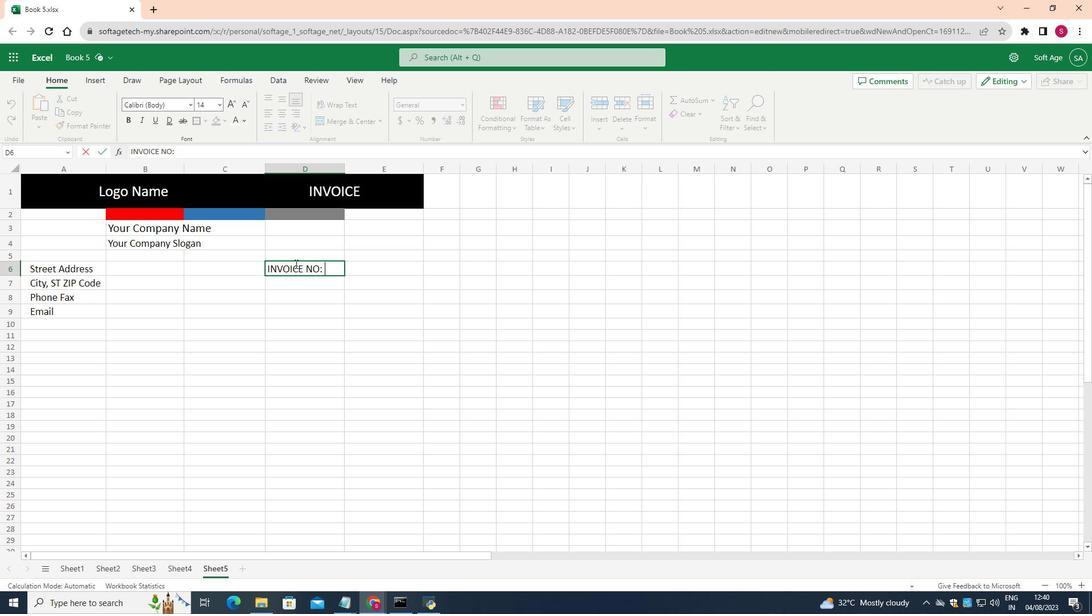 
Action: Mouse moved to (384, 269)
Screenshot: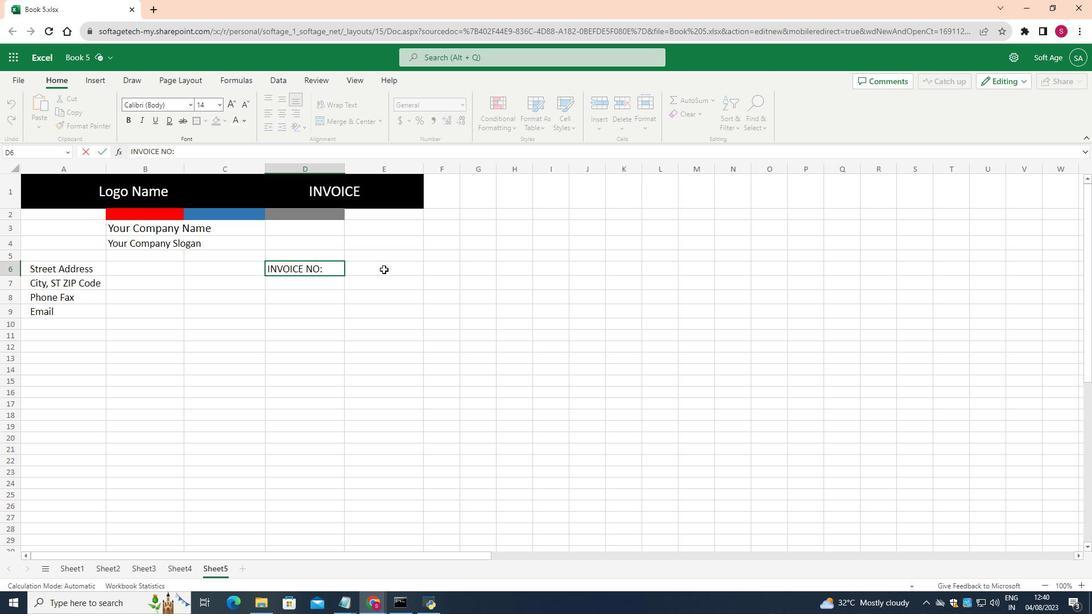 
Action: Mouse pressed left at (384, 269)
Screenshot: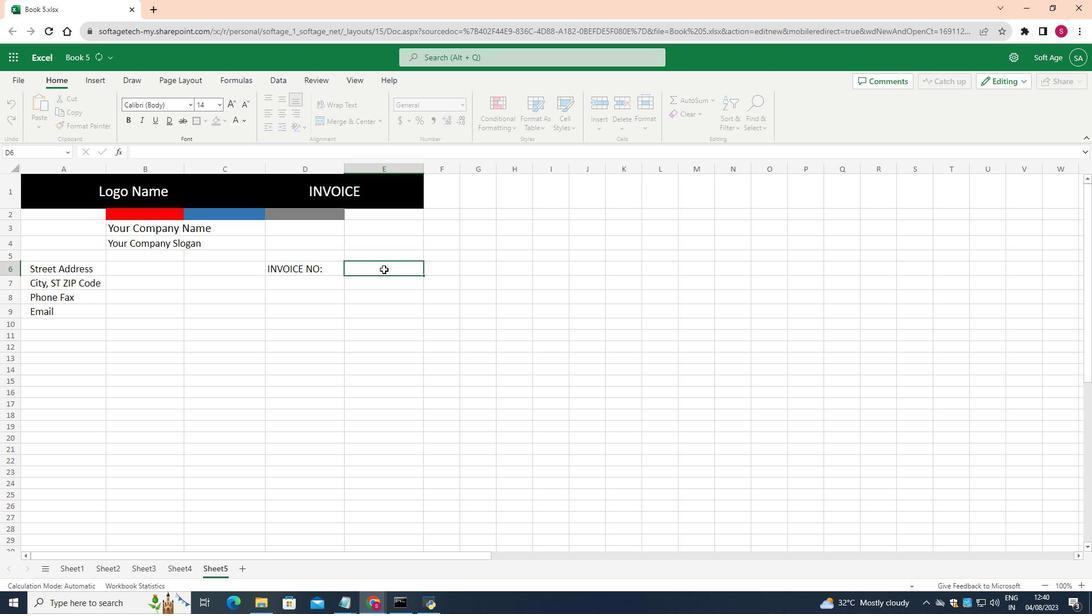 
Action: Mouse moved to (220, 104)
Screenshot: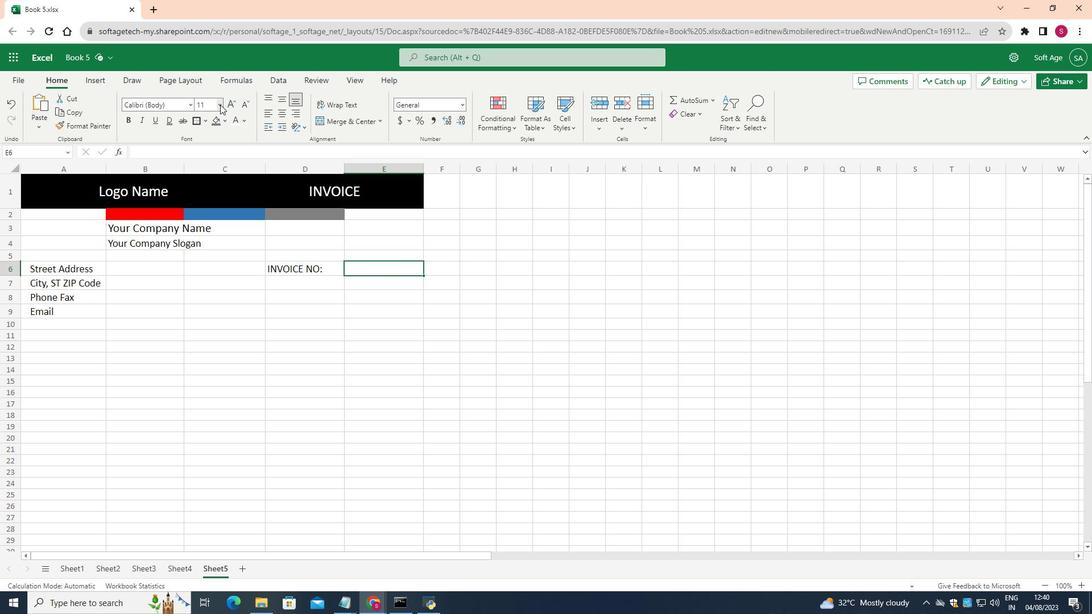 
Action: Mouse pressed left at (220, 104)
Screenshot: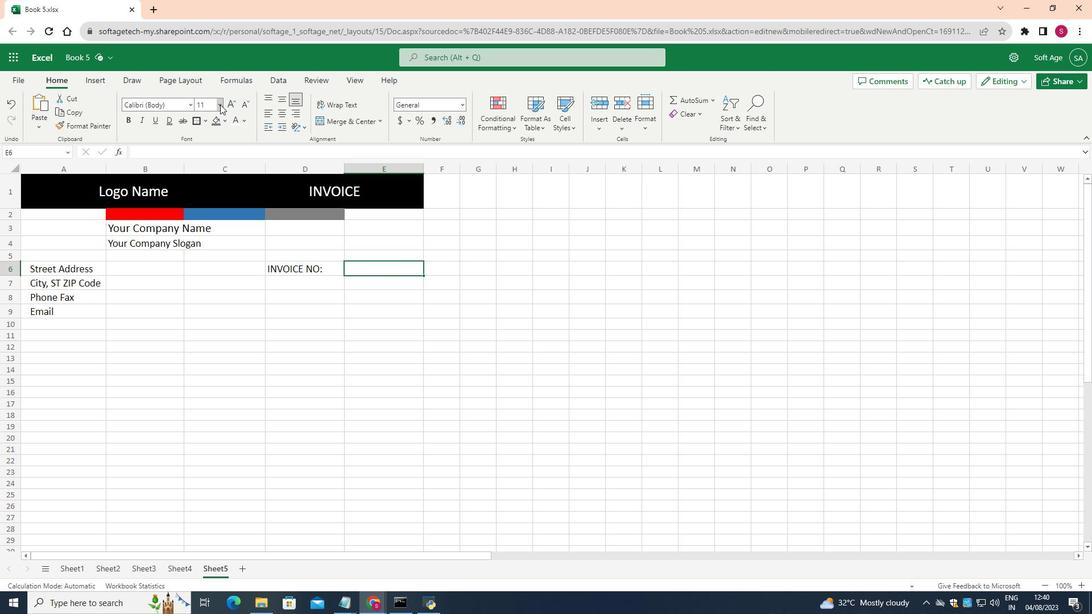 
Action: Mouse moved to (207, 195)
Screenshot: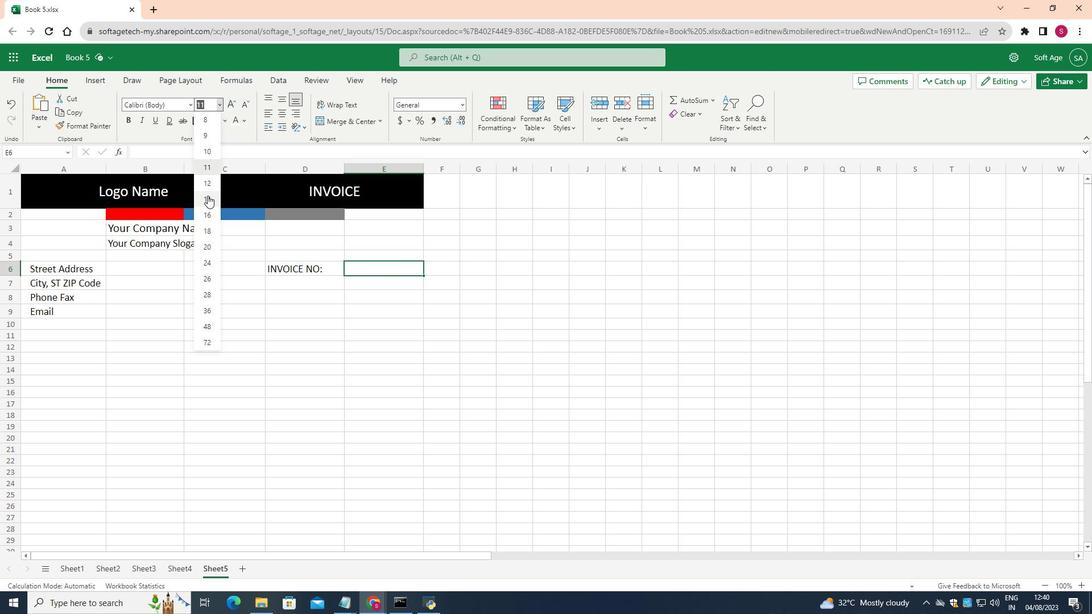 
Action: Mouse pressed left at (207, 195)
Screenshot: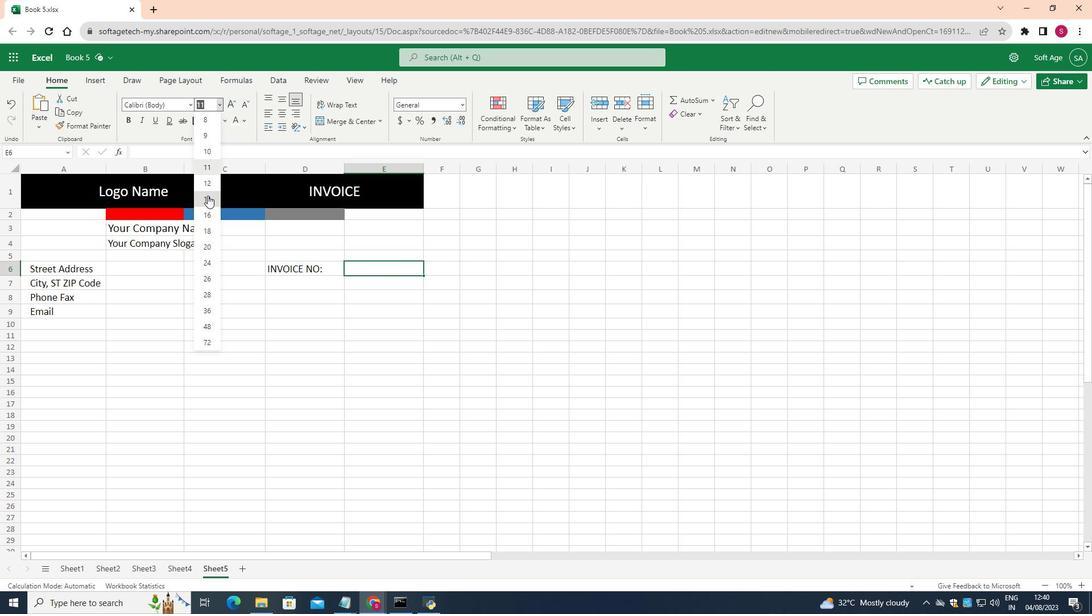 
Action: Key pressed <Key.shift>No.
Screenshot: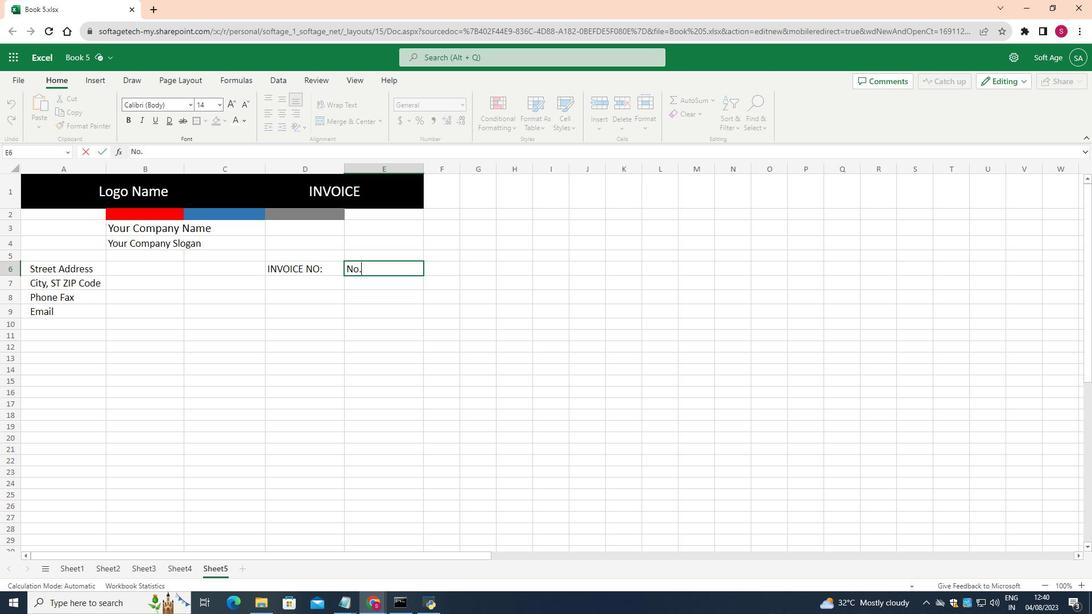 
Action: Mouse moved to (284, 283)
Screenshot: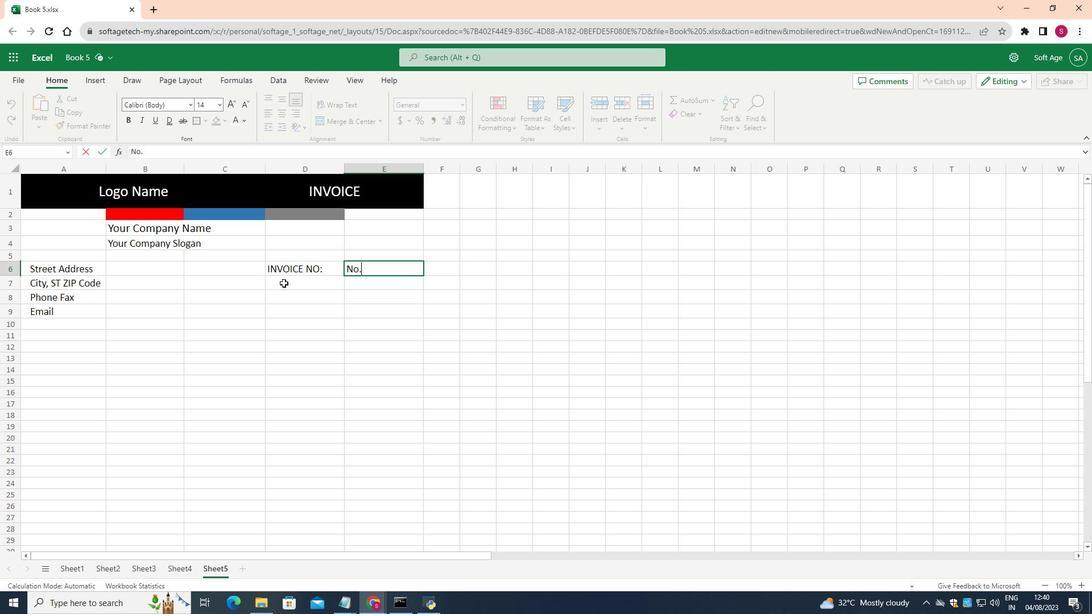 
Action: Mouse pressed left at (284, 283)
Screenshot: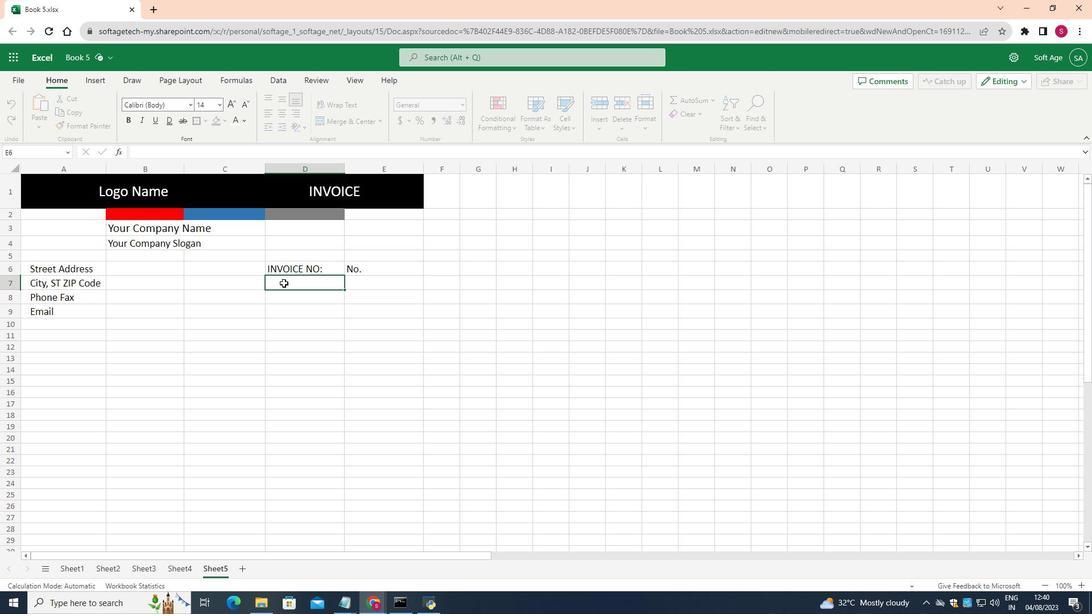 
Action: Mouse moved to (219, 101)
Screenshot: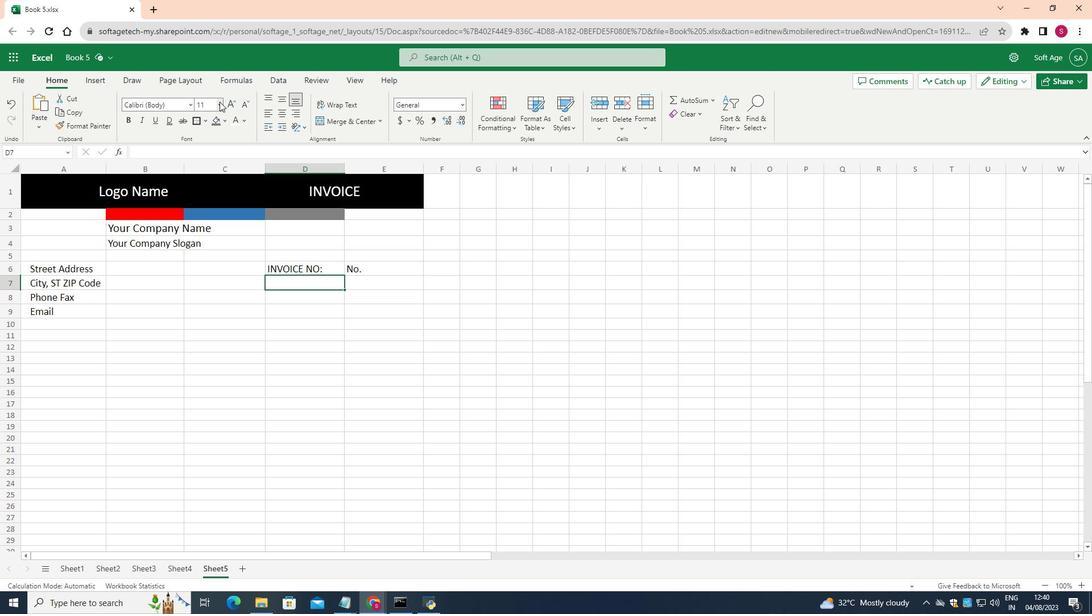 
Action: Mouse pressed left at (219, 101)
Screenshot: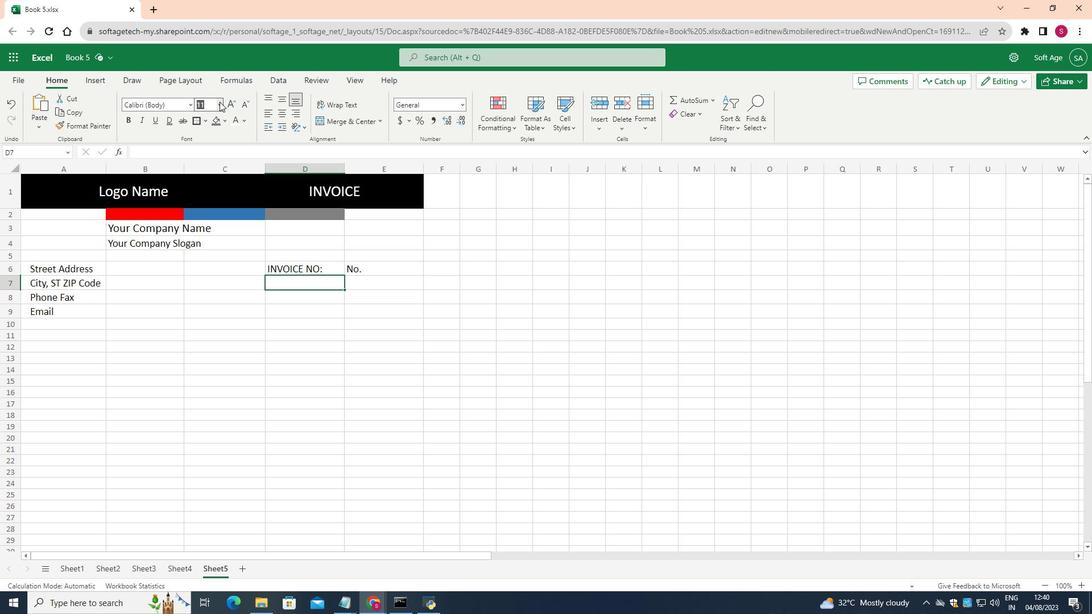 
Action: Mouse moved to (212, 198)
Screenshot: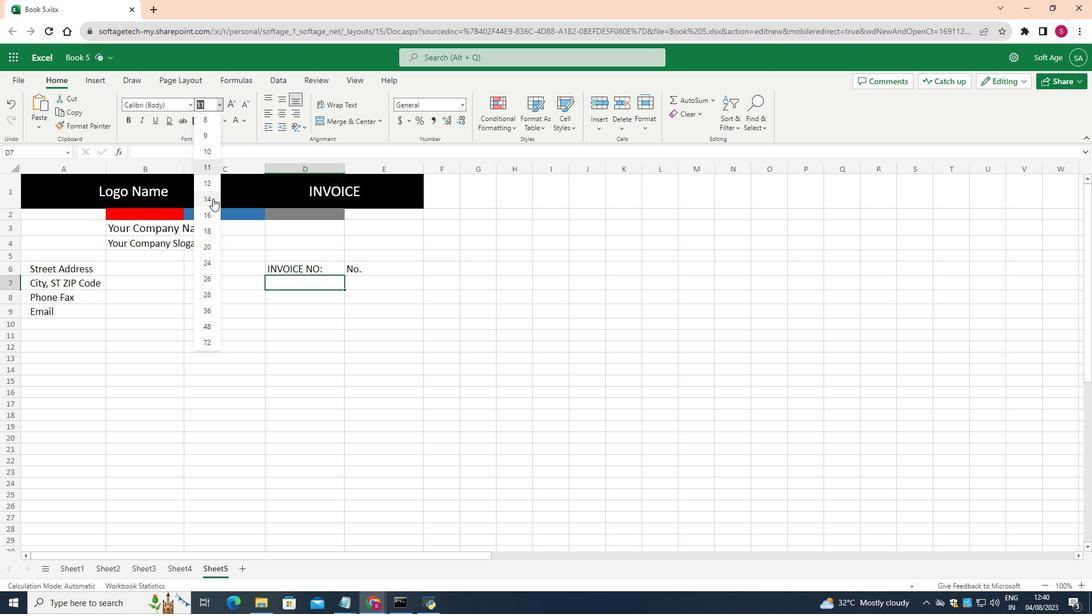 
Action: Mouse pressed left at (212, 198)
Screenshot: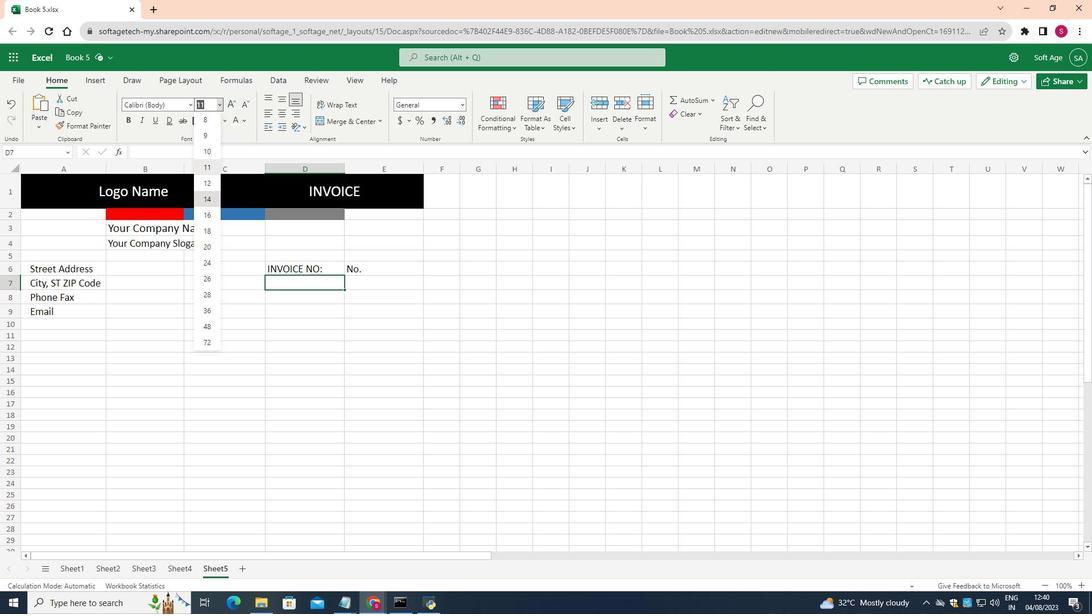 
Action: Mouse moved to (295, 284)
Screenshot: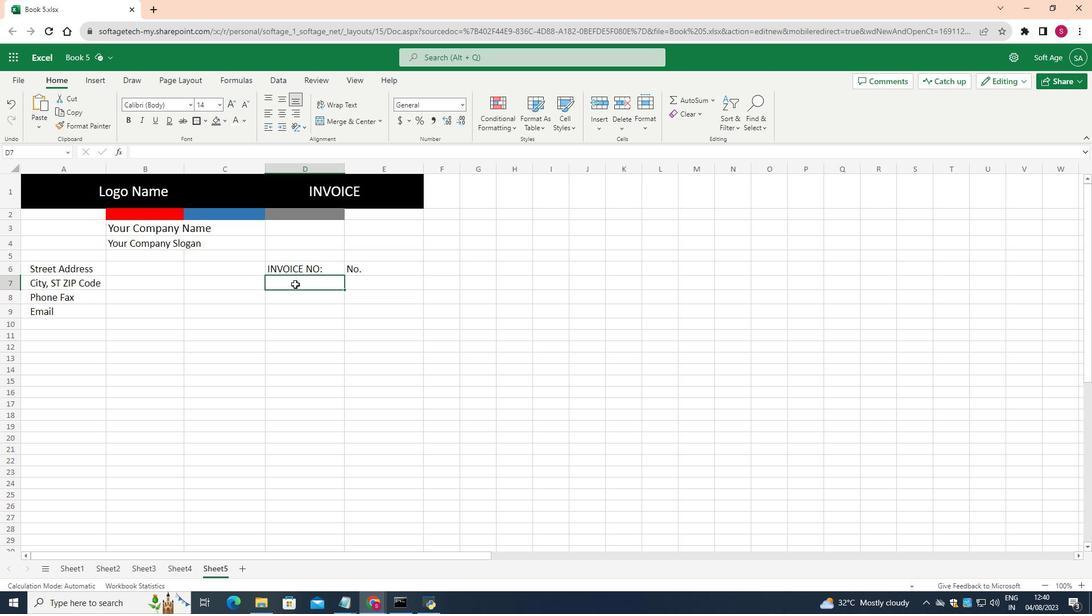 
Action: Mouse pressed left at (295, 284)
Screenshot: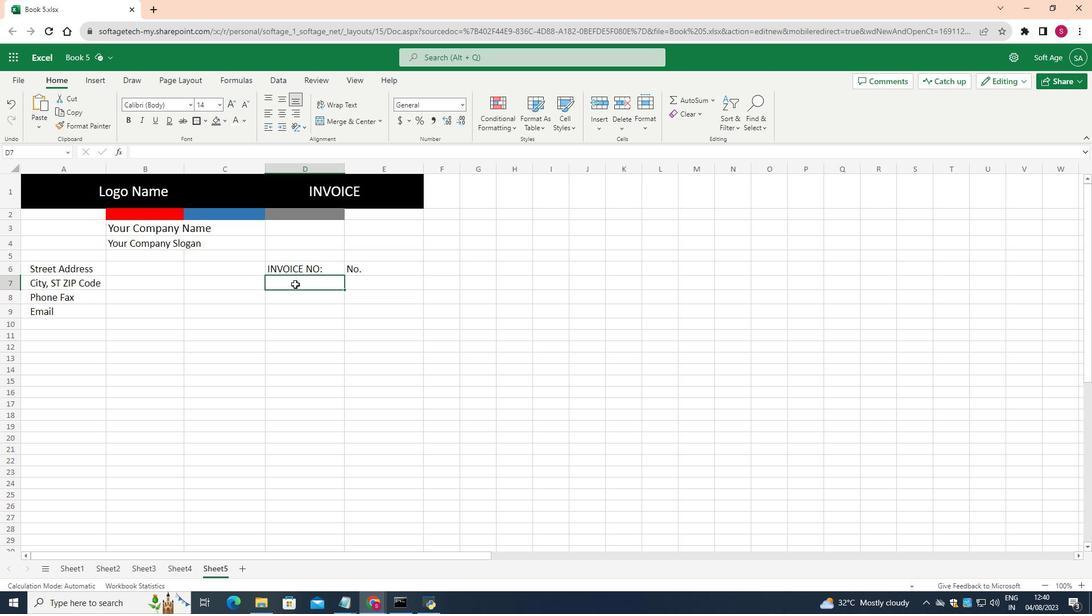 
Action: Mouse pressed left at (295, 284)
Screenshot: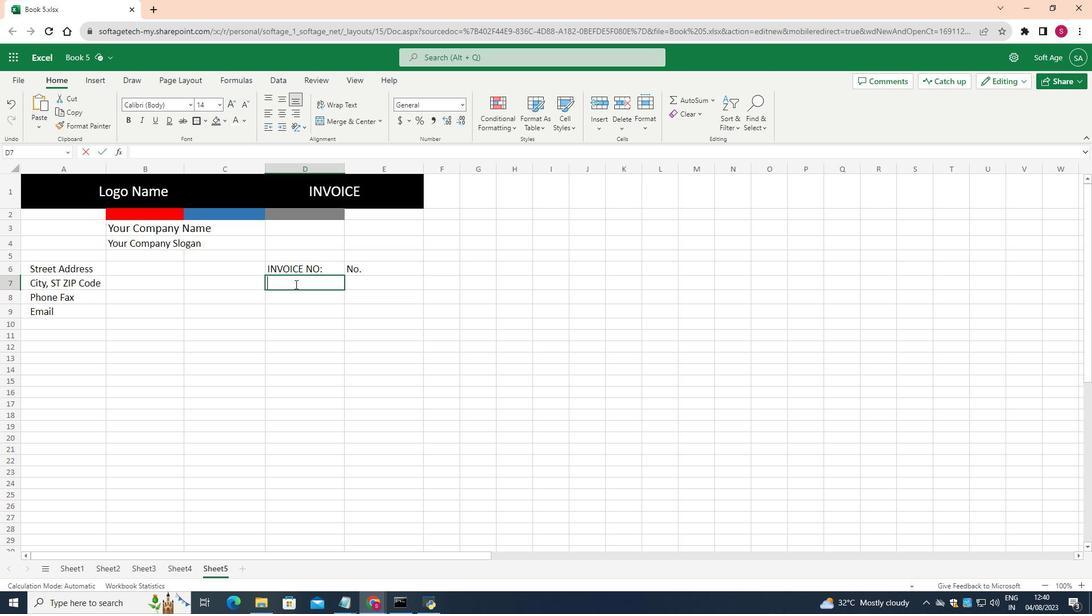 
Action: Mouse moved to (289, 281)
Screenshot: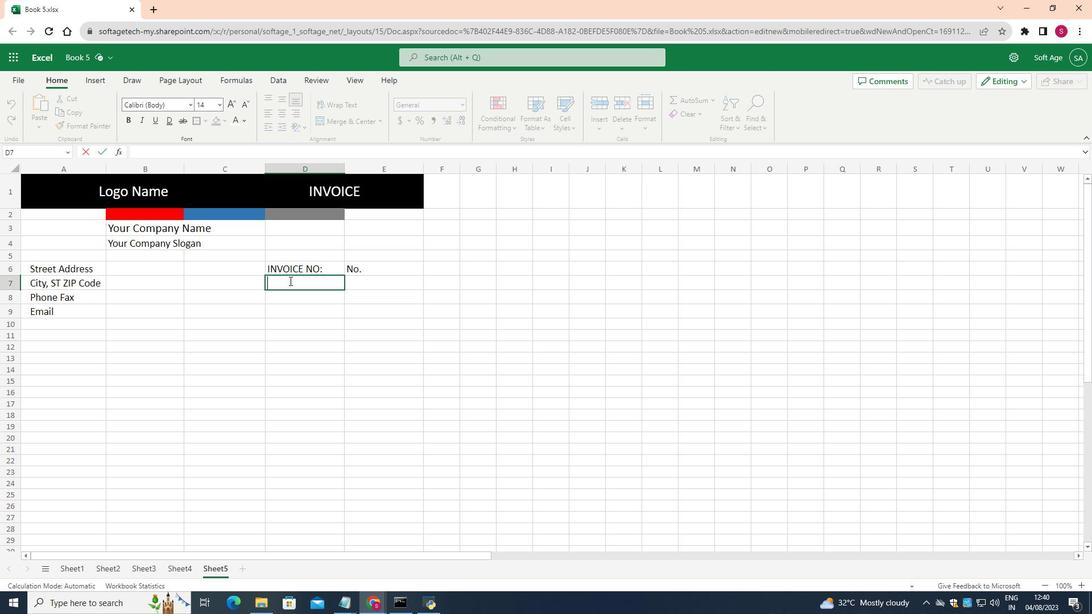 
Action: Key pressed <Key.shift>DATE<Key.shift_r>:
Screenshot: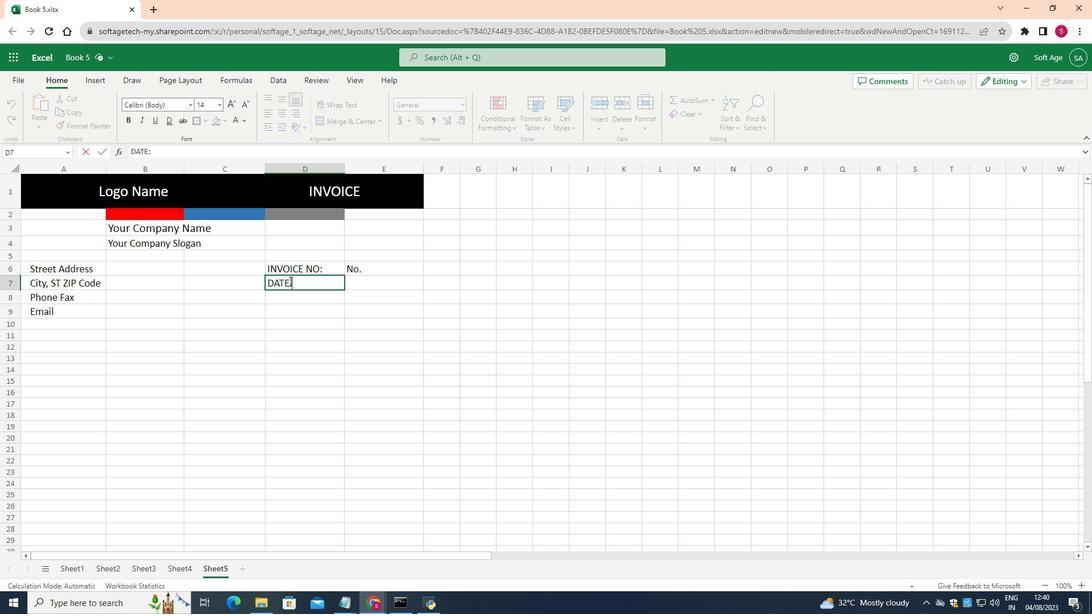 
Action: Mouse moved to (366, 288)
Screenshot: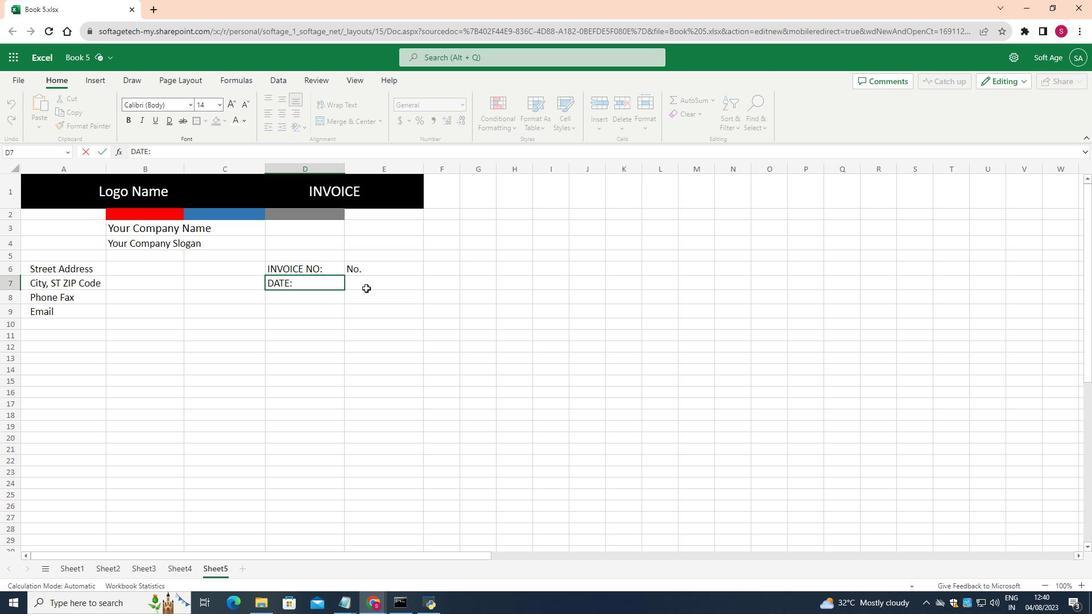 
Action: Mouse pressed left at (366, 288)
Screenshot: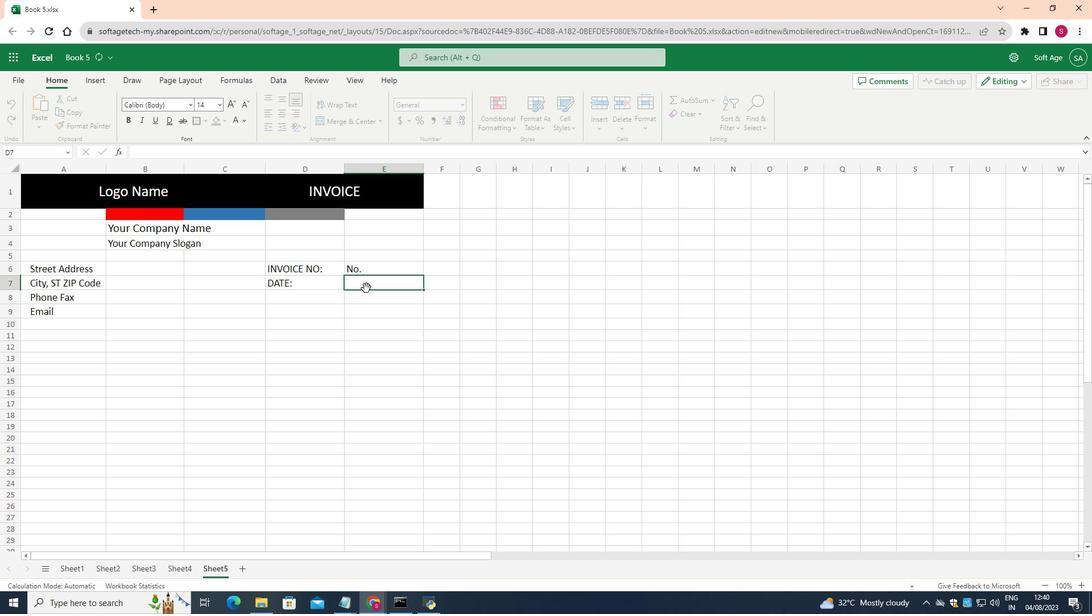 
Action: Mouse moved to (343, 298)
Screenshot: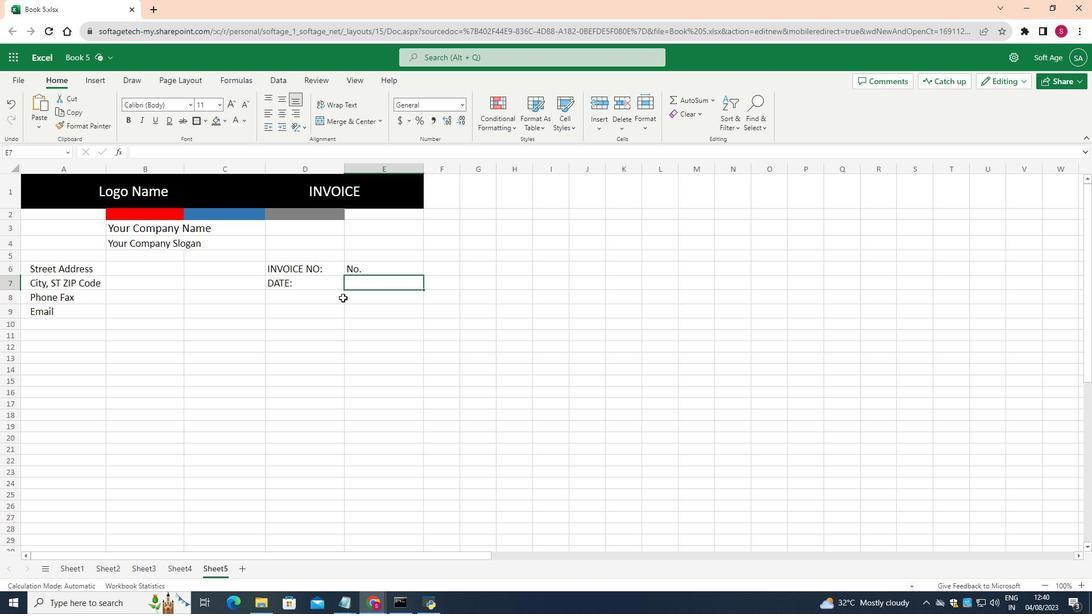 
Action: Key pressed <Key.shift><Key.shift><Key.shift><Key.shift><Key.shift>Date
Screenshot: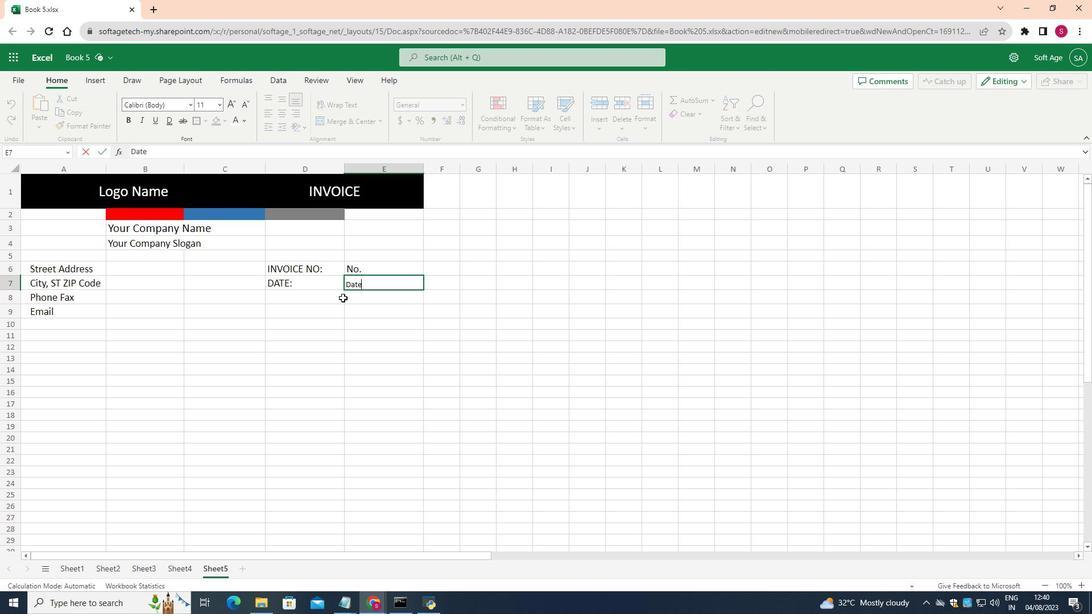 
Action: Mouse moved to (317, 302)
Screenshot: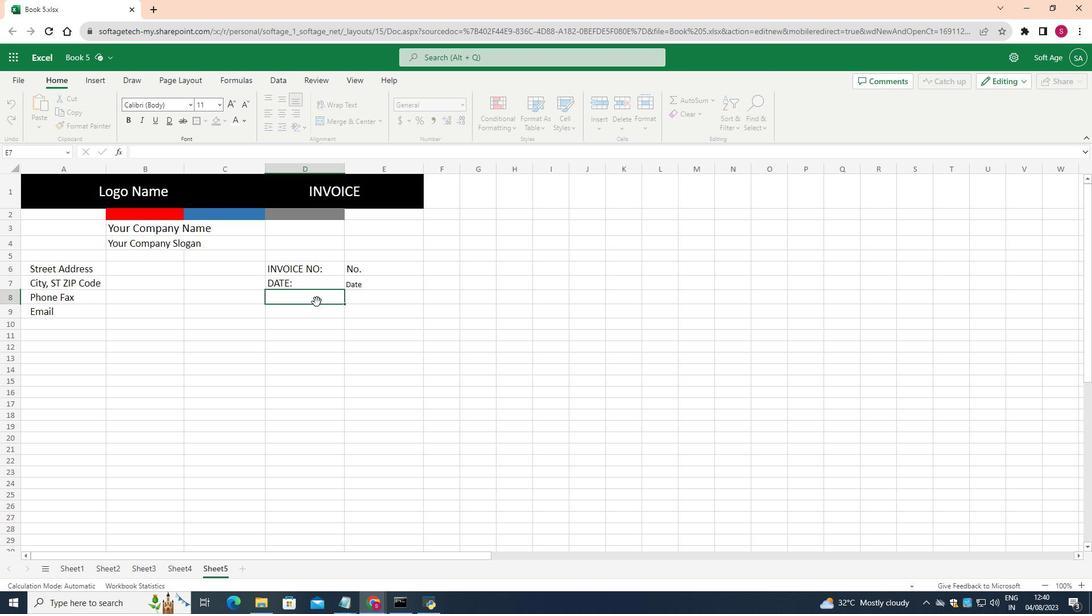 
Action: Mouse pressed left at (317, 302)
Screenshot: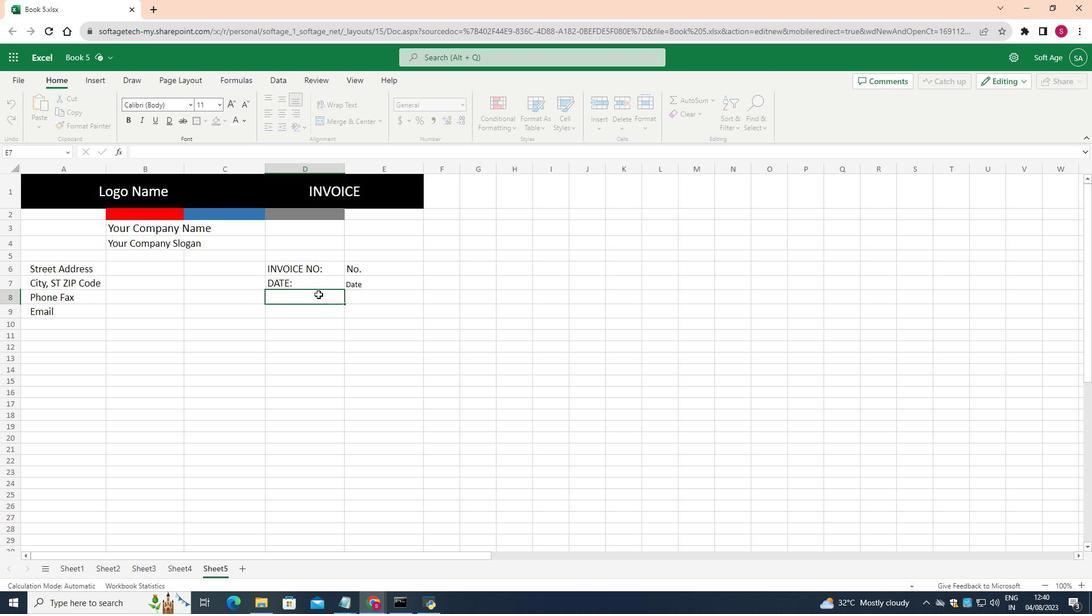 
Action: Mouse moved to (220, 103)
Screenshot: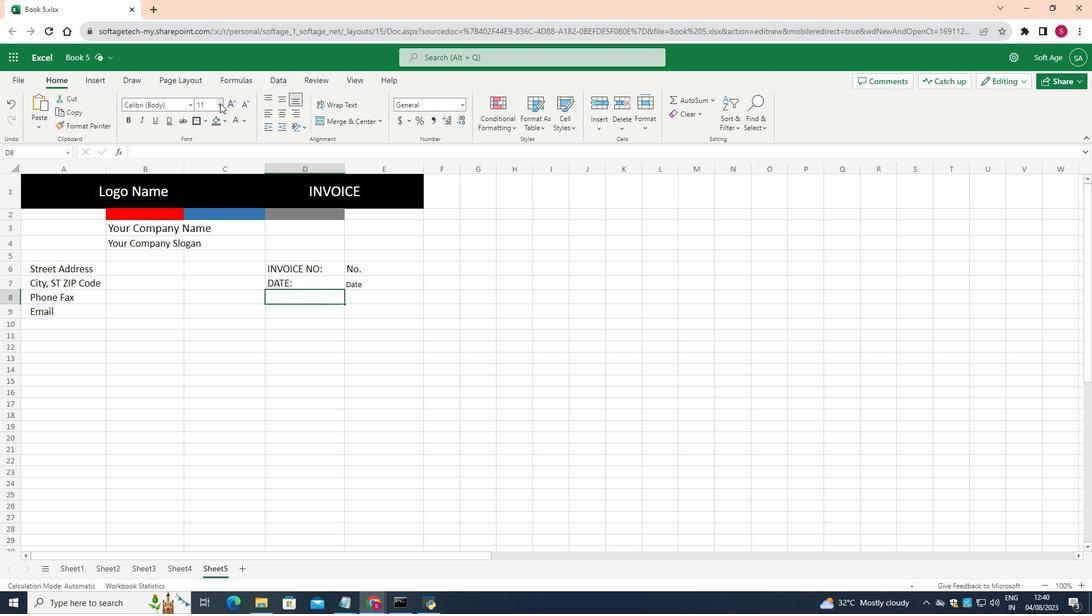 
Action: Mouse pressed left at (220, 103)
Screenshot: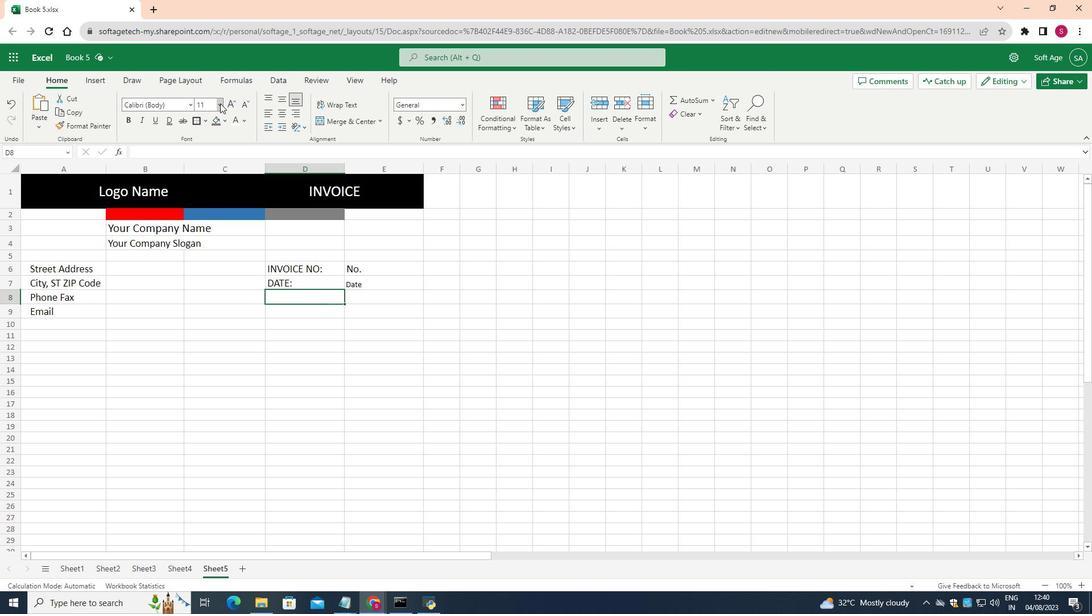 
Action: Mouse moved to (206, 192)
Screenshot: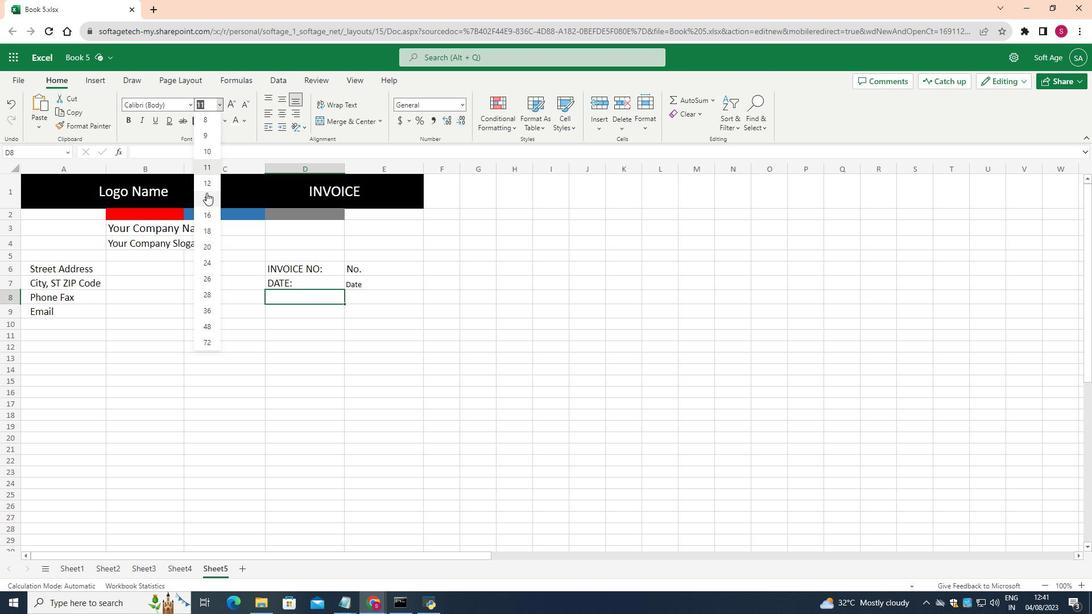 
Action: Mouse pressed left at (206, 192)
Screenshot: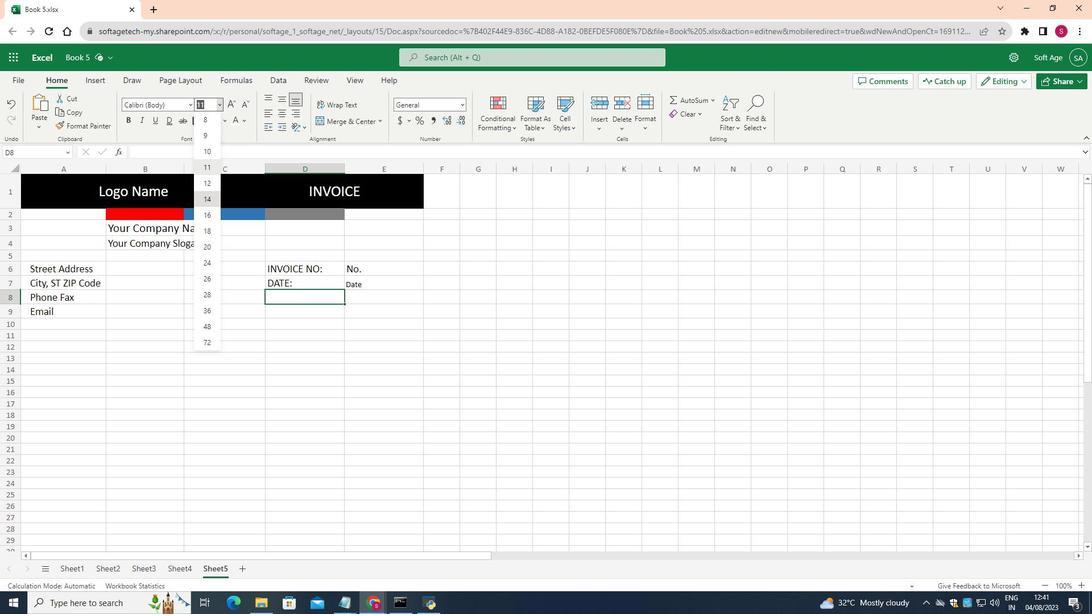 
Action: Mouse moved to (290, 297)
Screenshot: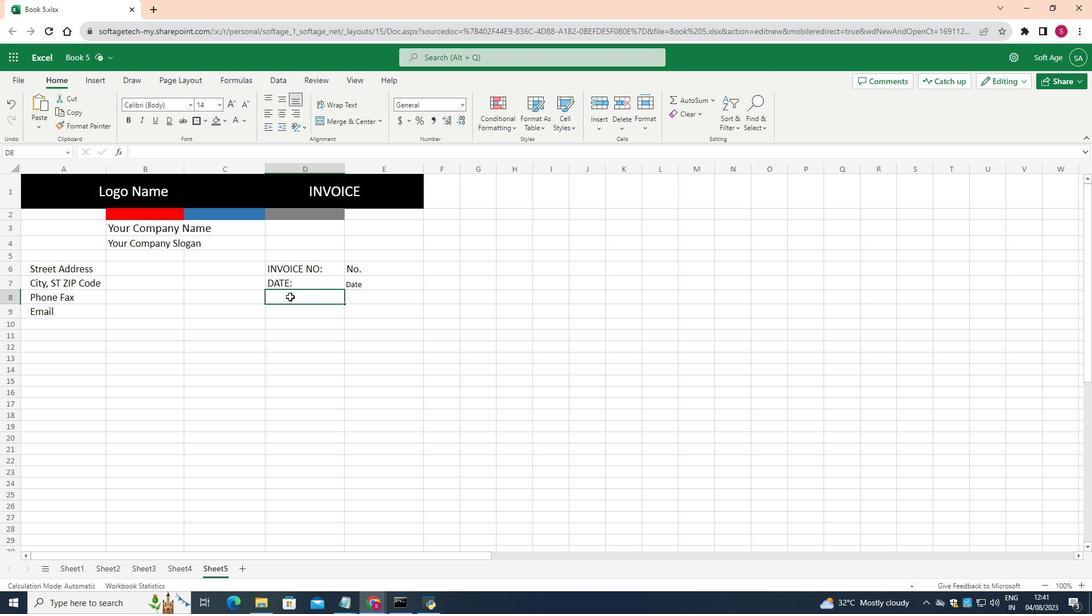 
Action: Mouse pressed left at (290, 297)
Screenshot: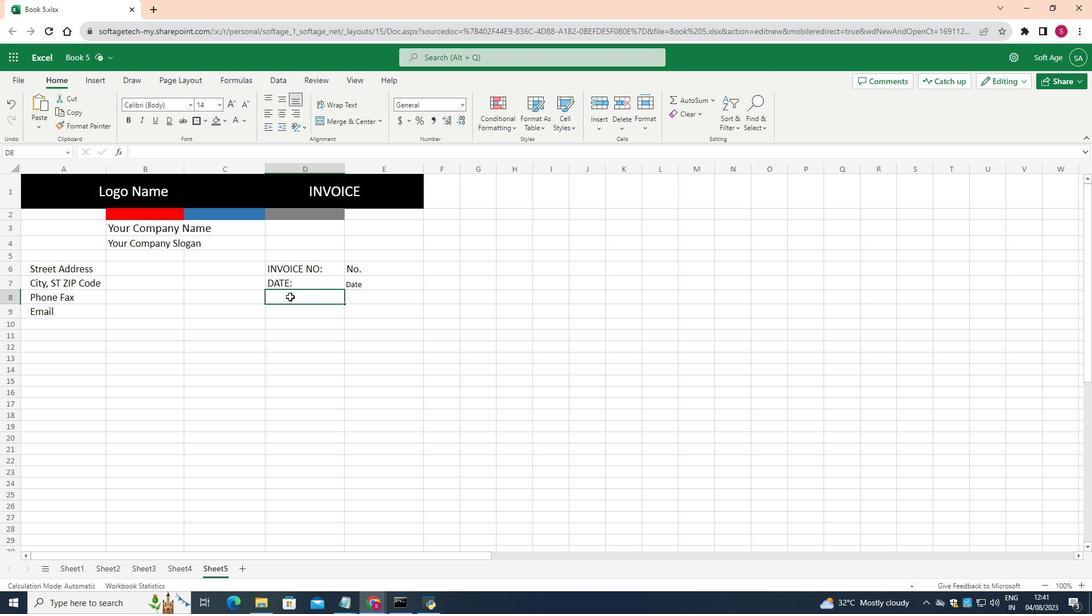 
Action: Mouse pressed left at (290, 297)
Screenshot: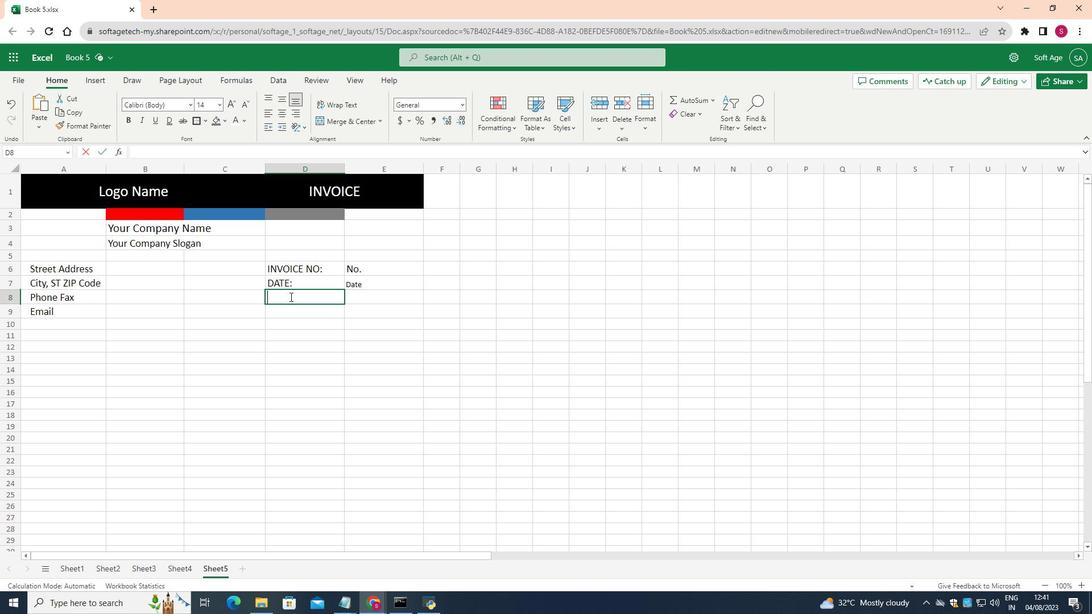 
Action: Key pressed <Key.shift>CUSTOMER<Key.space>ID<Key.shift_r>:
Screenshot: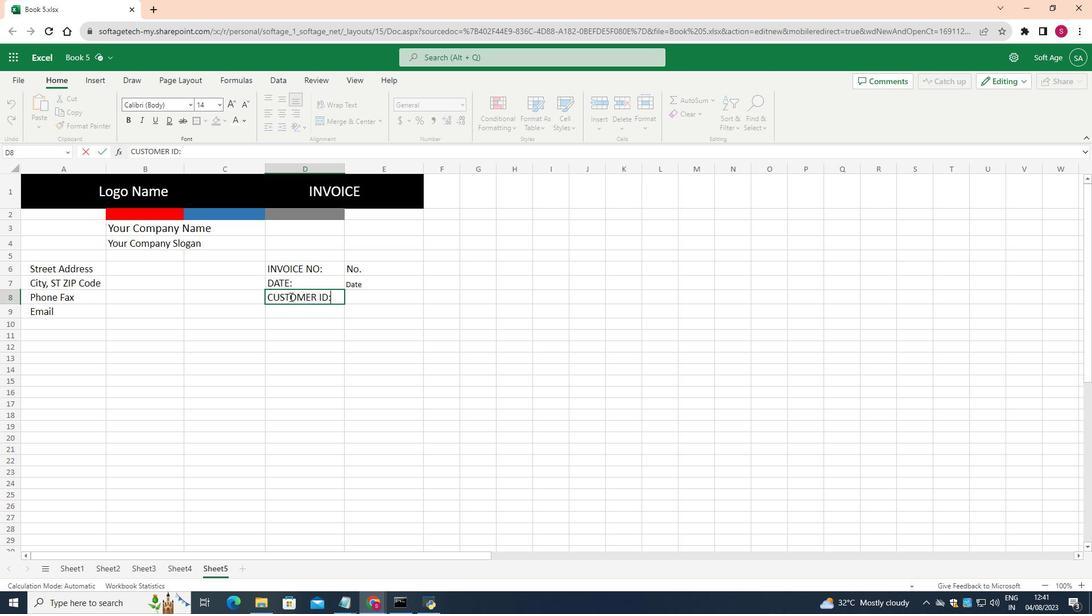 
Action: Mouse moved to (364, 298)
Screenshot: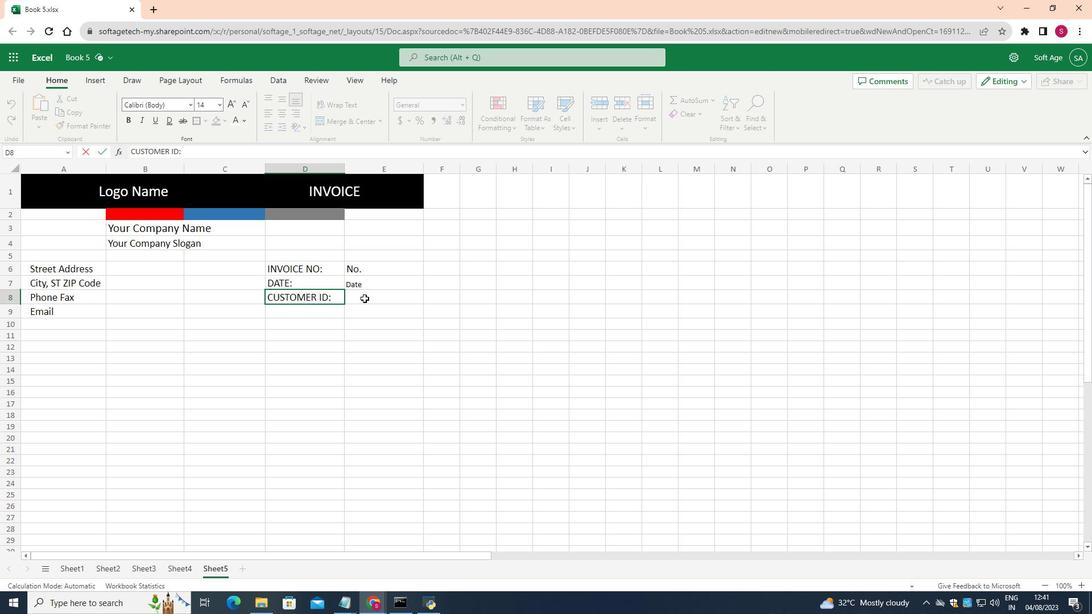 
Action: Mouse pressed left at (364, 298)
Screenshot: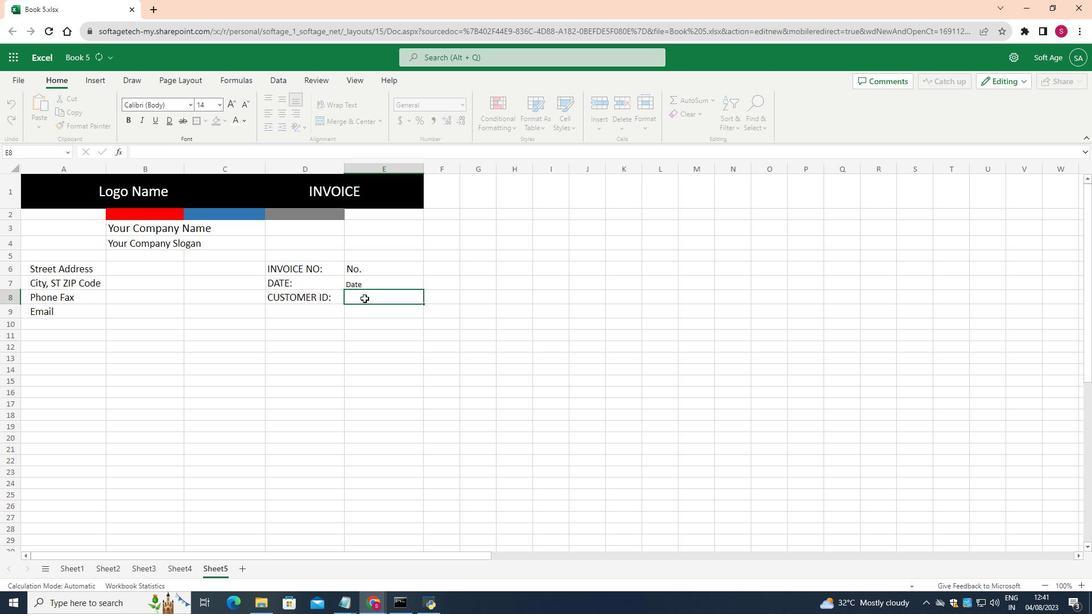 
Action: Key pressed <Key.shift>ID
Screenshot: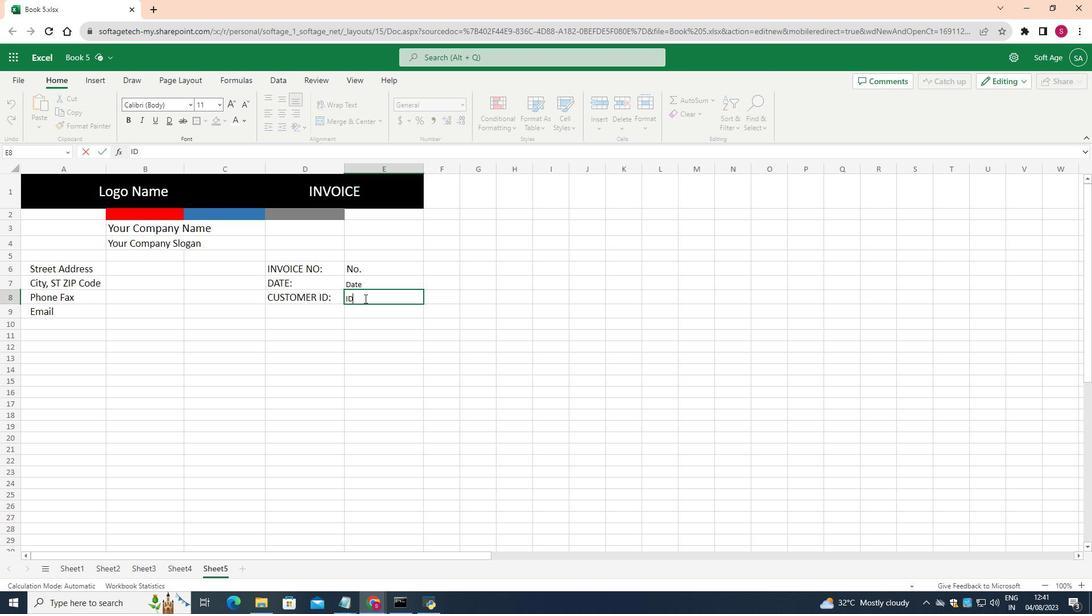 
Action: Mouse moved to (360, 282)
Screenshot: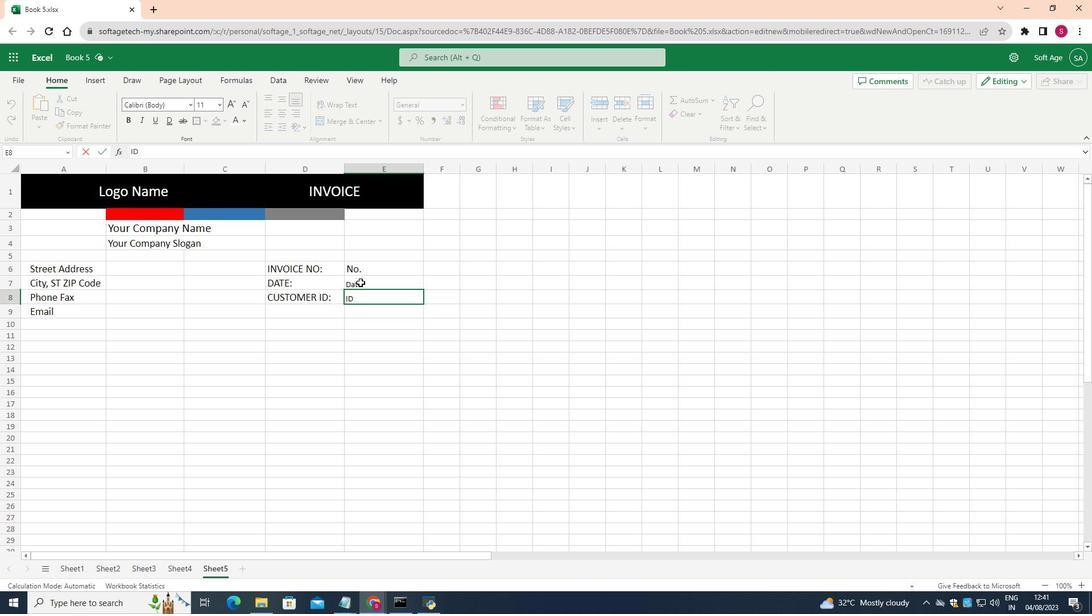 
Action: Mouse pressed left at (360, 282)
Screenshot: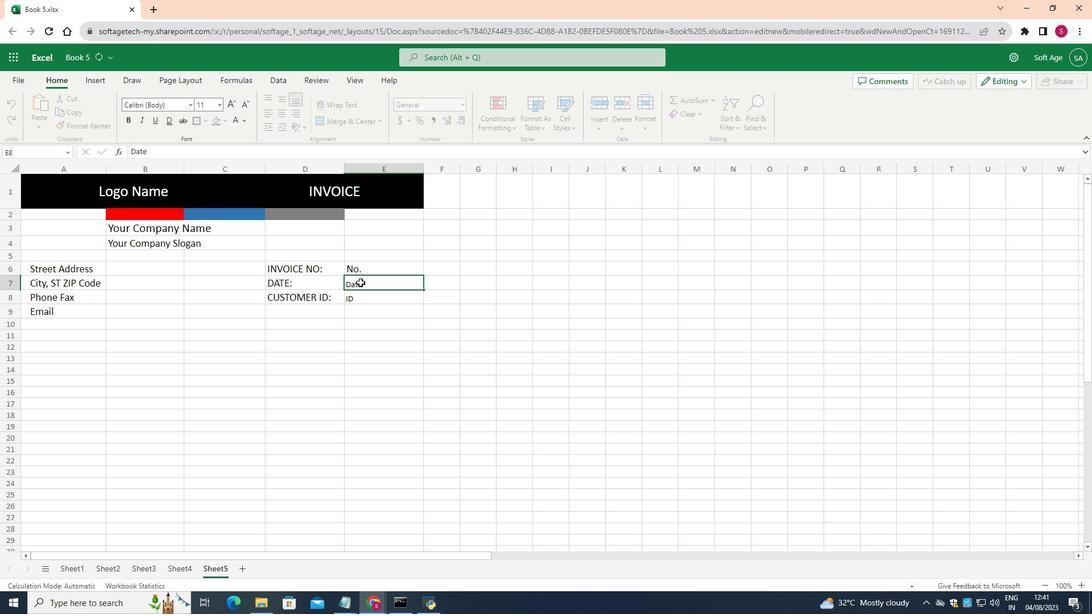 
Action: Mouse moved to (219, 103)
Screenshot: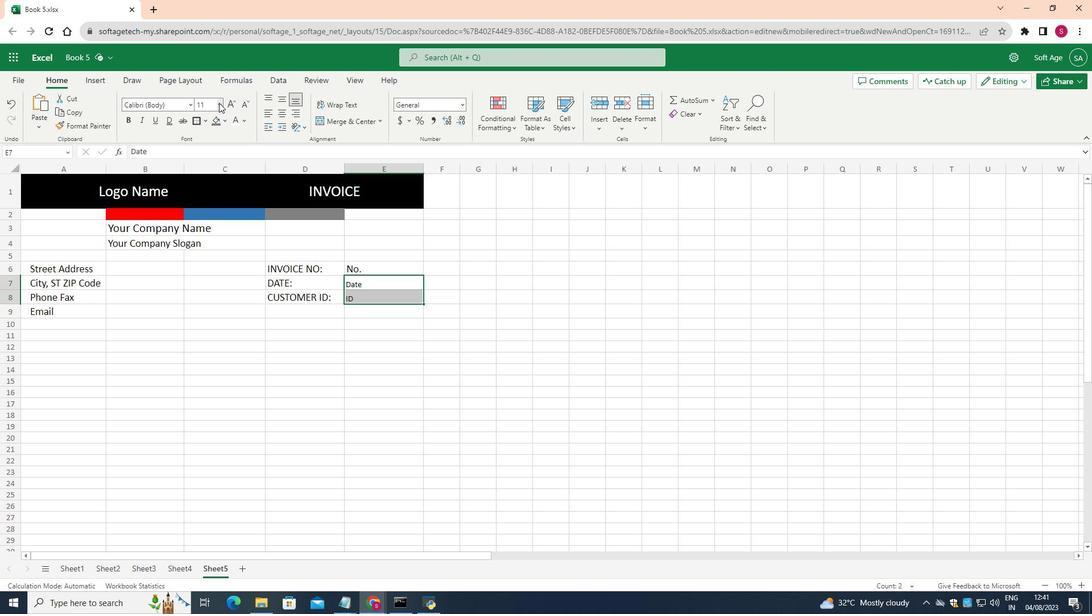 
Action: Mouse pressed left at (219, 103)
Screenshot: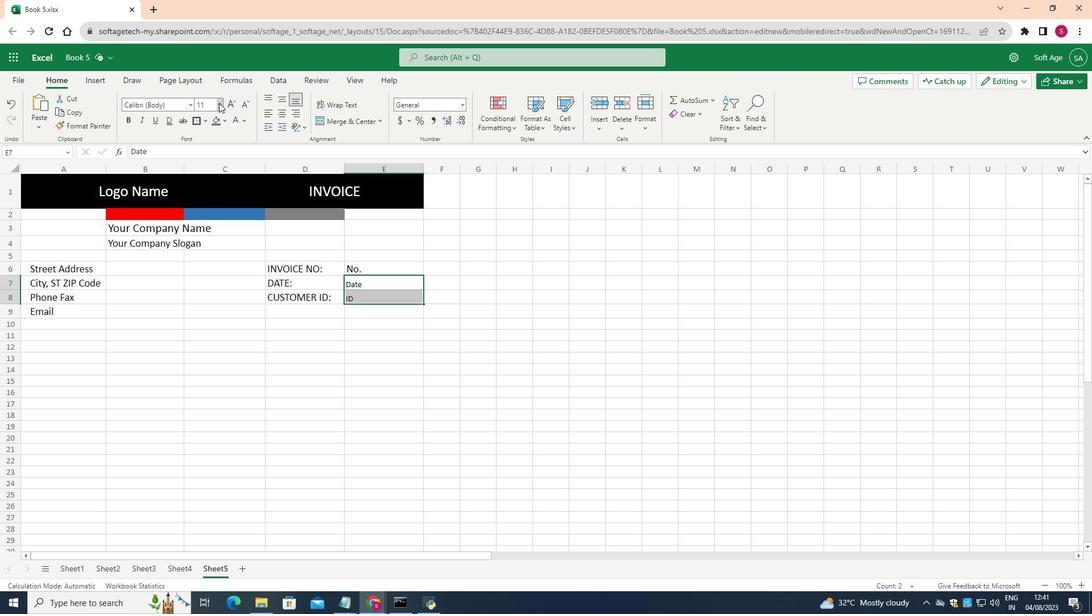 
Action: Mouse moved to (212, 198)
Screenshot: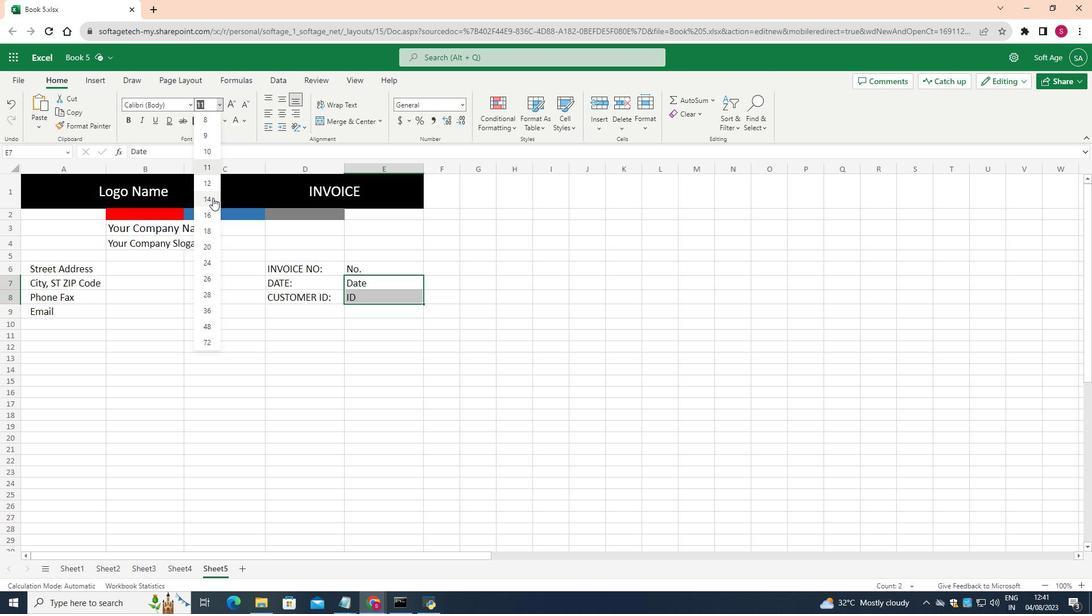
Action: Mouse pressed left at (212, 198)
Screenshot: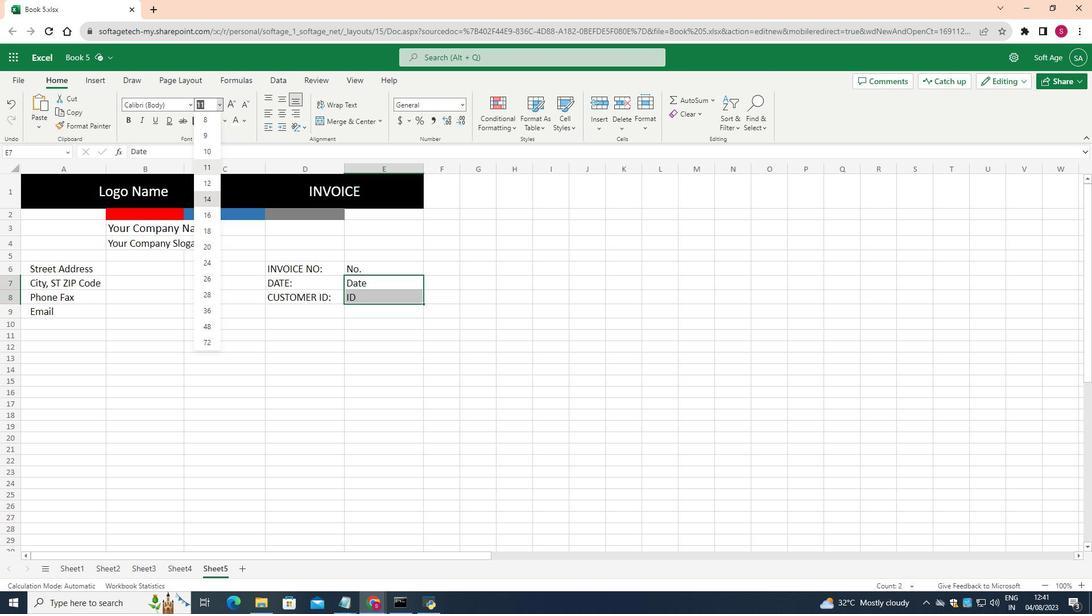 
Action: Mouse moved to (381, 355)
Screenshot: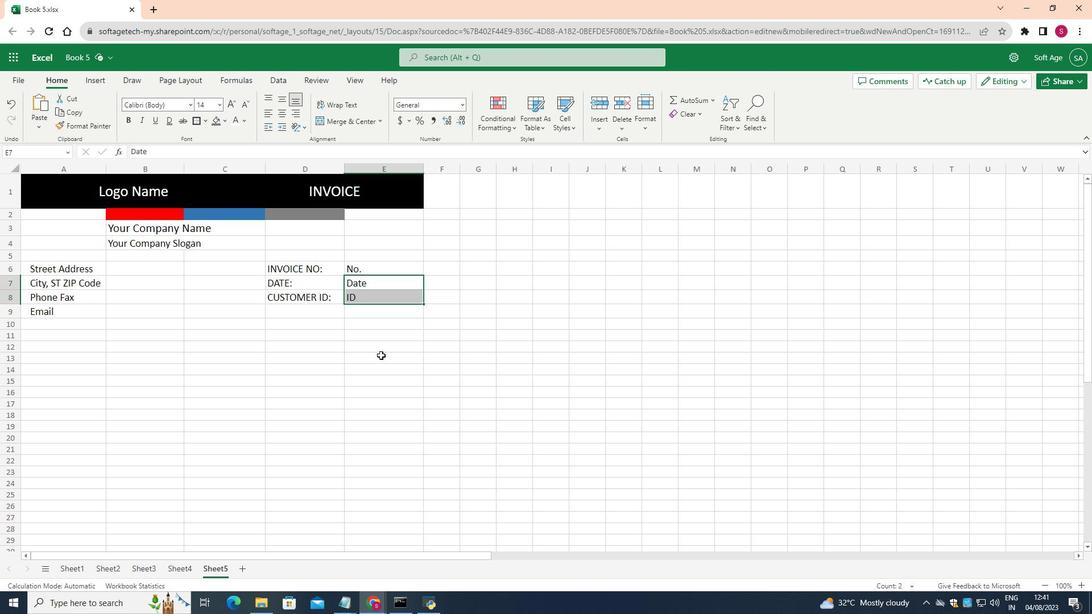 
Action: Mouse pressed left at (381, 355)
Screenshot: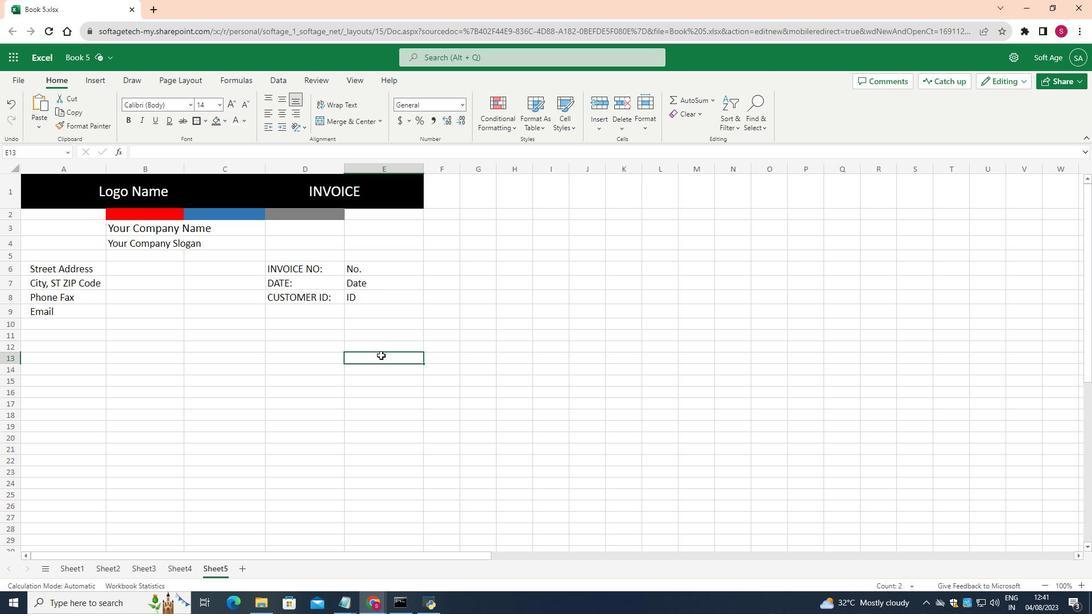 
Action: Mouse moved to (68, 334)
Screenshot: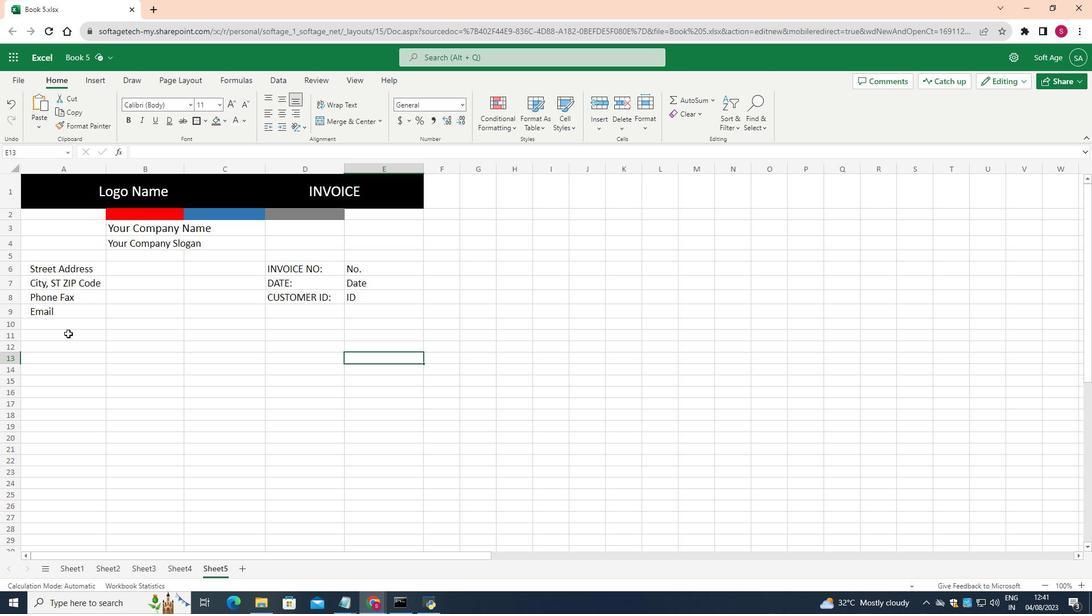 
Action: Mouse pressed left at (68, 334)
Screenshot: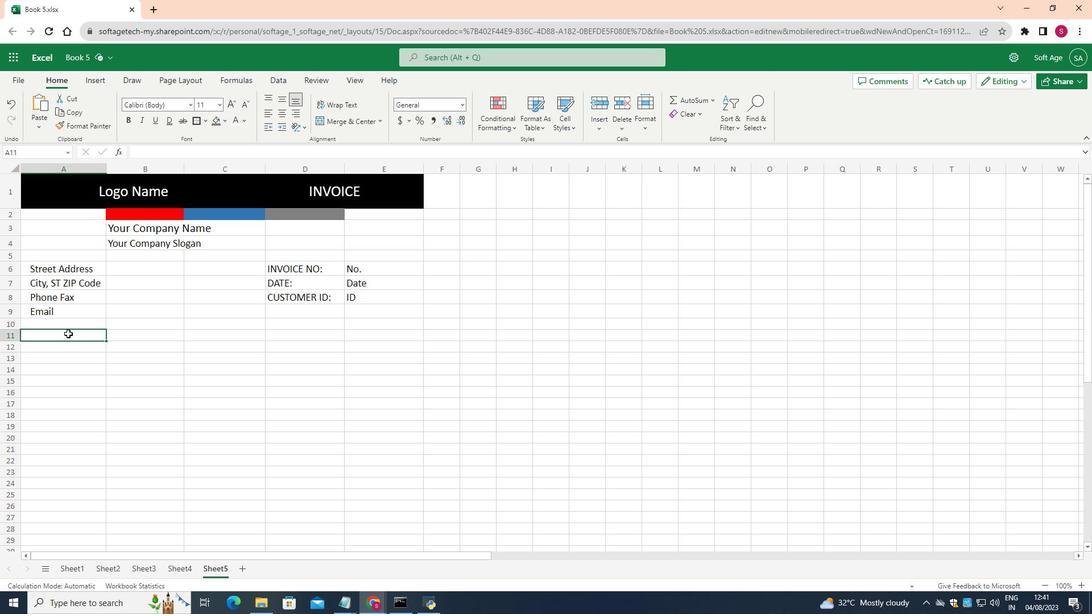
Action: Mouse moved to (217, 103)
Screenshot: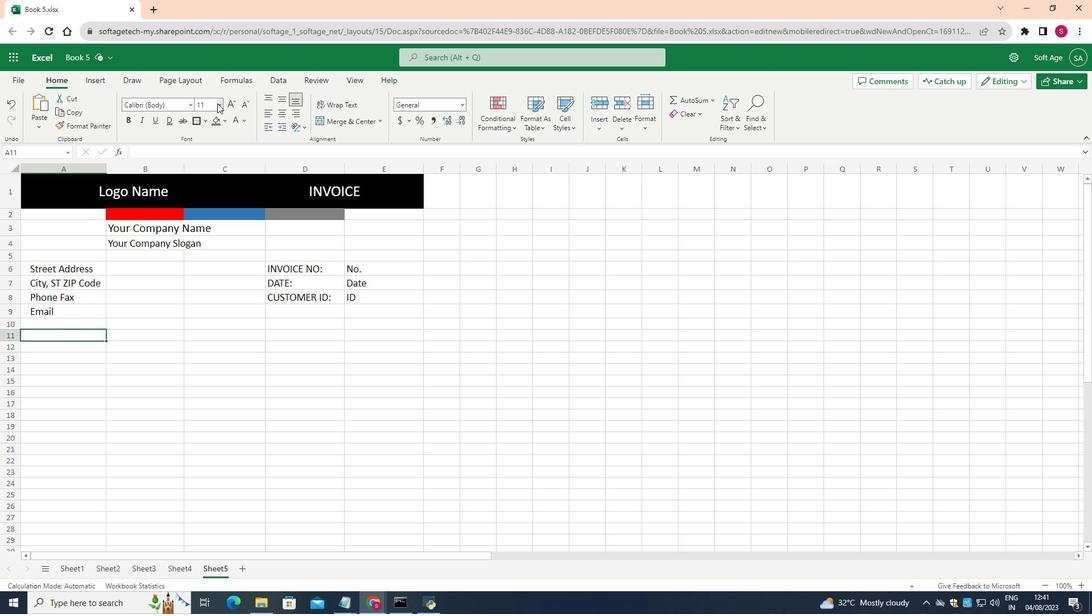 
Action: Mouse pressed left at (217, 103)
Screenshot: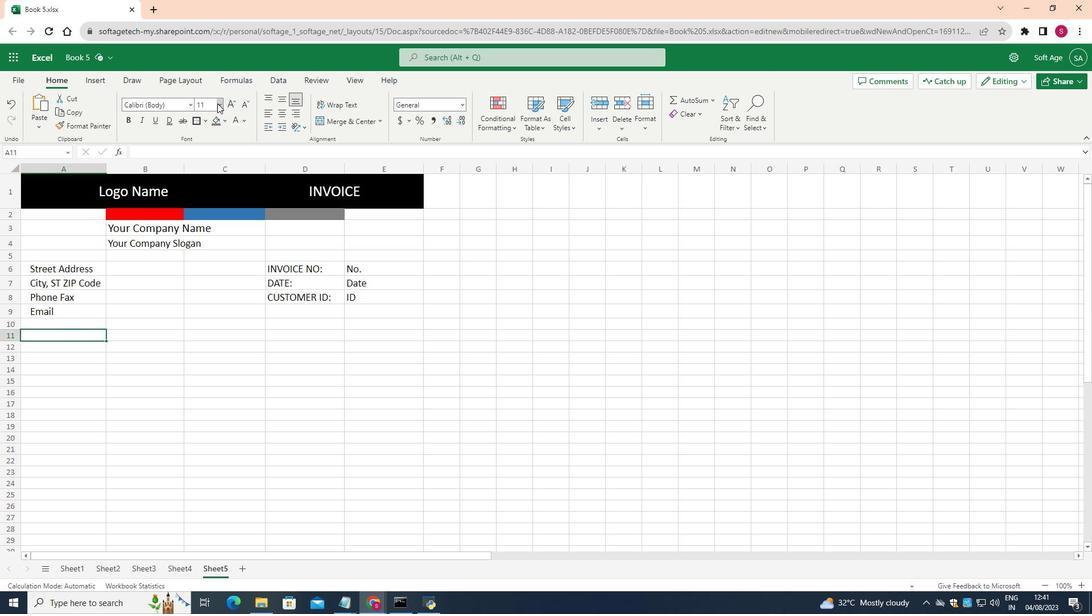 
Action: Mouse moved to (206, 202)
Screenshot: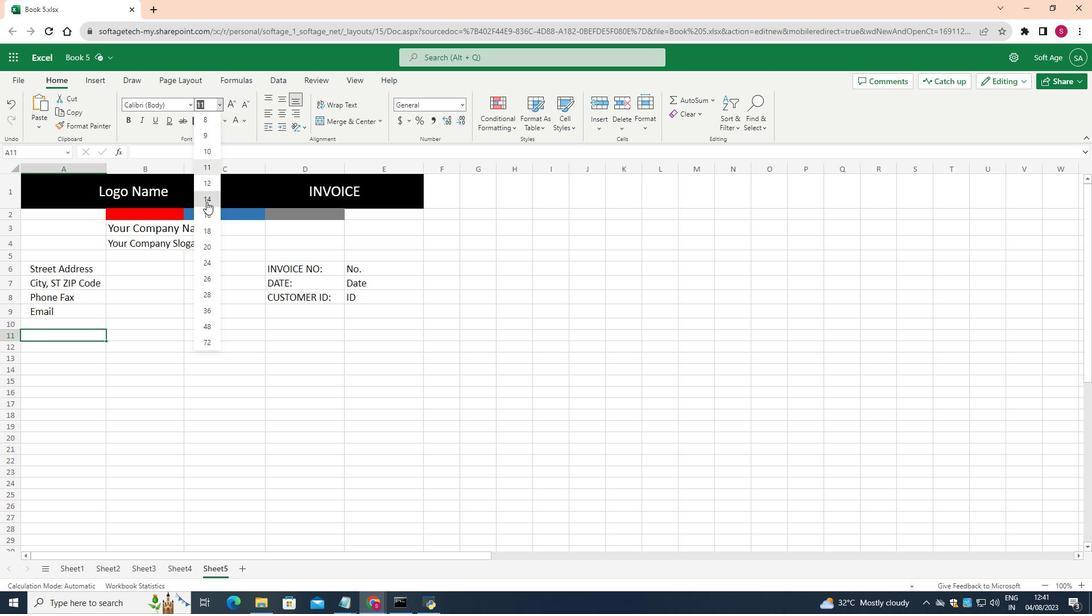 
Action: Mouse pressed left at (206, 202)
